Task: Look for Airbnb options in Rambouillet, France from 13th December, 2023 to 19th December, 2023 for 2 adults. Place can be entire room with 1  bedroom having 1 bed and 1 bathroom. Property type can be hotel.
Action: Mouse moved to (441, 85)
Screenshot: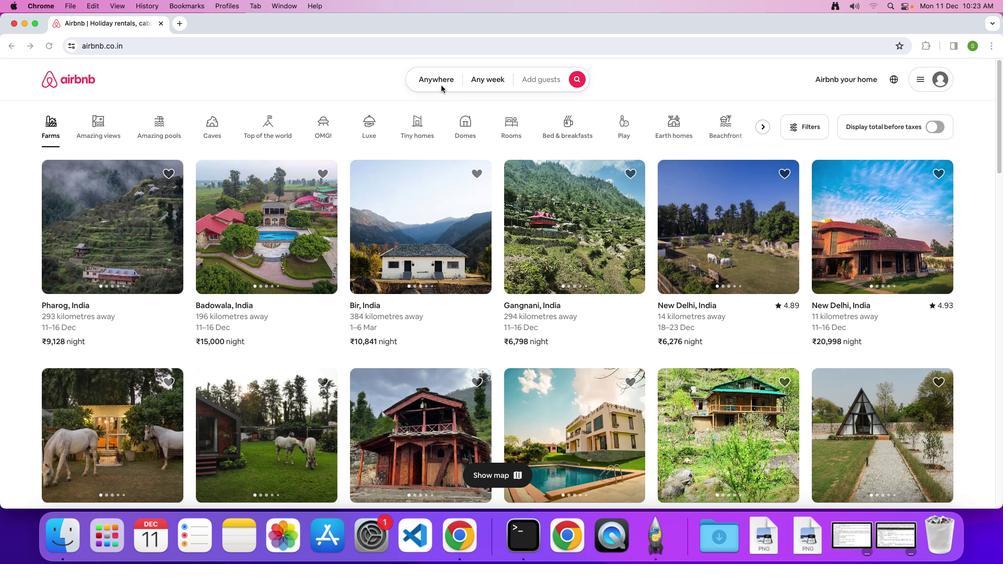 
Action: Mouse pressed left at (441, 85)
Screenshot: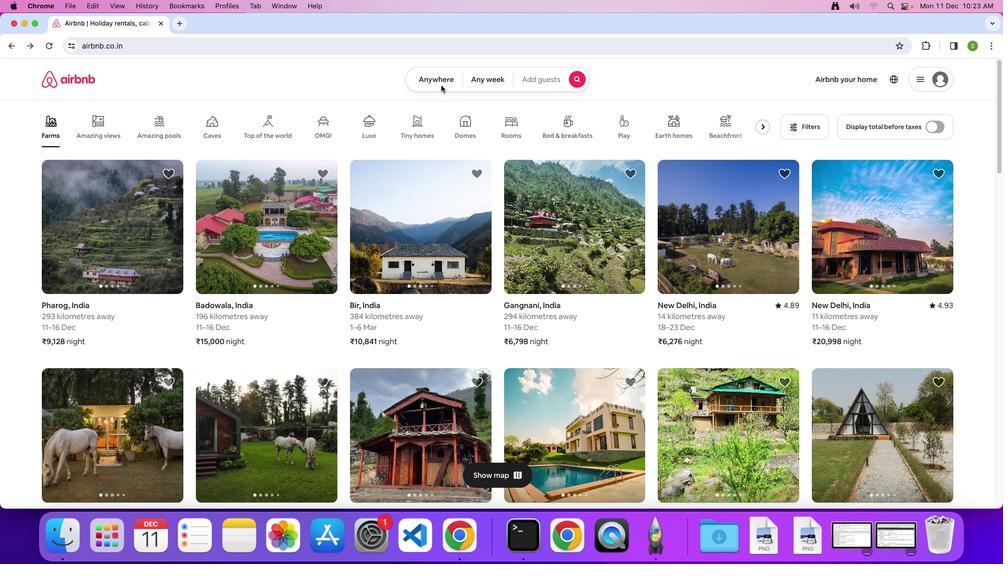 
Action: Mouse moved to (422, 78)
Screenshot: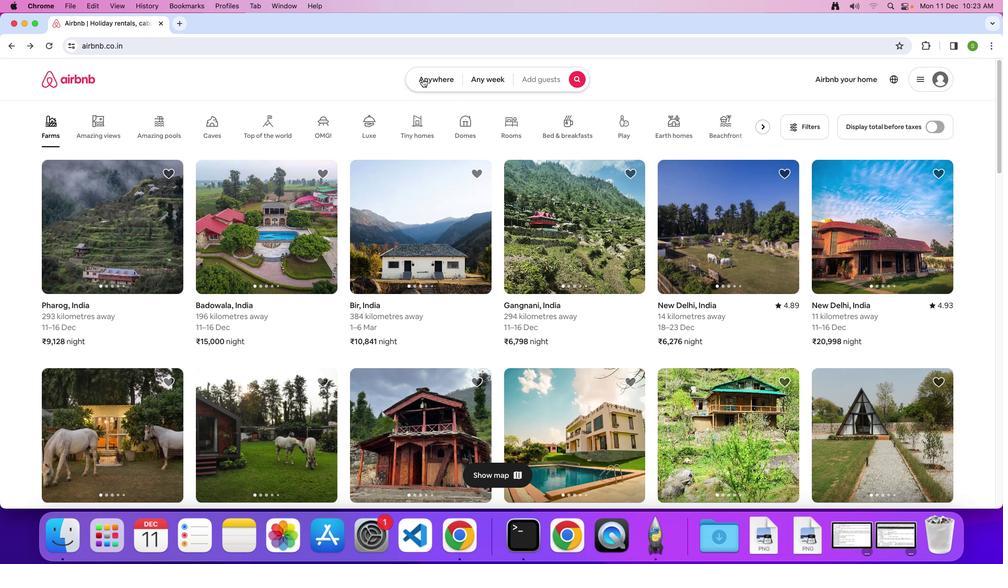 
Action: Mouse pressed left at (422, 78)
Screenshot: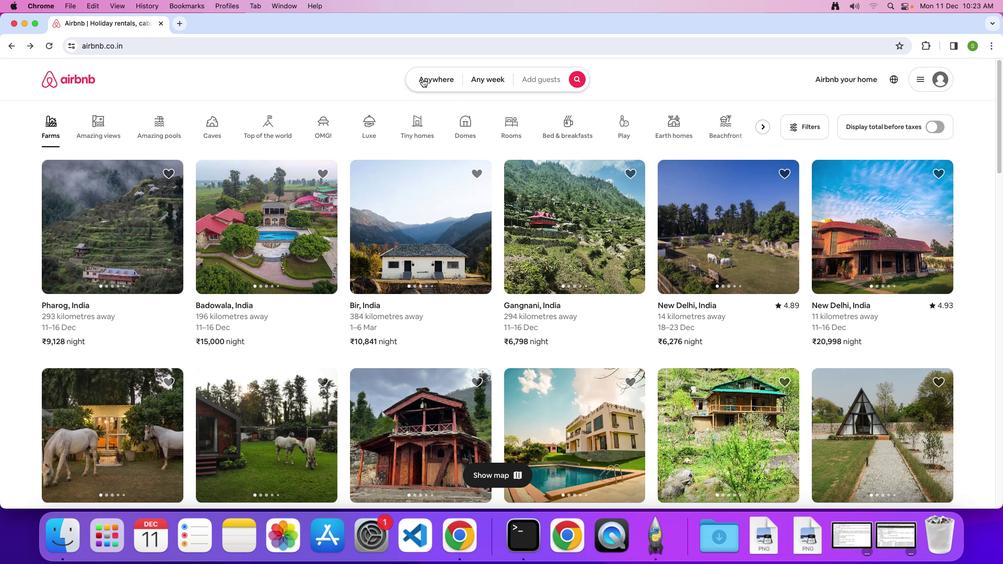 
Action: Mouse moved to (377, 114)
Screenshot: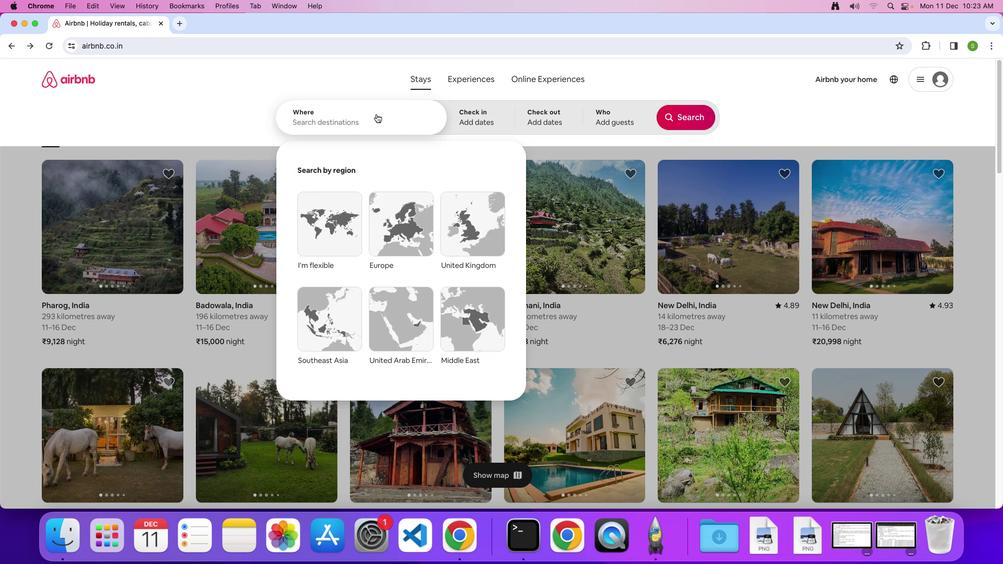 
Action: Mouse pressed left at (377, 114)
Screenshot: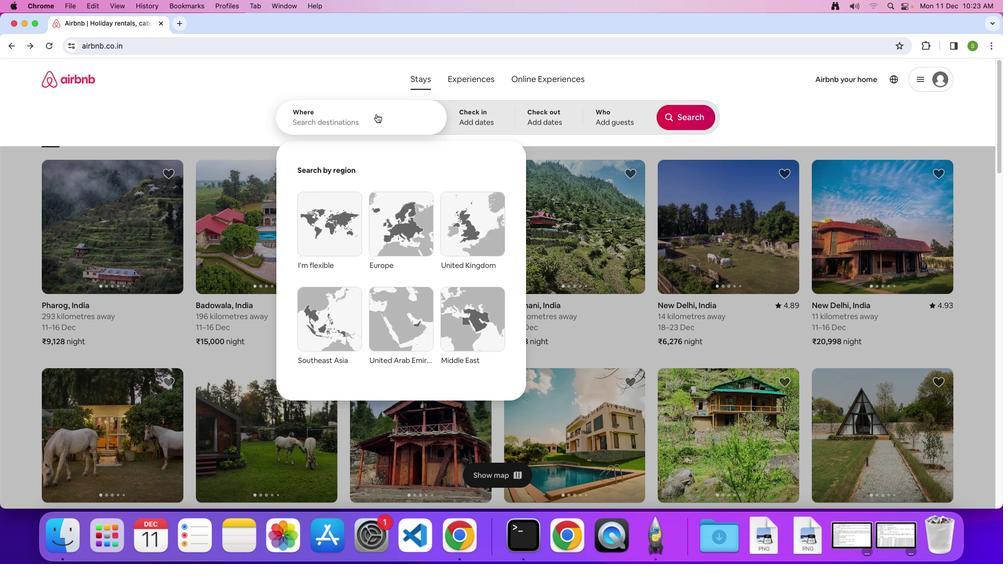 
Action: Key pressed 'R'Key.caps_lock'a''m''b''o''u''i''l''l''e''t'','Key.spaceKey.shift'F''r''a''n''c''e'Key.enter
Screenshot: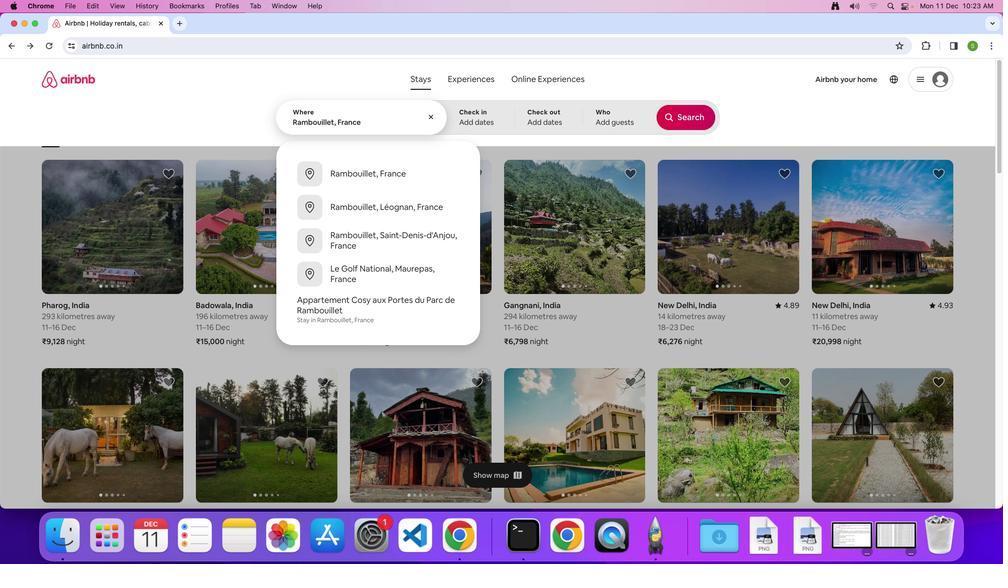 
Action: Mouse moved to (387, 292)
Screenshot: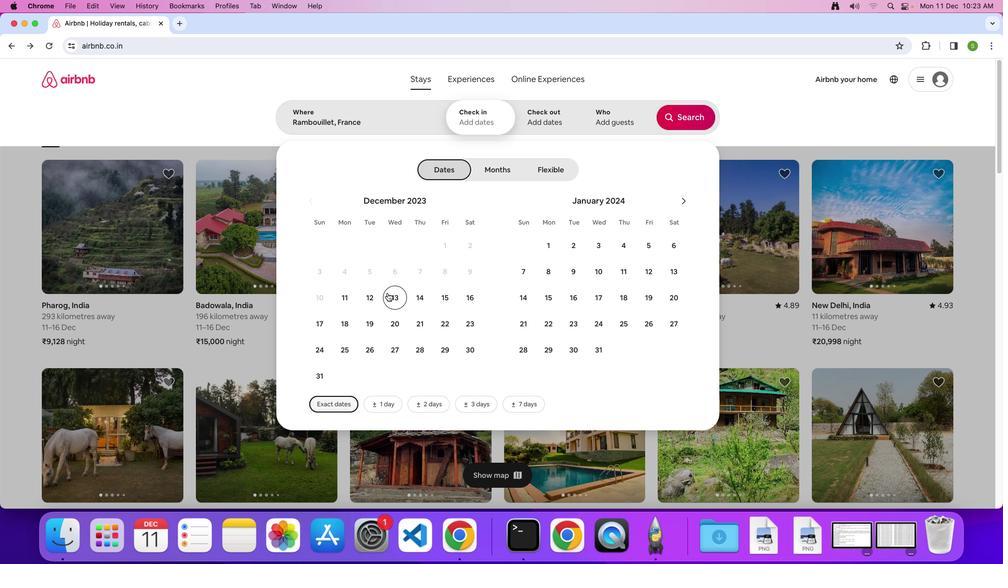 
Action: Mouse pressed left at (387, 292)
Screenshot: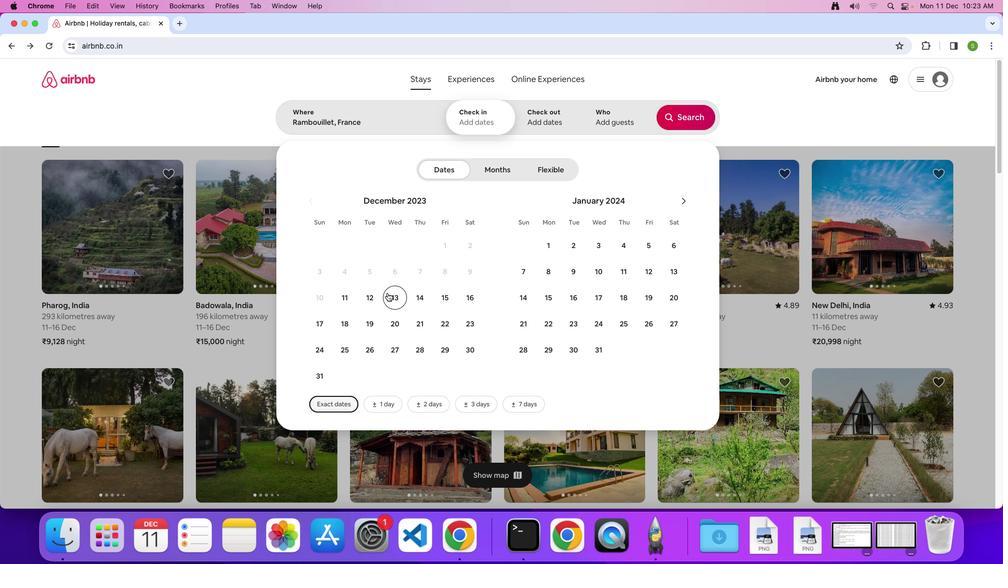 
Action: Mouse moved to (374, 319)
Screenshot: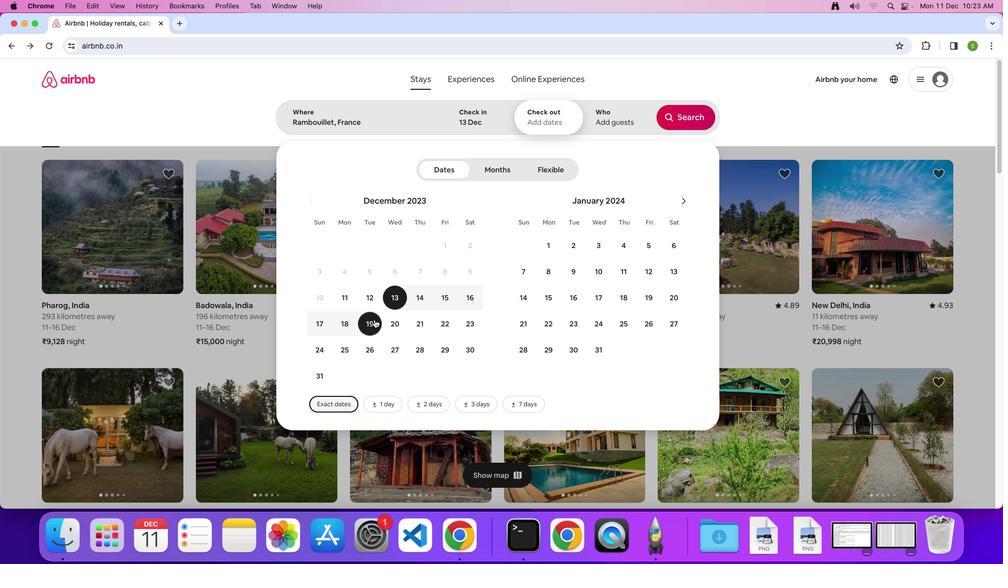 
Action: Mouse pressed left at (374, 319)
Screenshot: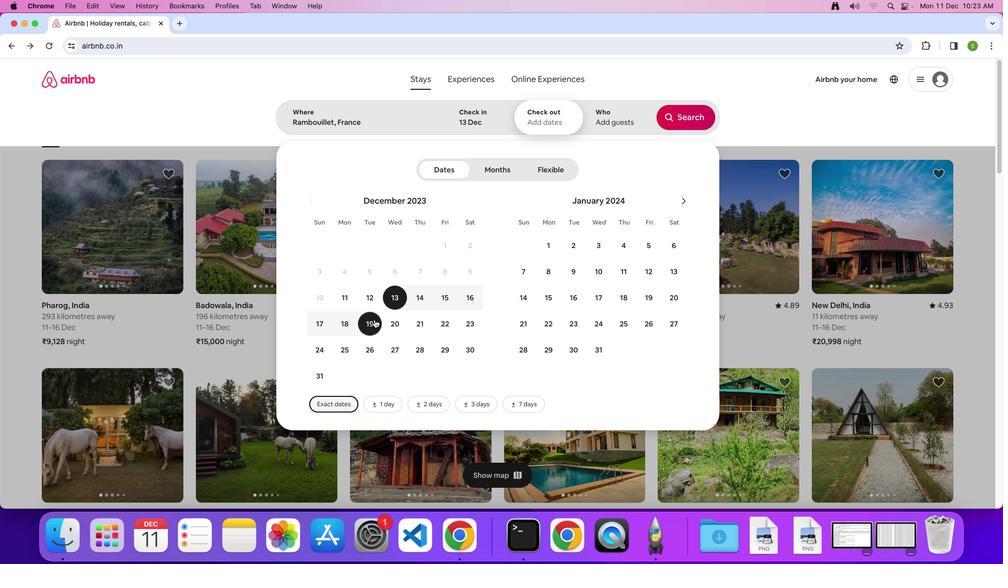 
Action: Mouse moved to (598, 119)
Screenshot: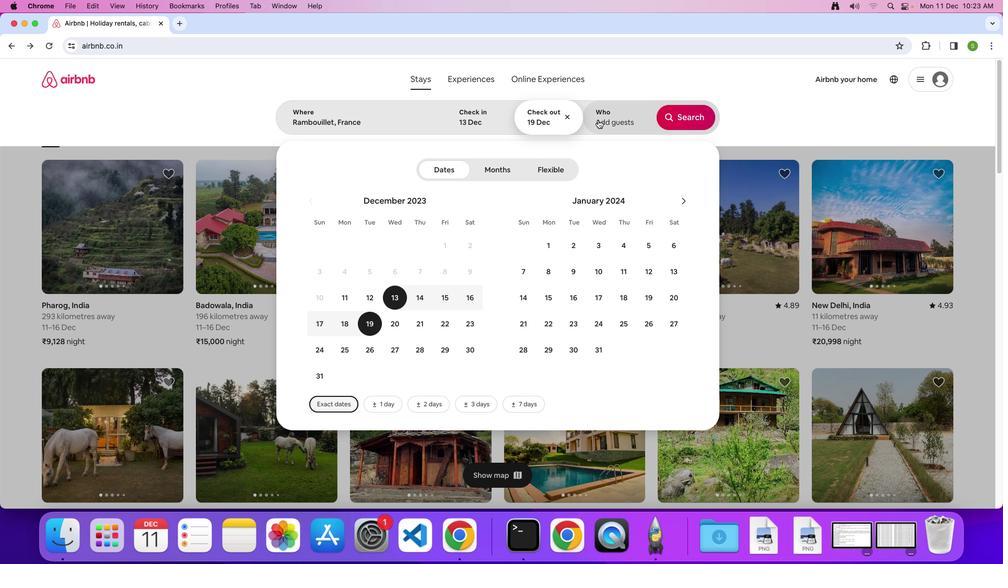 
Action: Mouse pressed left at (598, 119)
Screenshot: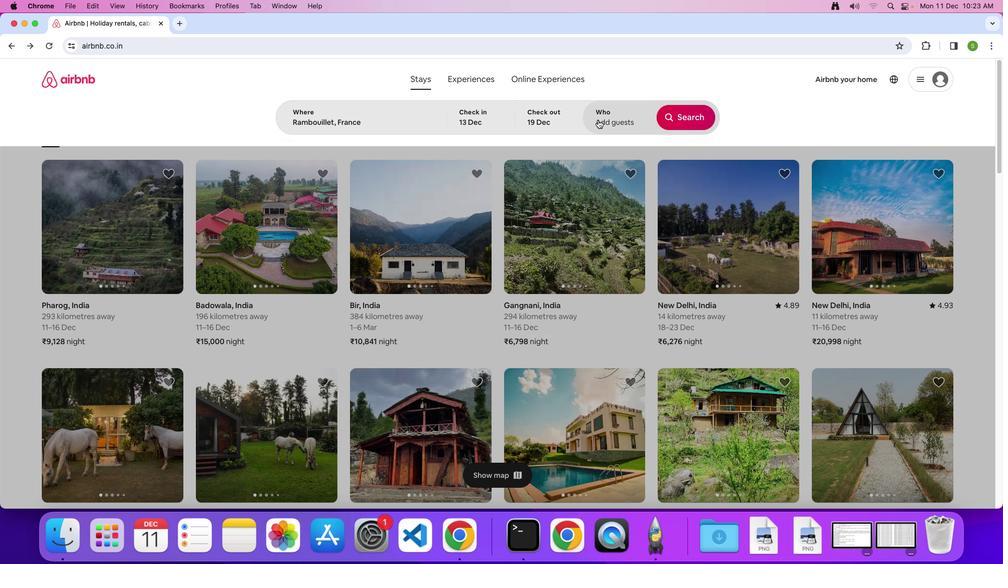 
Action: Mouse moved to (687, 173)
Screenshot: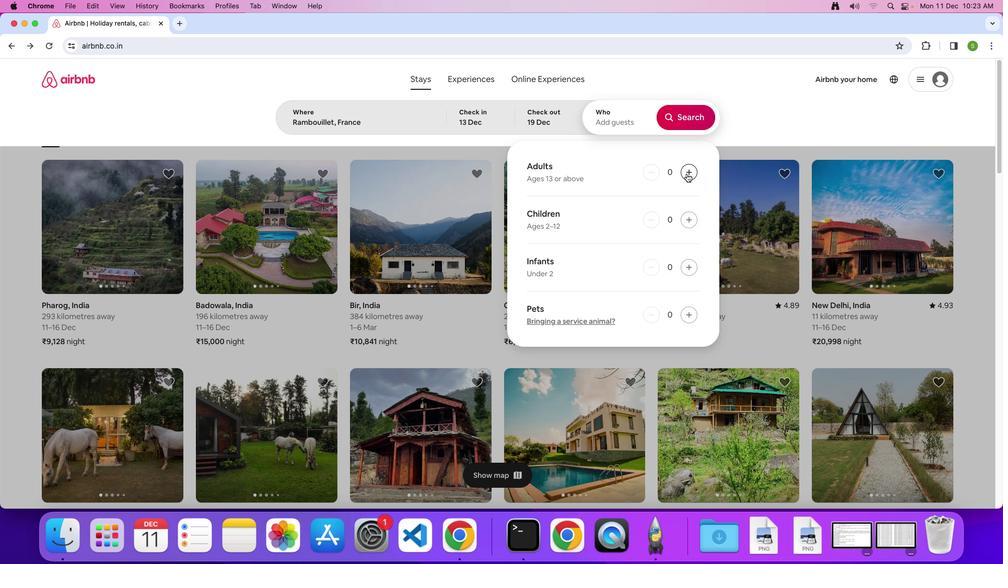 
Action: Mouse pressed left at (687, 173)
Screenshot: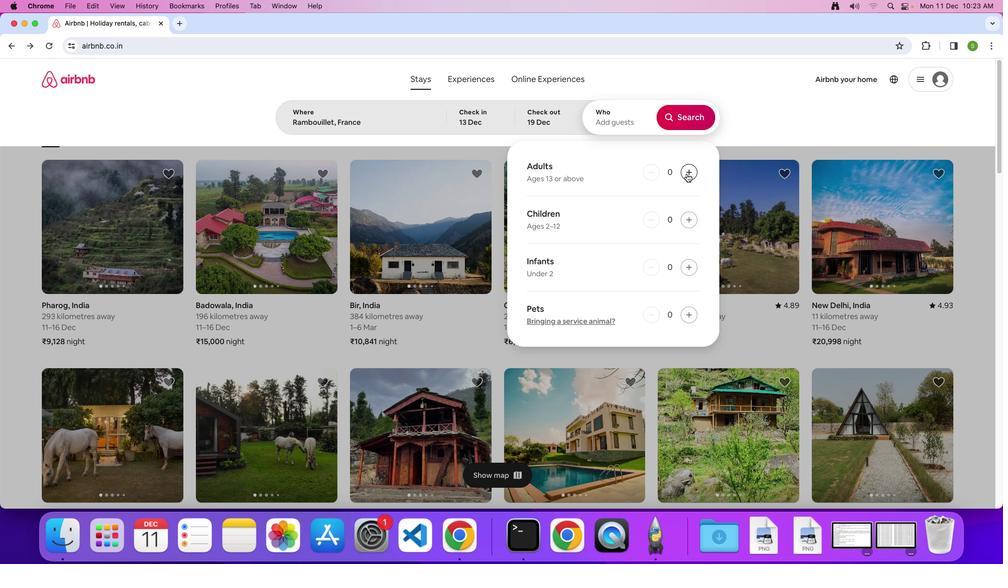 
Action: Mouse pressed left at (687, 173)
Screenshot: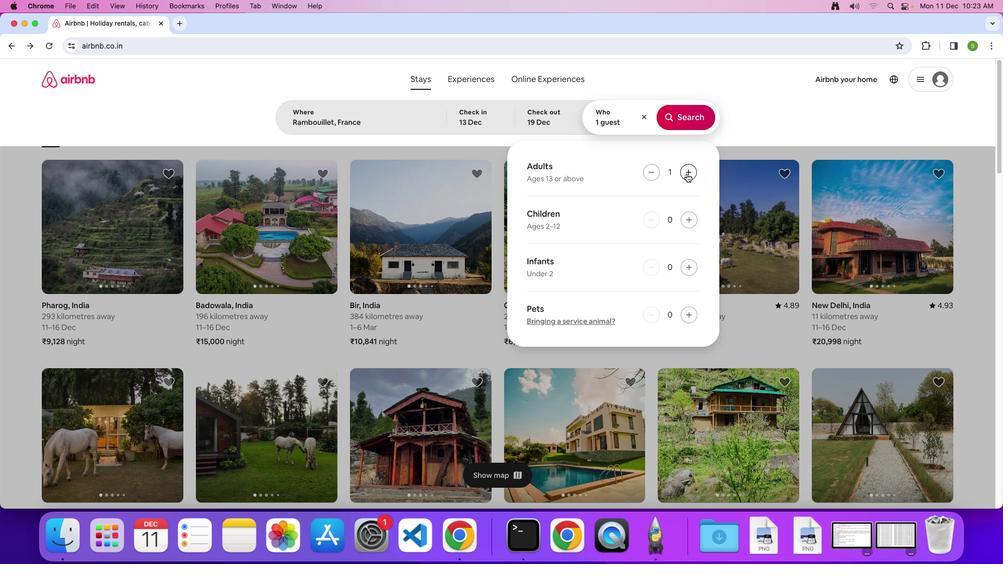 
Action: Mouse moved to (697, 121)
Screenshot: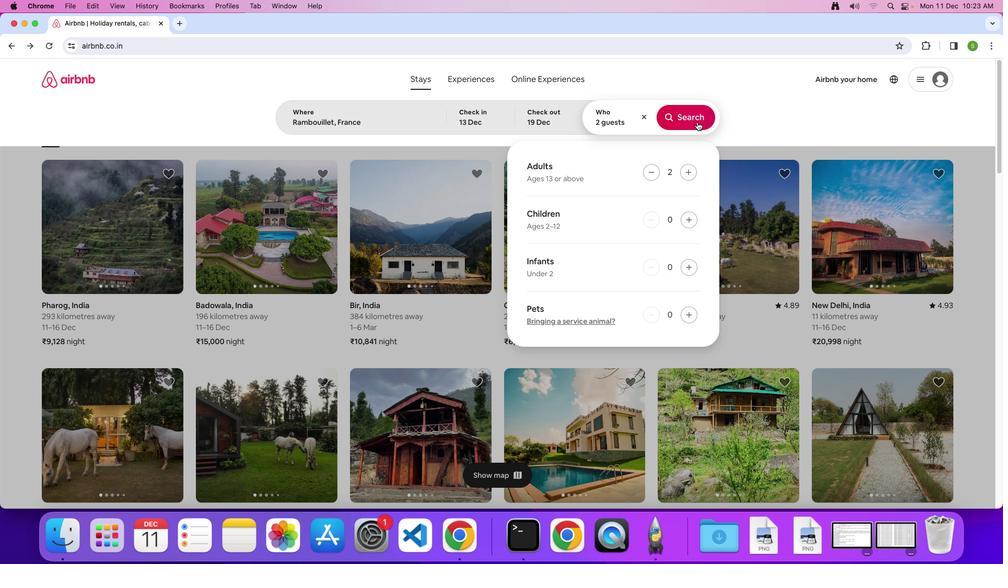 
Action: Mouse pressed left at (697, 121)
Screenshot: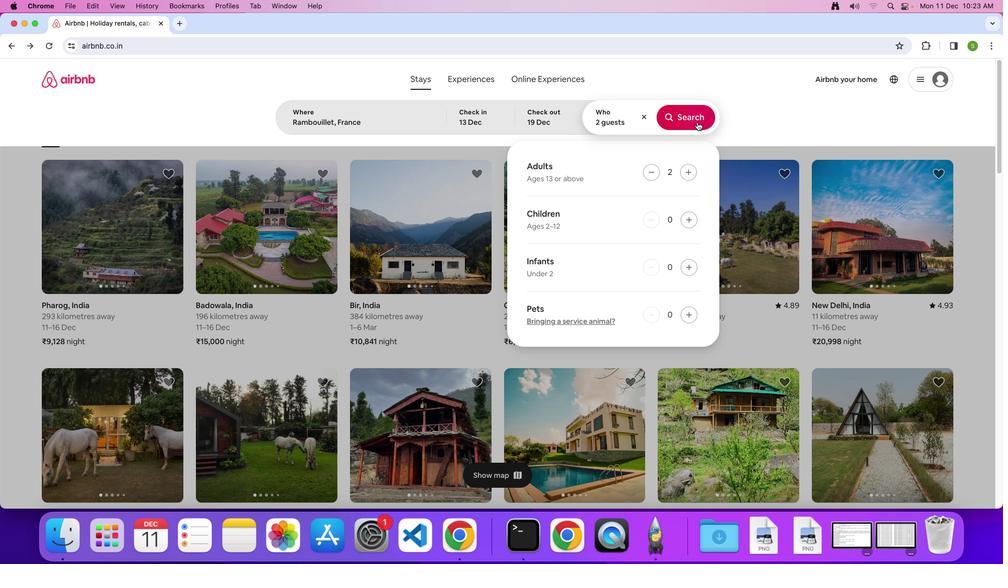 
Action: Mouse moved to (840, 119)
Screenshot: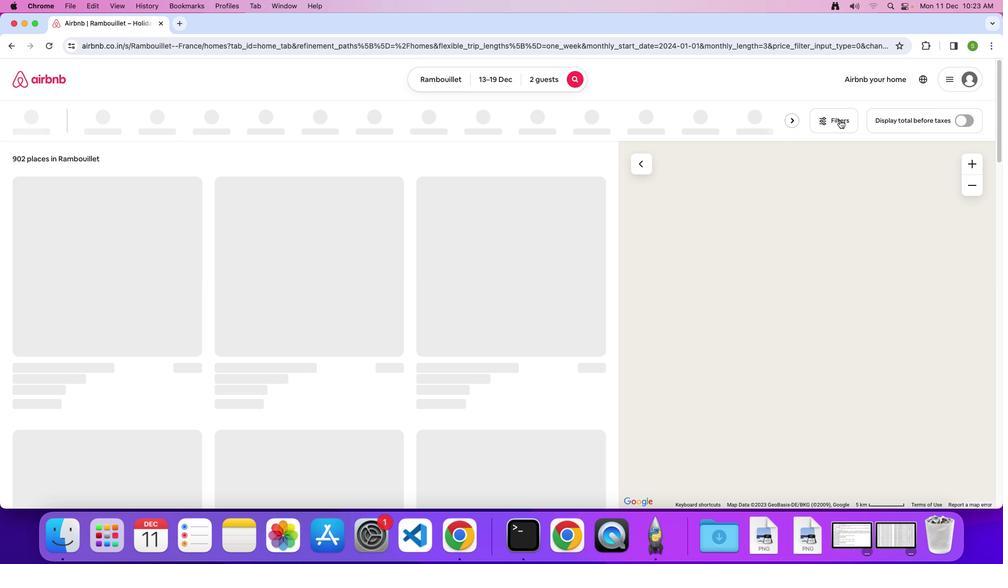 
Action: Mouse pressed left at (840, 119)
Screenshot: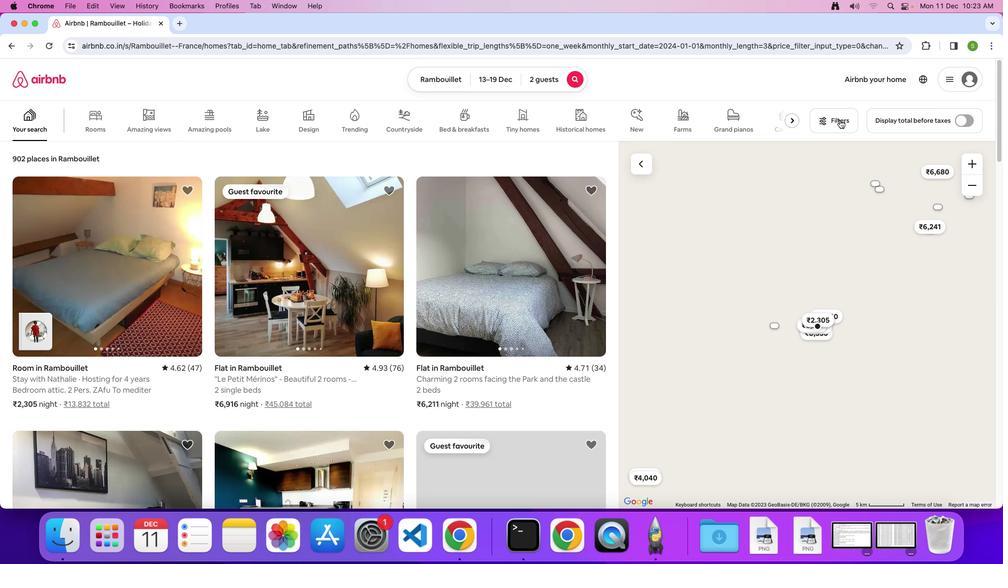 
Action: Mouse moved to (532, 322)
Screenshot: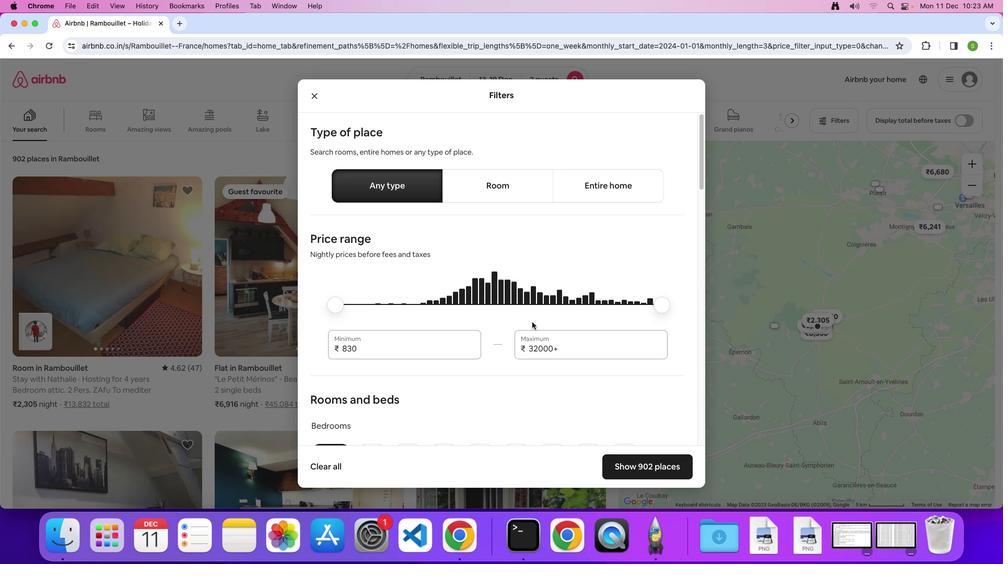 
Action: Mouse scrolled (532, 322) with delta (0, 0)
Screenshot: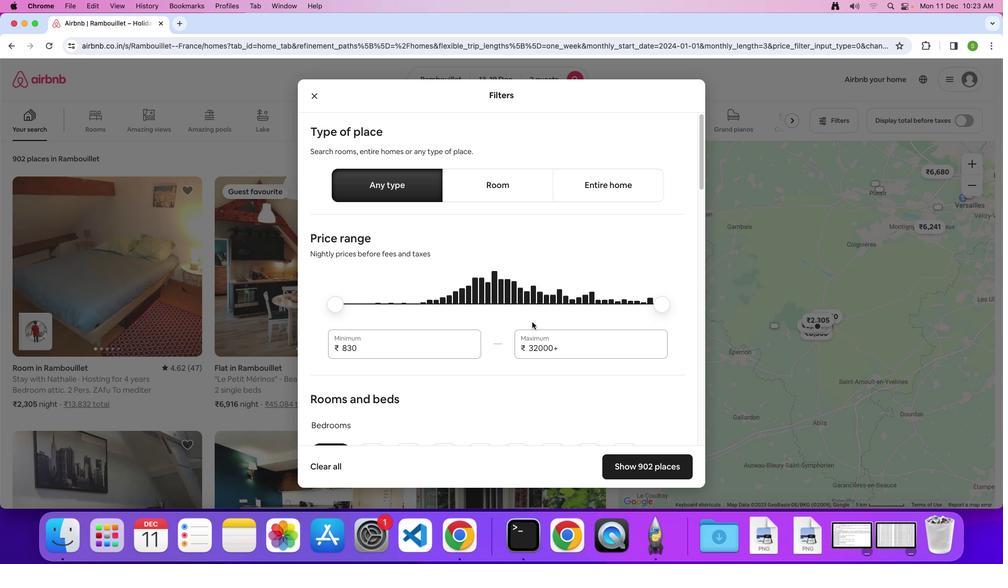 
Action: Mouse scrolled (532, 322) with delta (0, 0)
Screenshot: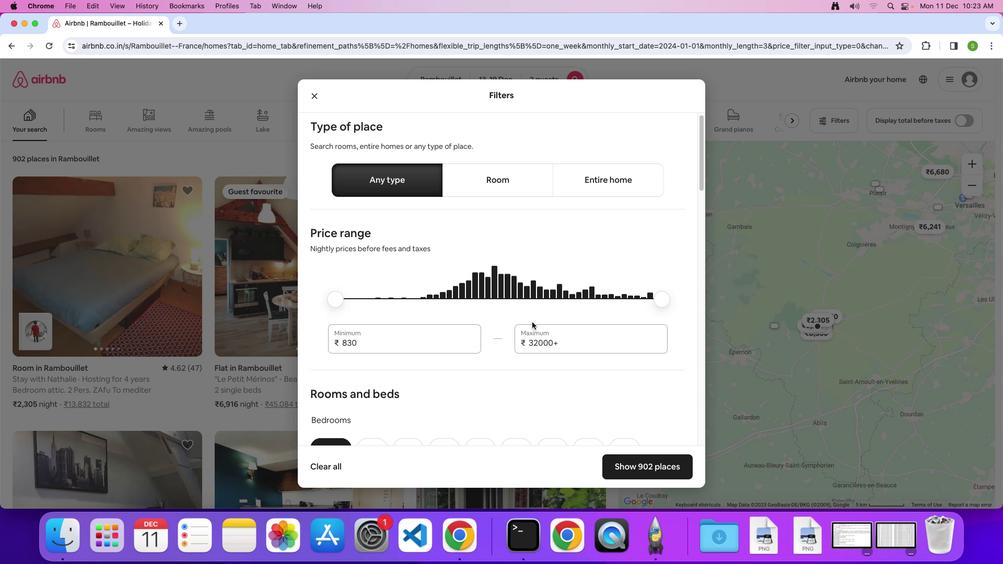 
Action: Mouse scrolled (532, 322) with delta (0, 0)
Screenshot: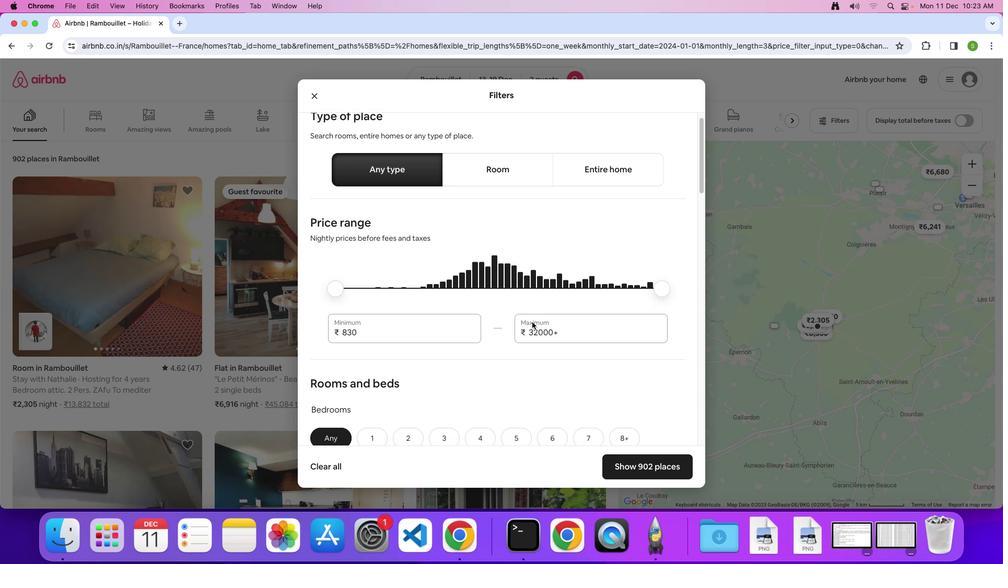 
Action: Mouse scrolled (532, 322) with delta (0, 0)
Screenshot: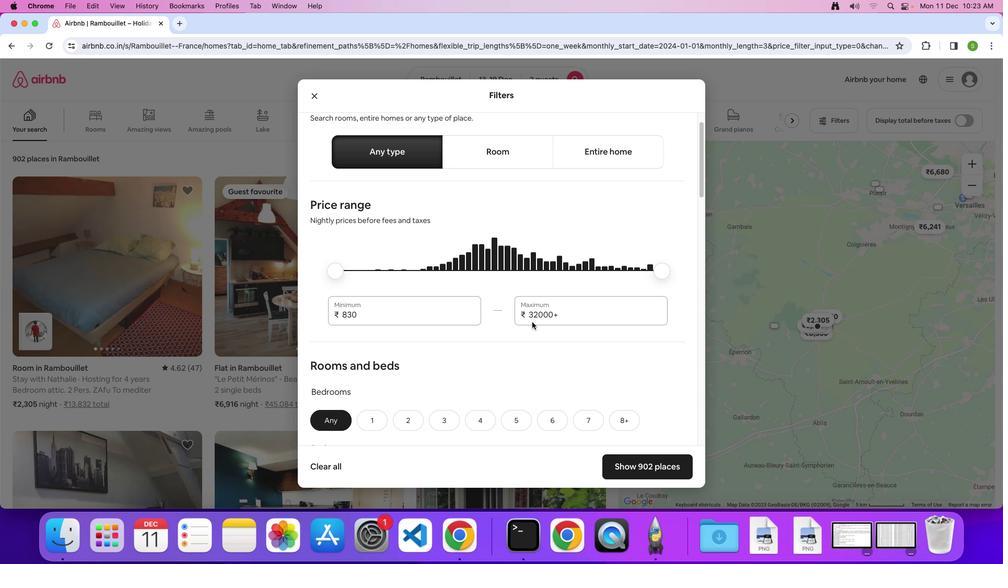
Action: Mouse scrolled (532, 322) with delta (0, 0)
Screenshot: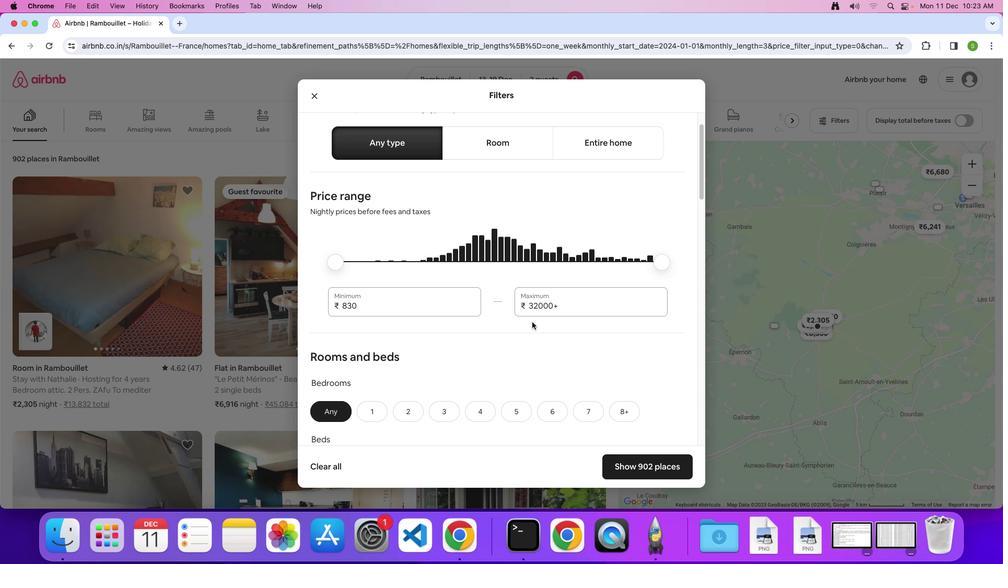 
Action: Mouse scrolled (532, 322) with delta (0, -1)
Screenshot: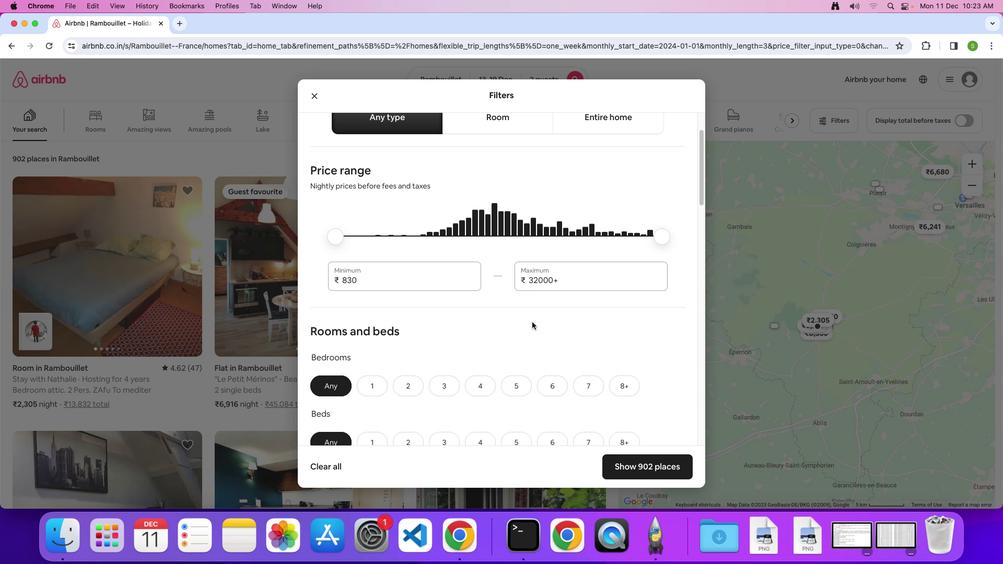 
Action: Mouse scrolled (532, 322) with delta (0, 0)
Screenshot: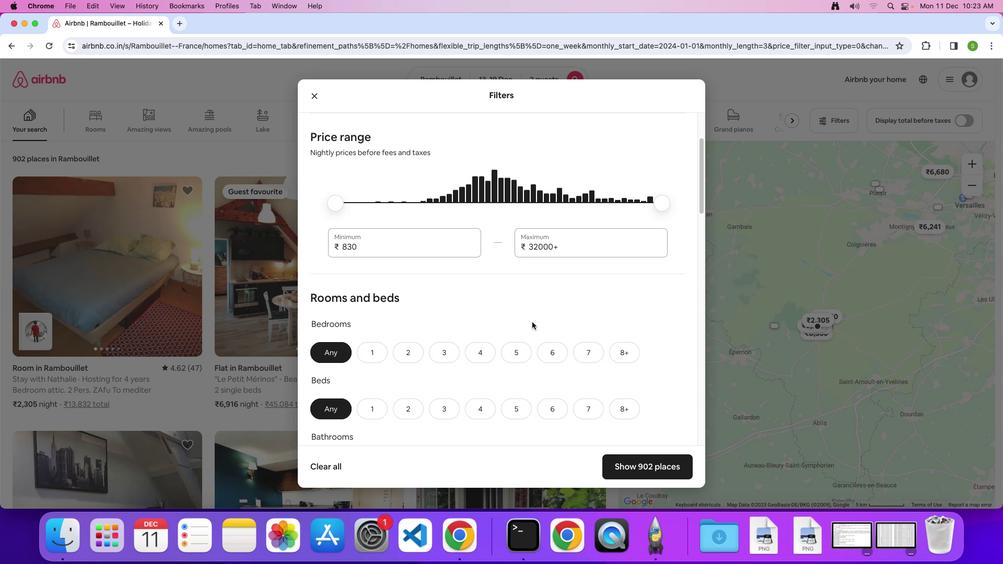 
Action: Mouse scrolled (532, 322) with delta (0, 0)
Screenshot: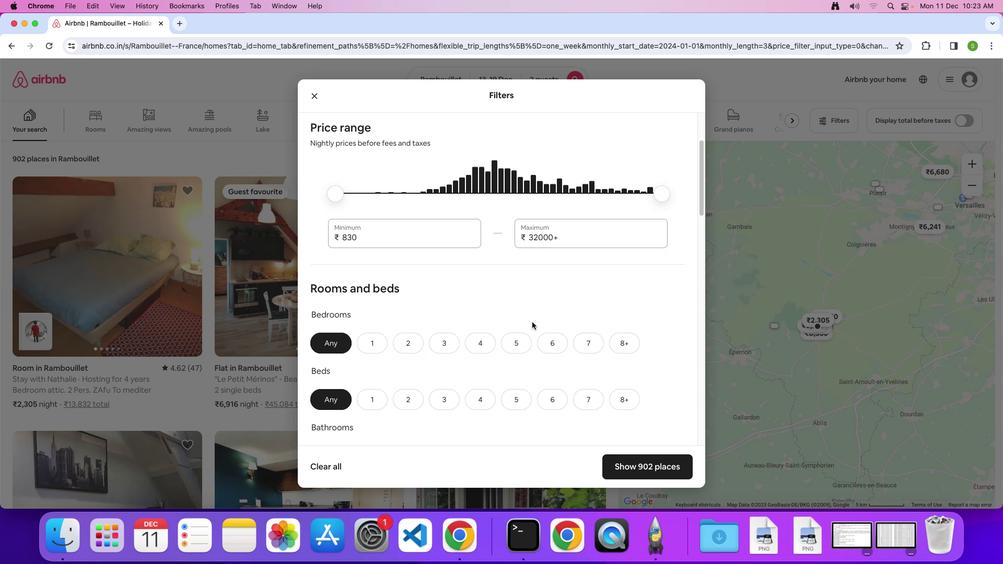 
Action: Mouse scrolled (532, 322) with delta (0, -1)
Screenshot: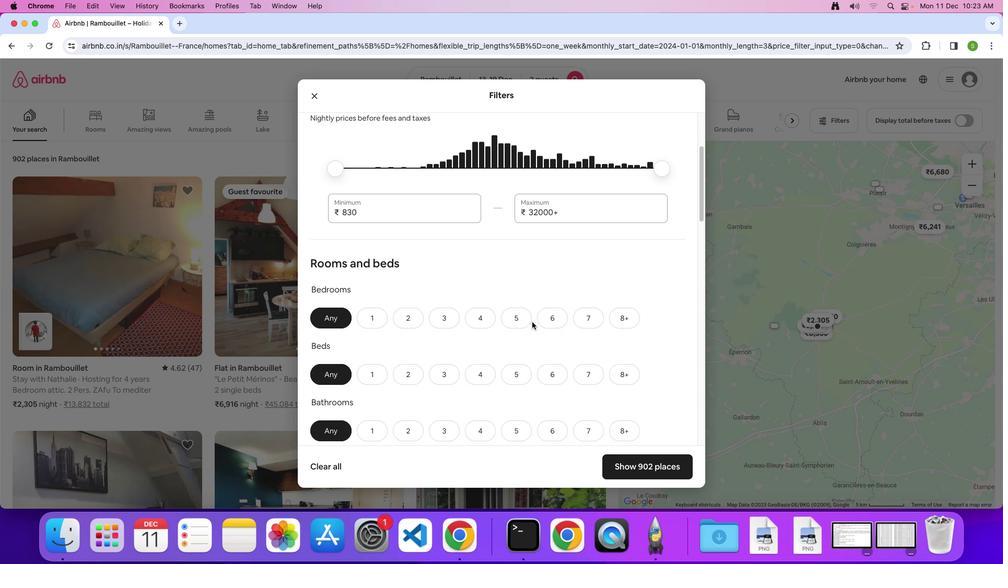 
Action: Mouse scrolled (532, 322) with delta (0, 0)
Screenshot: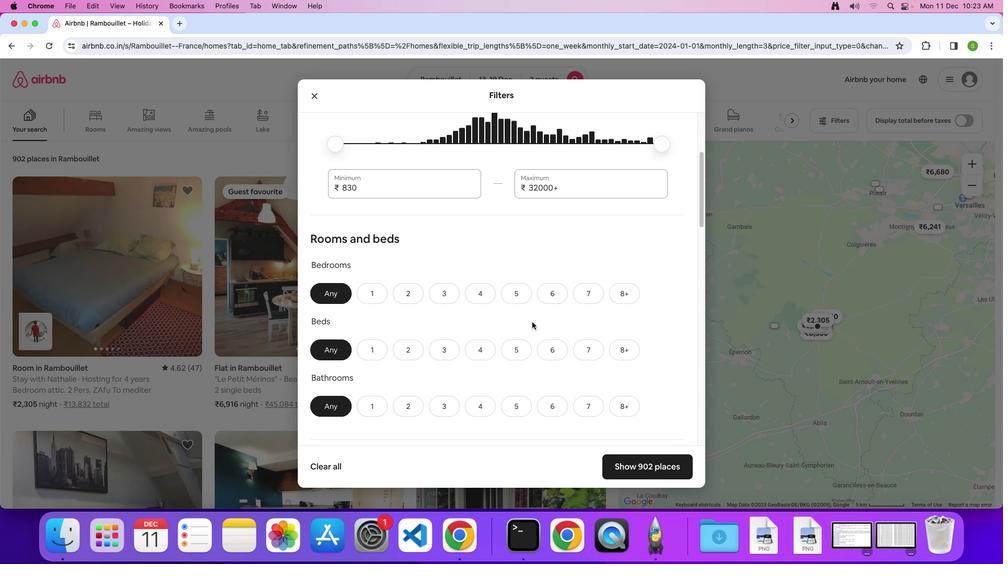 
Action: Mouse scrolled (532, 322) with delta (0, 0)
Screenshot: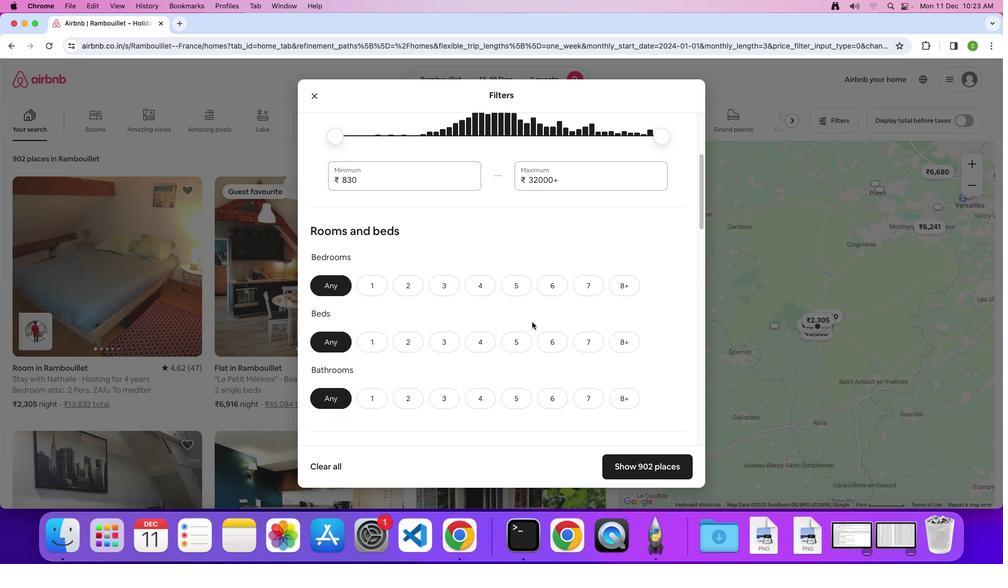 
Action: Mouse scrolled (532, 322) with delta (0, -1)
Screenshot: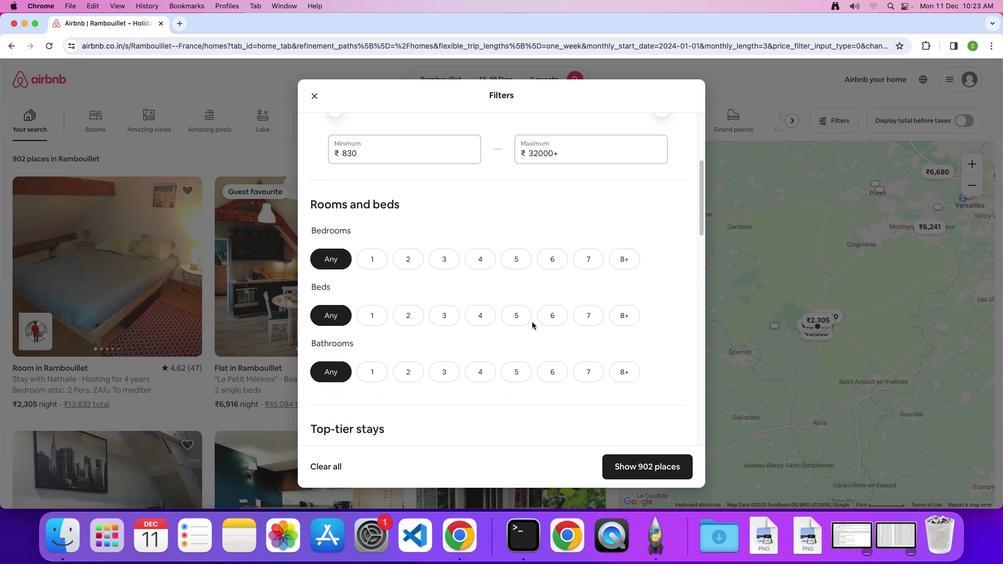 
Action: Mouse scrolled (532, 322) with delta (0, 0)
Screenshot: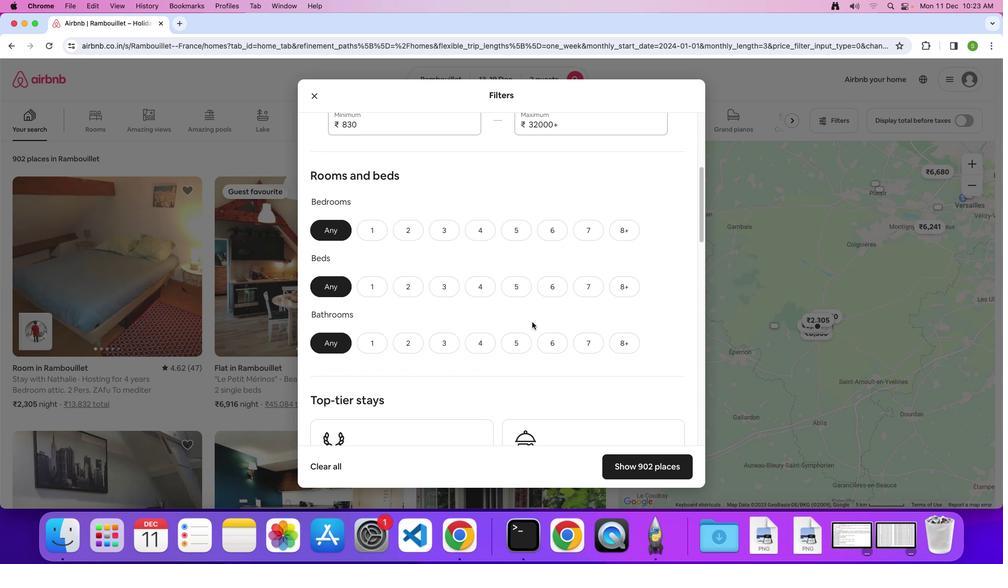
Action: Mouse scrolled (532, 322) with delta (0, 0)
Screenshot: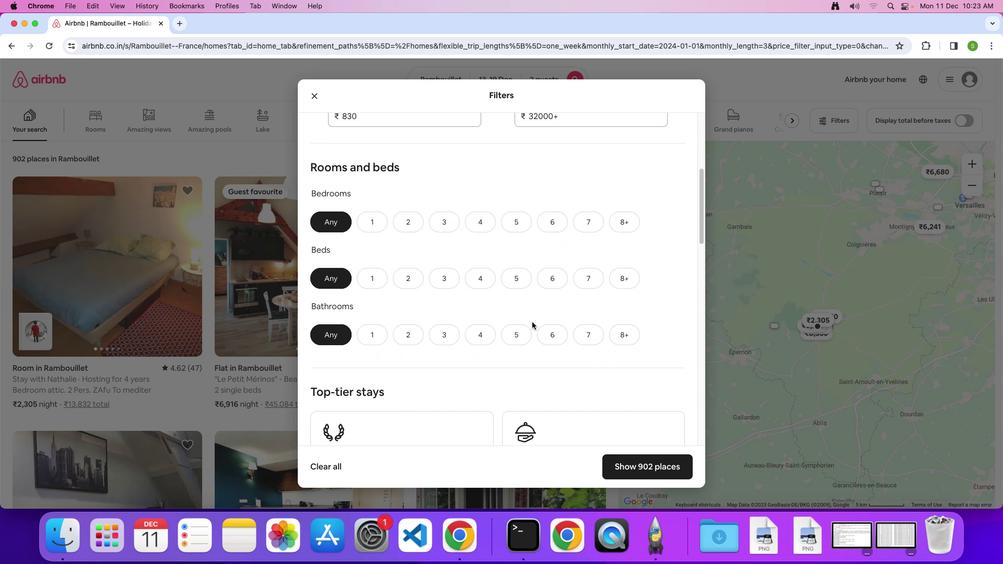 
Action: Mouse moved to (371, 215)
Screenshot: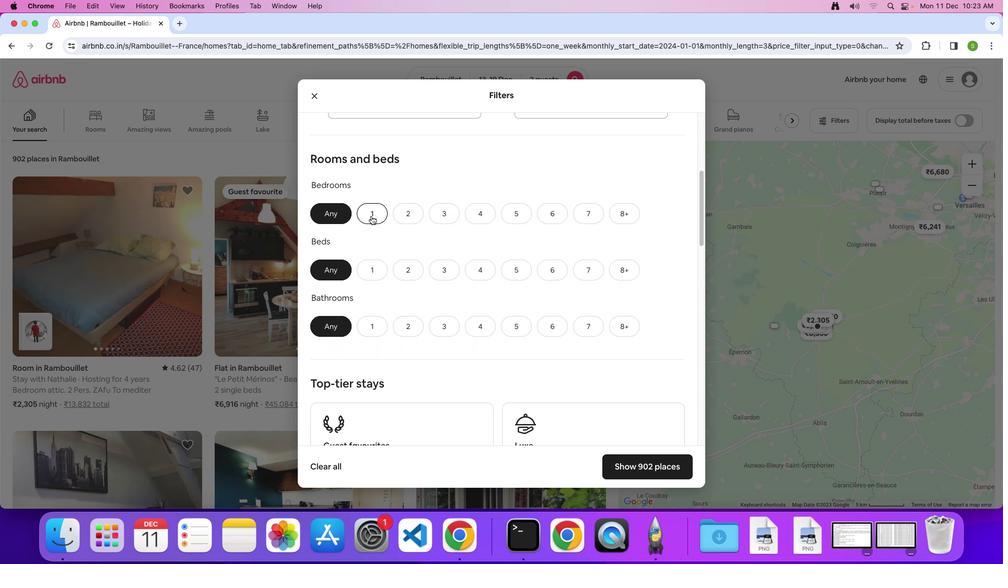 
Action: Mouse pressed left at (371, 215)
Screenshot: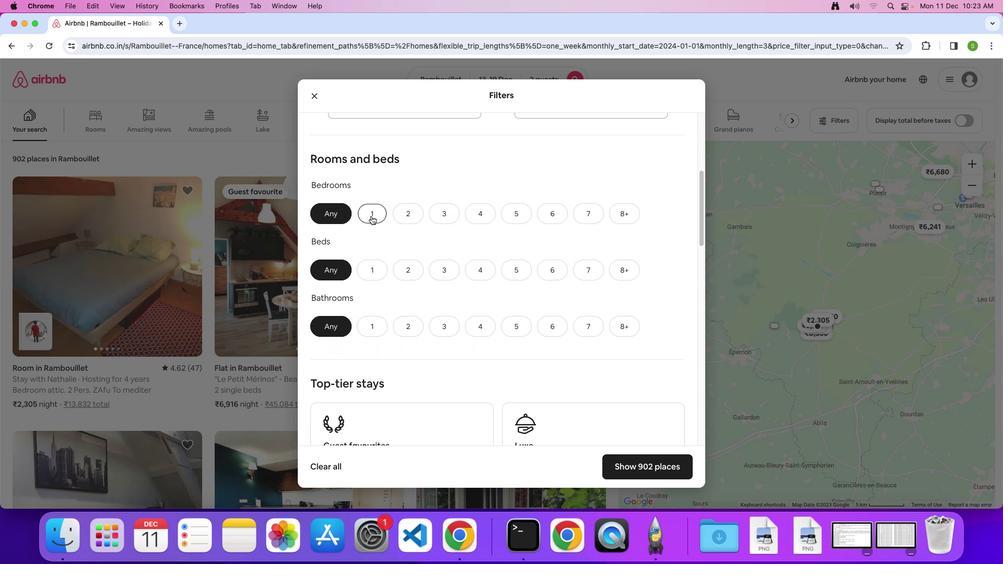 
Action: Mouse moved to (371, 267)
Screenshot: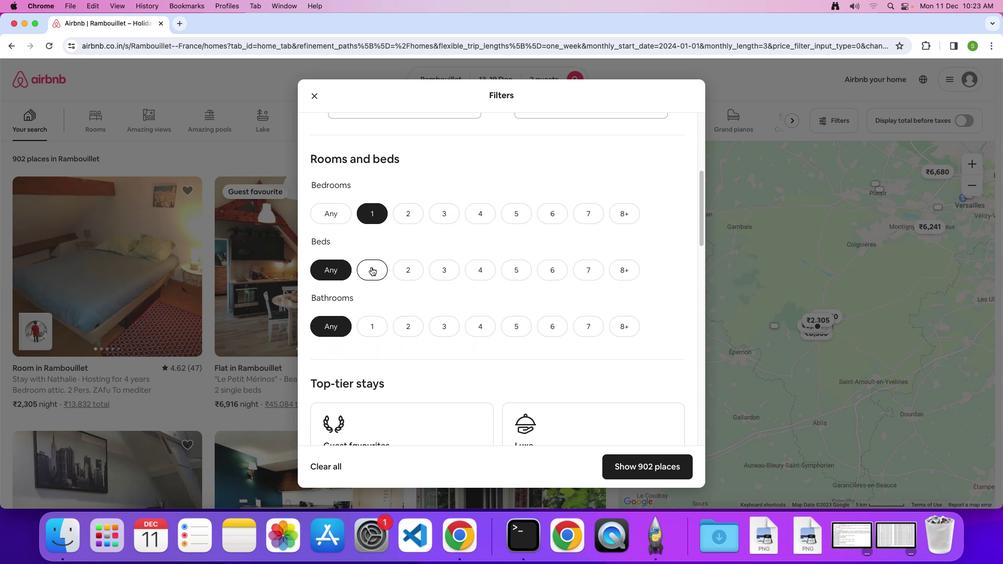 
Action: Mouse pressed left at (371, 267)
Screenshot: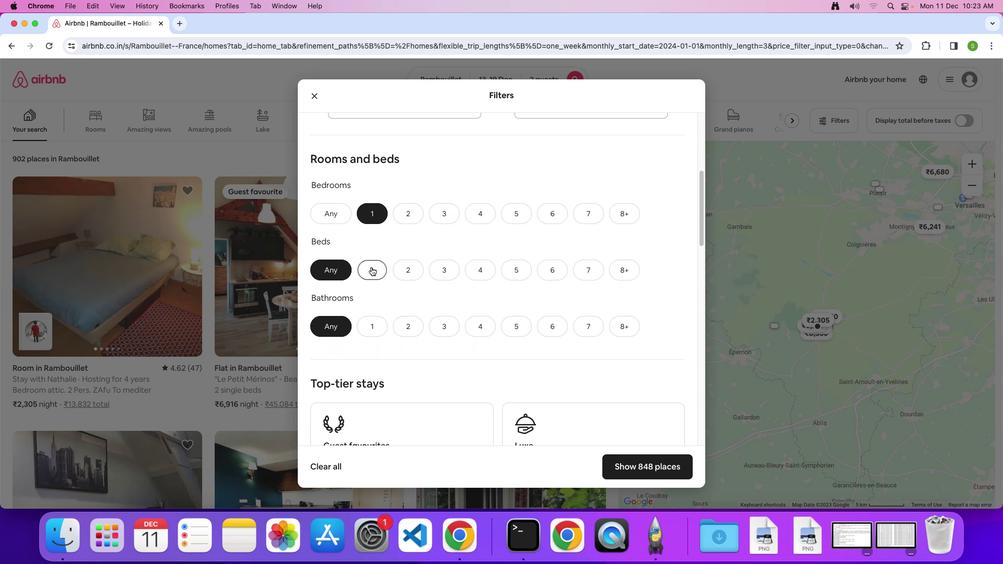 
Action: Mouse moved to (369, 329)
Screenshot: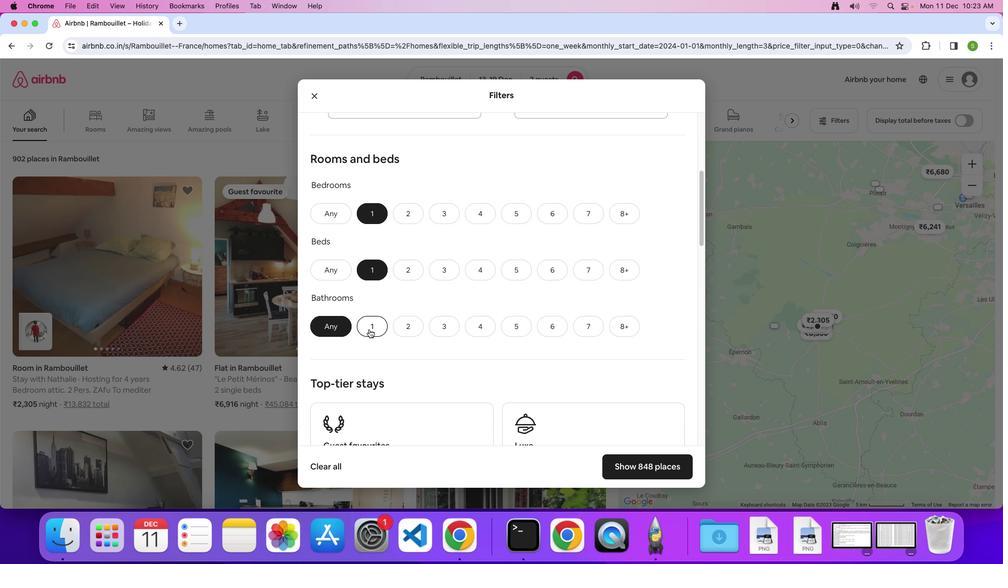 
Action: Mouse pressed left at (369, 329)
Screenshot: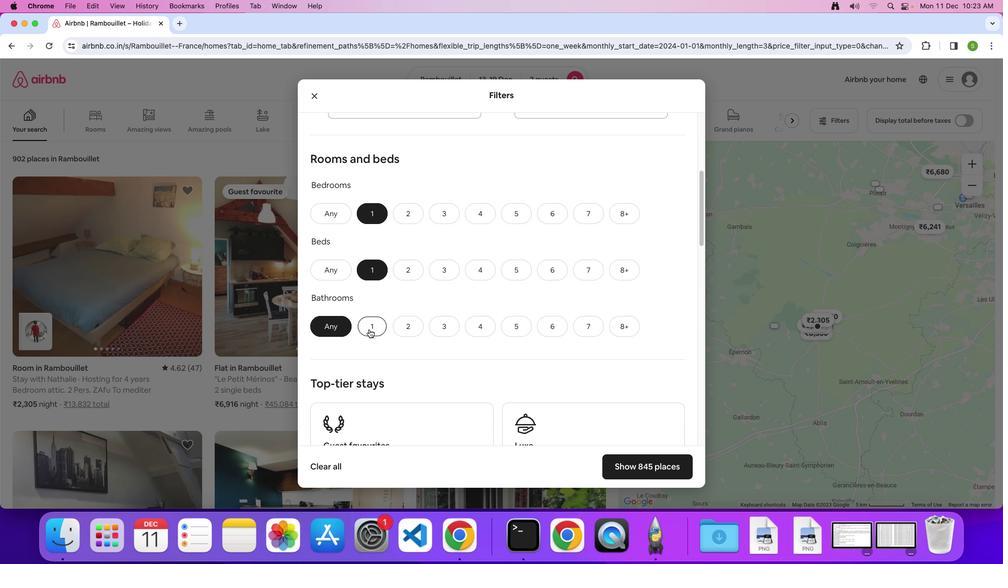 
Action: Mouse moved to (496, 302)
Screenshot: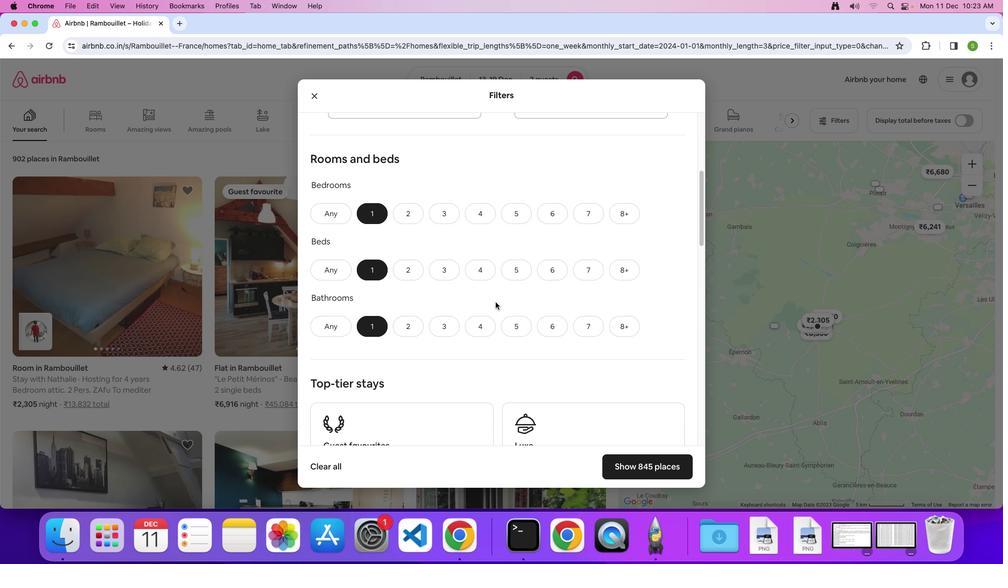 
Action: Mouse scrolled (496, 302) with delta (0, 0)
Screenshot: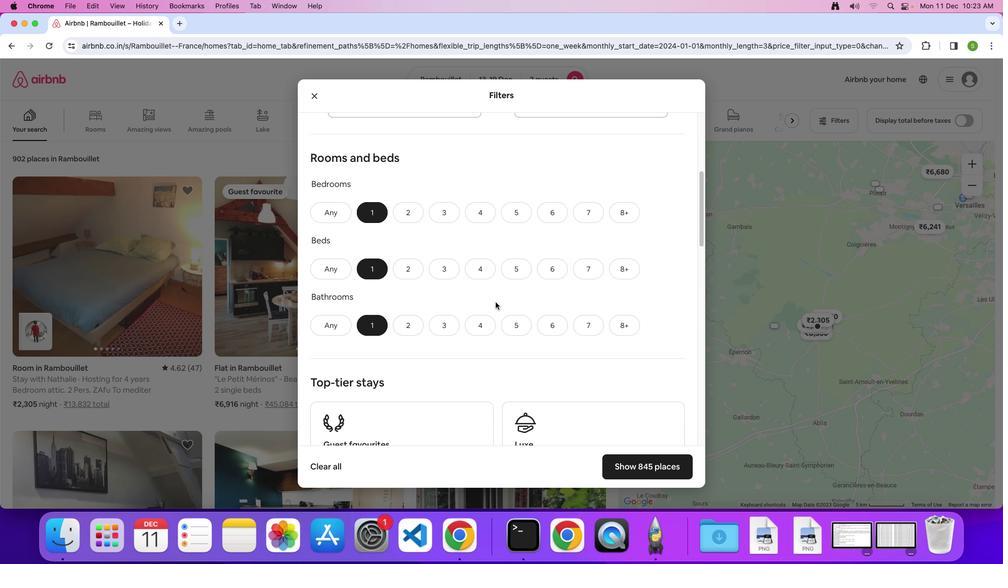 
Action: Mouse scrolled (496, 302) with delta (0, 0)
Screenshot: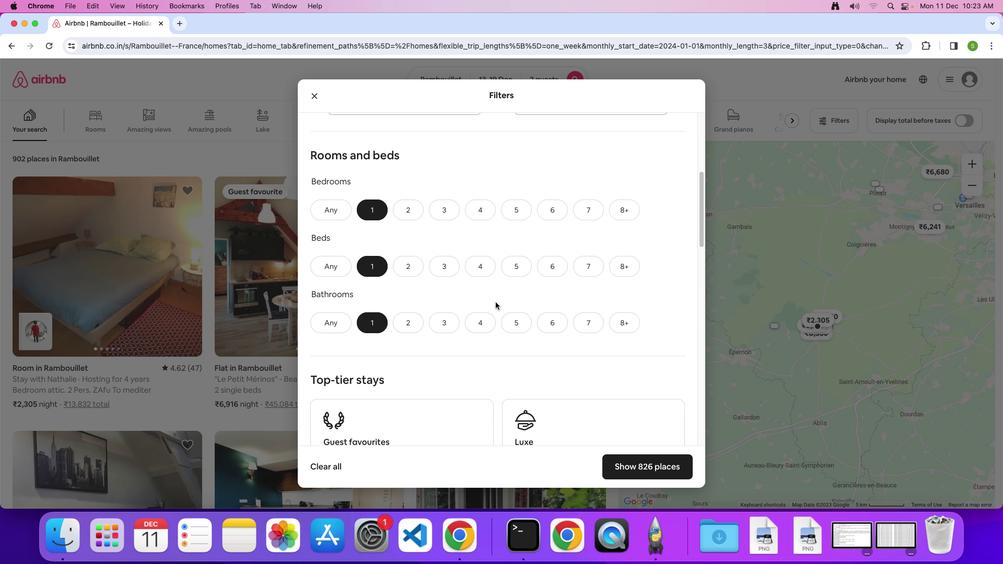 
Action: Mouse scrolled (496, 302) with delta (0, 0)
Screenshot: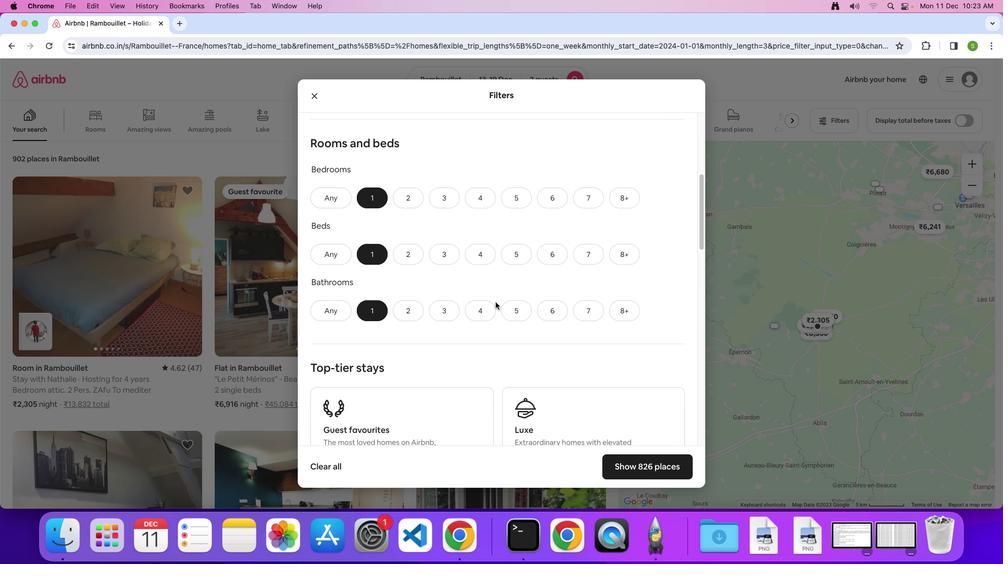 
Action: Mouse scrolled (496, 302) with delta (0, 0)
Screenshot: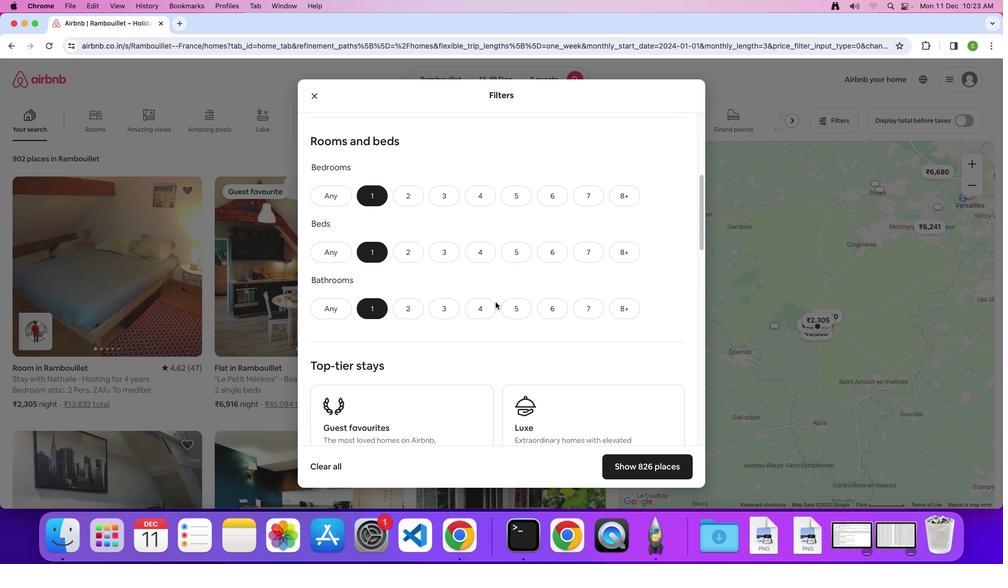 
Action: Mouse scrolled (496, 302) with delta (0, 0)
Screenshot: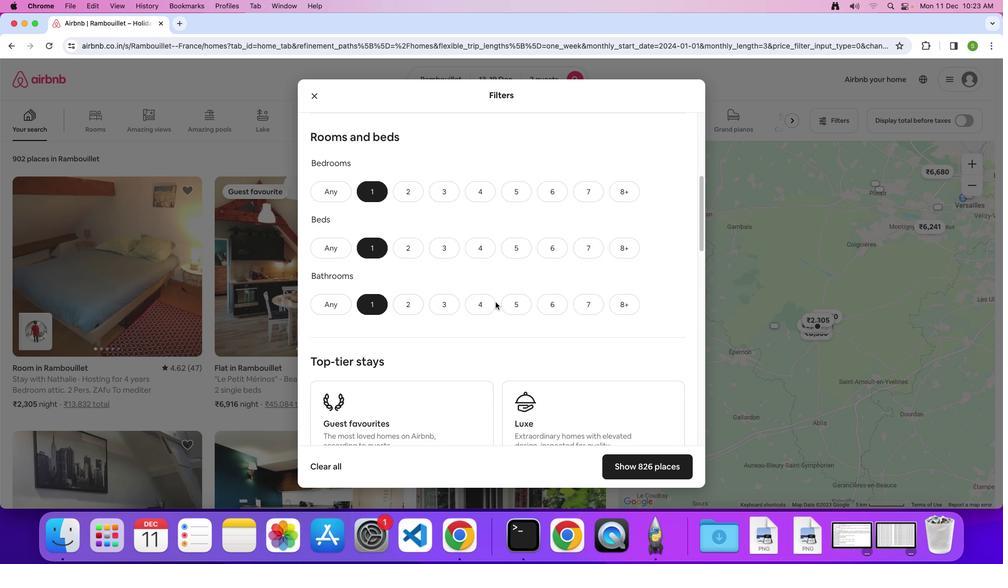 
Action: Mouse scrolled (496, 302) with delta (0, 0)
Screenshot: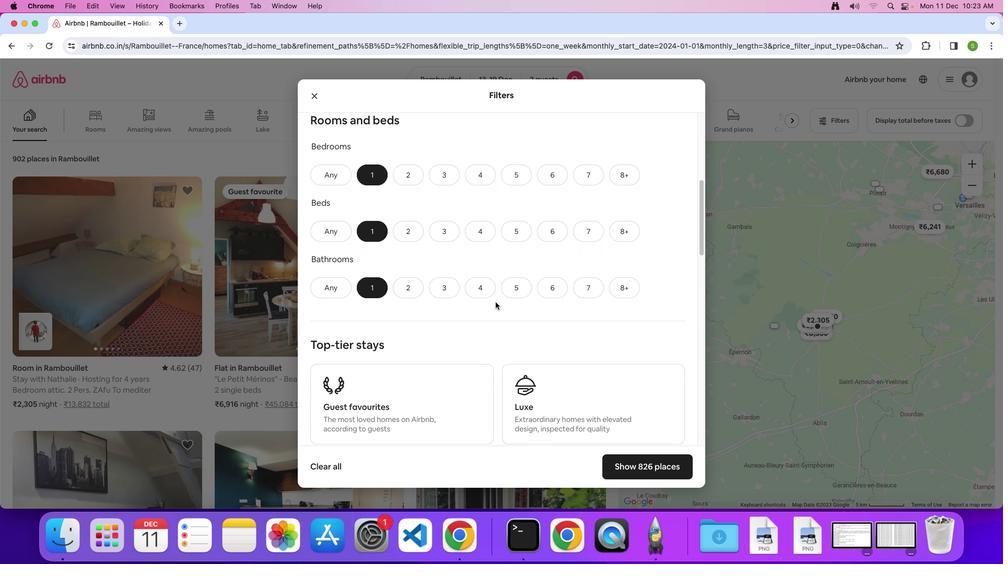 
Action: Mouse scrolled (496, 302) with delta (0, 0)
Screenshot: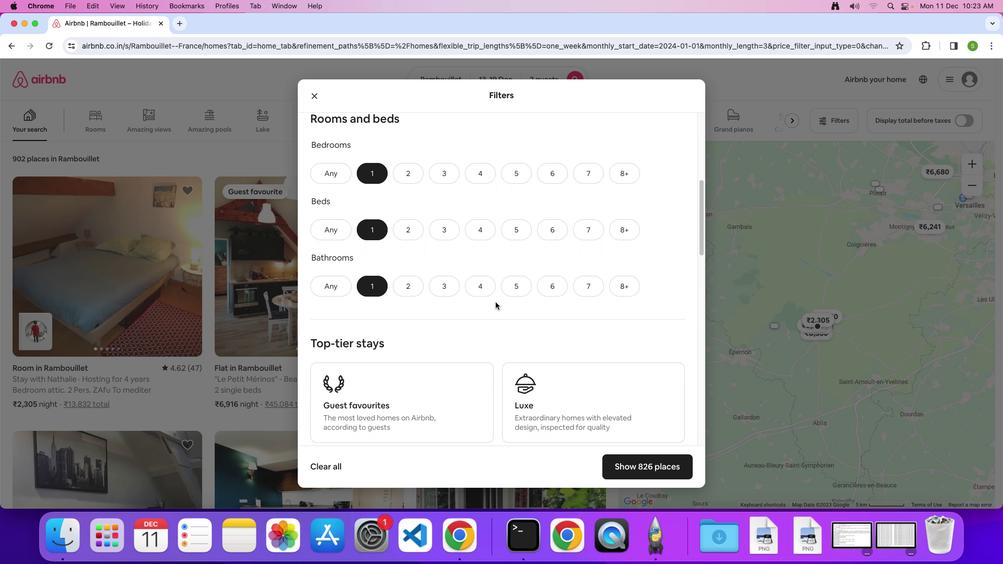 
Action: Mouse scrolled (496, 302) with delta (0, -1)
Screenshot: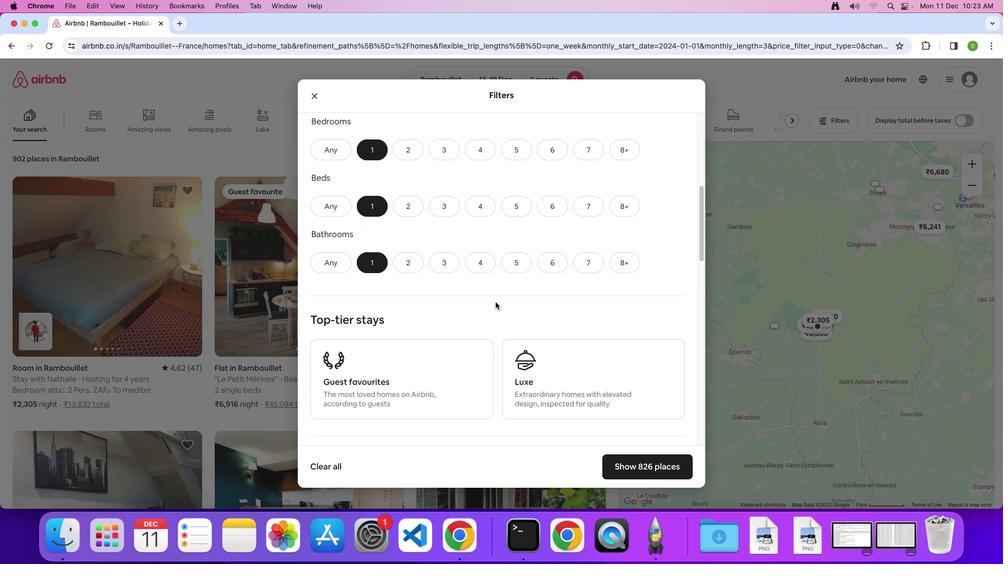 
Action: Mouse scrolled (496, 302) with delta (0, 0)
Screenshot: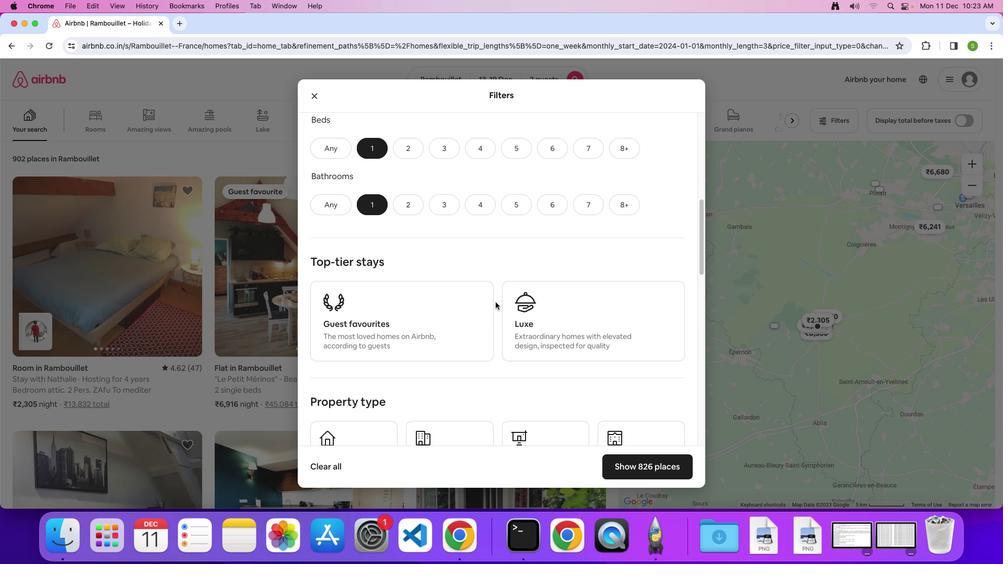 
Action: Mouse scrolled (496, 302) with delta (0, 0)
Screenshot: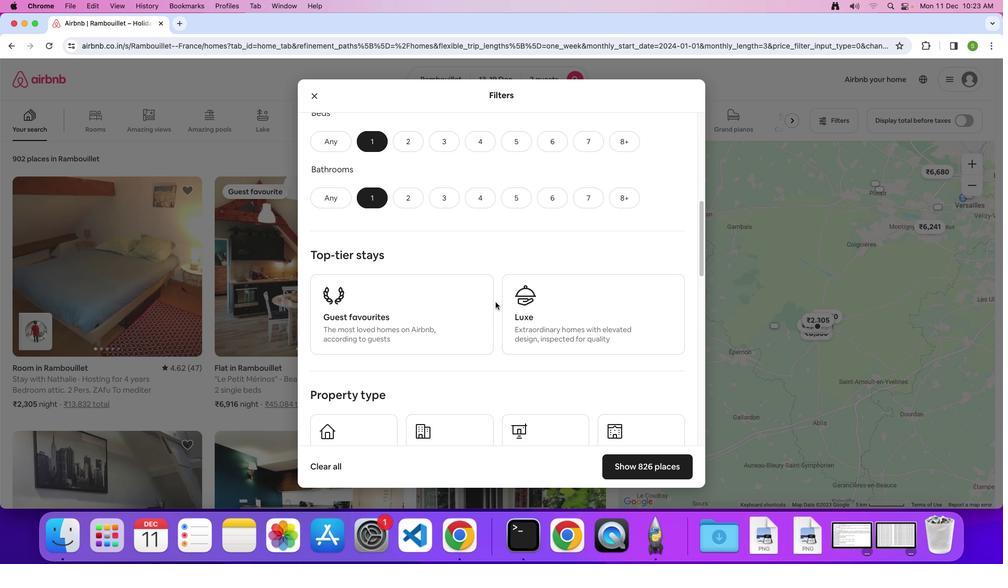 
Action: Mouse scrolled (496, 302) with delta (0, 0)
Screenshot: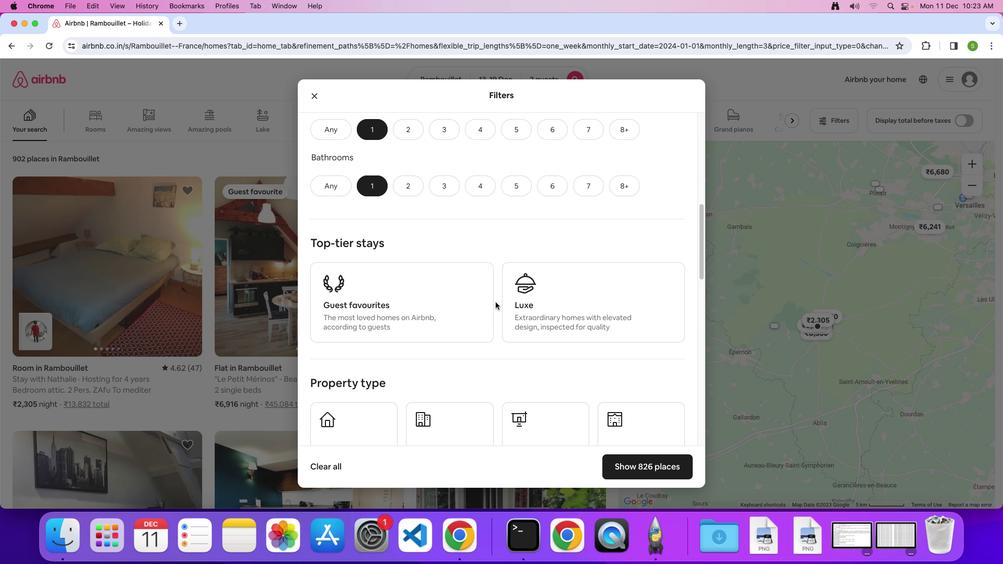 
Action: Mouse scrolled (496, 302) with delta (0, 0)
Screenshot: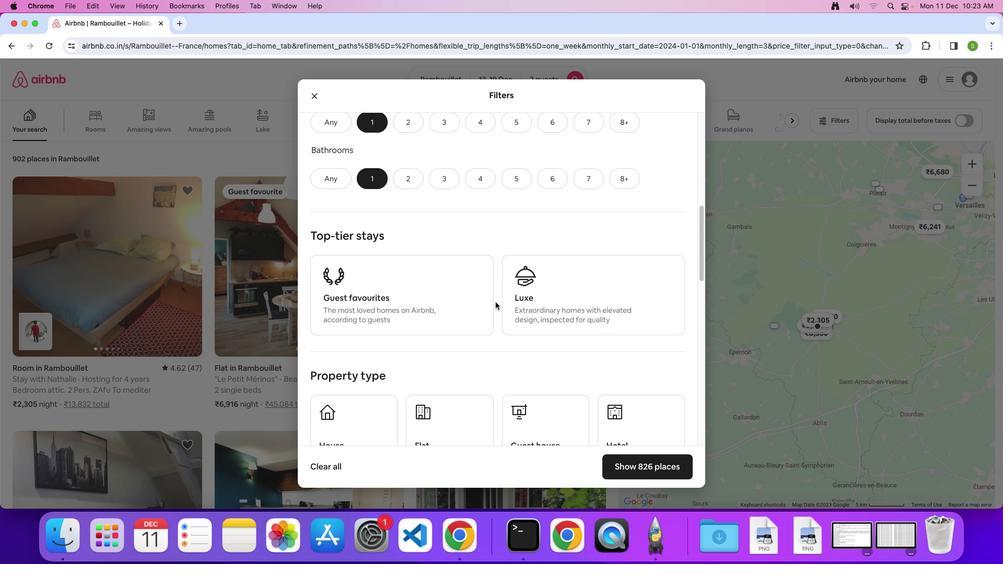 
Action: Mouse scrolled (496, 302) with delta (0, -1)
Screenshot: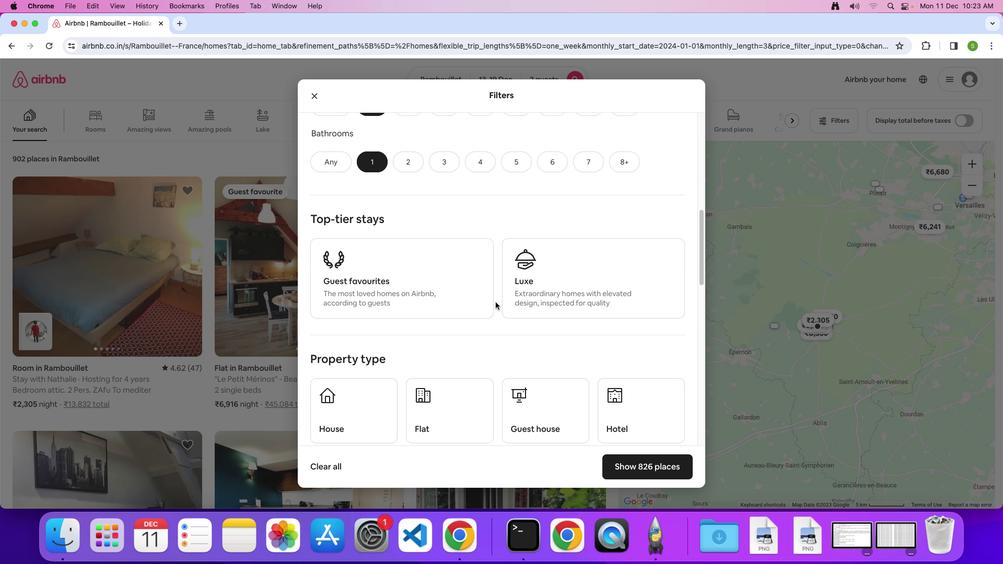
Action: Mouse scrolled (496, 302) with delta (0, -2)
Screenshot: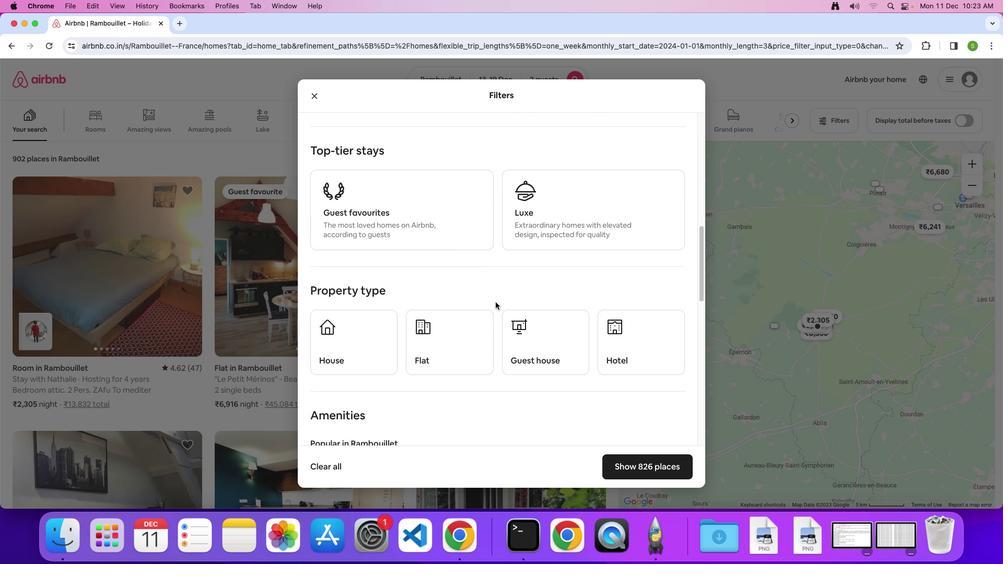 
Action: Mouse moved to (609, 264)
Screenshot: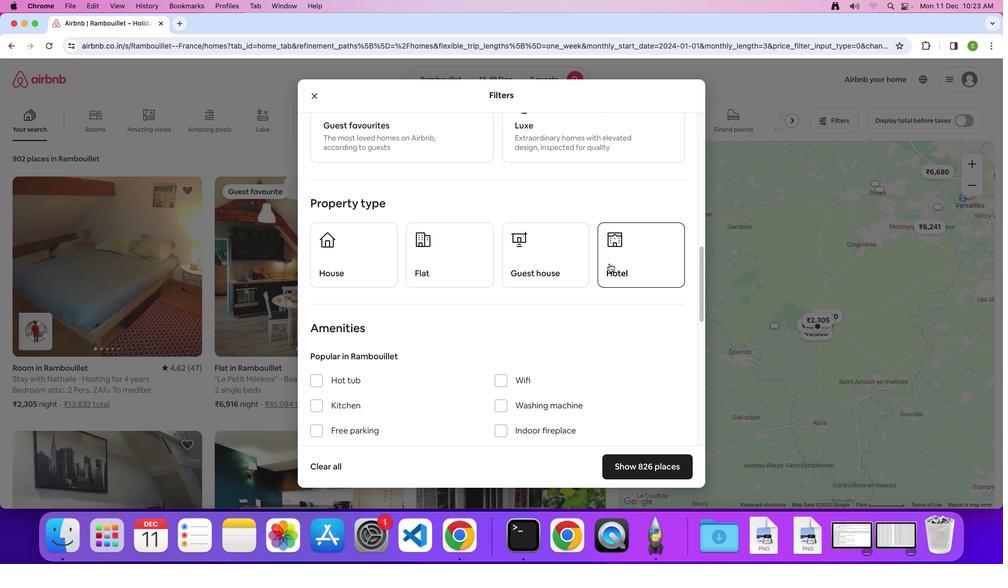 
Action: Mouse pressed left at (609, 264)
Screenshot: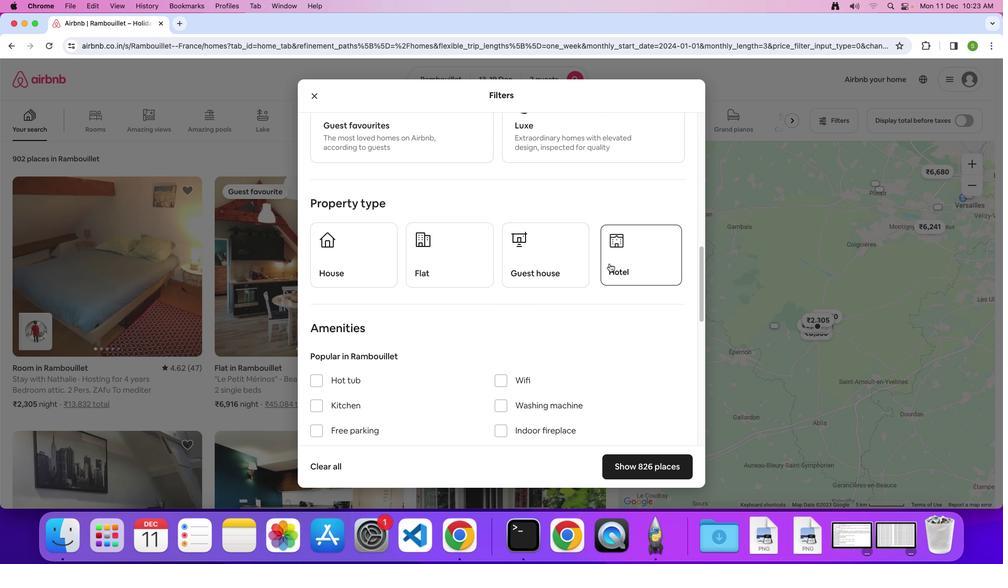
Action: Mouse moved to (491, 322)
Screenshot: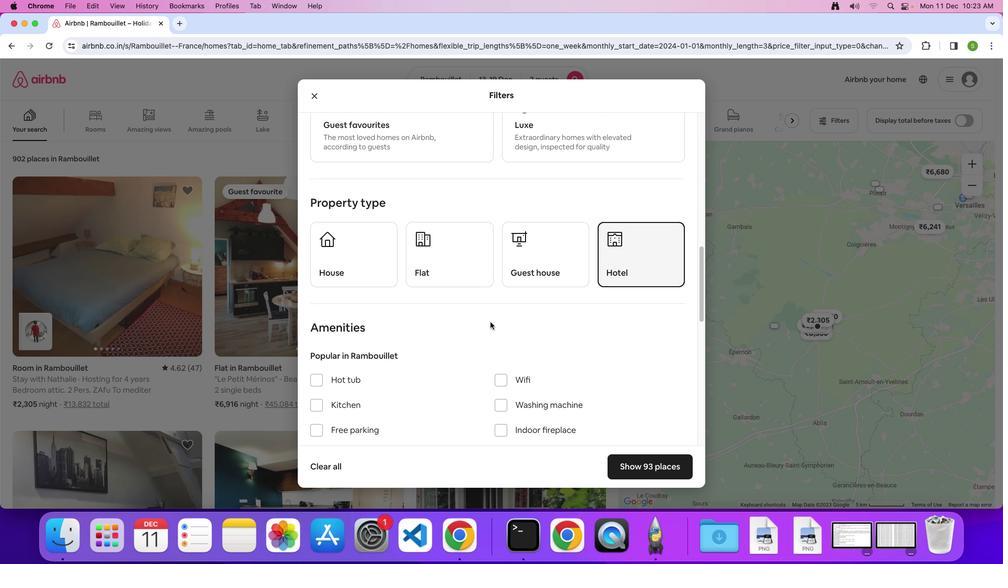 
Action: Mouse scrolled (491, 322) with delta (0, 0)
Screenshot: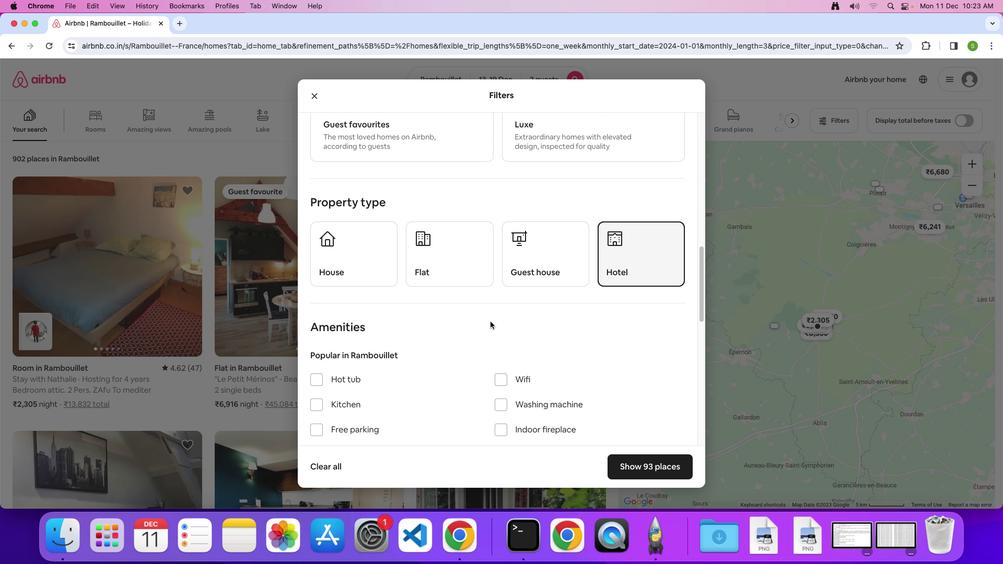 
Action: Mouse moved to (491, 322)
Screenshot: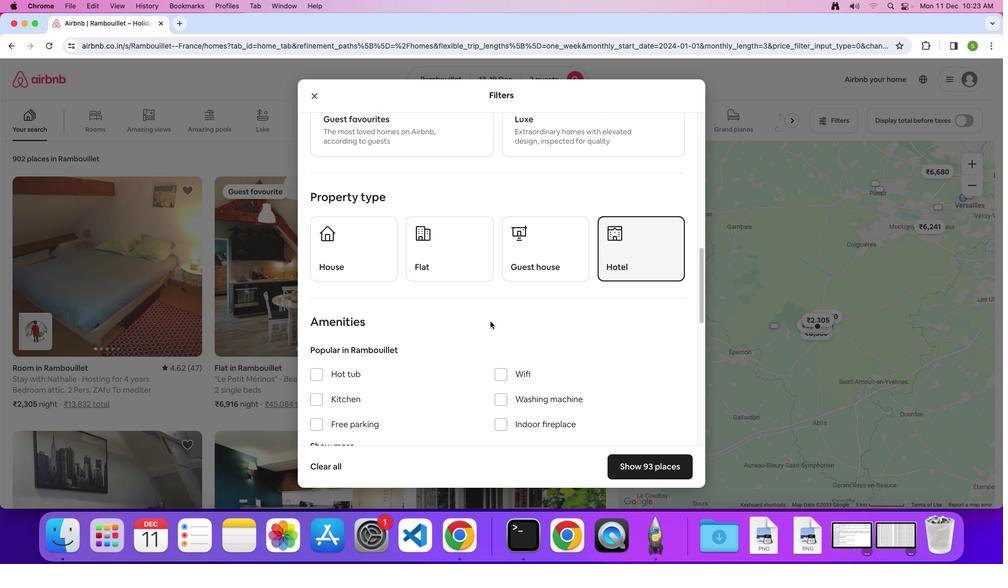 
Action: Mouse scrolled (491, 322) with delta (0, 0)
Screenshot: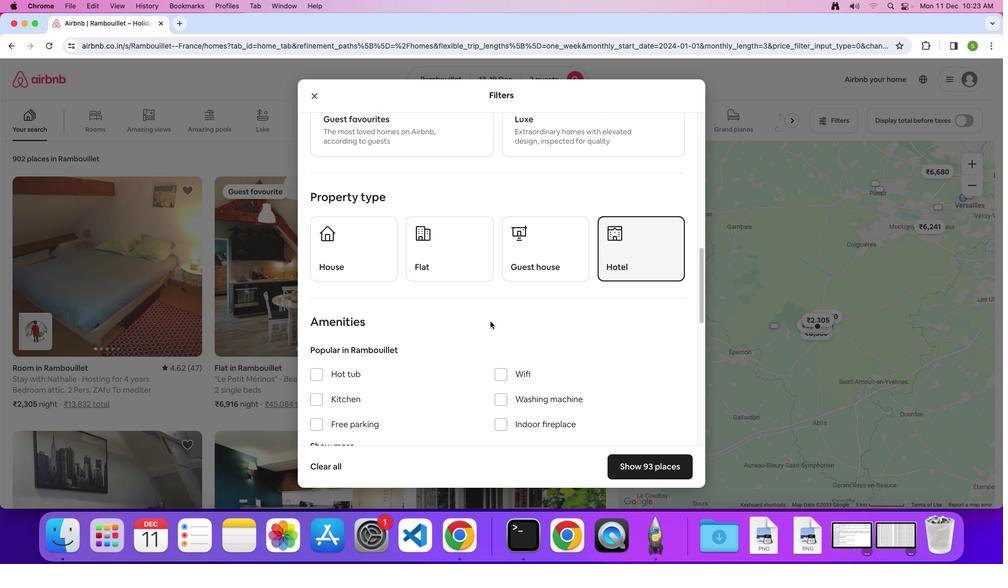 
Action: Mouse moved to (491, 321)
Screenshot: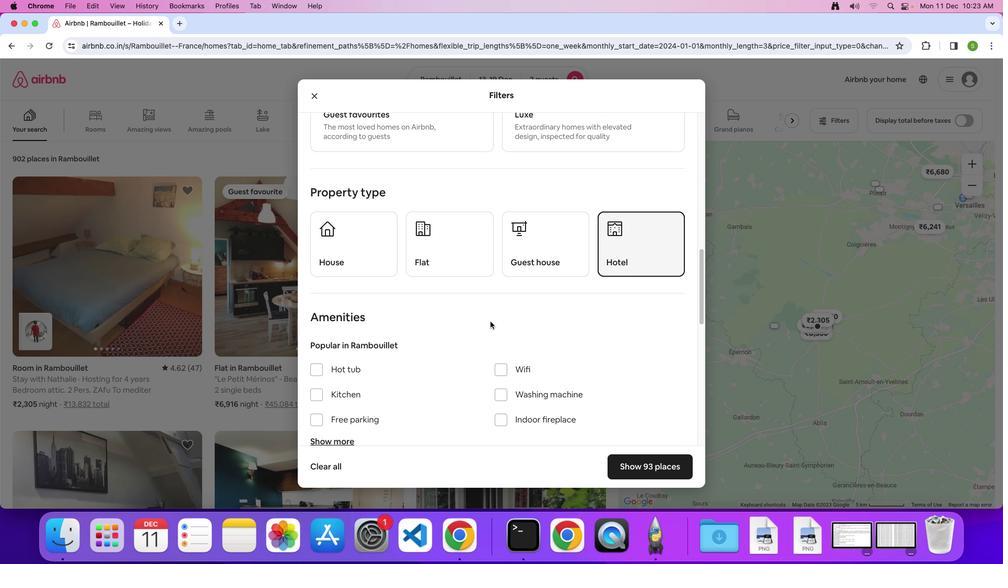 
Action: Mouse scrolled (491, 321) with delta (0, 0)
Screenshot: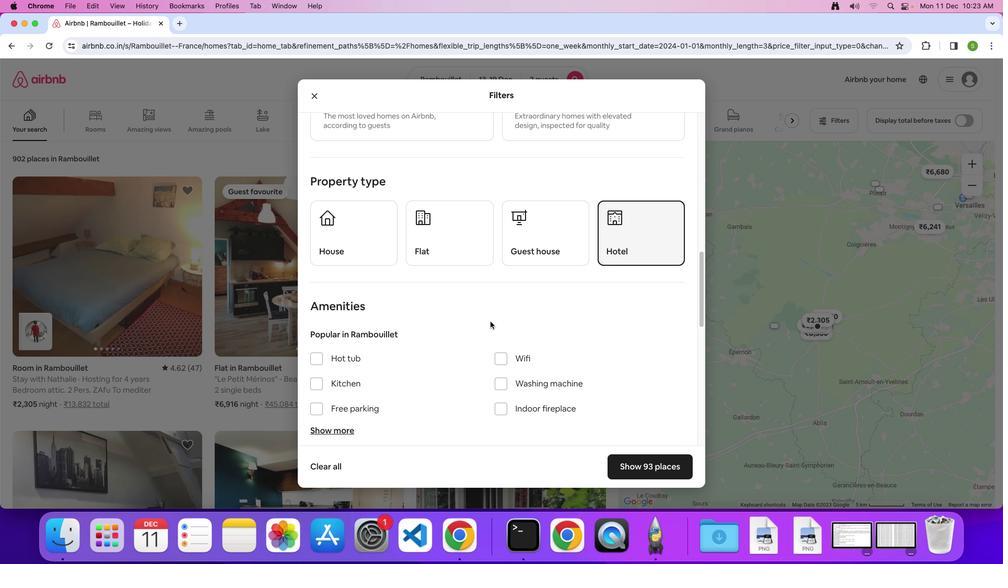 
Action: Mouse scrolled (491, 321) with delta (0, 0)
Screenshot: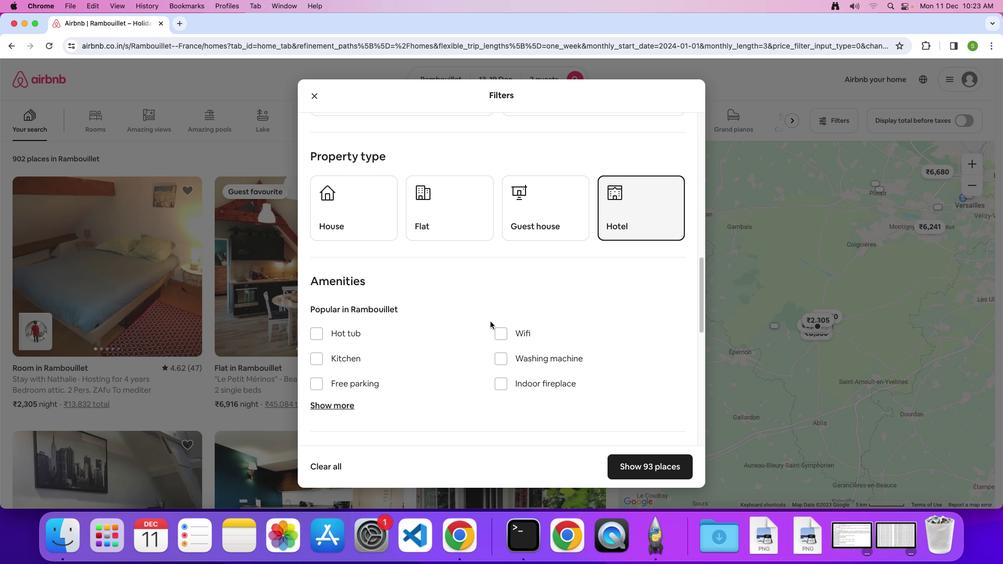 
Action: Mouse scrolled (491, 321) with delta (0, 0)
Screenshot: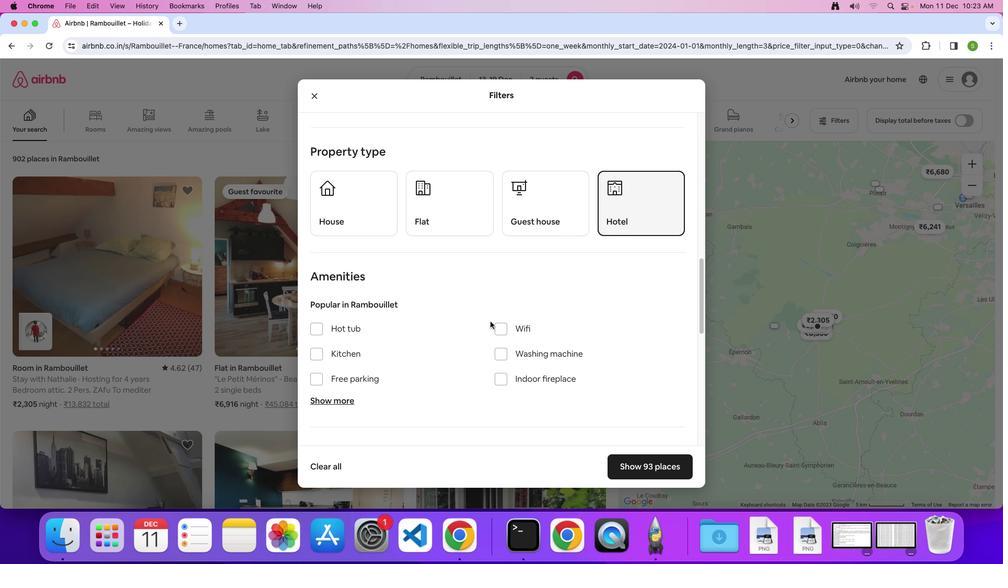 
Action: Mouse scrolled (491, 321) with delta (0, -1)
Screenshot: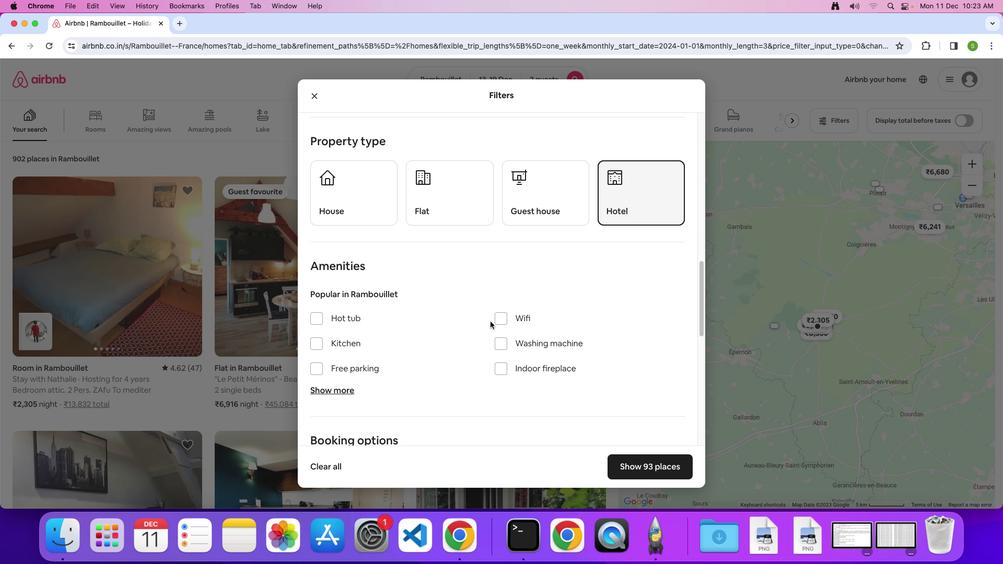 
Action: Mouse scrolled (491, 321) with delta (0, 0)
Screenshot: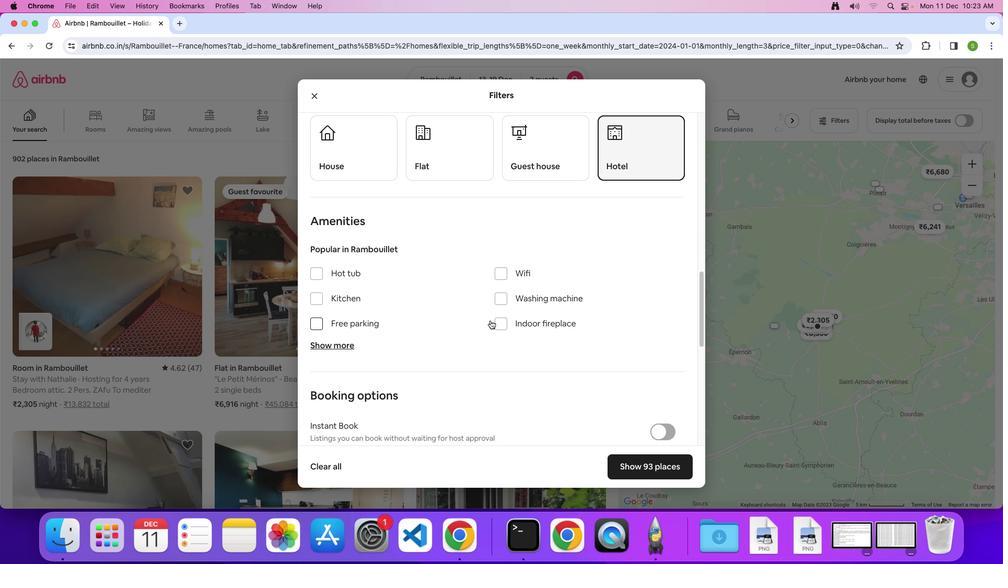 
Action: Mouse moved to (491, 321)
Screenshot: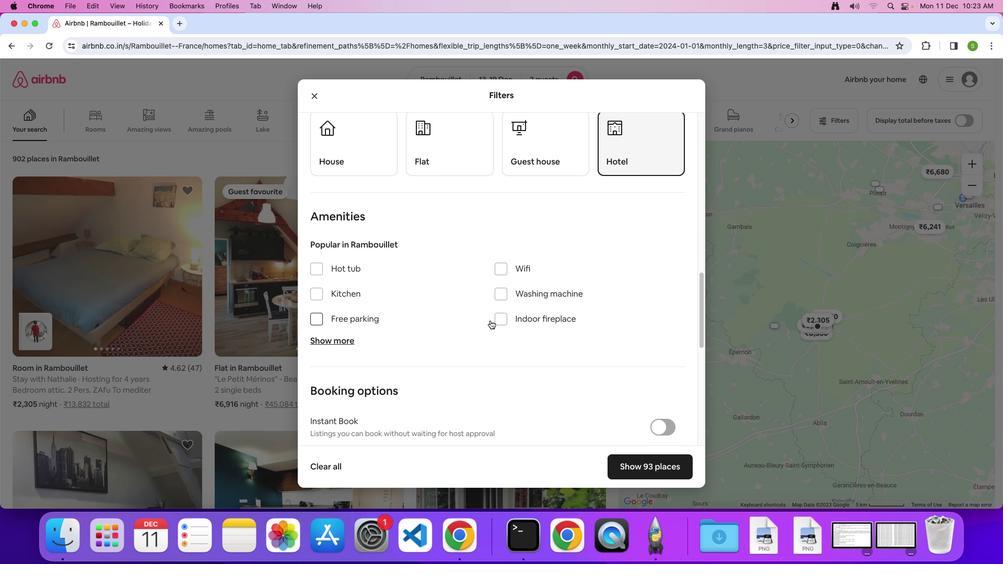
Action: Mouse scrolled (491, 321) with delta (0, 0)
Screenshot: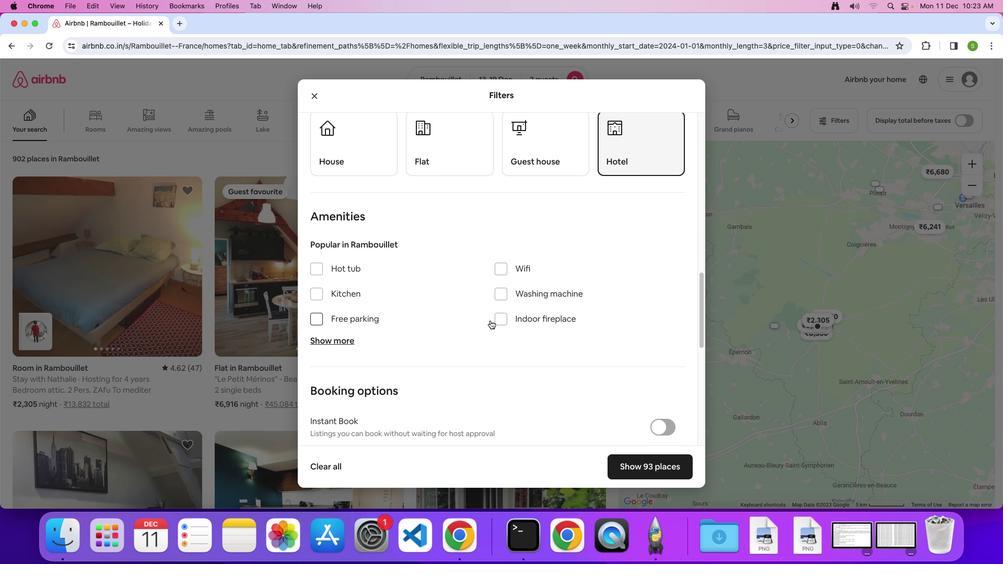 
Action: Mouse moved to (491, 320)
Screenshot: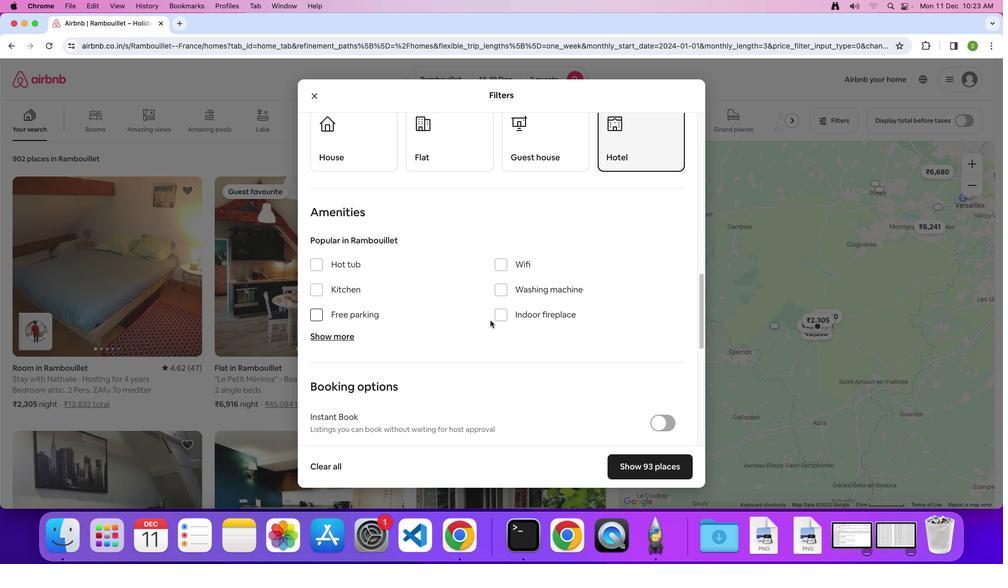 
Action: Mouse scrolled (491, 320) with delta (0, 0)
Screenshot: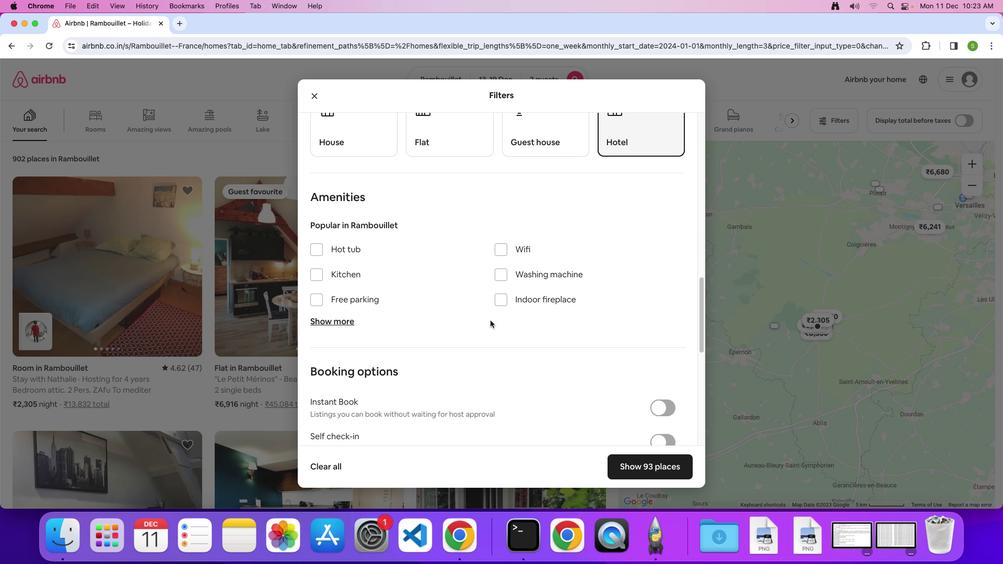 
Action: Mouse moved to (491, 320)
Screenshot: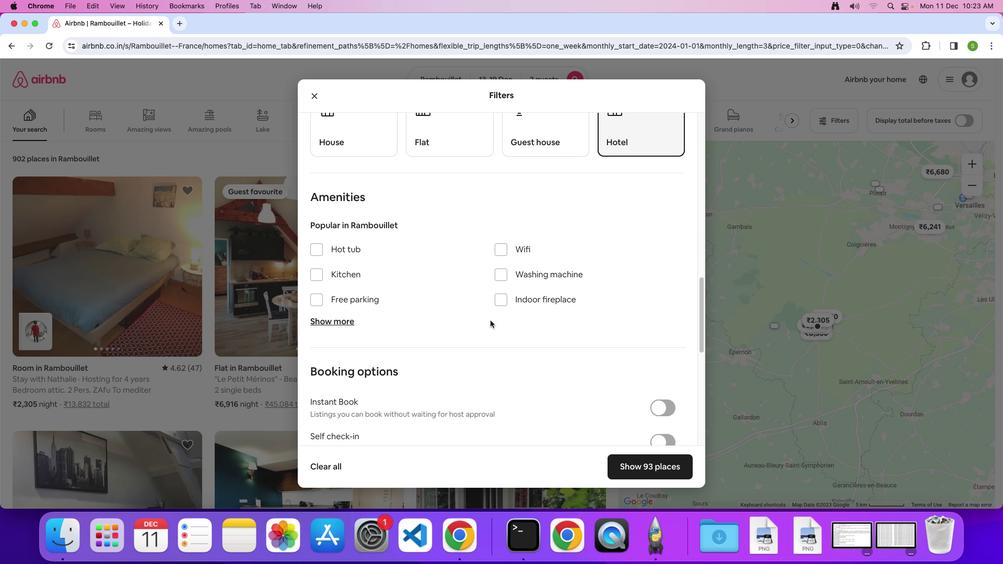 
Action: Mouse scrolled (491, 320) with delta (0, 0)
Screenshot: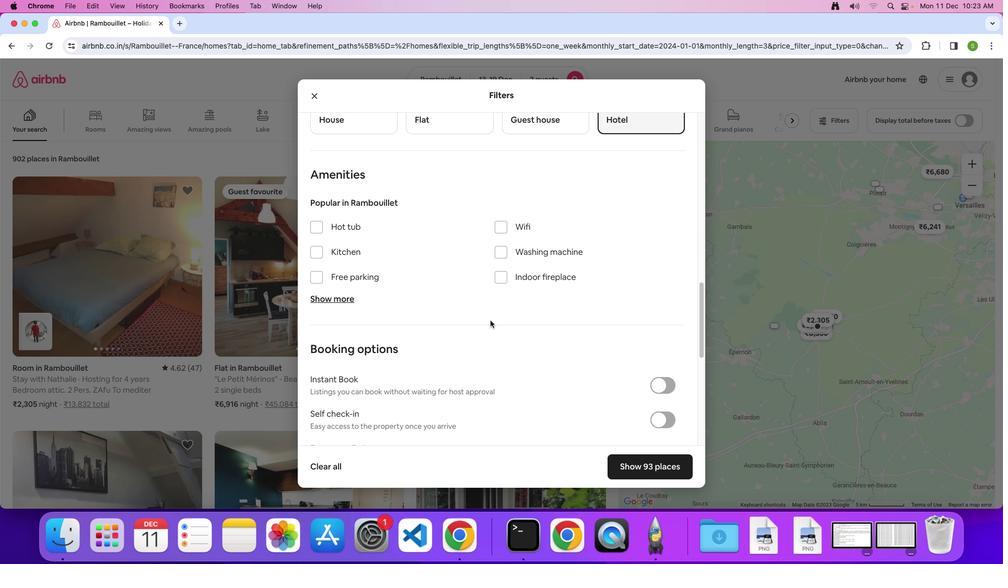 
Action: Mouse scrolled (491, 320) with delta (0, 0)
Screenshot: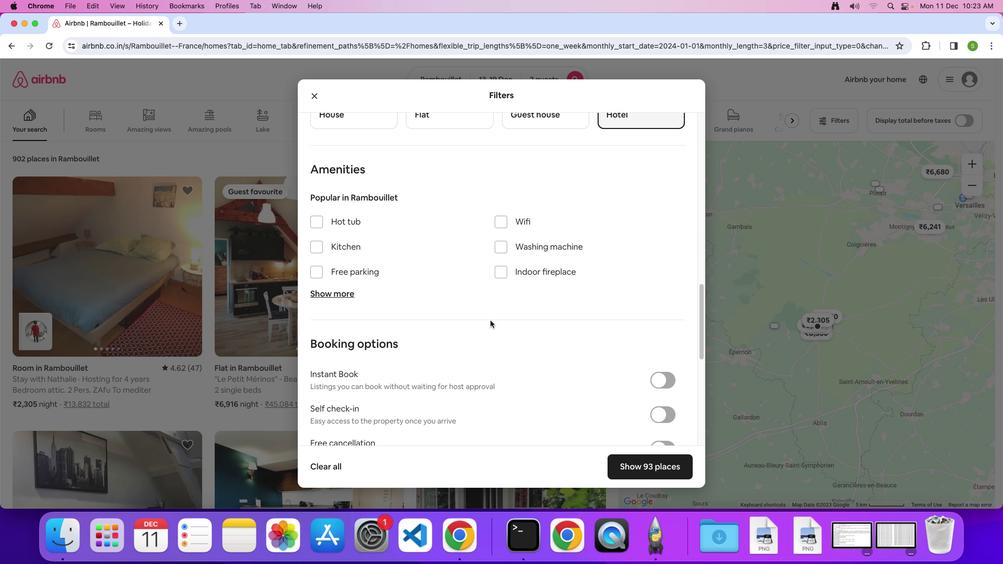 
Action: Mouse scrolled (491, 320) with delta (0, -1)
Screenshot: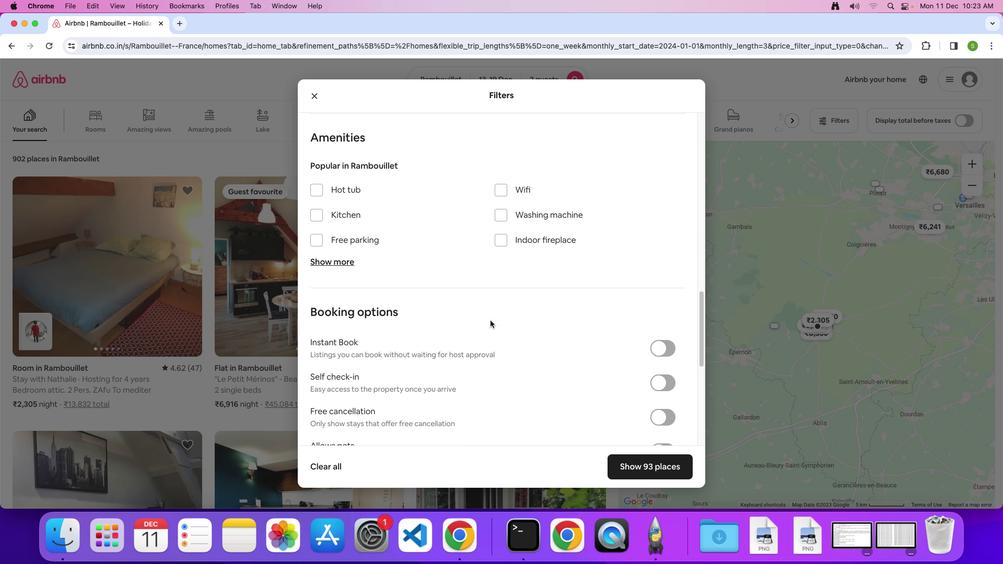 
Action: Mouse scrolled (491, 320) with delta (0, 0)
Screenshot: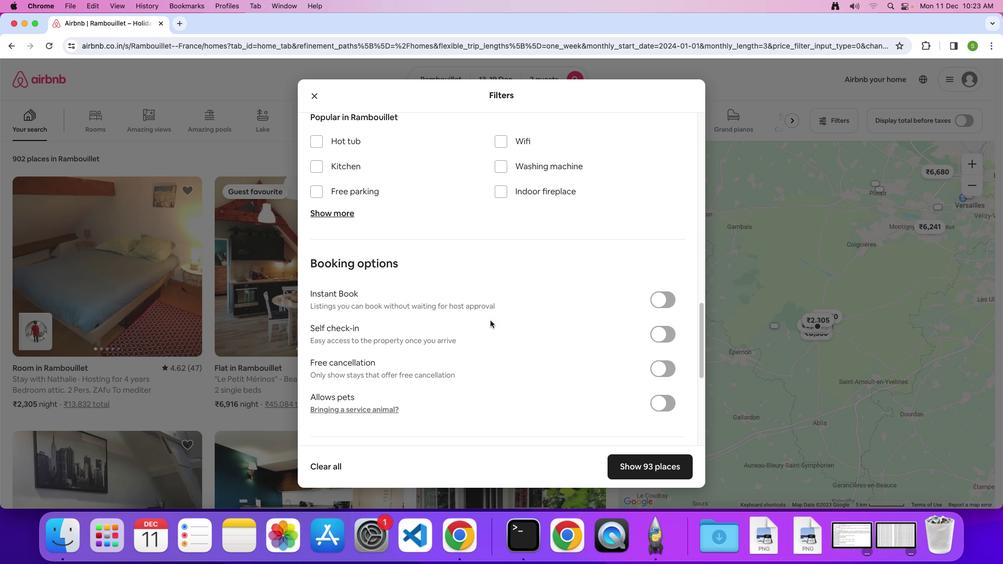 
Action: Mouse scrolled (491, 320) with delta (0, 0)
Screenshot: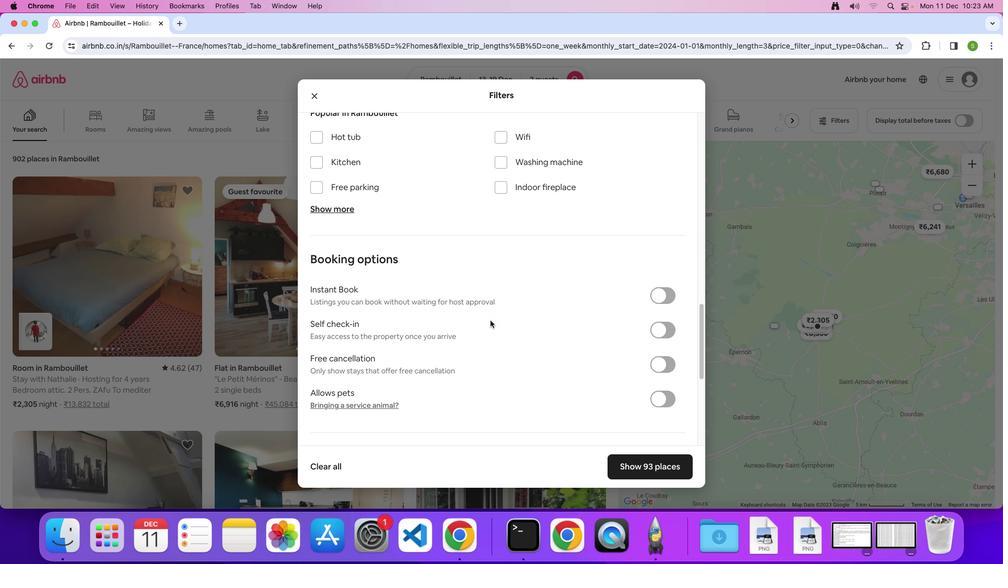 
Action: Mouse scrolled (491, 320) with delta (0, 0)
Screenshot: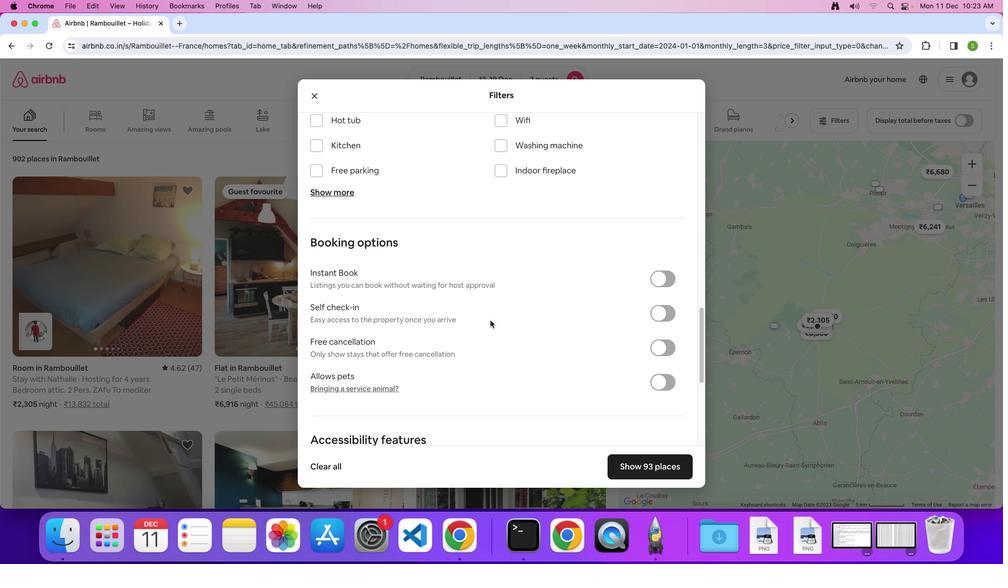 
Action: Mouse scrolled (491, 320) with delta (0, 0)
Screenshot: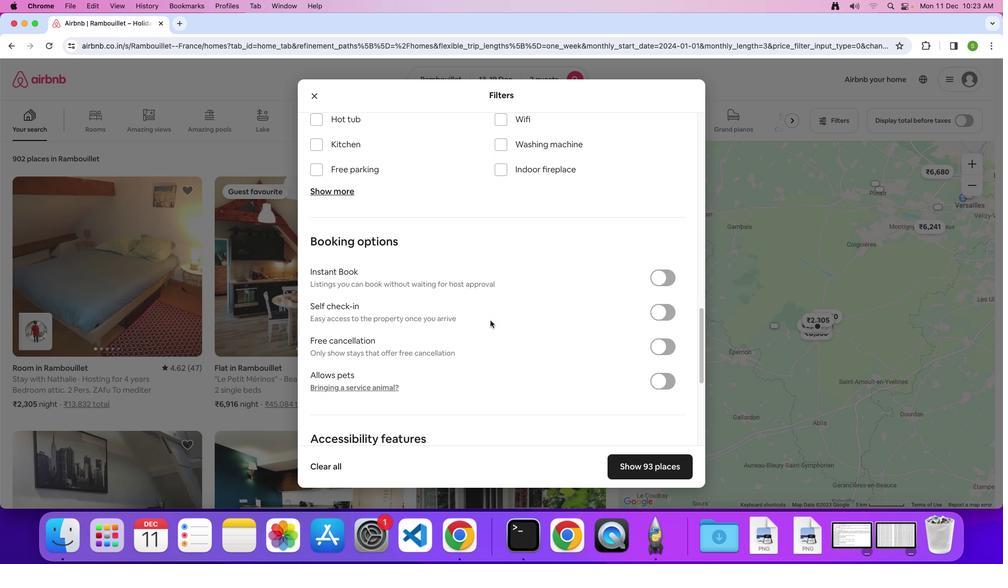 
Action: Mouse scrolled (491, 320) with delta (0, 0)
Screenshot: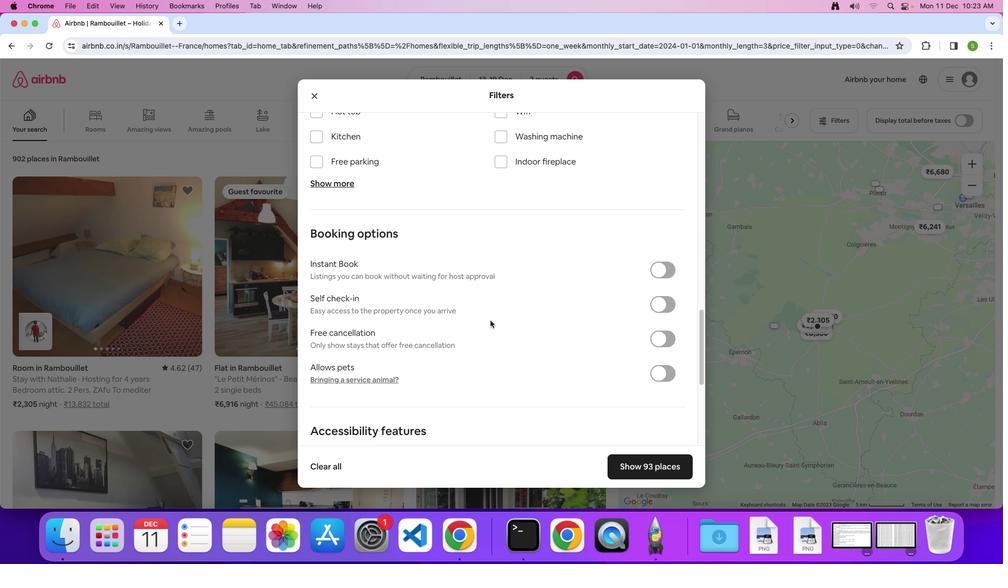 
Action: Mouse scrolled (491, 320) with delta (0, -1)
Screenshot: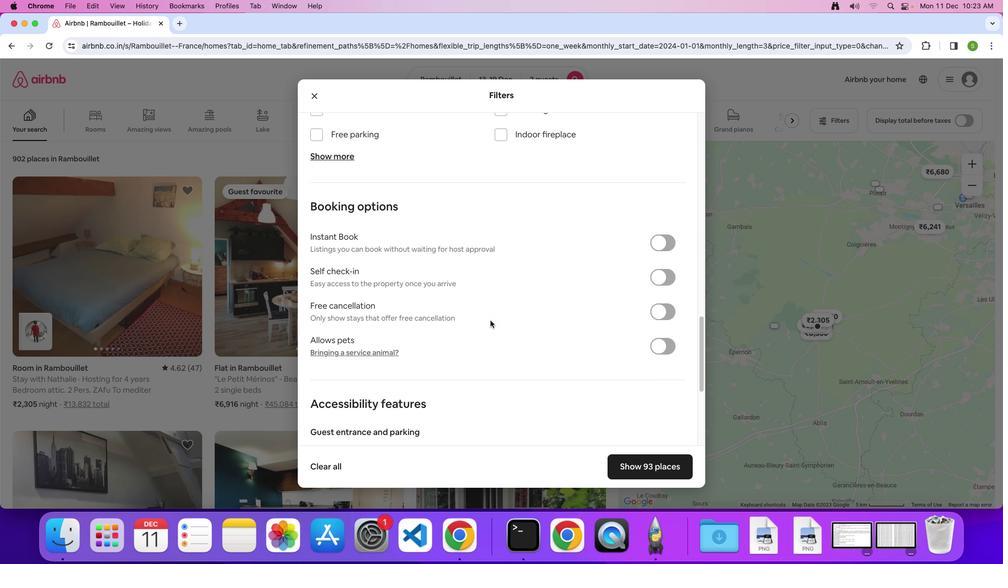 
Action: Mouse scrolled (491, 320) with delta (0, 0)
Screenshot: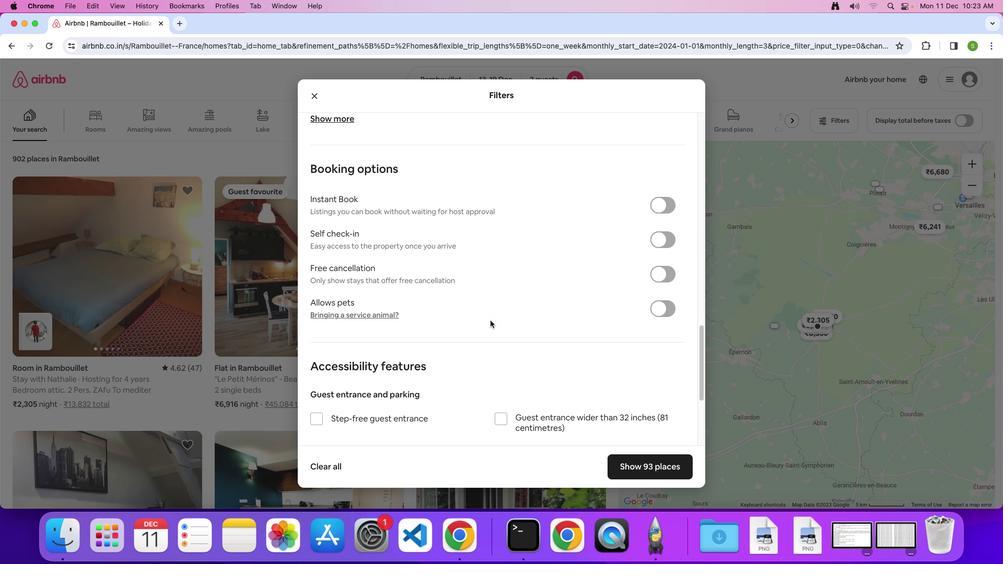 
Action: Mouse scrolled (491, 320) with delta (0, 0)
Screenshot: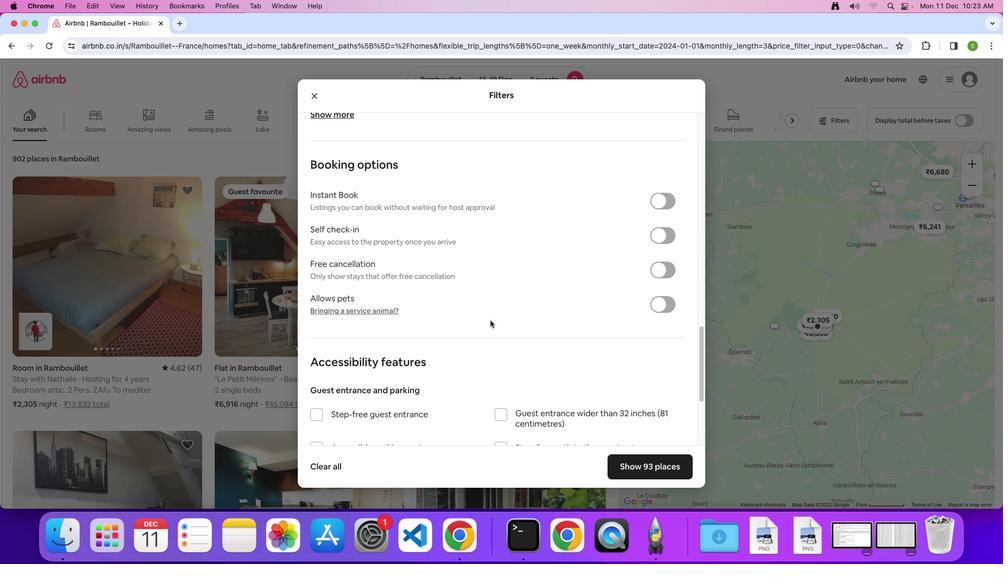 
Action: Mouse scrolled (491, 320) with delta (0, -1)
Screenshot: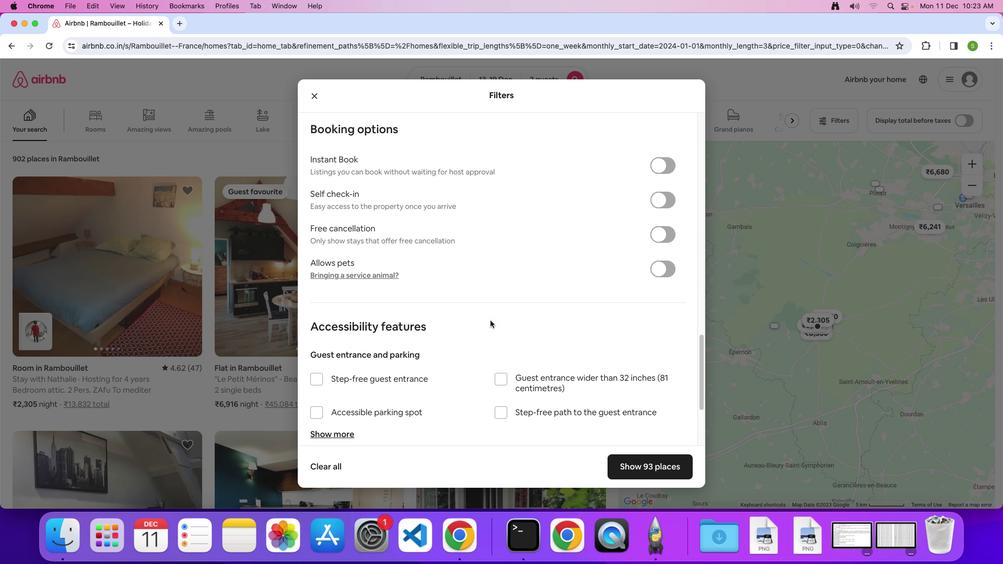 
Action: Mouse scrolled (491, 320) with delta (0, 0)
Screenshot: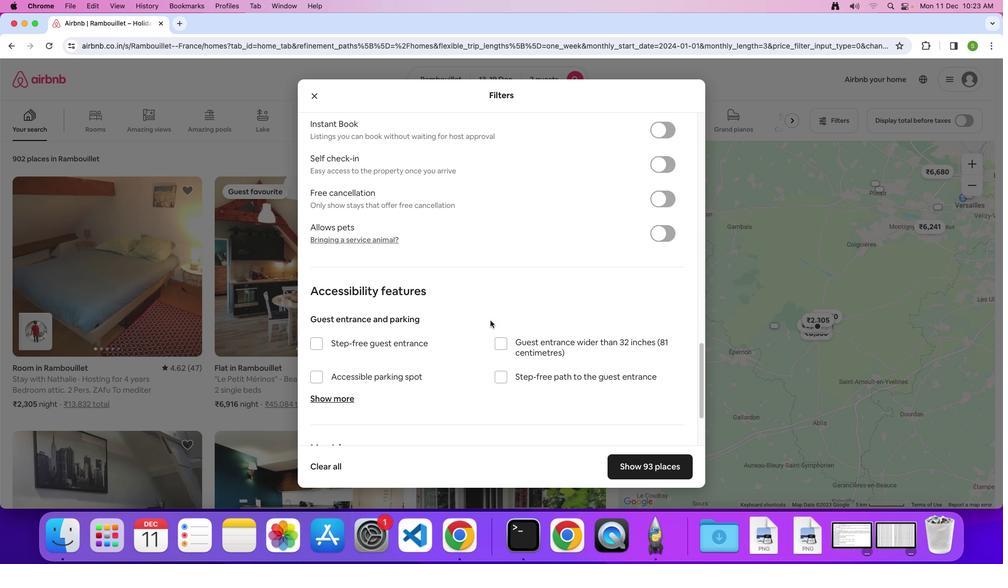 
Action: Mouse scrolled (491, 320) with delta (0, 0)
Screenshot: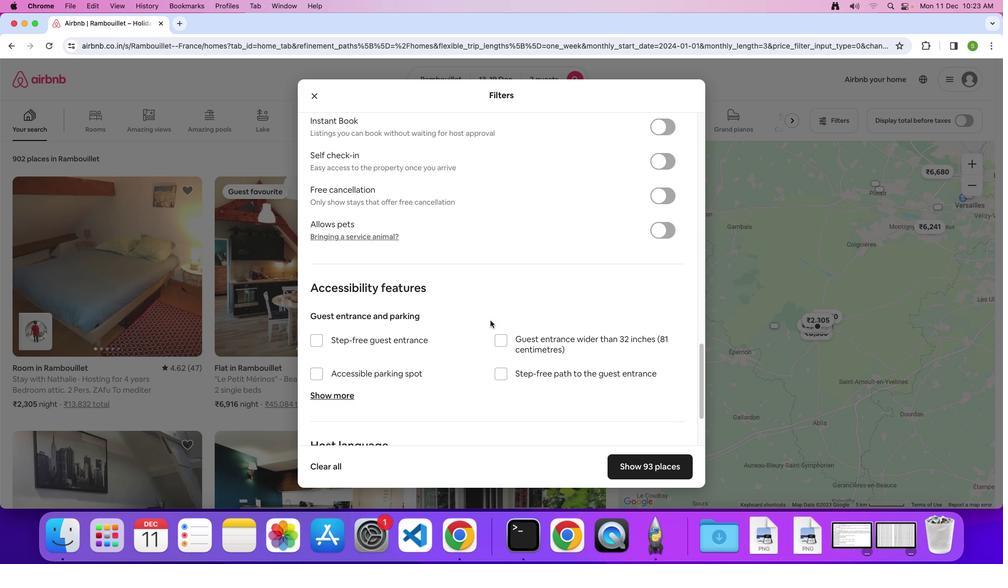 
Action: Mouse scrolled (491, 320) with delta (0, -1)
Screenshot: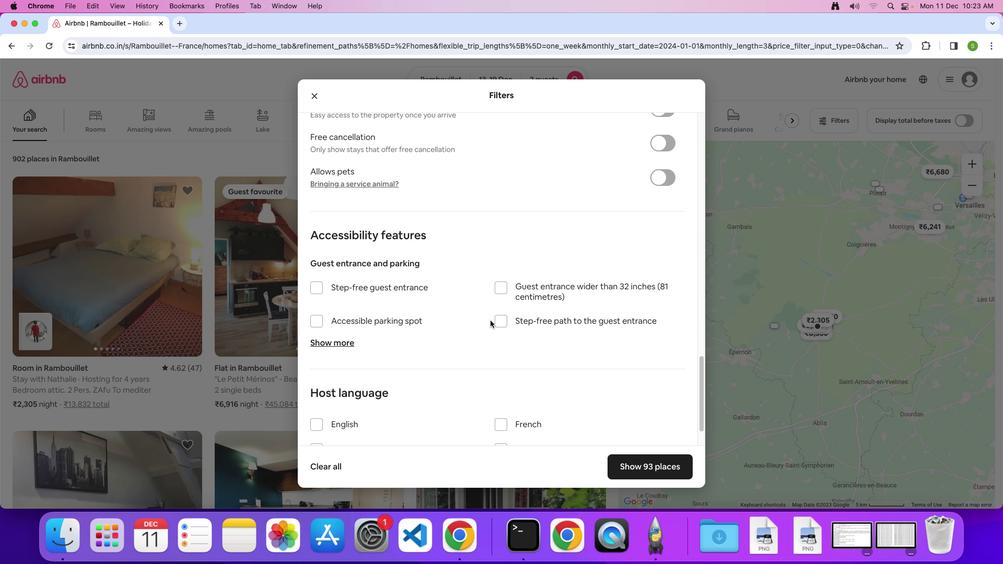 
Action: Mouse scrolled (491, 320) with delta (0, 0)
Screenshot: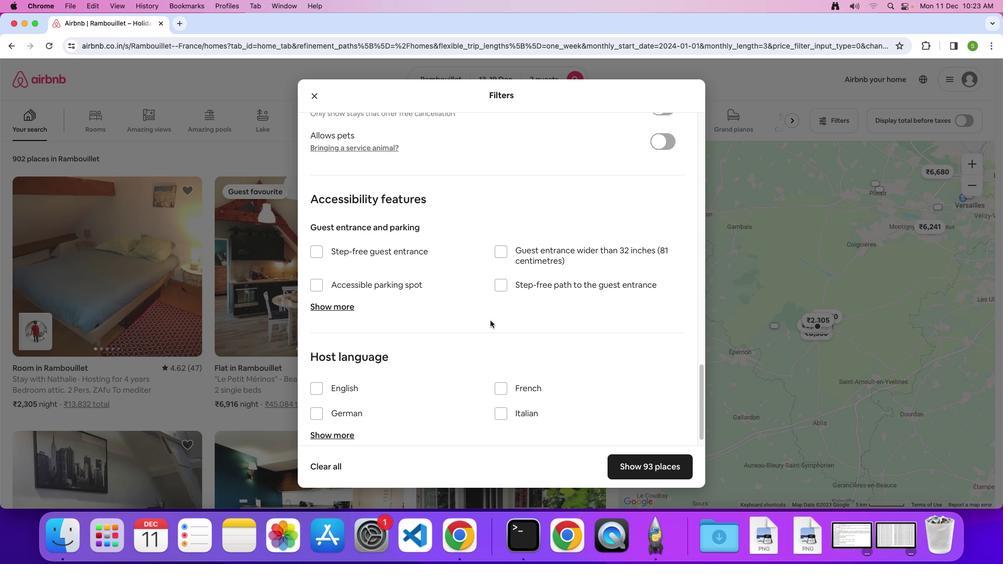 
Action: Mouse scrolled (491, 320) with delta (0, 0)
Screenshot: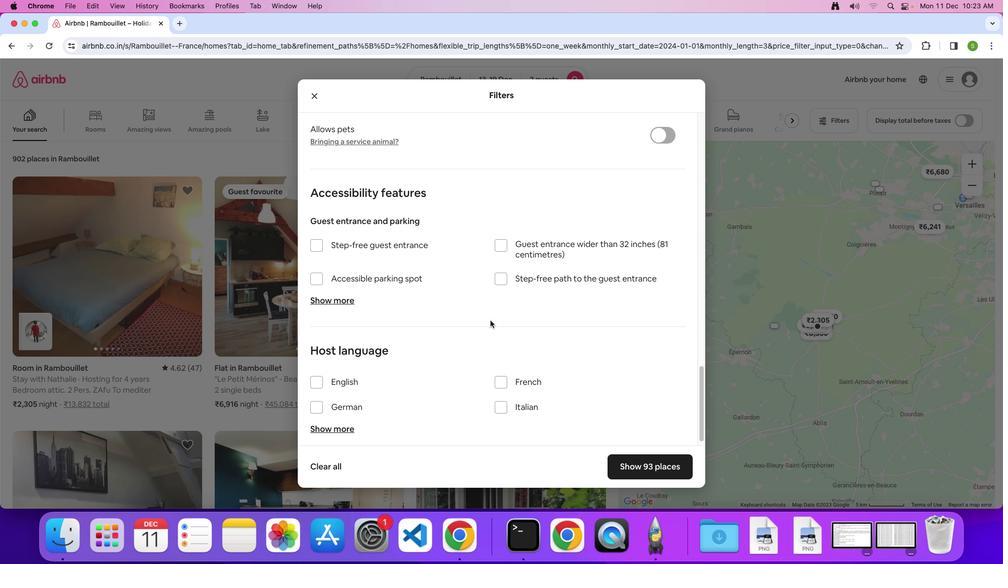 
Action: Mouse scrolled (491, 320) with delta (0, -1)
Screenshot: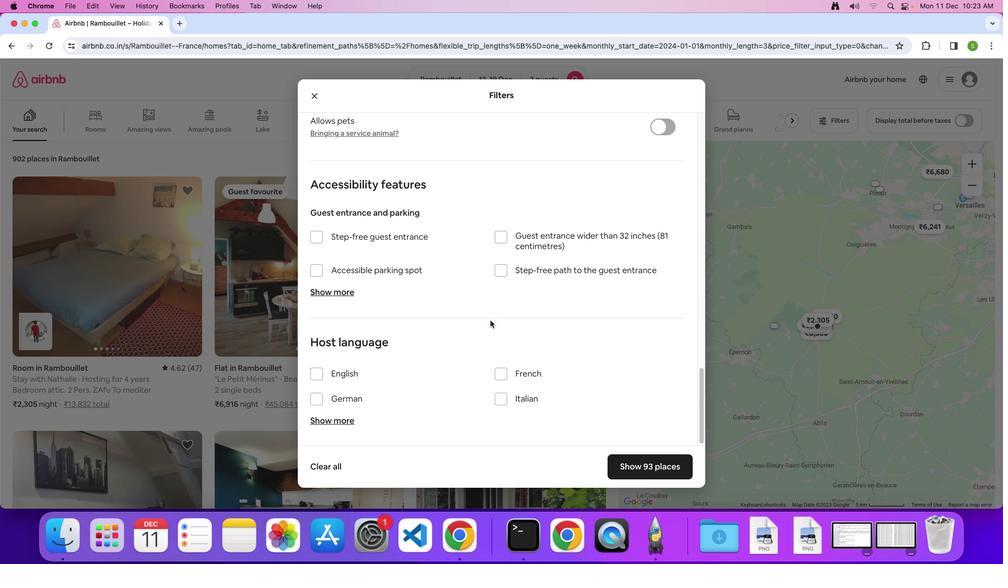 
Action: Mouse scrolled (491, 320) with delta (0, 0)
Screenshot: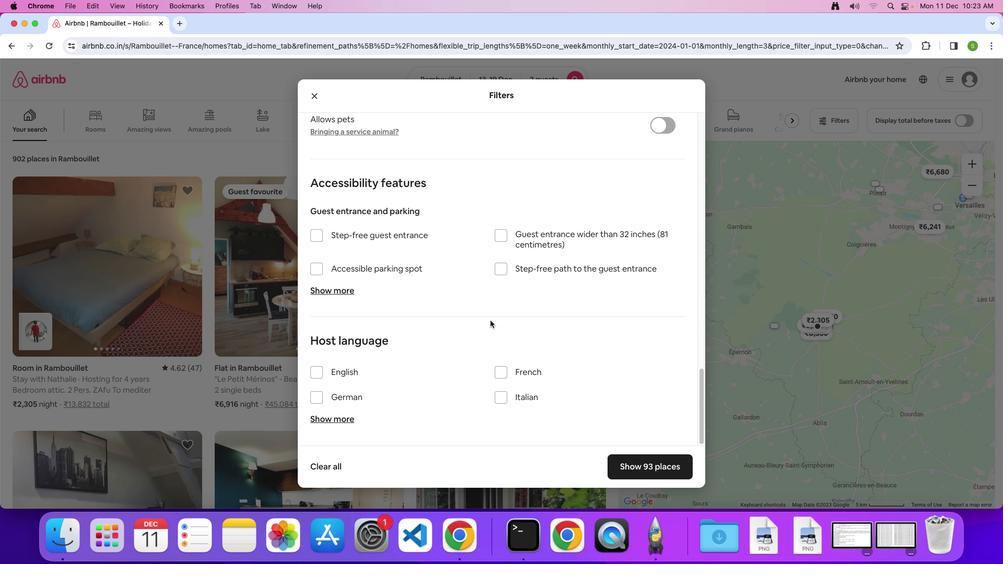 
Action: Mouse scrolled (491, 320) with delta (0, 0)
Screenshot: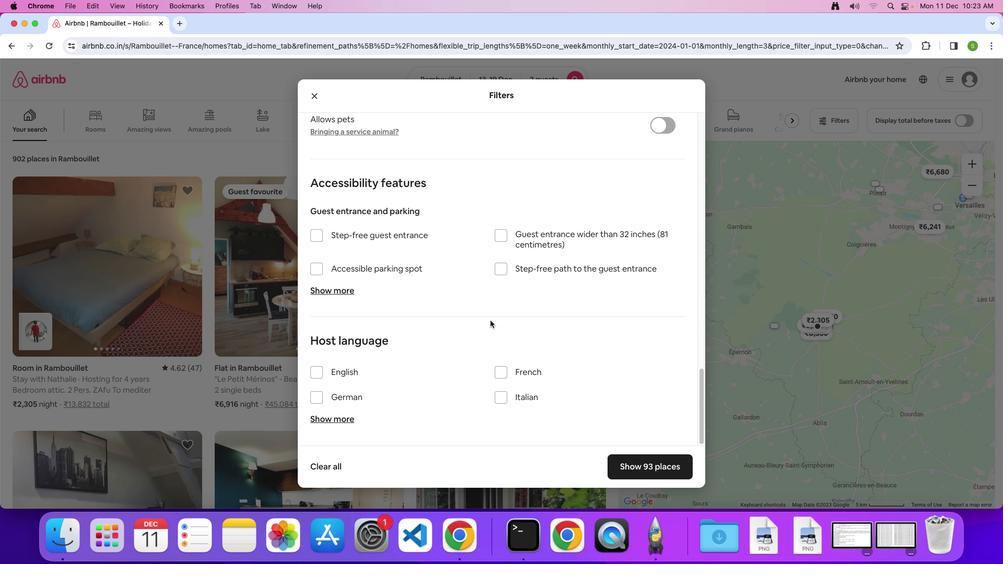 
Action: Mouse scrolled (491, 320) with delta (0, -1)
Screenshot: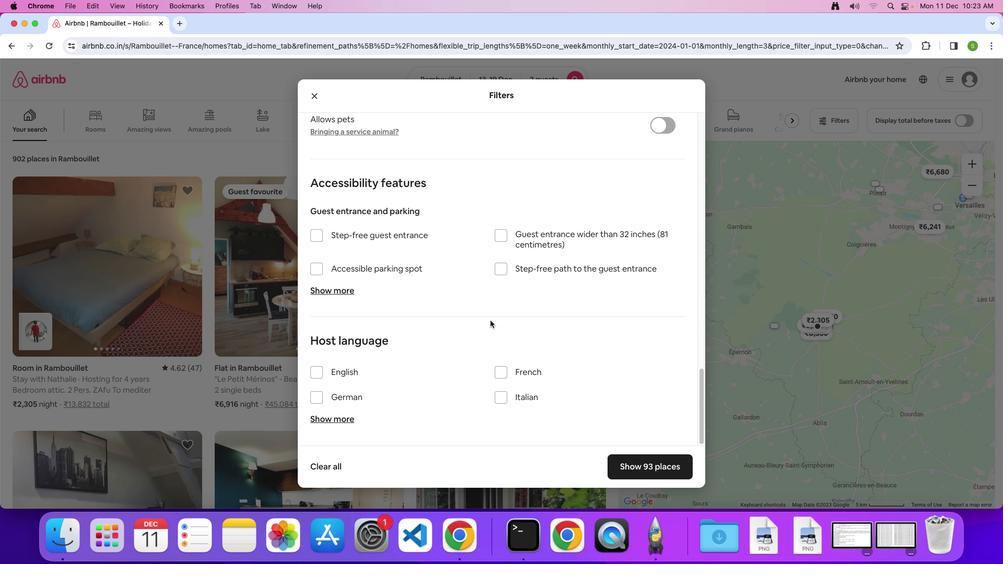 
Action: Mouse moved to (645, 466)
Screenshot: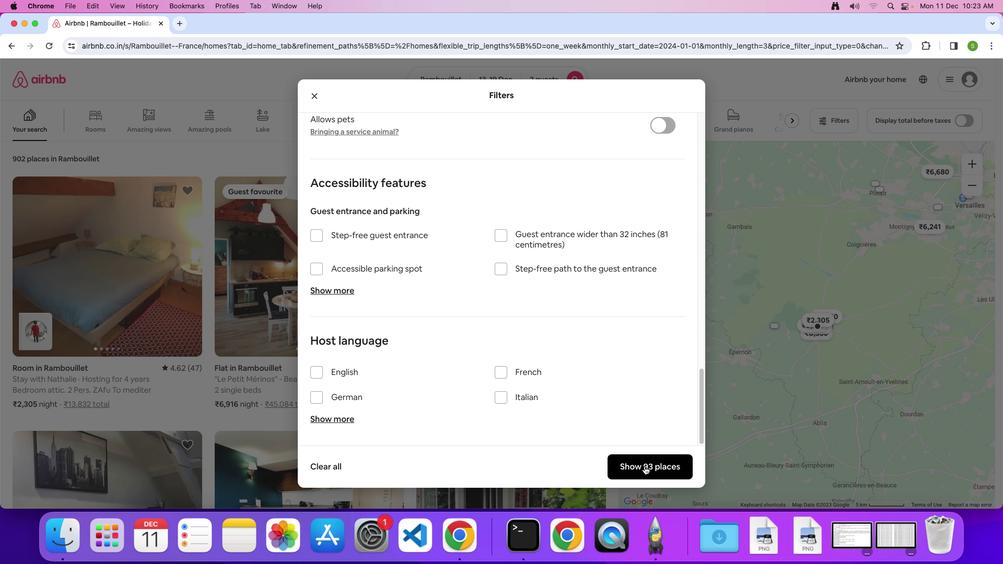 
Action: Mouse pressed left at (645, 466)
Screenshot: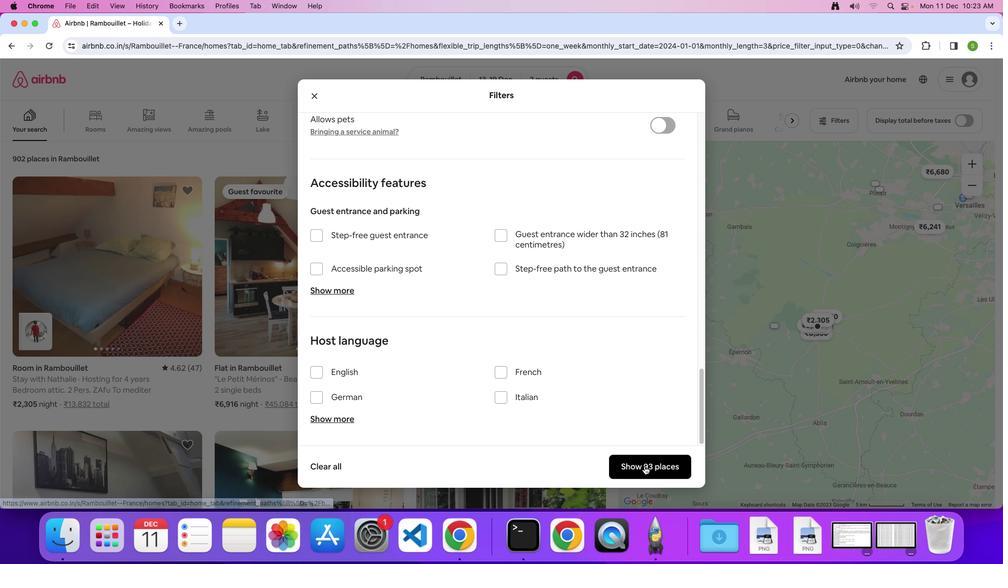 
Action: Mouse moved to (139, 250)
Screenshot: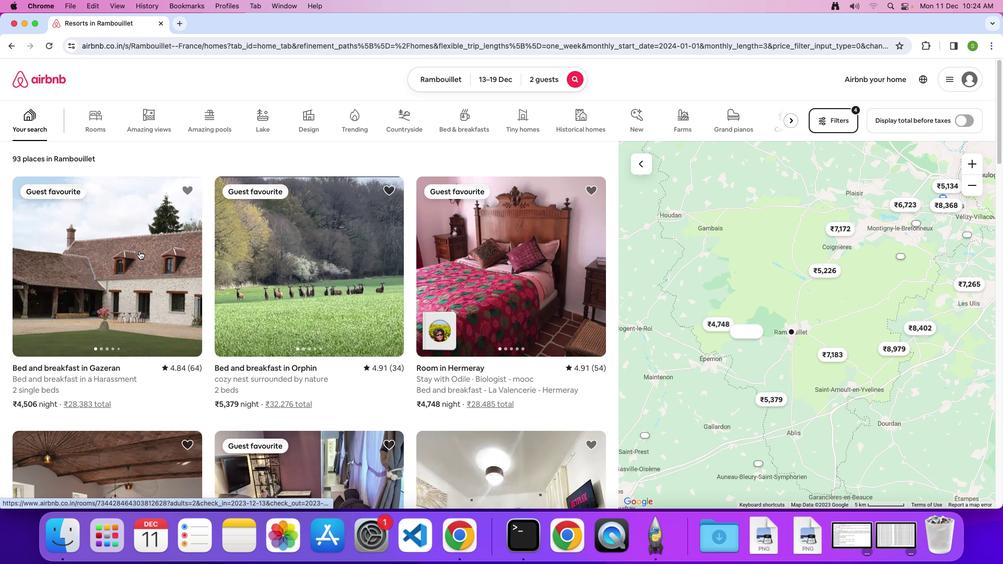 
Action: Mouse pressed left at (139, 250)
Screenshot: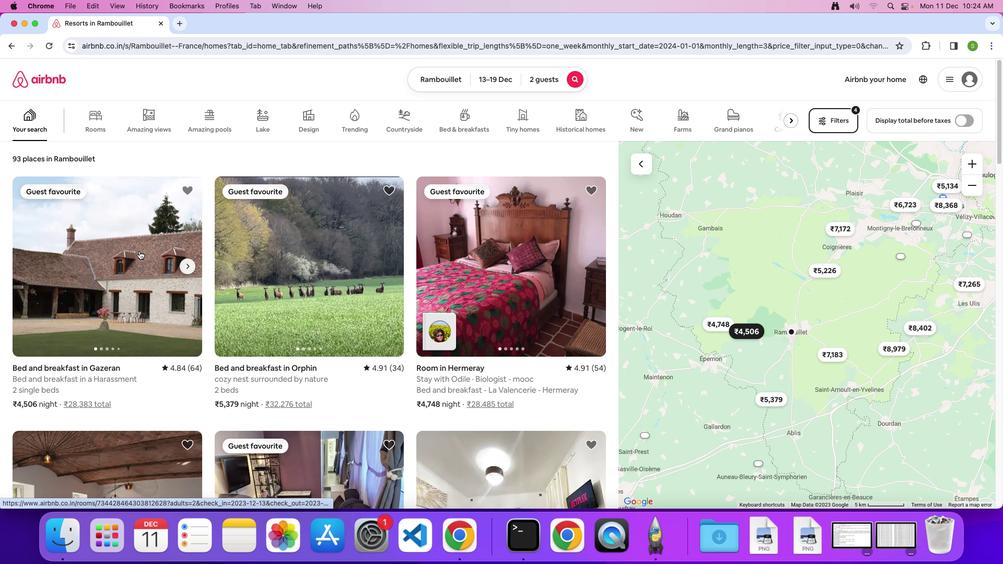 
Action: Mouse moved to (436, 260)
Screenshot: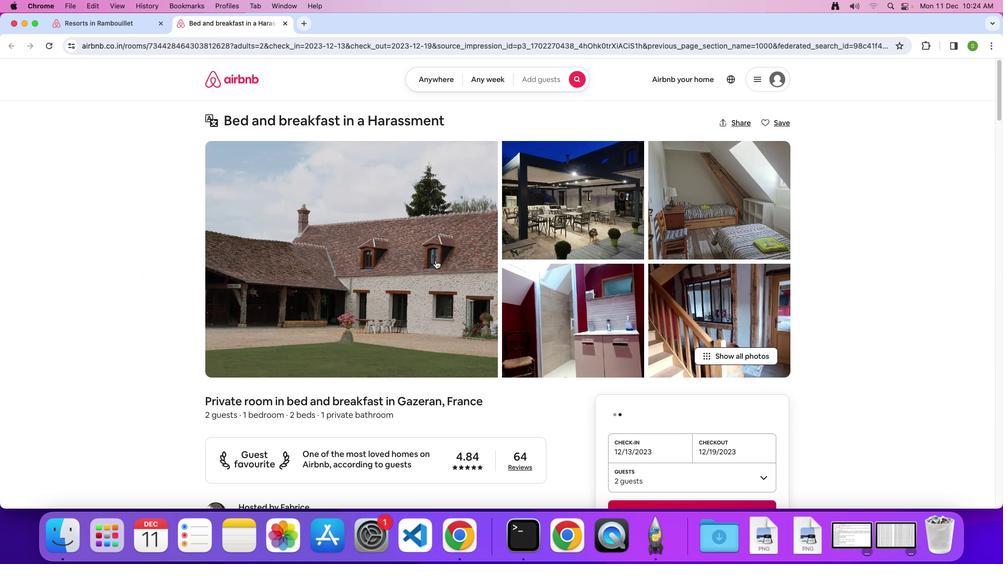 
Action: Mouse pressed left at (436, 260)
Screenshot: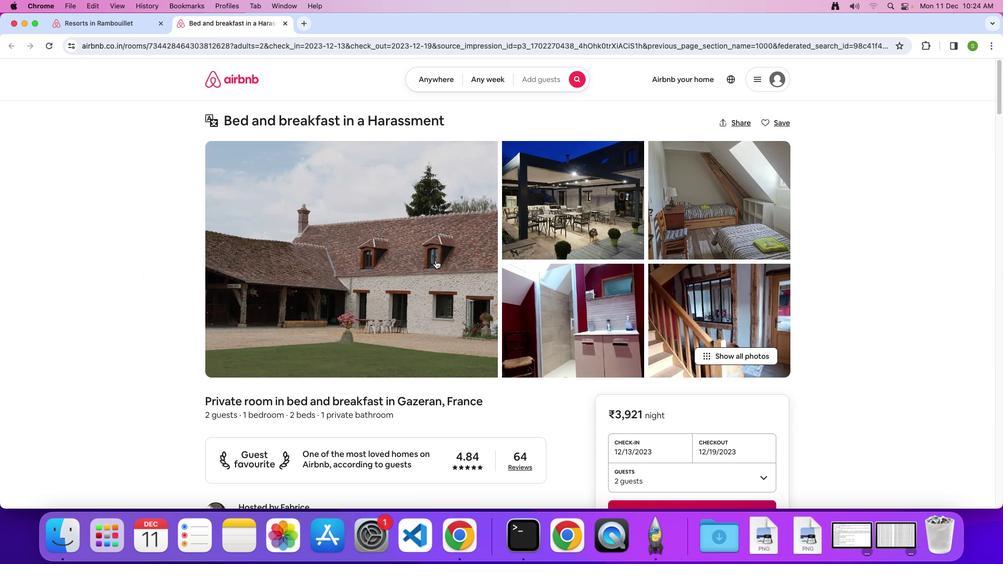 
Action: Mouse moved to (507, 286)
Screenshot: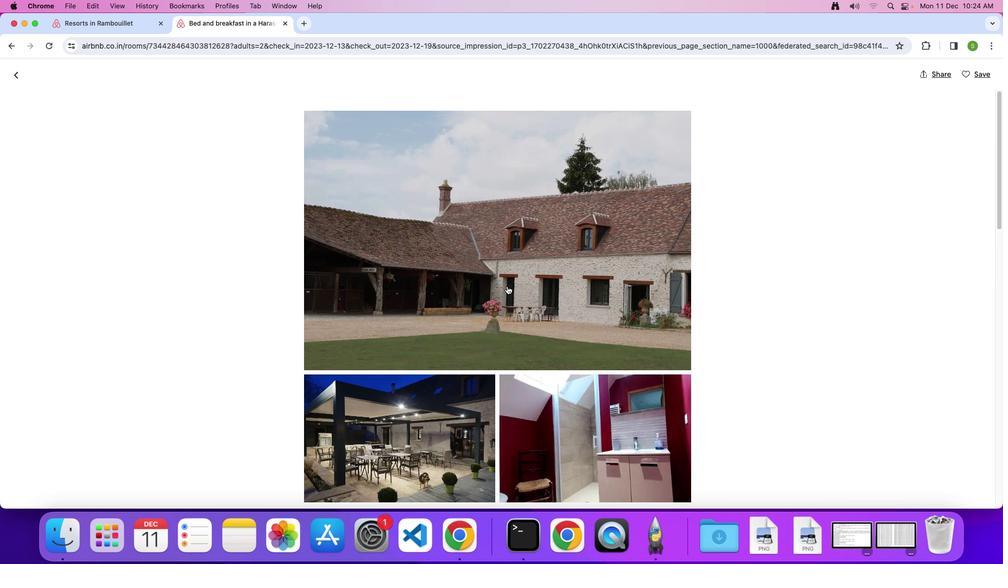 
Action: Mouse scrolled (507, 286) with delta (0, 0)
Screenshot: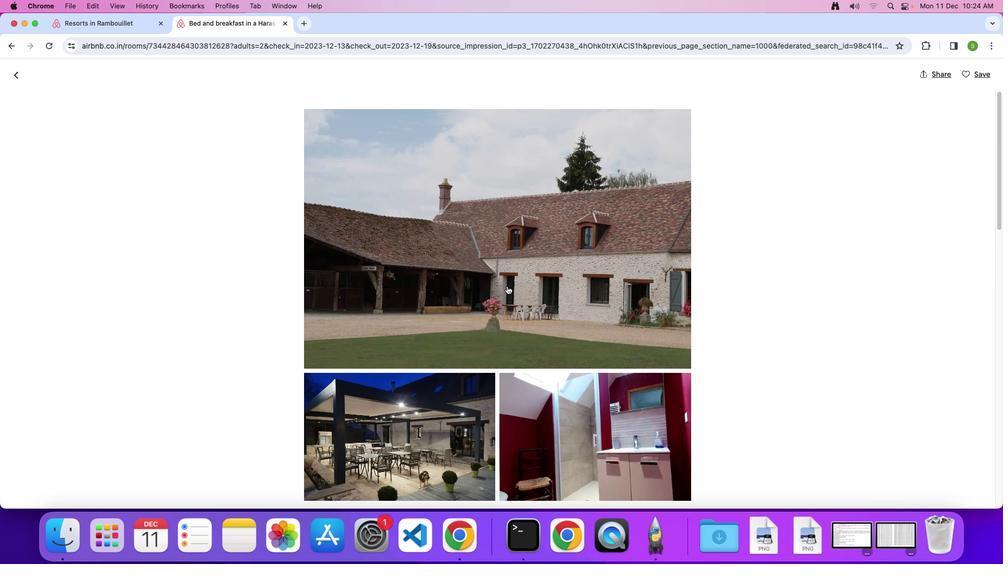 
Action: Mouse scrolled (507, 286) with delta (0, 0)
Screenshot: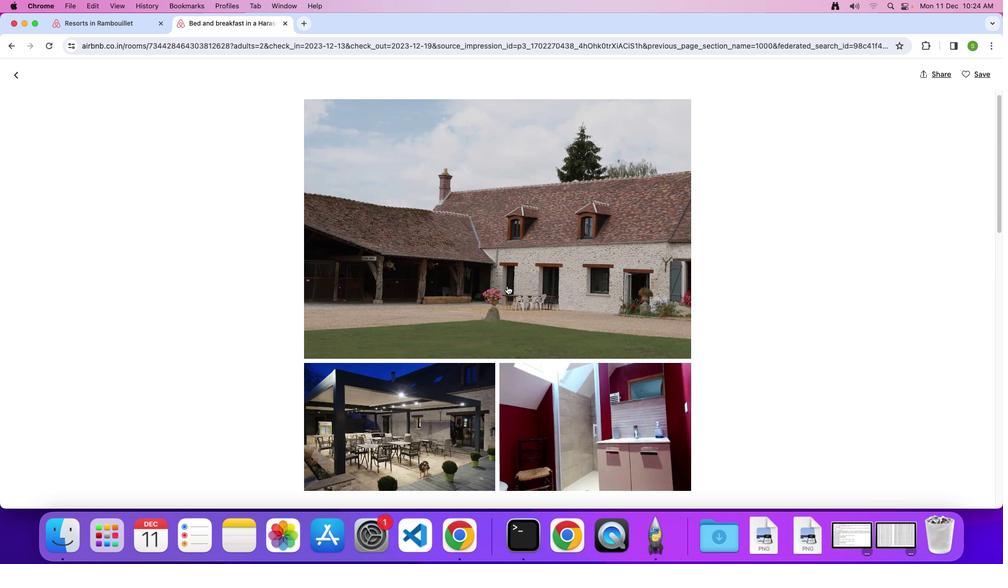 
Action: Mouse scrolled (507, 286) with delta (0, 0)
Screenshot: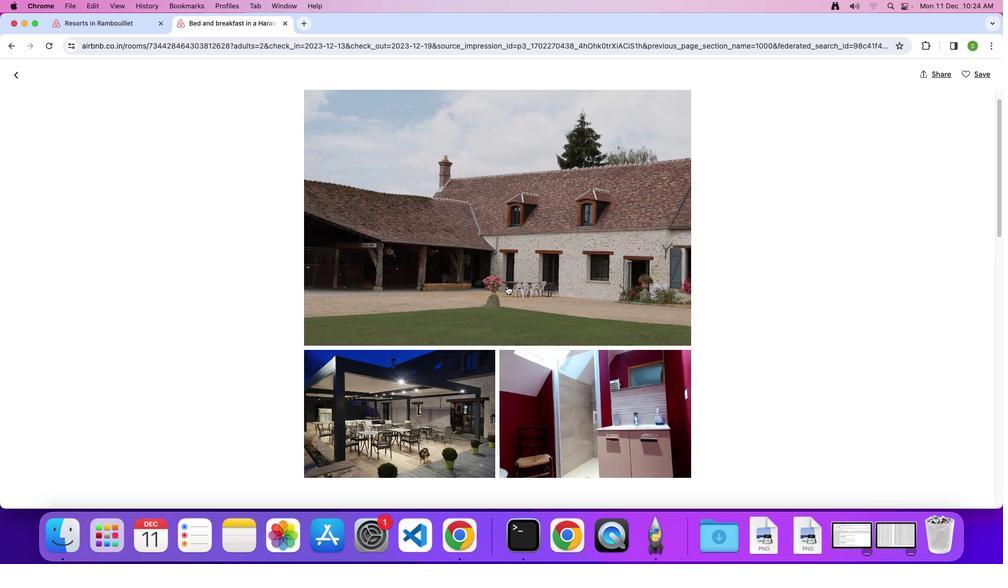 
Action: Mouse scrolled (507, 286) with delta (0, 0)
Screenshot: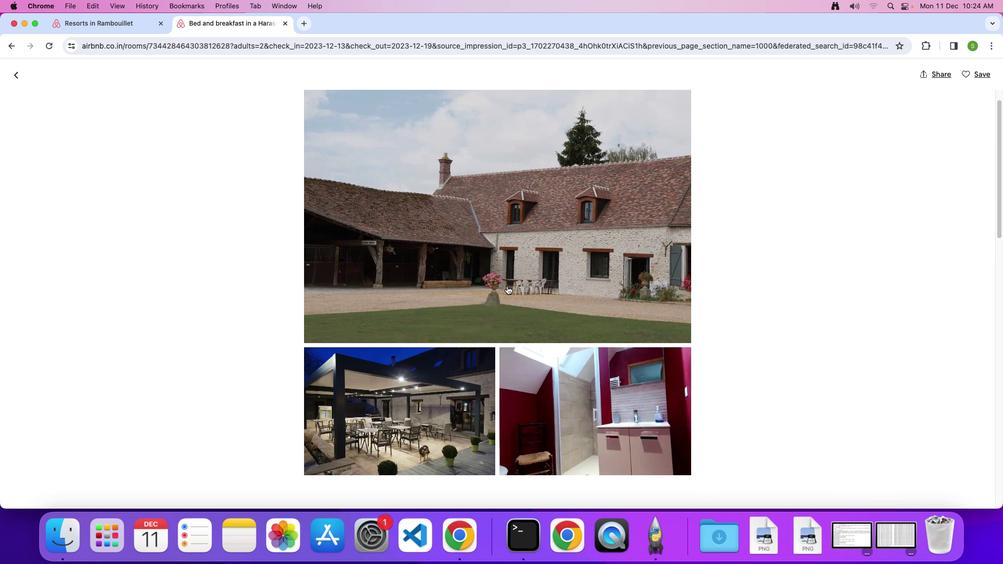 
Action: Mouse scrolled (507, 286) with delta (0, 0)
Screenshot: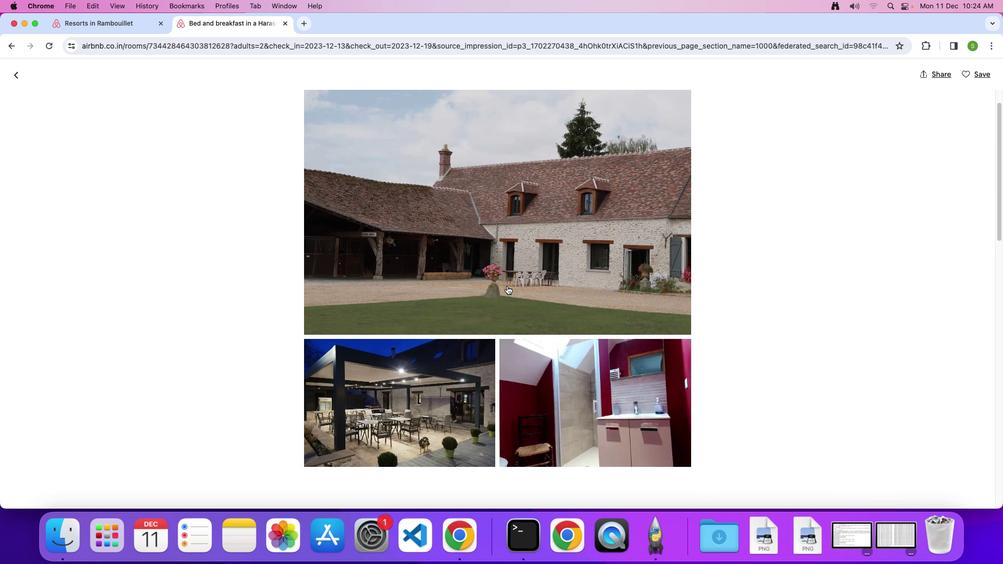 
Action: Mouse scrolled (507, 286) with delta (0, 0)
Screenshot: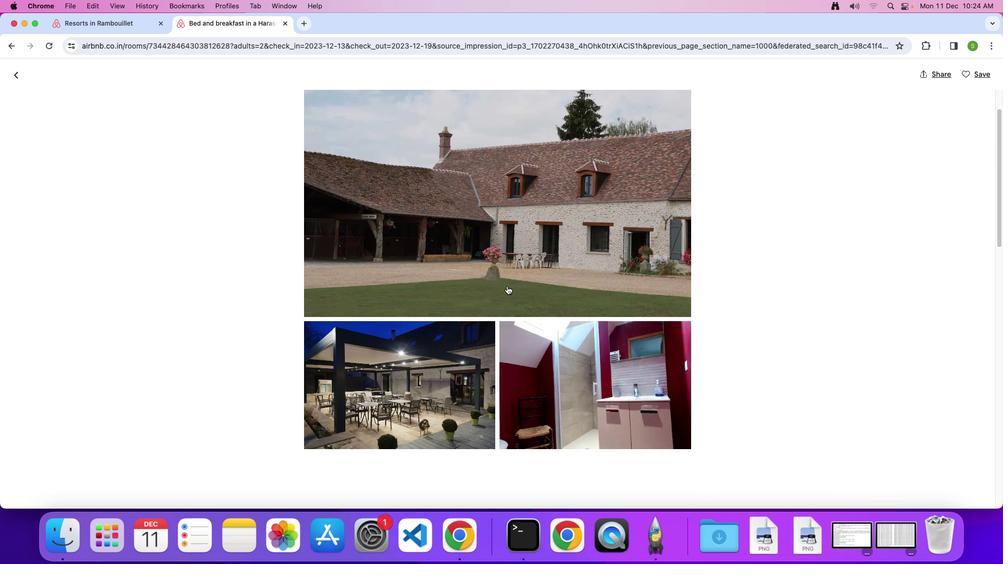 
Action: Mouse scrolled (507, 286) with delta (0, 0)
Screenshot: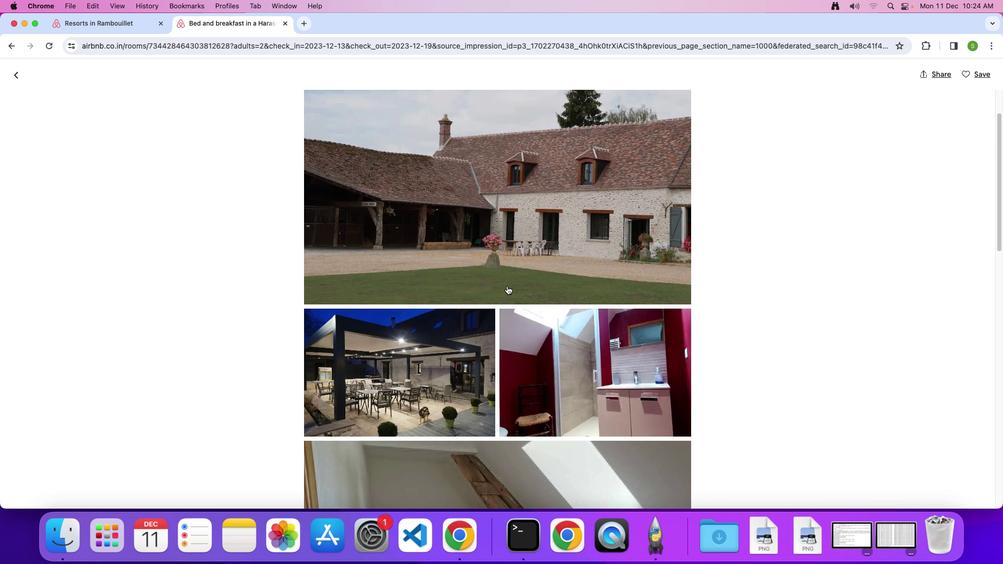 
Action: Mouse scrolled (507, 286) with delta (0, 0)
Screenshot: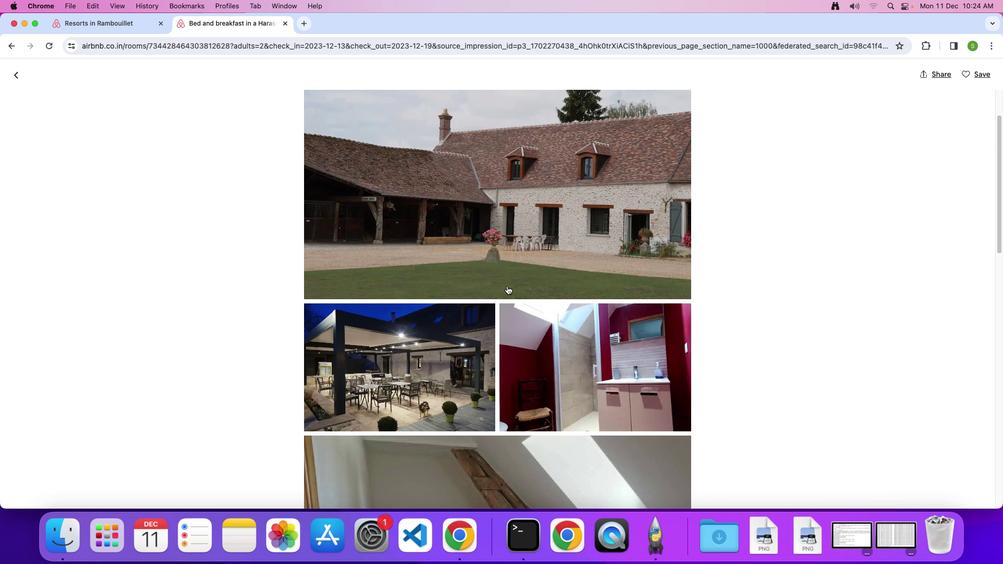 
Action: Mouse scrolled (507, 286) with delta (0, 0)
Screenshot: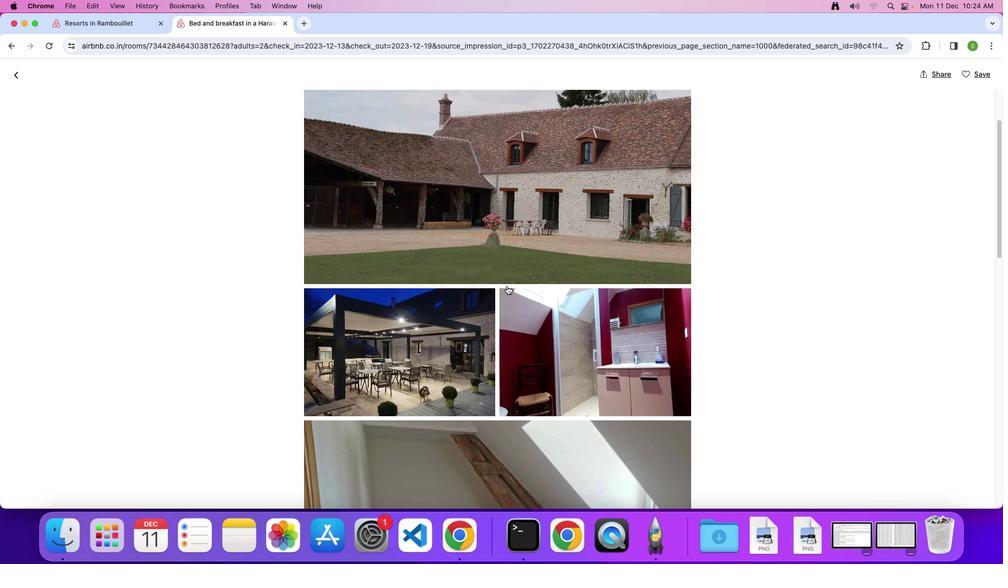 
Action: Mouse scrolled (507, 286) with delta (0, 0)
Screenshot: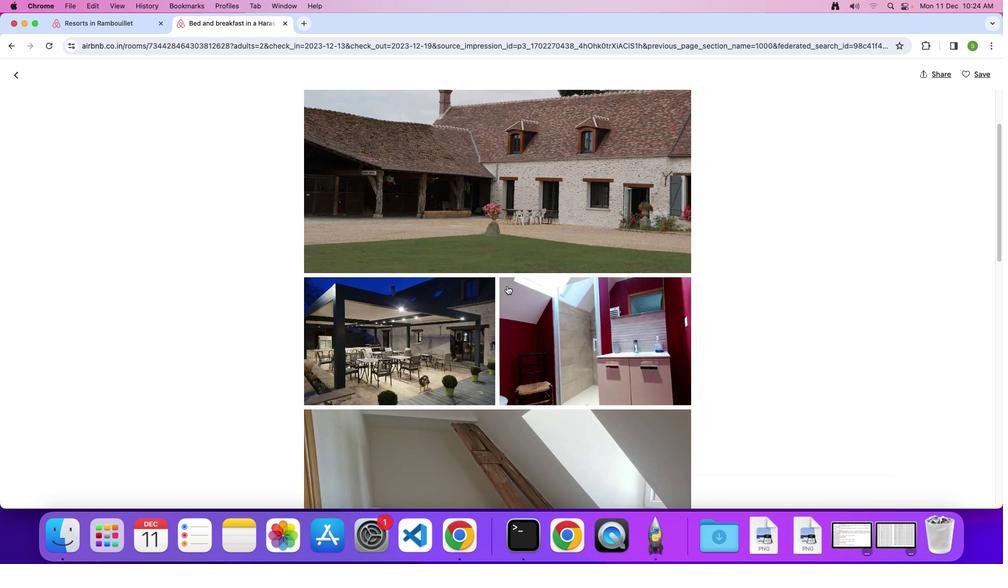 
Action: Mouse scrolled (507, 286) with delta (0, -1)
Screenshot: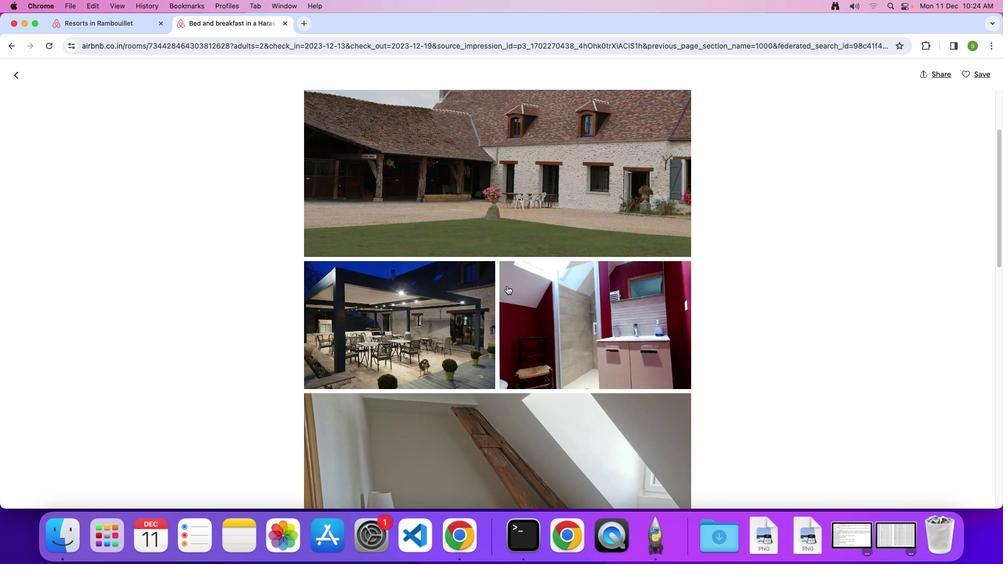 
Action: Mouse scrolled (507, 286) with delta (0, 0)
Screenshot: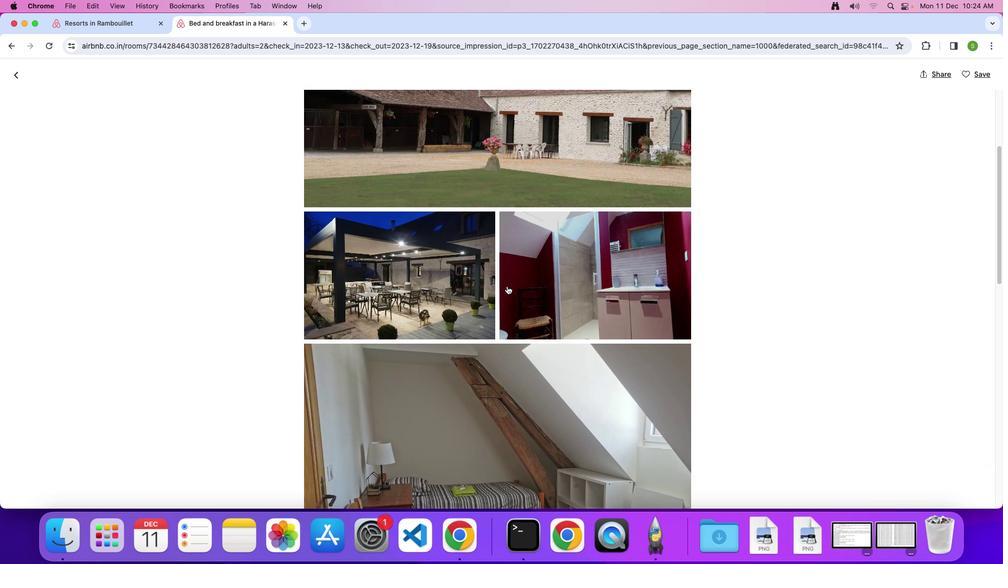 
Action: Mouse scrolled (507, 286) with delta (0, 0)
Screenshot: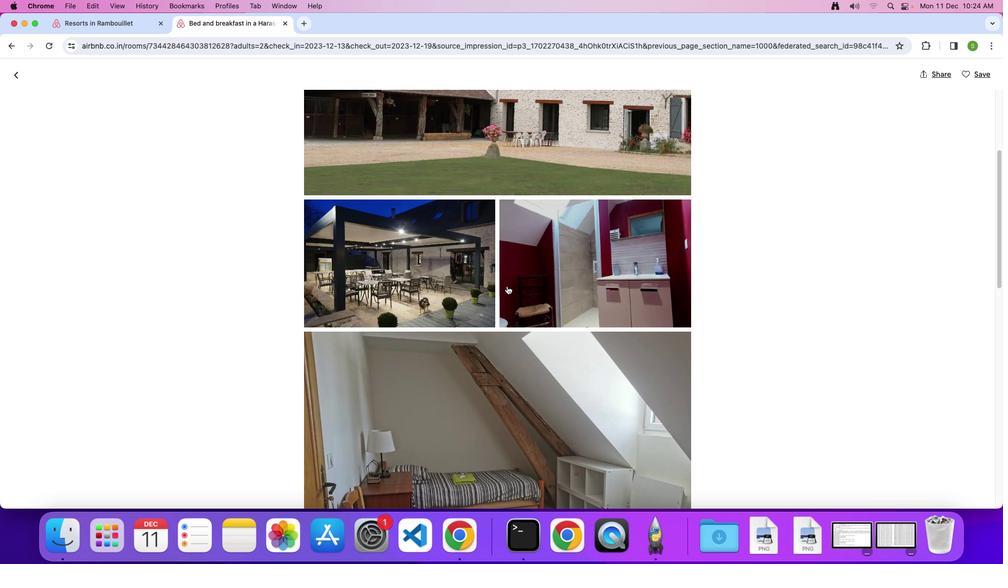 
Action: Mouse scrolled (507, 286) with delta (0, -1)
Screenshot: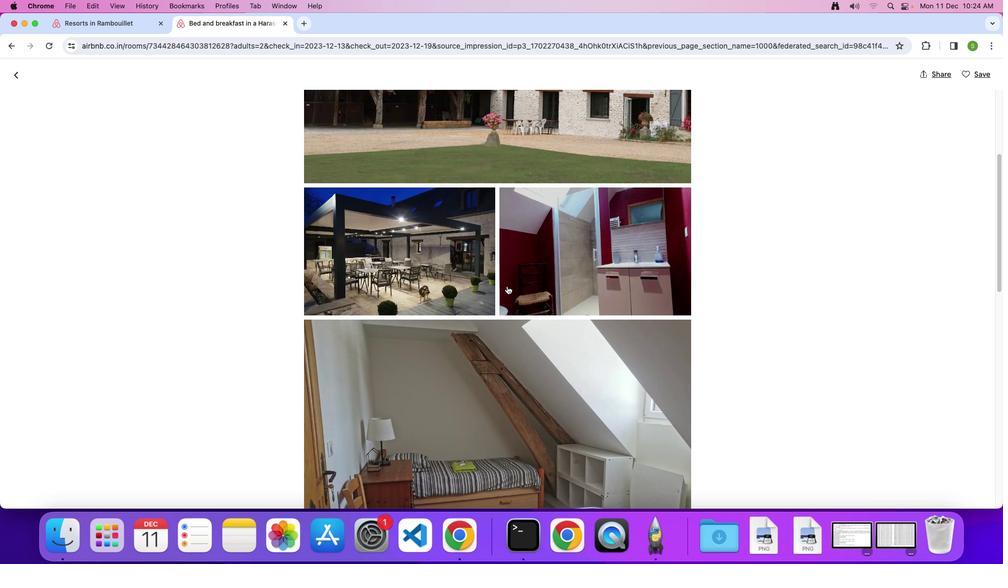 
Action: Mouse scrolled (507, 286) with delta (0, 0)
Screenshot: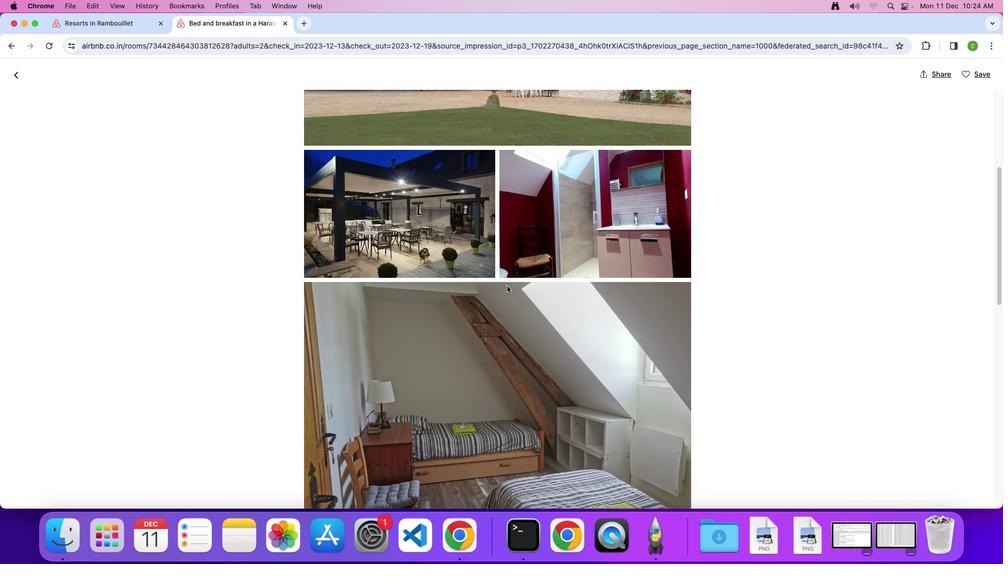 
Action: Mouse scrolled (507, 286) with delta (0, 0)
Screenshot: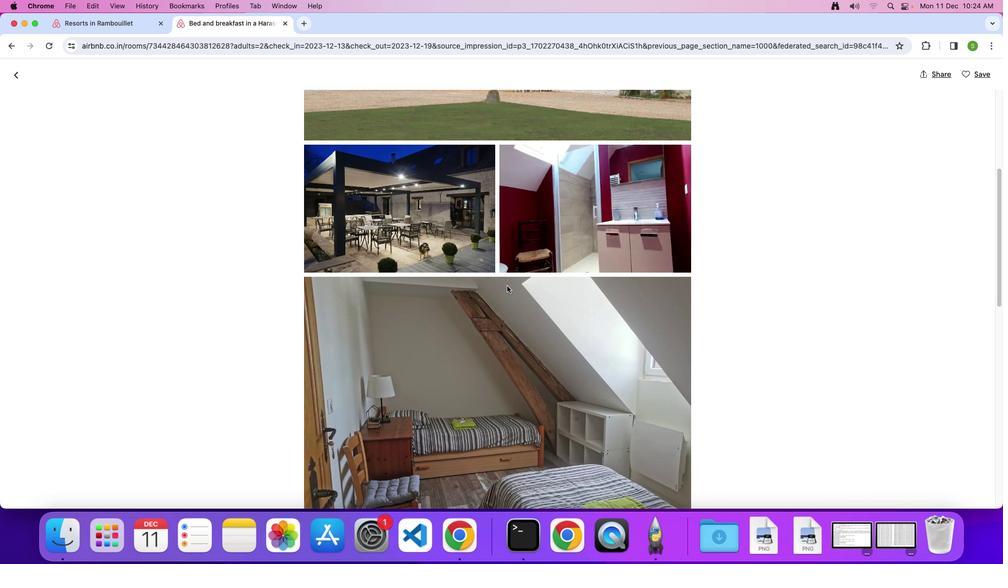 
Action: Mouse scrolled (507, 286) with delta (0, 0)
Screenshot: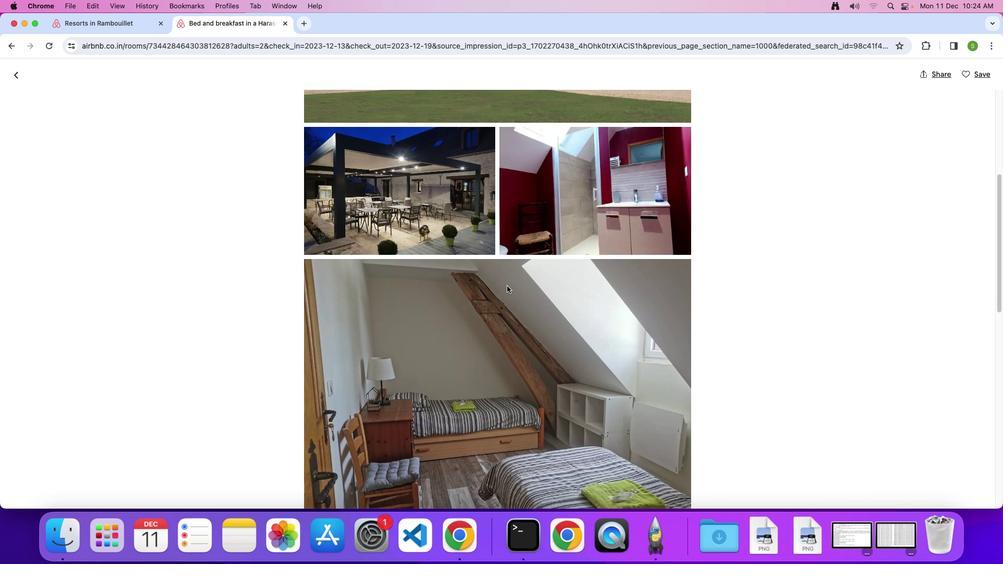 
Action: Mouse scrolled (507, 286) with delta (0, 0)
Screenshot: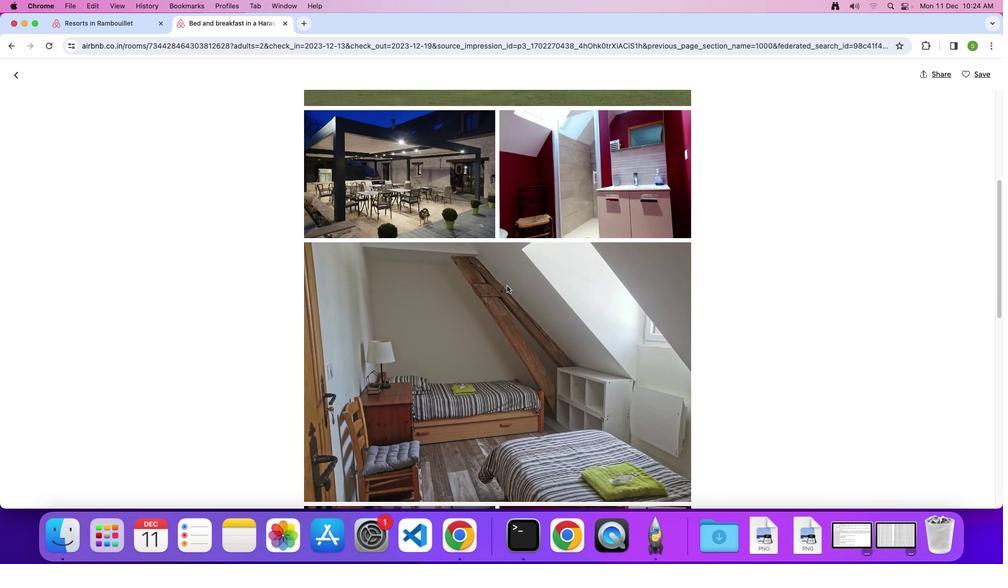 
Action: Mouse scrolled (507, 286) with delta (0, 0)
Screenshot: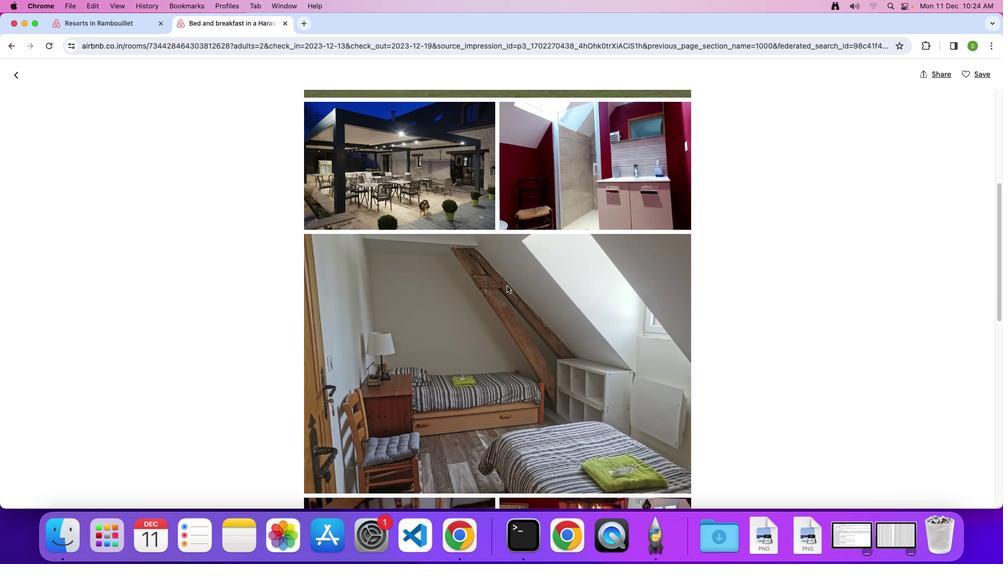 
Action: Mouse scrolled (507, 286) with delta (0, 0)
Screenshot: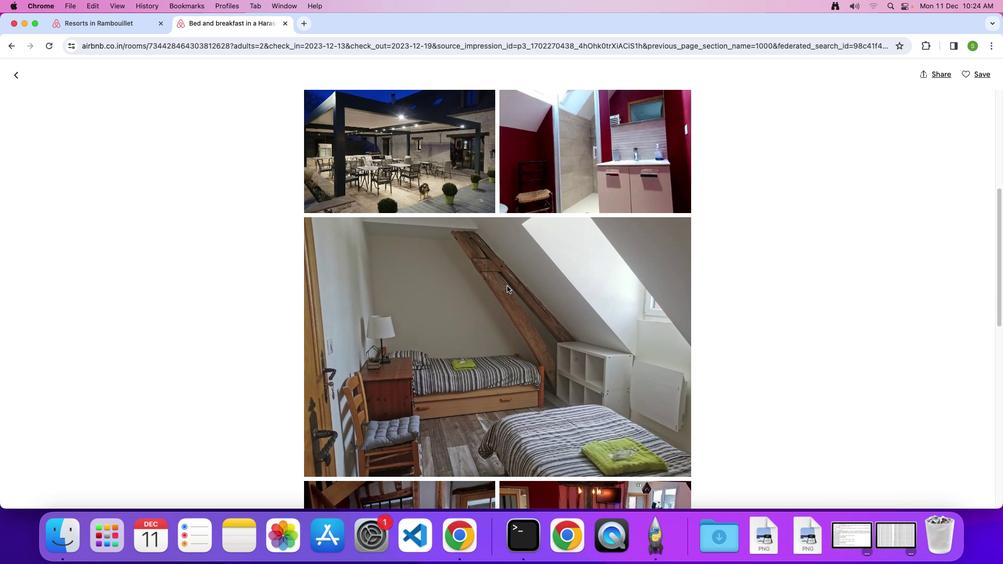 
Action: Mouse scrolled (507, 286) with delta (0, 0)
Screenshot: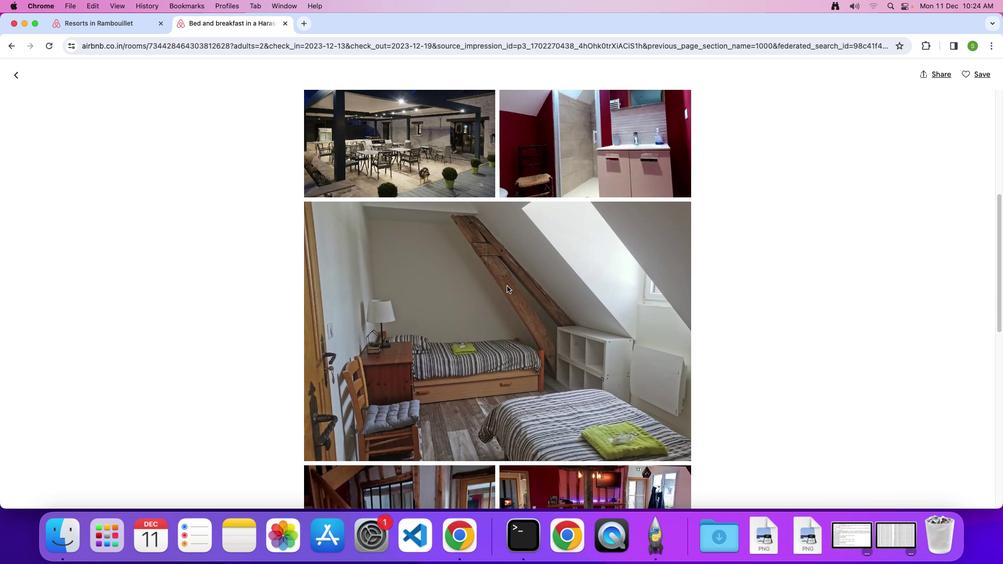 
Action: Mouse scrolled (507, 286) with delta (0, 0)
Screenshot: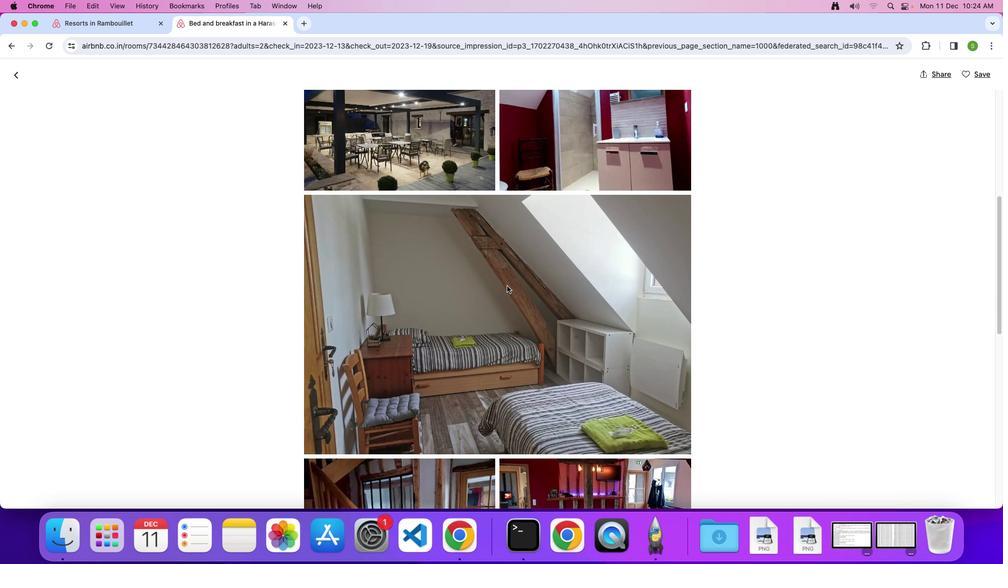 
Action: Mouse scrolled (507, 286) with delta (0, 0)
Screenshot: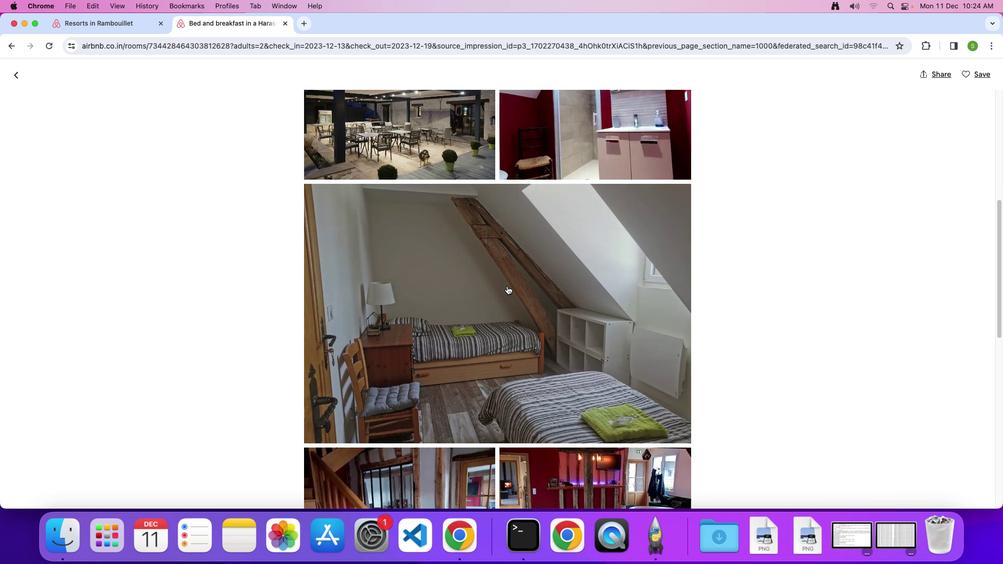 
Action: Mouse scrolled (507, 286) with delta (0, 0)
Screenshot: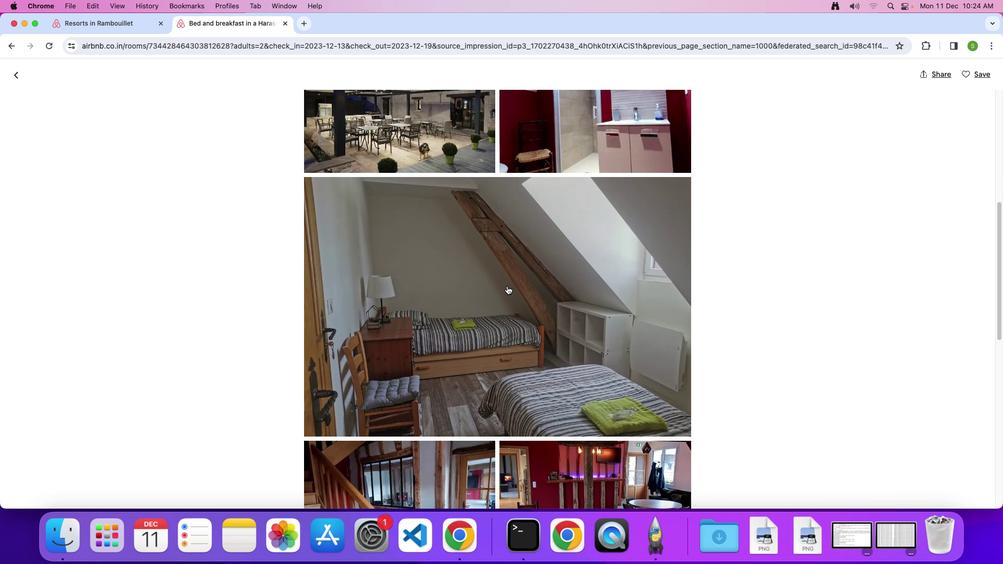 
Action: Mouse scrolled (507, 286) with delta (0, -1)
Screenshot: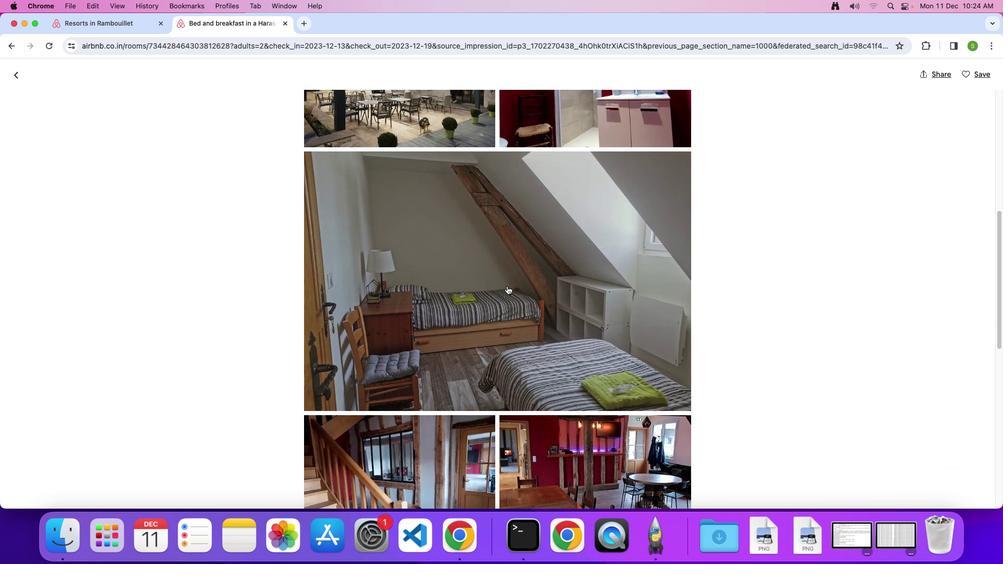 
Action: Mouse scrolled (507, 286) with delta (0, 0)
Screenshot: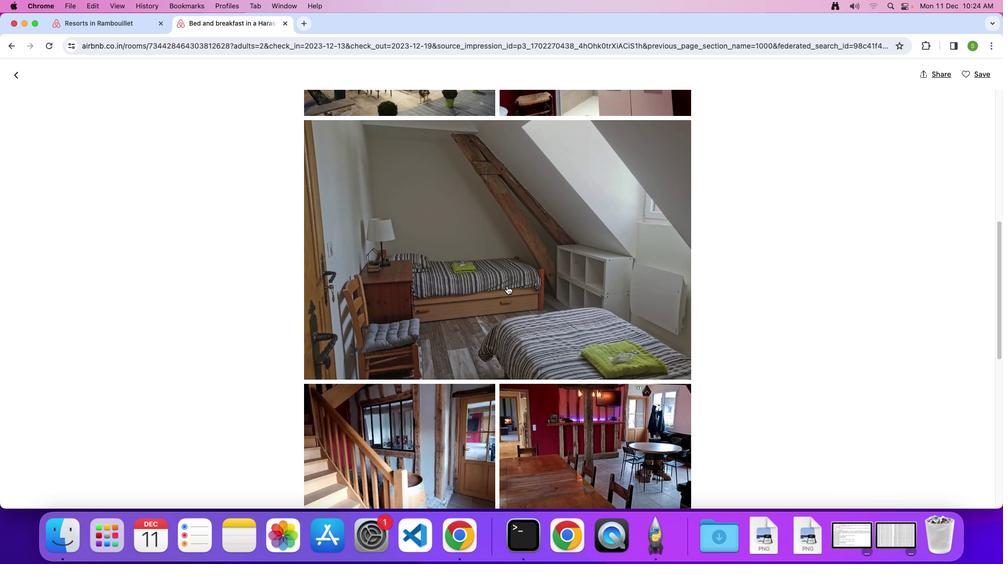 
Action: Mouse scrolled (507, 286) with delta (0, 0)
Screenshot: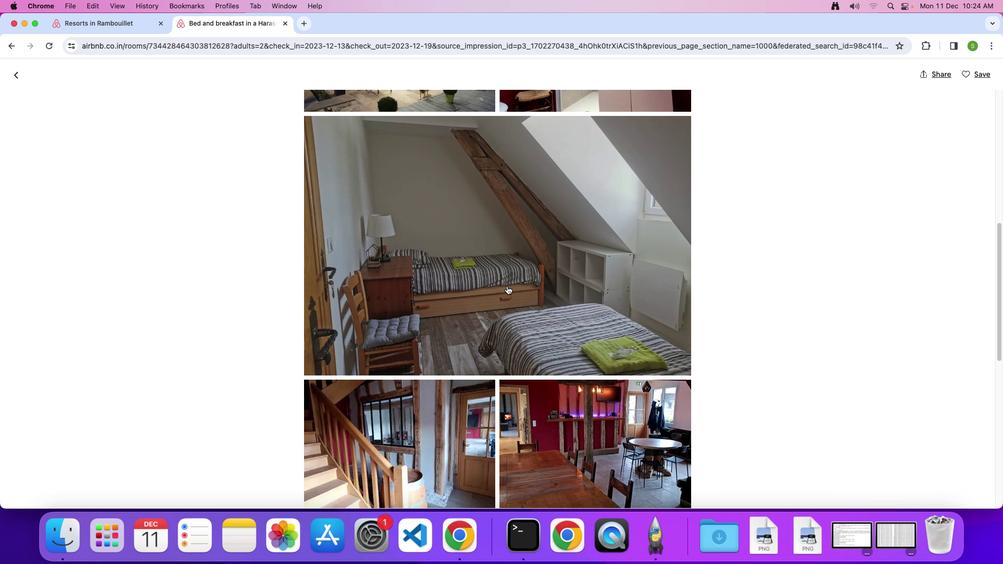 
Action: Mouse scrolled (507, 286) with delta (0, 0)
Screenshot: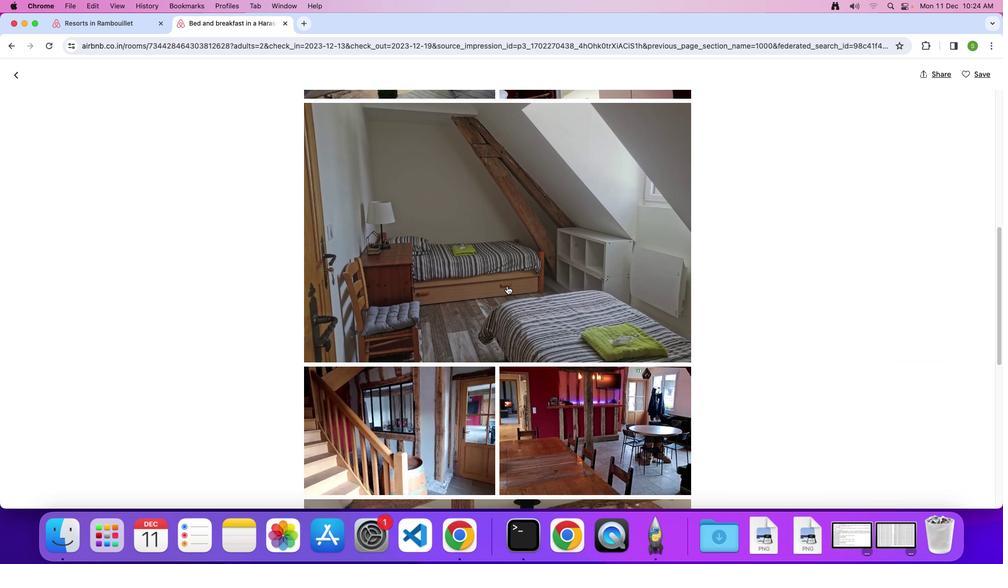 
Action: Mouse scrolled (507, 286) with delta (0, 0)
Screenshot: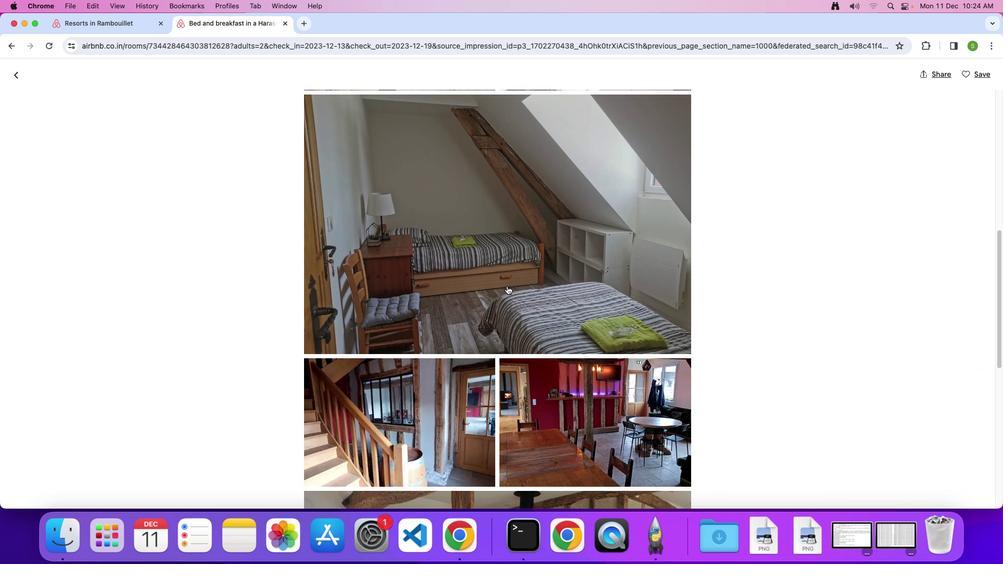 
Action: Mouse scrolled (507, 286) with delta (0, -1)
Screenshot: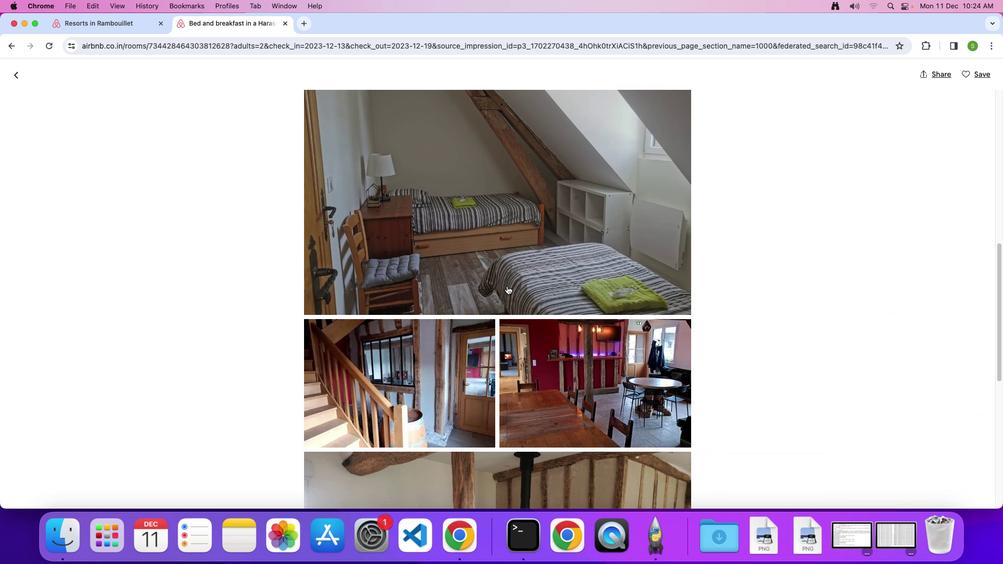 
Action: Mouse scrolled (507, 286) with delta (0, 0)
Screenshot: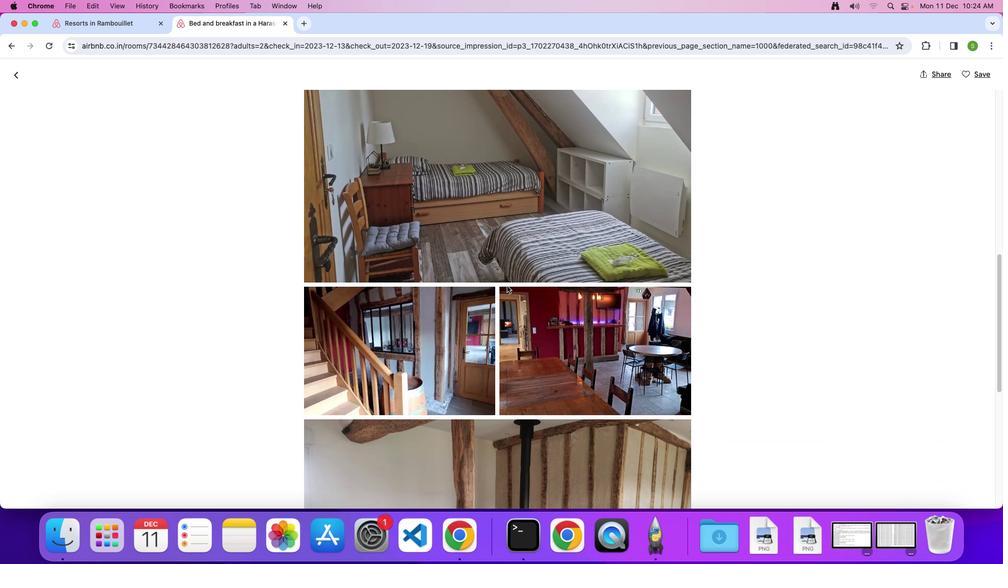 
Action: Mouse scrolled (507, 286) with delta (0, 0)
Screenshot: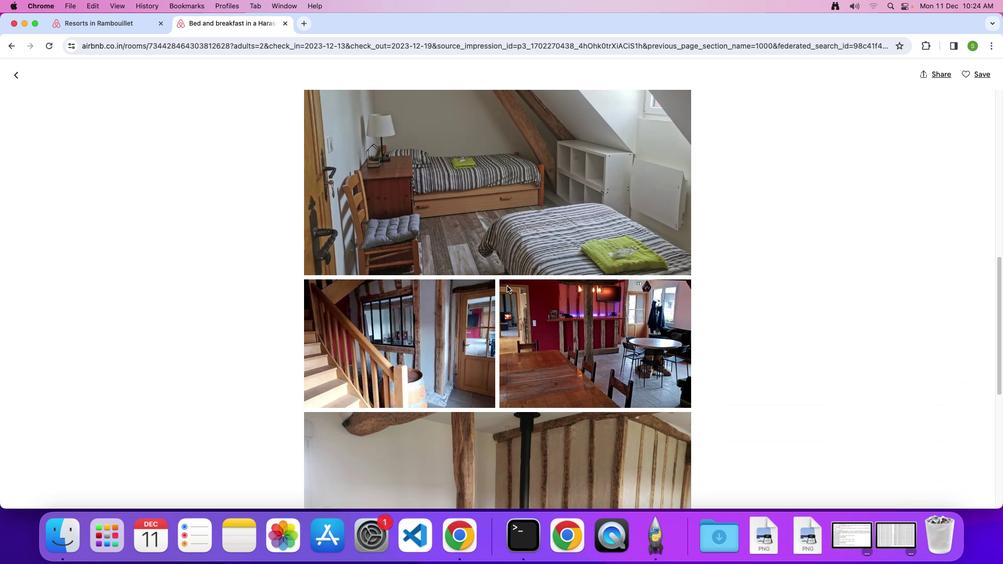 
Action: Mouse scrolled (507, 286) with delta (0, 0)
Screenshot: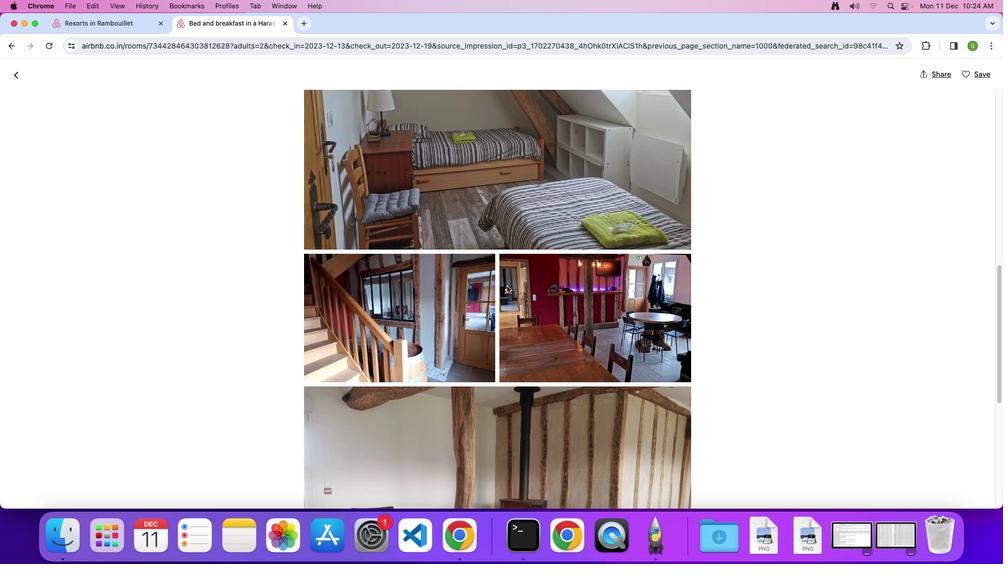 
Action: Mouse scrolled (507, 286) with delta (0, 0)
Screenshot: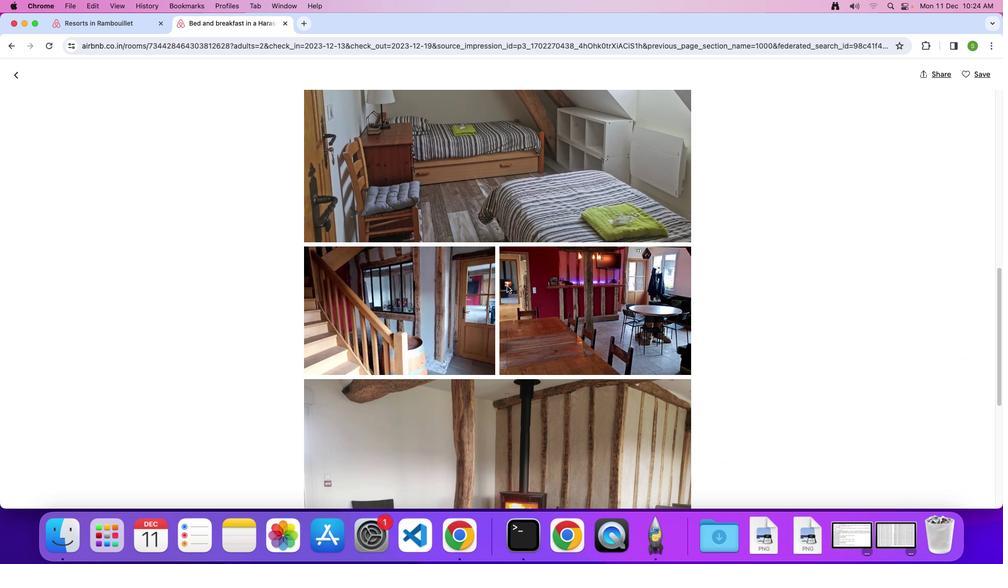
Action: Mouse scrolled (507, 286) with delta (0, 0)
Screenshot: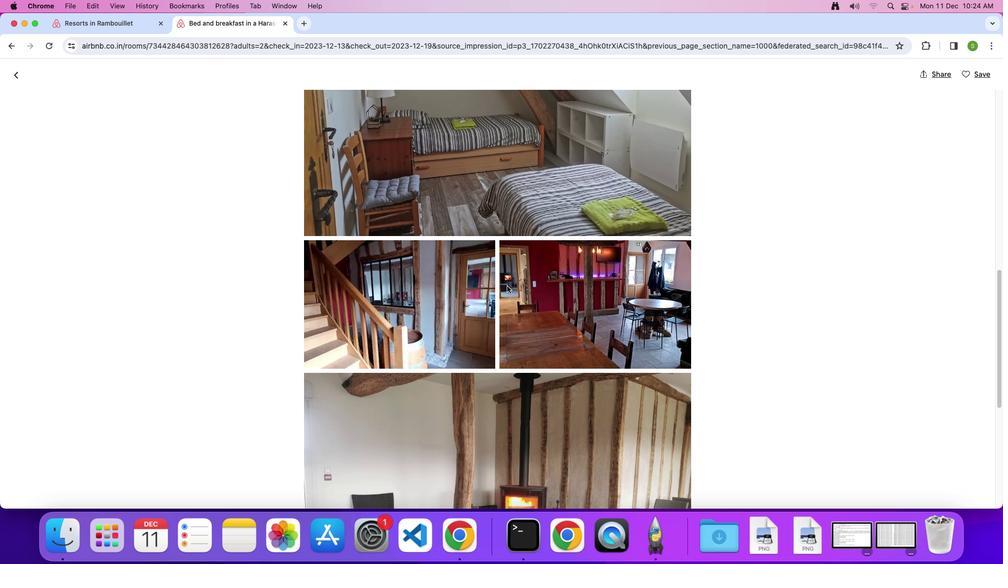 
Action: Mouse scrolled (507, 286) with delta (0, 0)
Screenshot: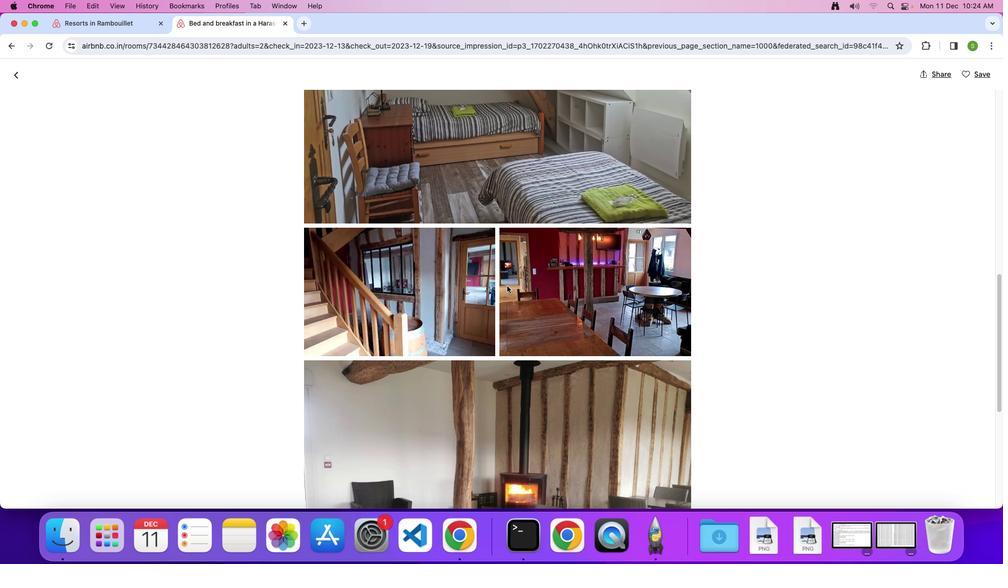 
Action: Mouse scrolled (507, 286) with delta (0, 0)
Screenshot: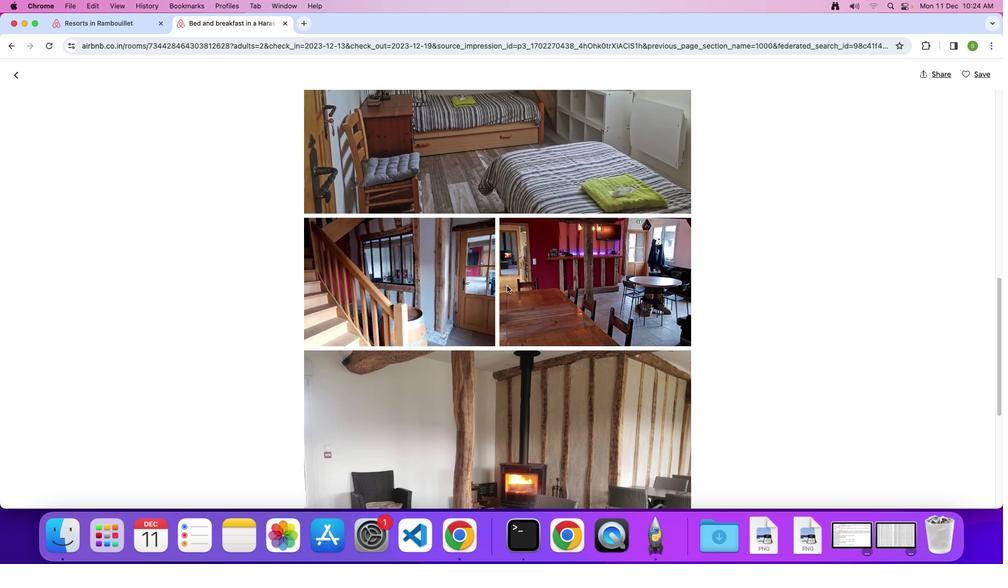 
Action: Mouse scrolled (507, 286) with delta (0, 0)
Screenshot: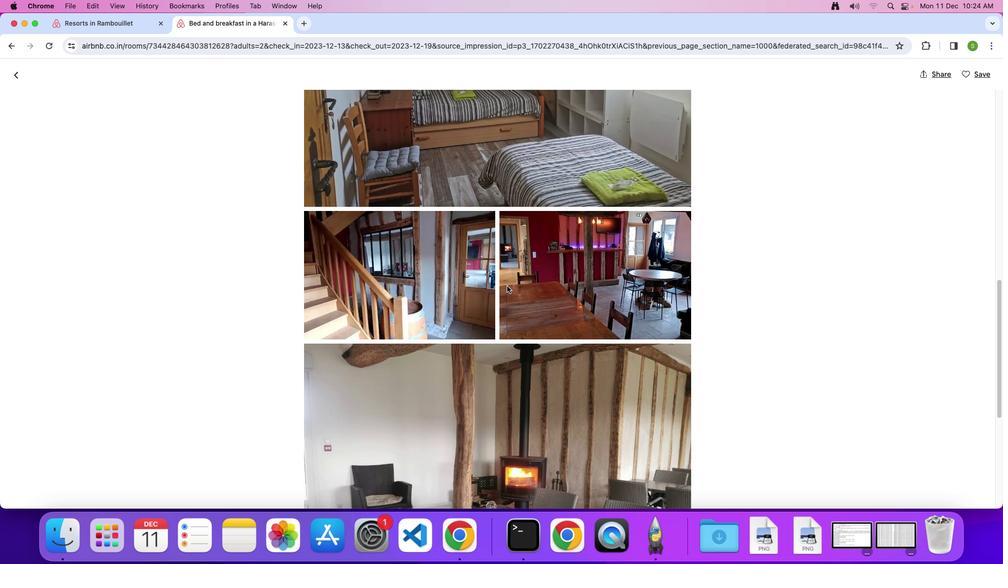 
Action: Mouse scrolled (507, 286) with delta (0, 0)
Screenshot: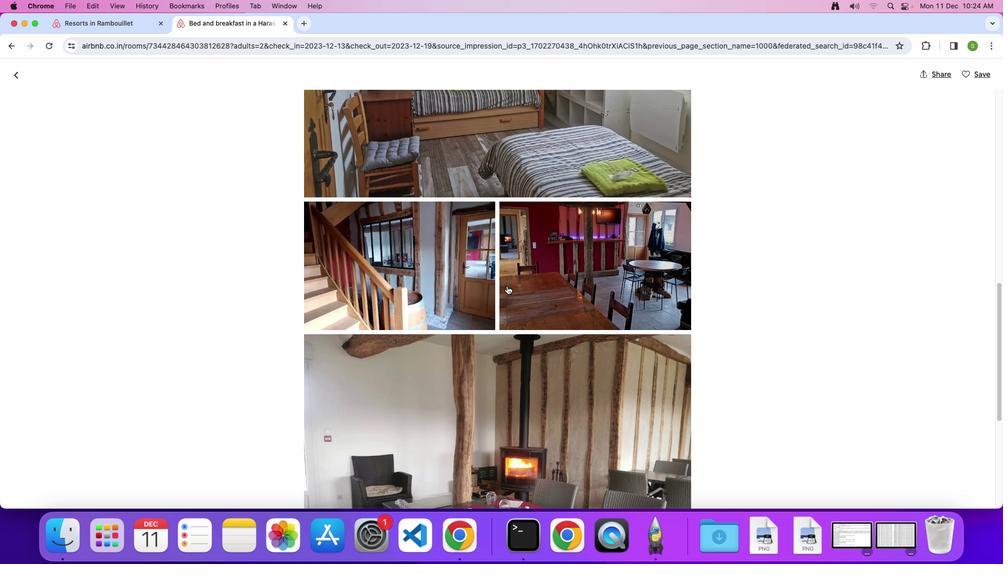 
Action: Mouse scrolled (507, 286) with delta (0, 0)
Screenshot: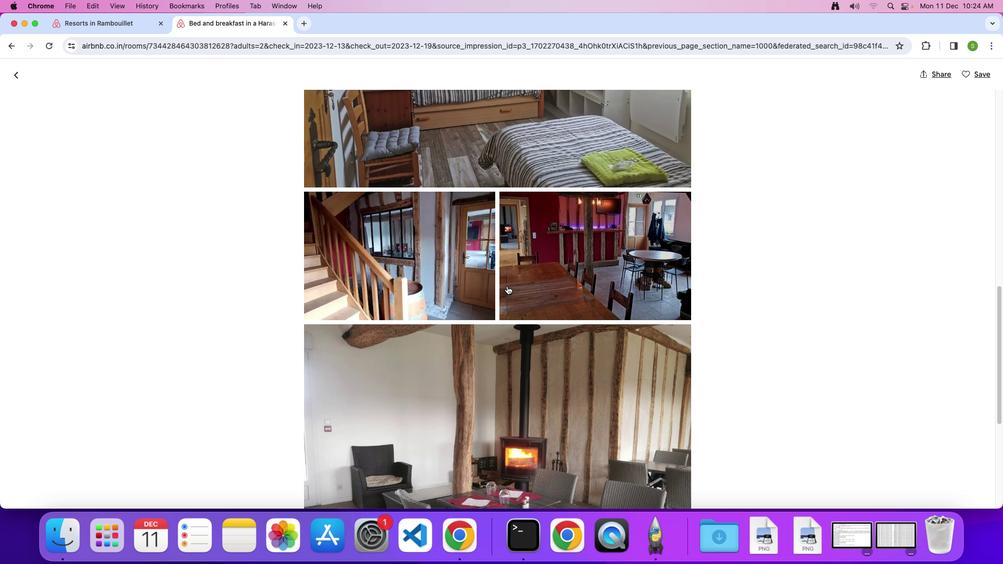 
Action: Mouse scrolled (507, 286) with delta (0, 0)
Screenshot: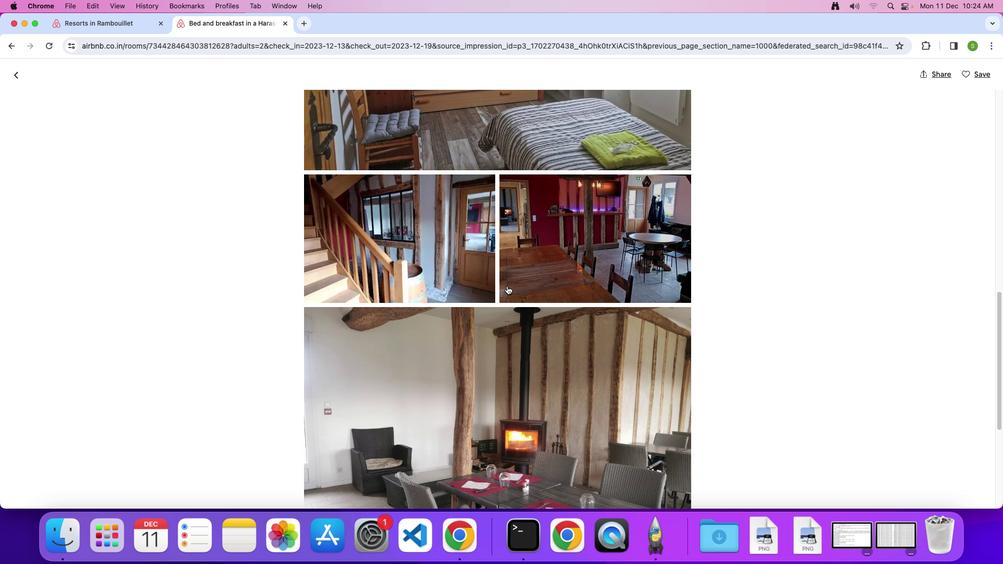 
Action: Mouse scrolled (507, 286) with delta (0, 0)
Screenshot: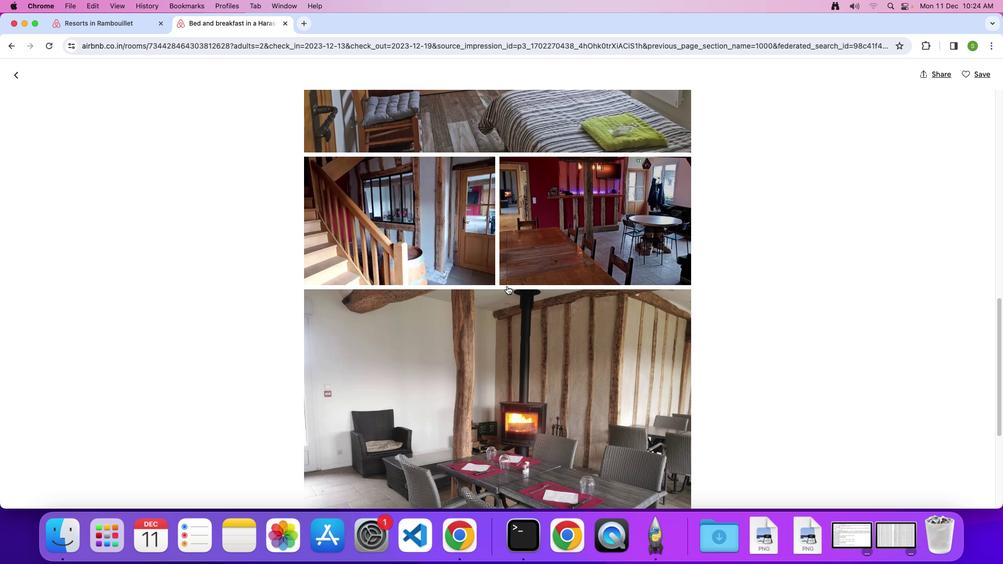 
Action: Mouse scrolled (507, 286) with delta (0, 0)
Screenshot: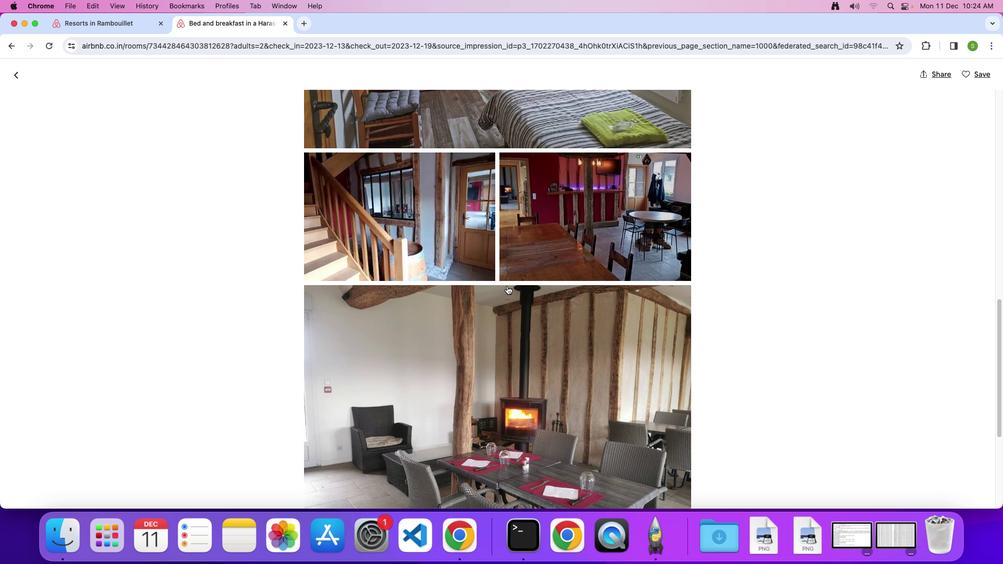
Action: Mouse scrolled (507, 286) with delta (0, 0)
Screenshot: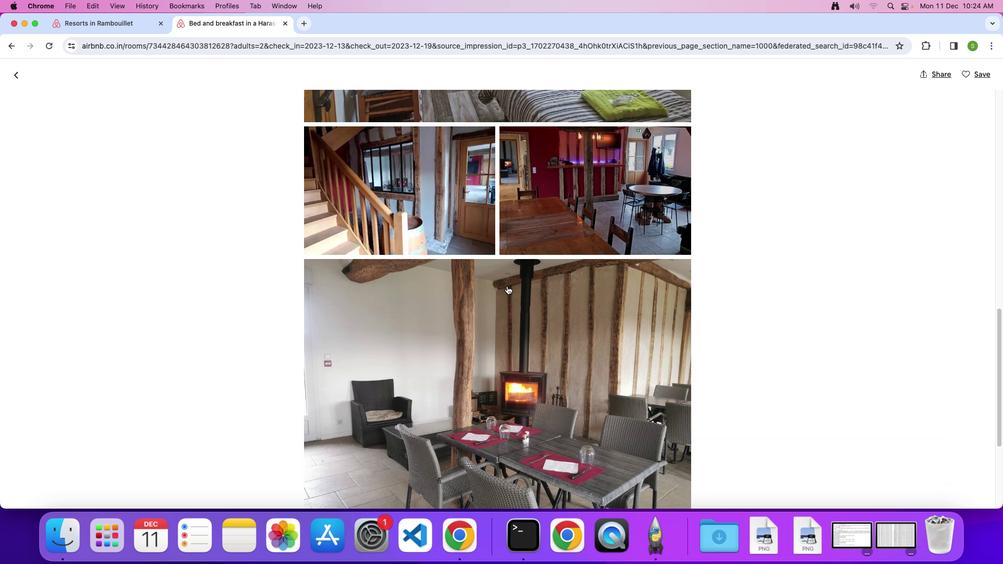 
Action: Mouse scrolled (507, 286) with delta (0, 0)
Screenshot: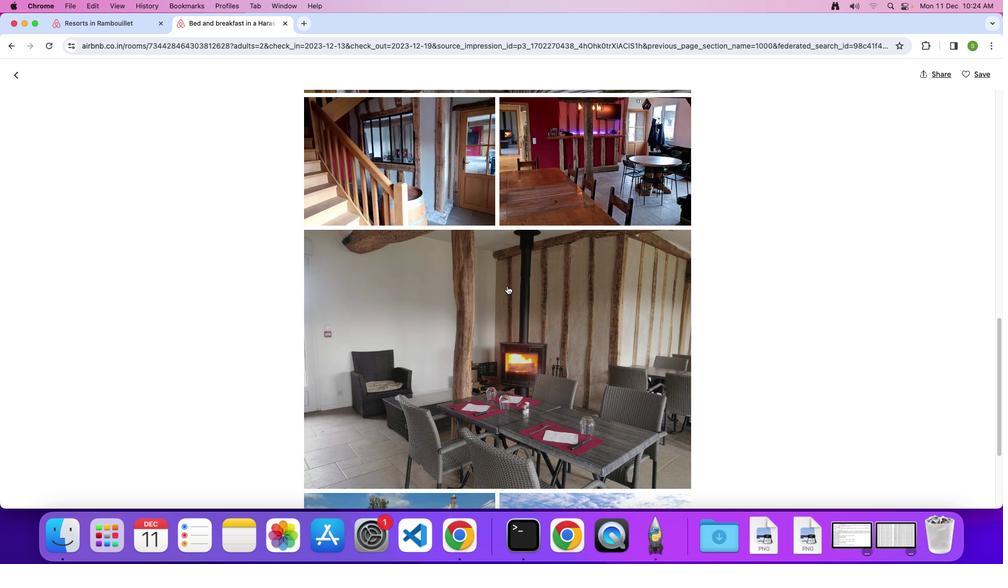 
Action: Mouse scrolled (507, 286) with delta (0, 0)
Screenshot: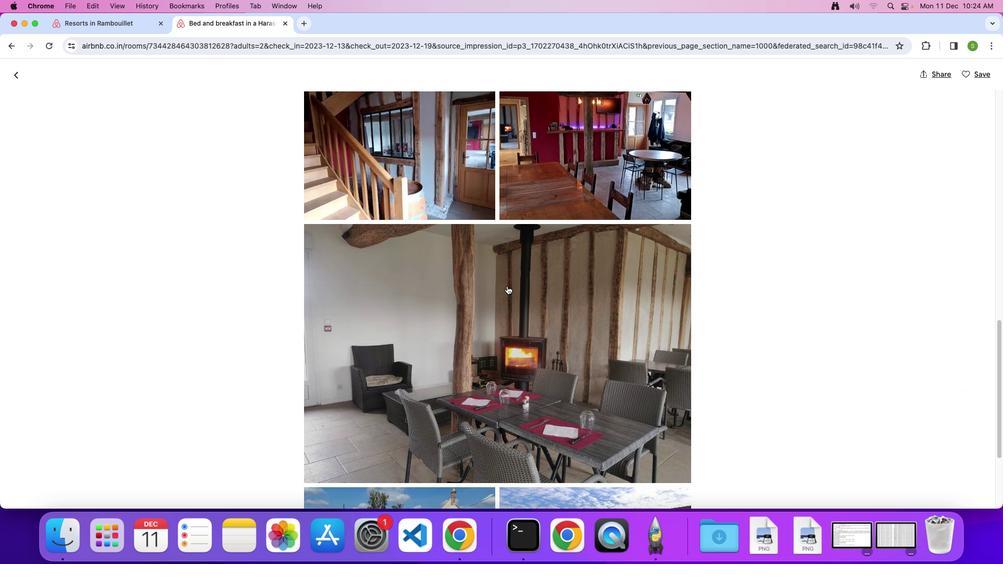 
Action: Mouse scrolled (507, 286) with delta (0, 0)
Screenshot: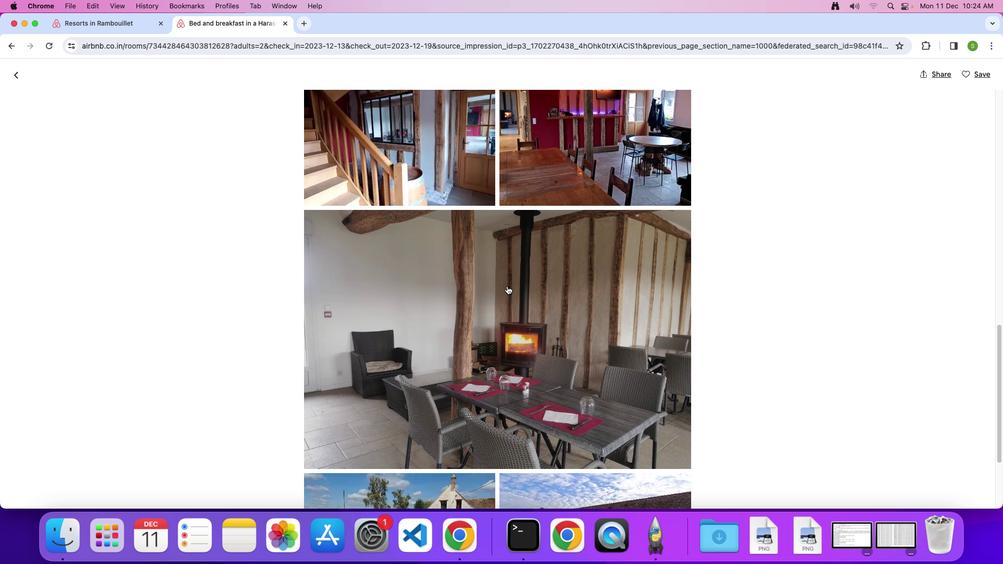 
Action: Mouse scrolled (507, 286) with delta (0, 0)
Screenshot: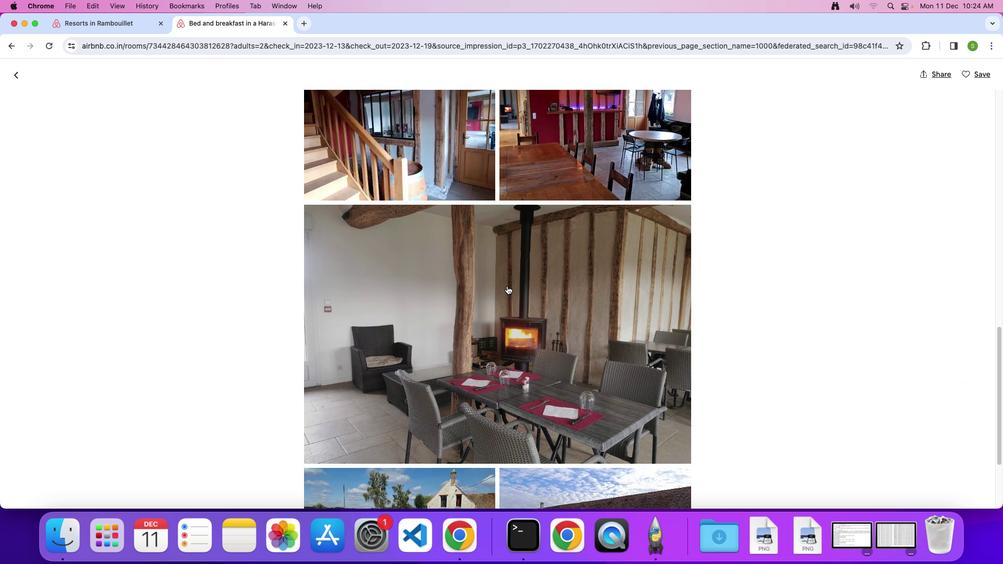 
Action: Mouse scrolled (507, 286) with delta (0, -1)
Screenshot: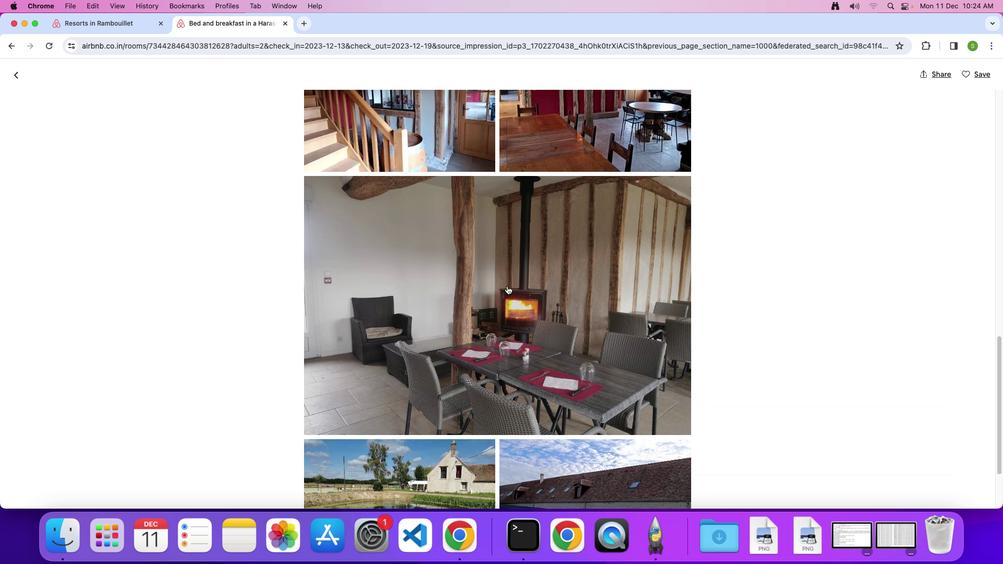 
Action: Mouse scrolled (507, 286) with delta (0, 0)
Screenshot: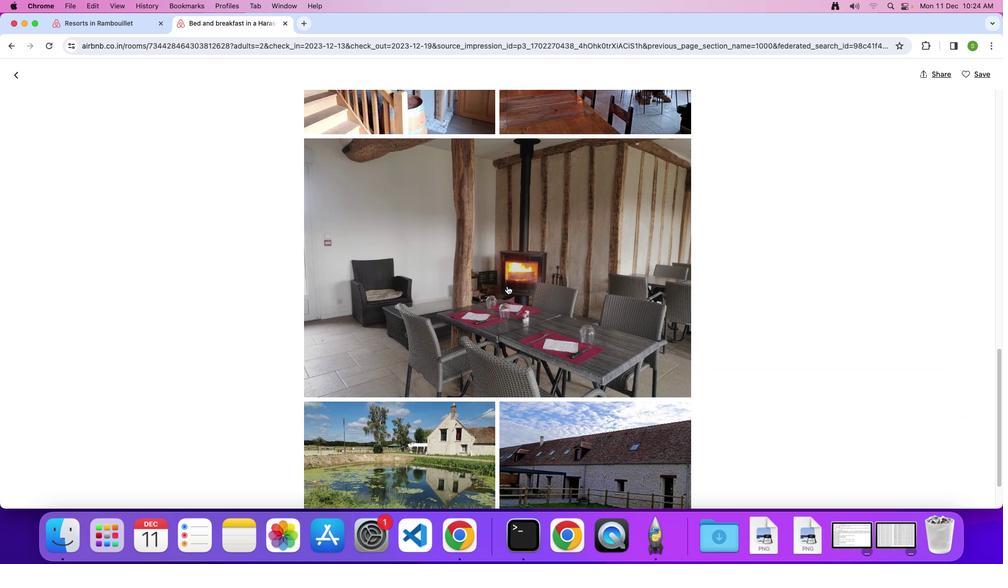 
Action: Mouse scrolled (507, 286) with delta (0, 0)
Screenshot: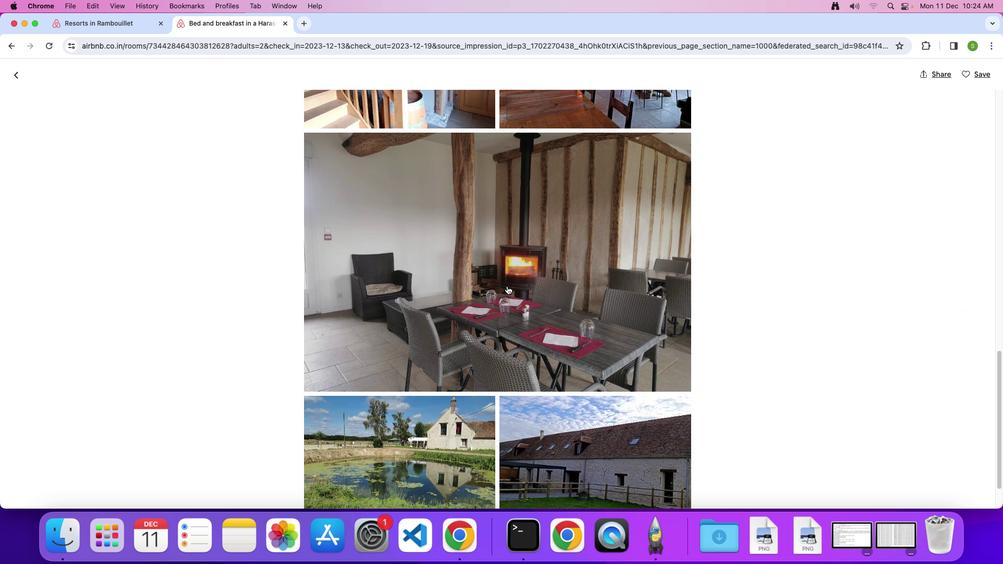 
Action: Mouse scrolled (507, 286) with delta (0, 0)
Screenshot: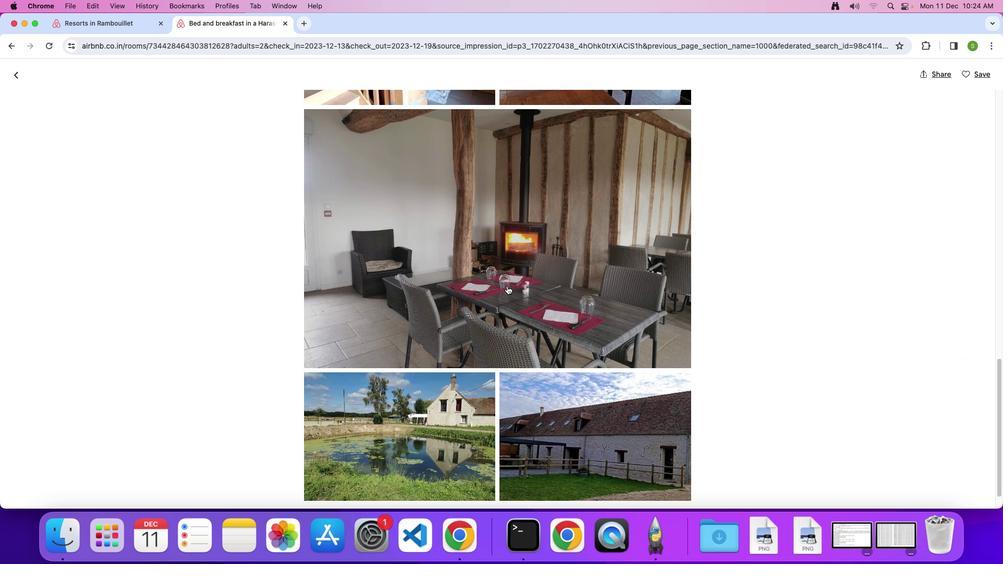 
Action: Mouse scrolled (507, 286) with delta (0, 0)
Screenshot: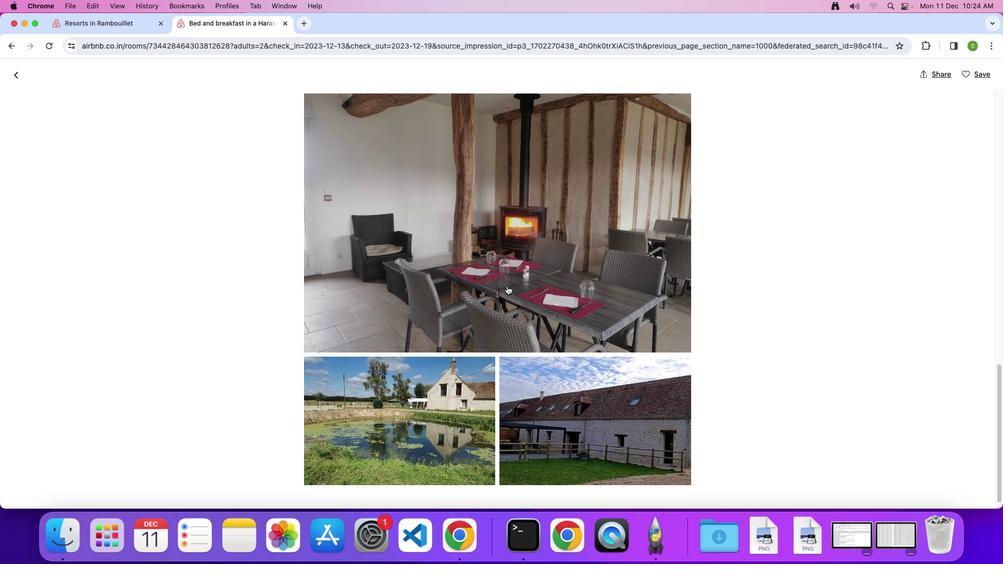 
Action: Mouse scrolled (507, 286) with delta (0, 0)
Screenshot: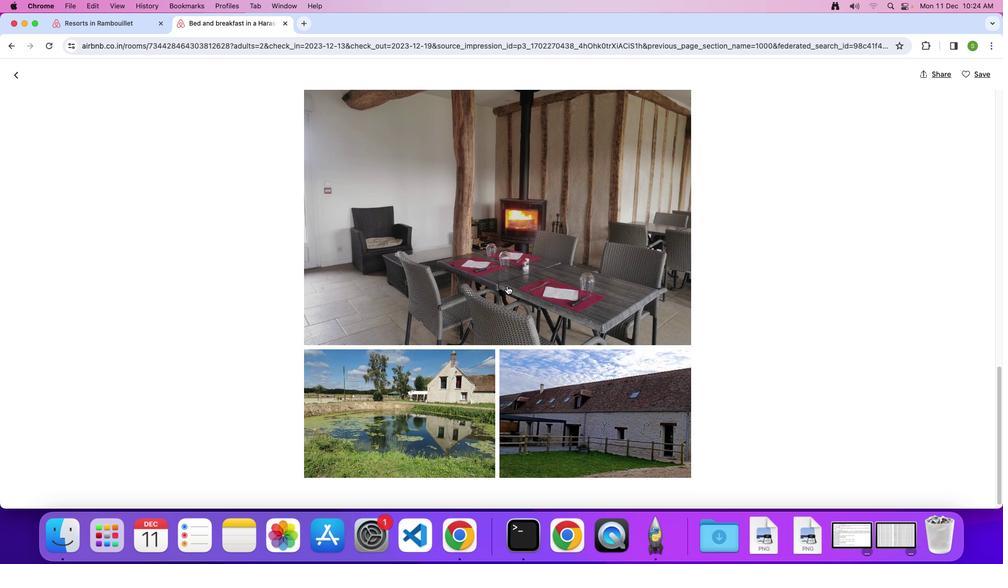 
Action: Mouse scrolled (507, 286) with delta (0, 0)
Screenshot: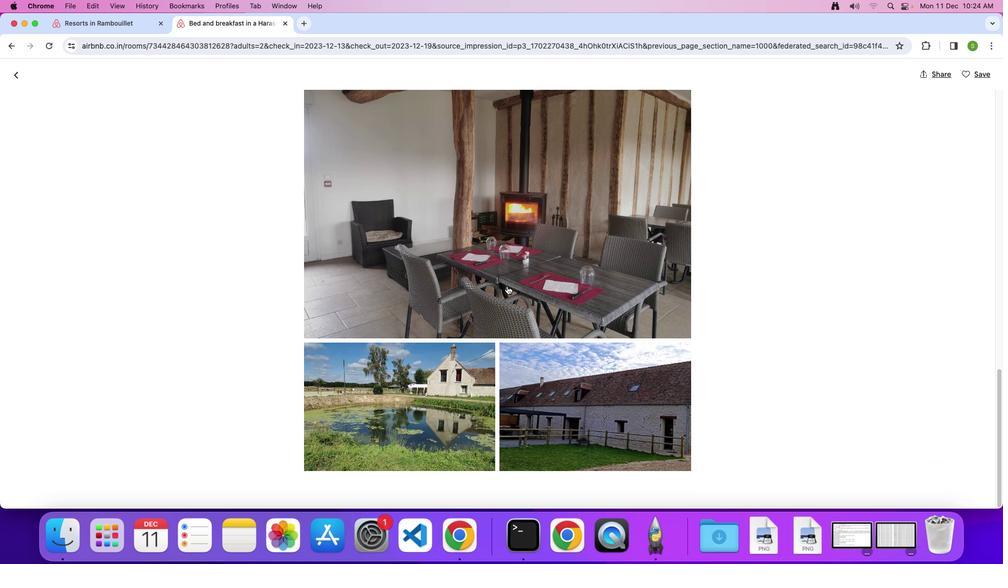 
Action: Mouse scrolled (507, 286) with delta (0, 0)
Screenshot: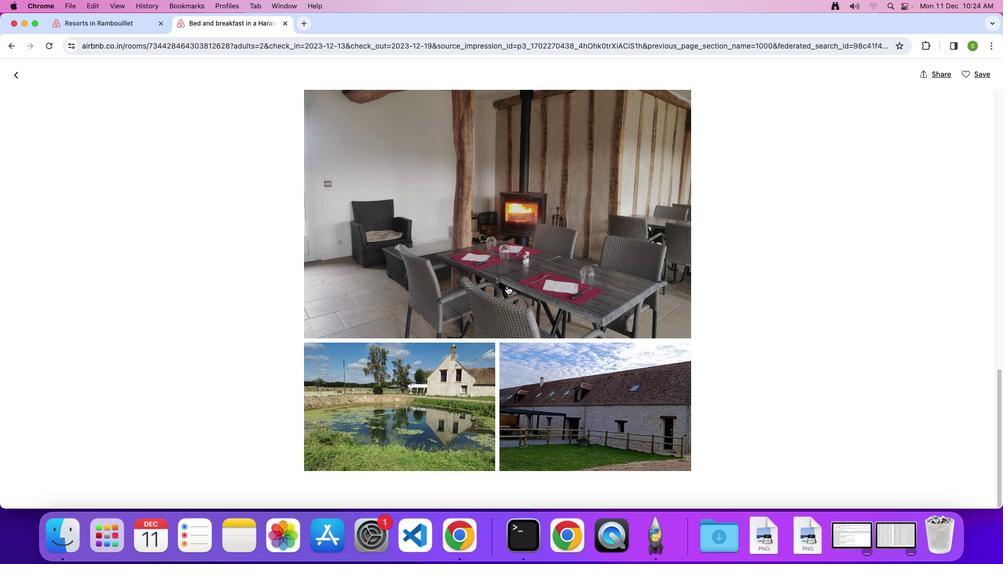 
Action: Mouse scrolled (507, 286) with delta (0, 0)
Screenshot: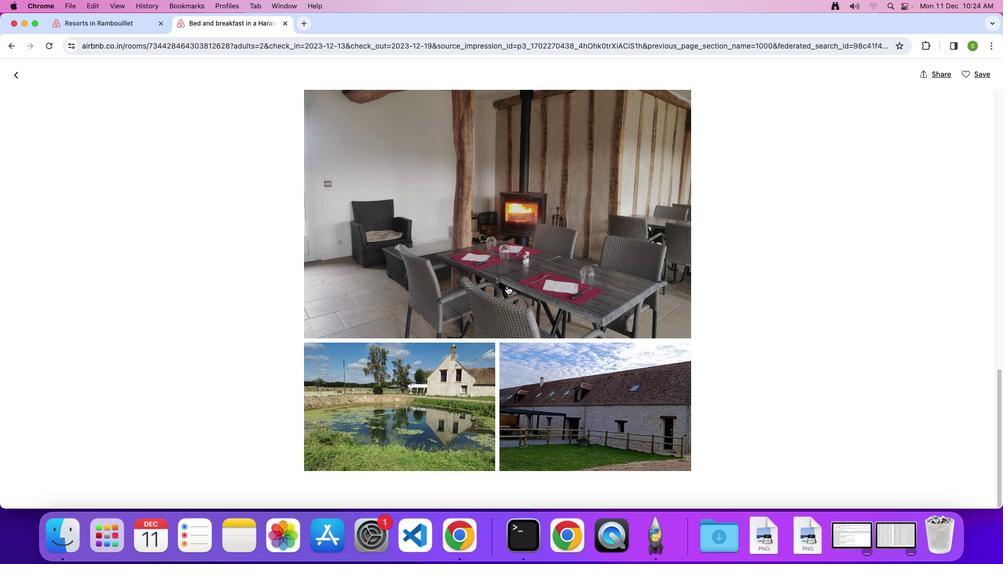 
Action: Mouse scrolled (507, 286) with delta (0, 0)
Screenshot: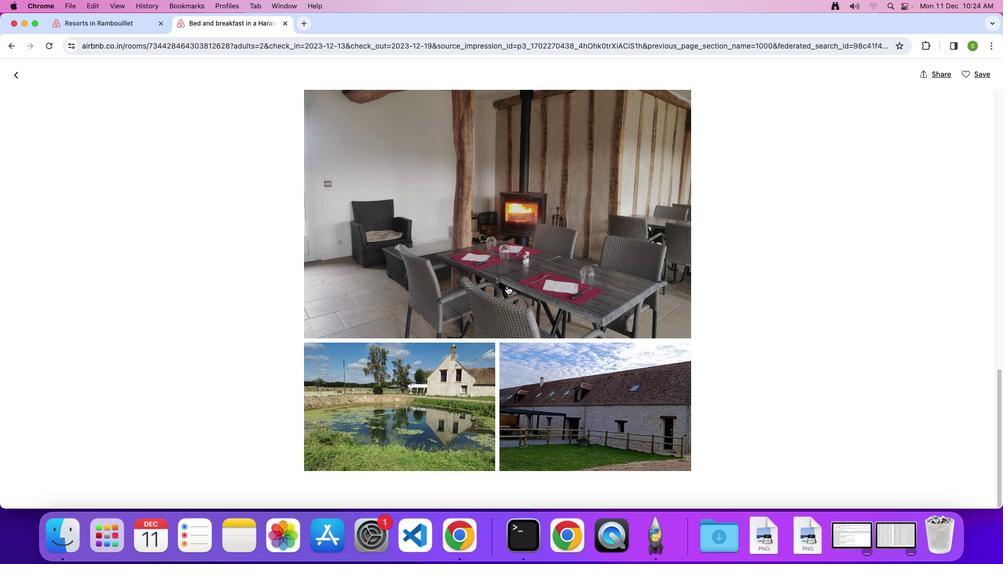 
Action: Mouse moved to (14, 75)
Screenshot: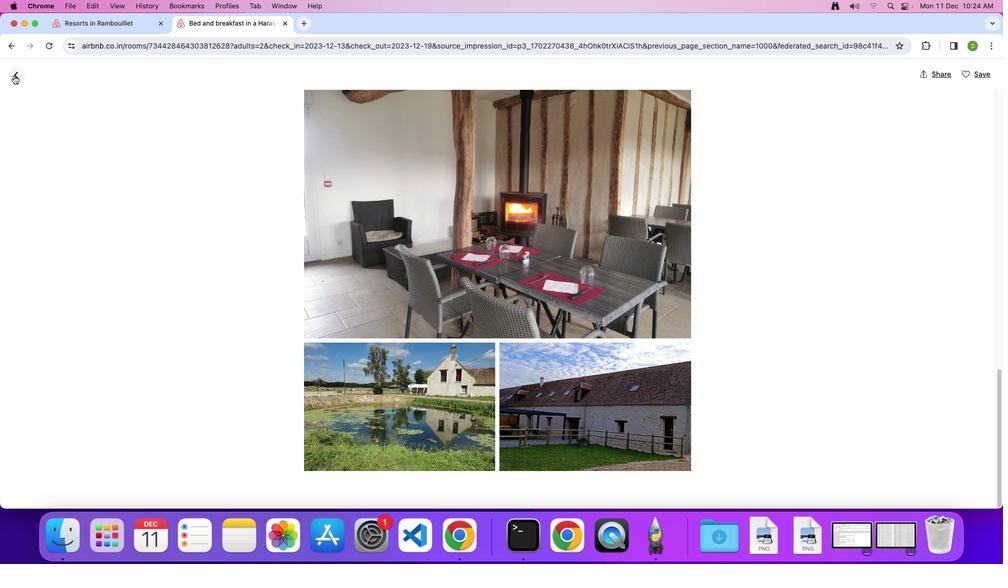
Action: Mouse pressed left at (14, 75)
Screenshot: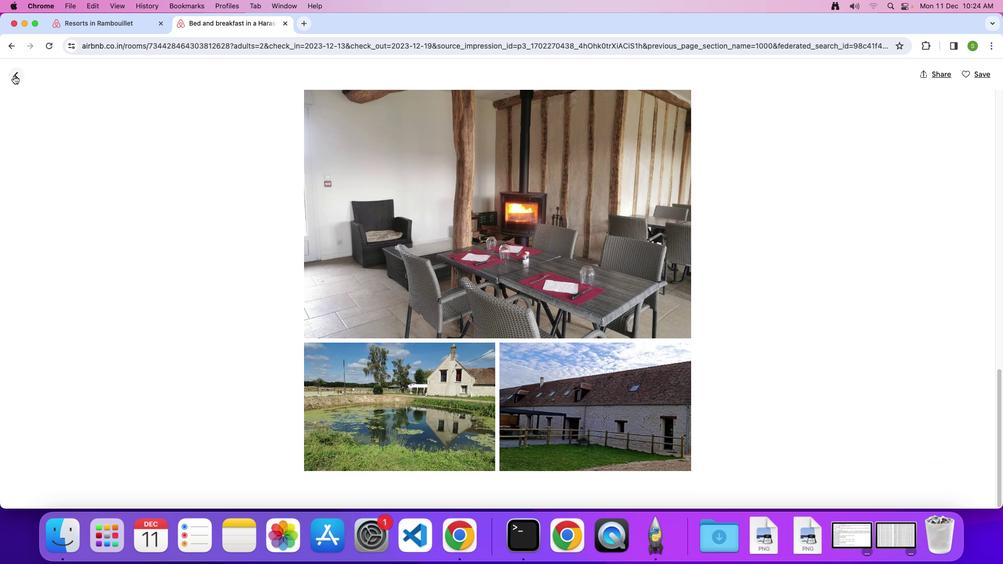 
Action: Mouse moved to (442, 305)
Screenshot: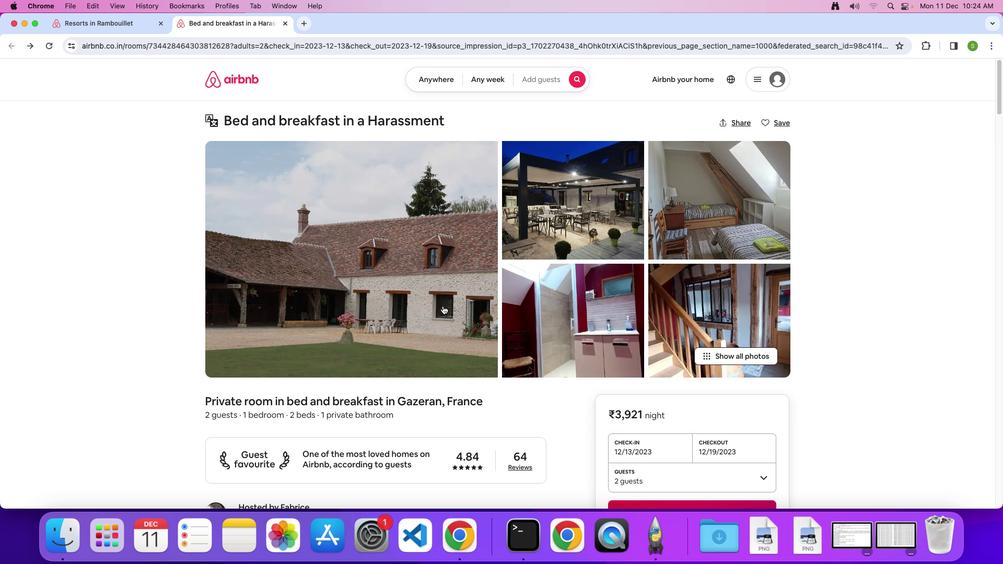 
Action: Mouse scrolled (442, 305) with delta (0, 0)
Screenshot: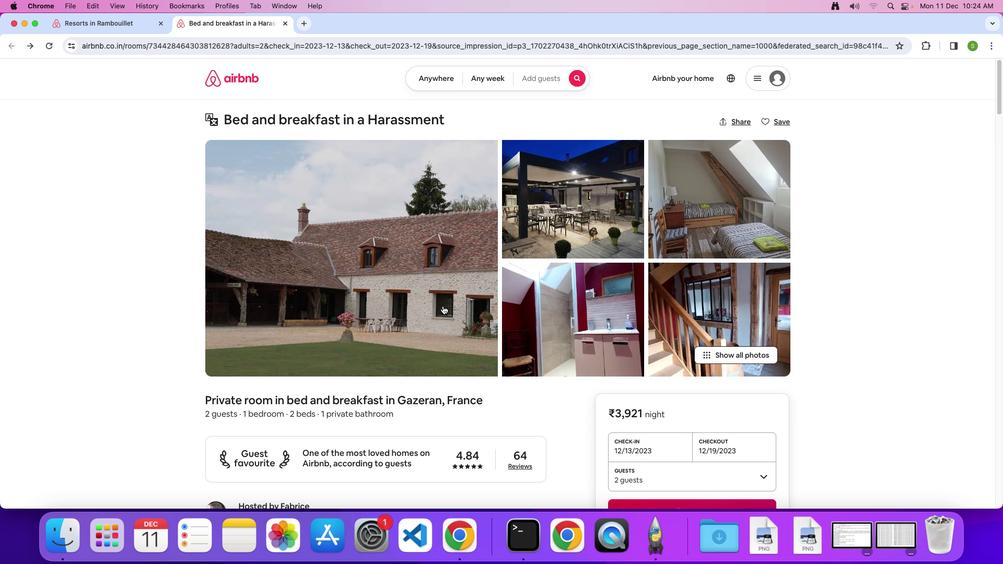 
Action: Mouse scrolled (442, 305) with delta (0, 0)
Screenshot: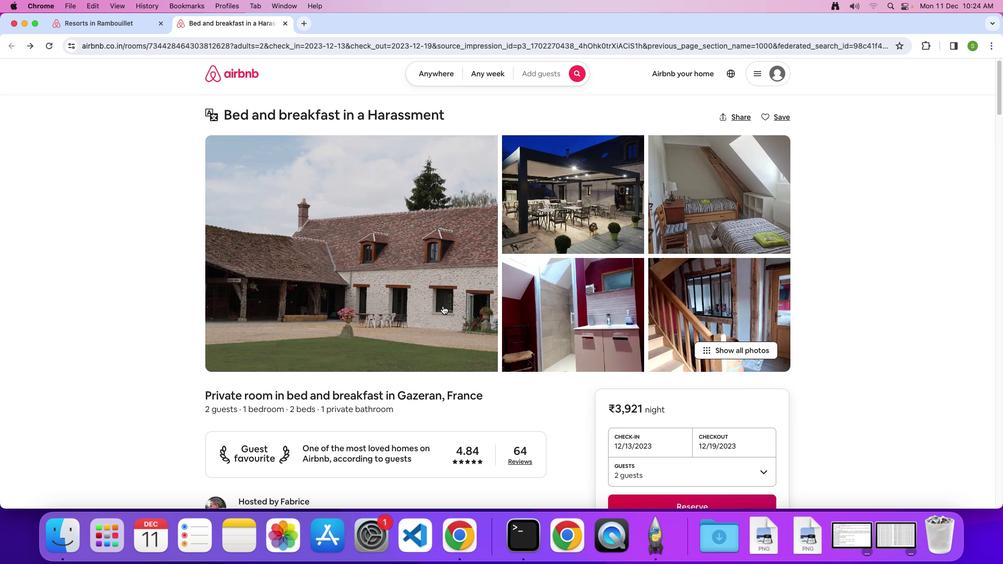 
Action: Mouse scrolled (442, 305) with delta (0, 0)
Screenshot: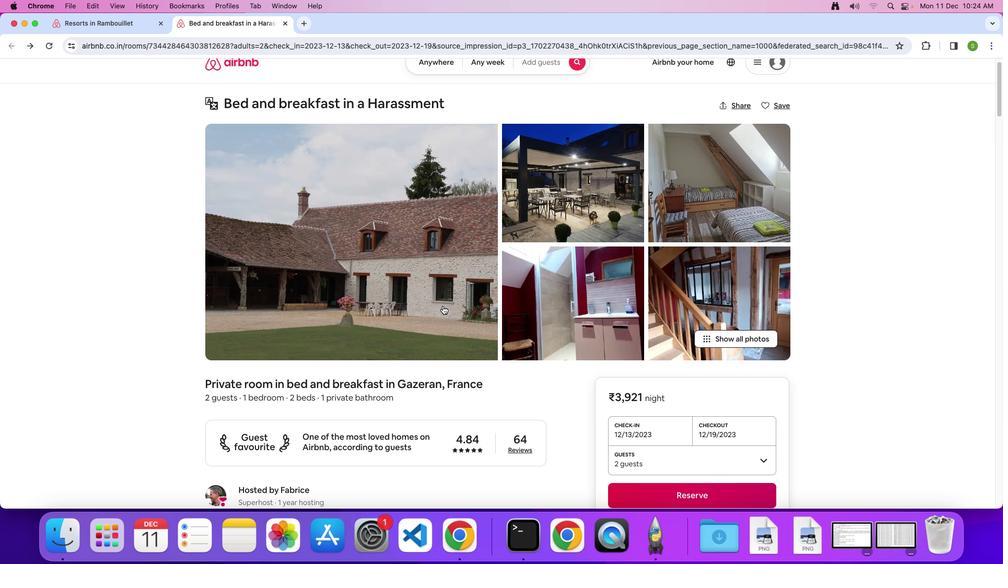 
Action: Mouse scrolled (442, 305) with delta (0, 0)
Screenshot: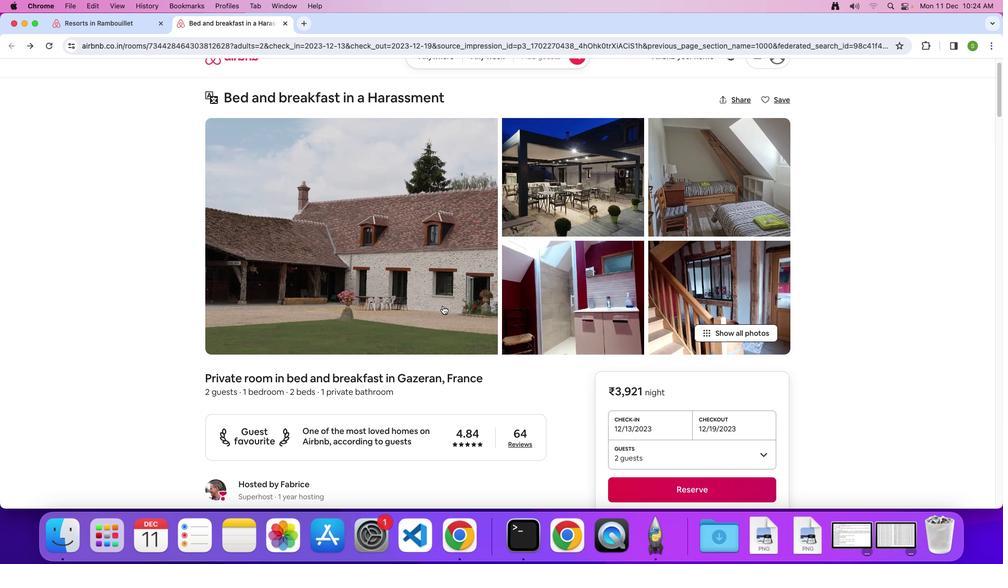 
Action: Mouse scrolled (442, 305) with delta (0, -1)
Screenshot: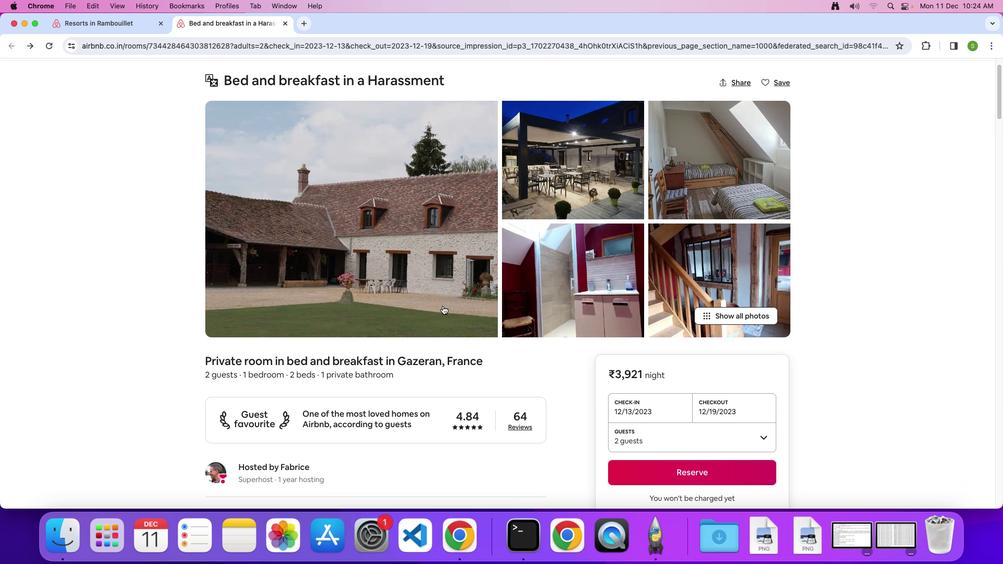 
Action: Mouse scrolled (442, 305) with delta (0, 0)
Screenshot: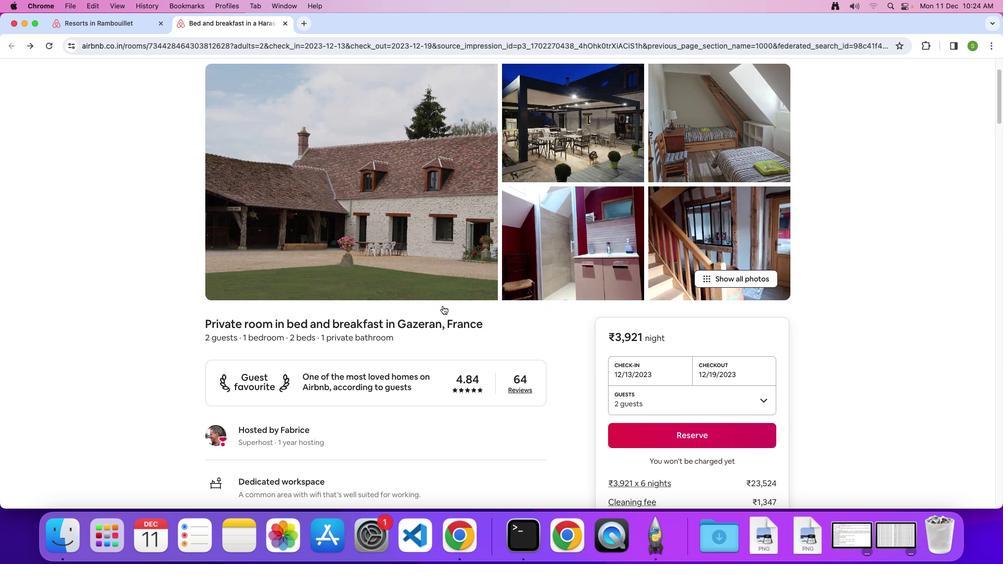 
Action: Mouse scrolled (442, 305) with delta (0, 0)
Screenshot: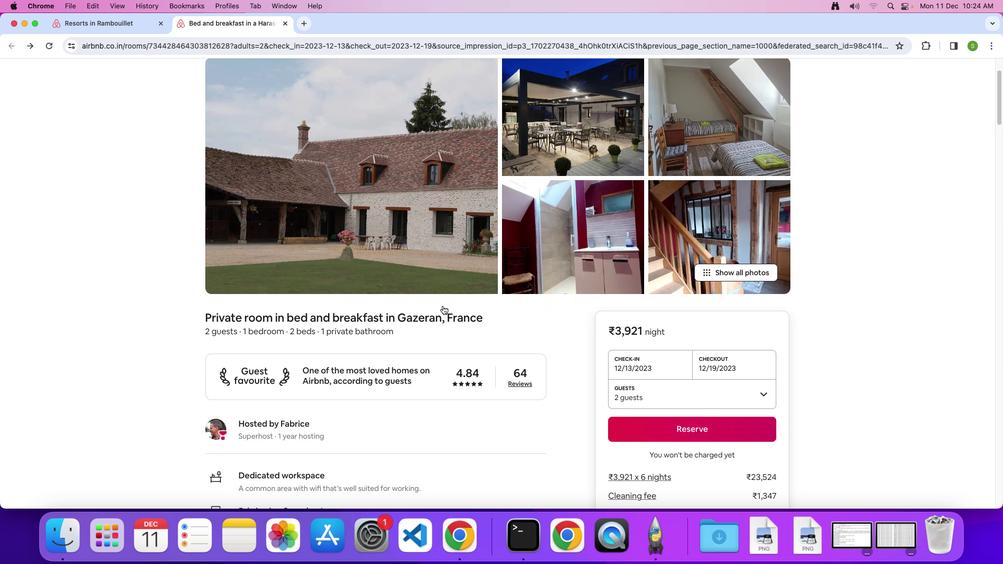
Action: Mouse scrolled (442, 305) with delta (0, 0)
Screenshot: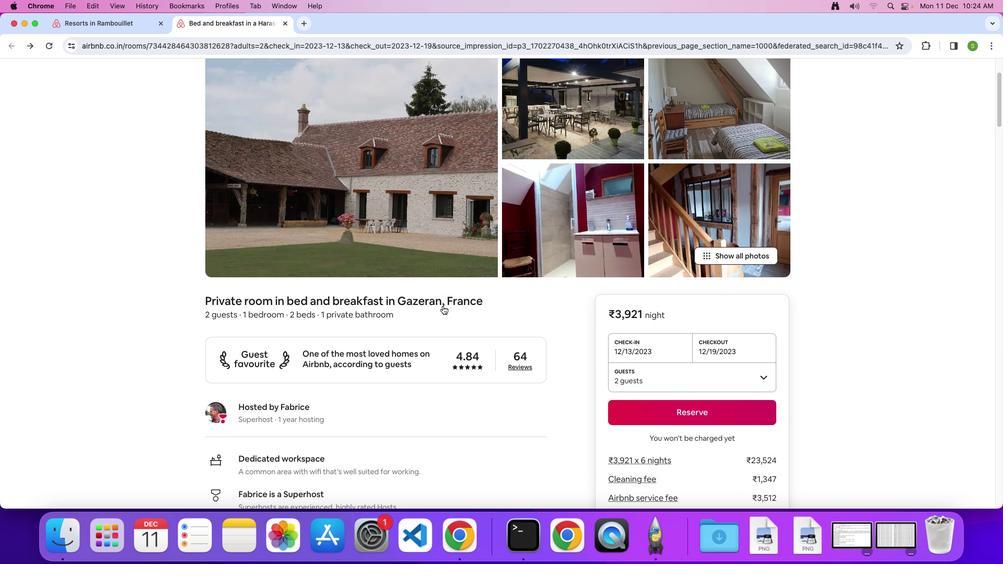 
Action: Mouse scrolled (442, 305) with delta (0, 0)
Screenshot: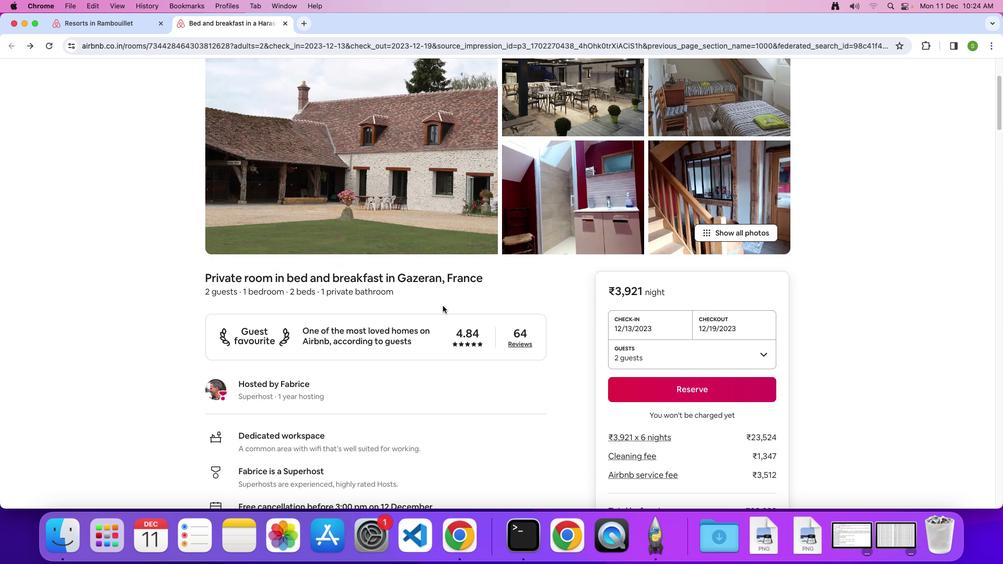 
Action: Mouse scrolled (442, 305) with delta (0, 0)
Screenshot: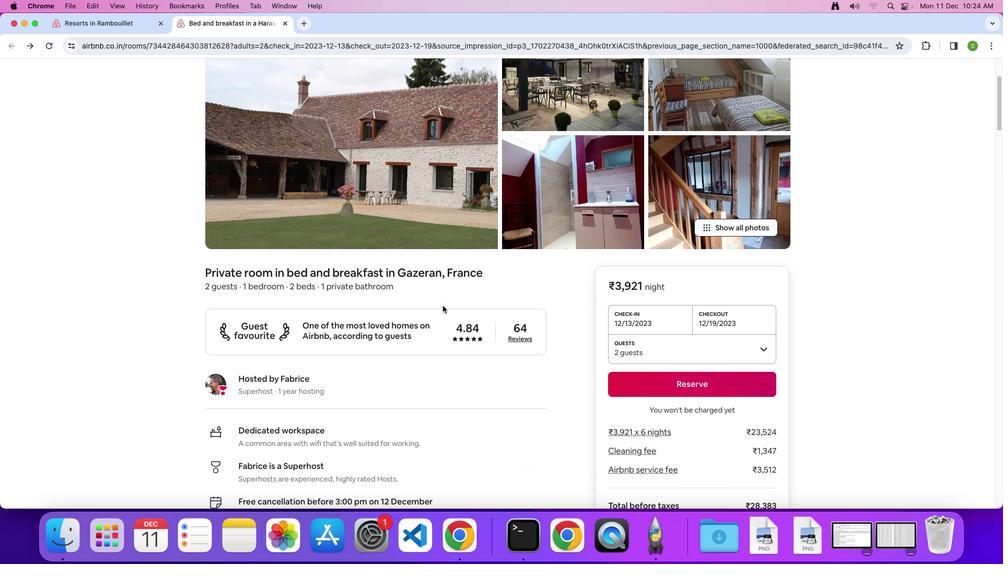
Action: Mouse scrolled (442, 305) with delta (0, 0)
Screenshot: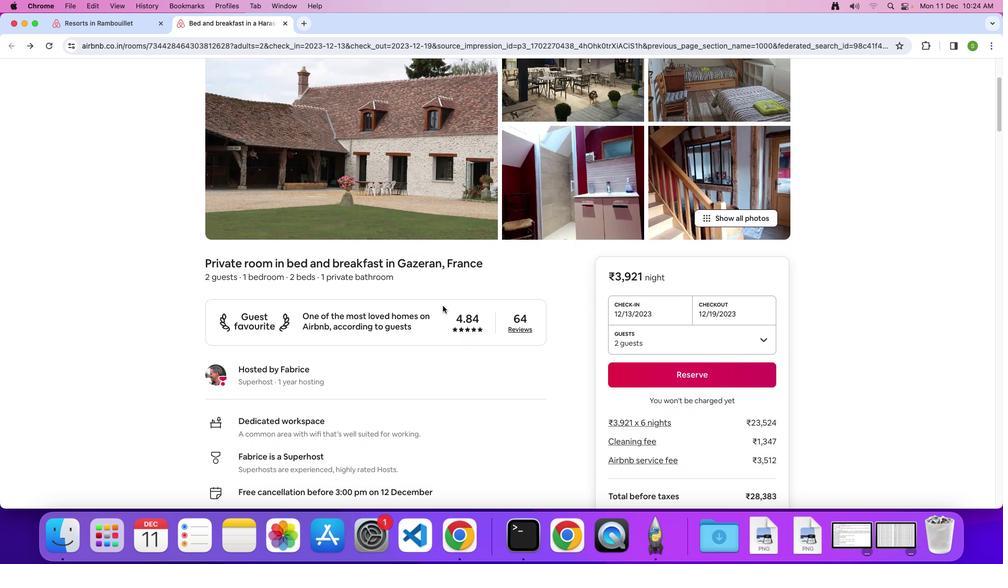 
Action: Mouse scrolled (442, 305) with delta (0, 0)
Screenshot: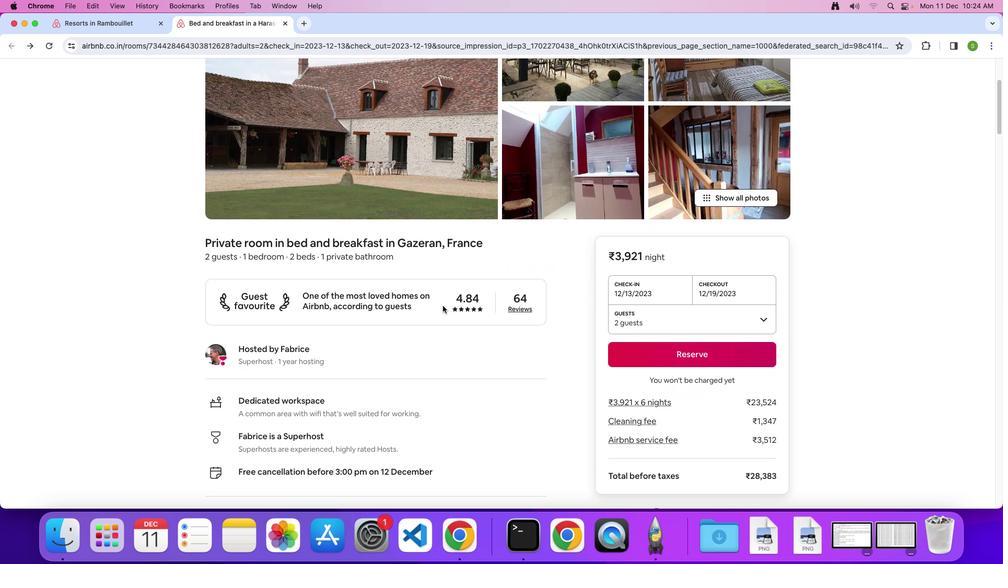 
Action: Mouse scrolled (442, 305) with delta (0, 0)
Screenshot: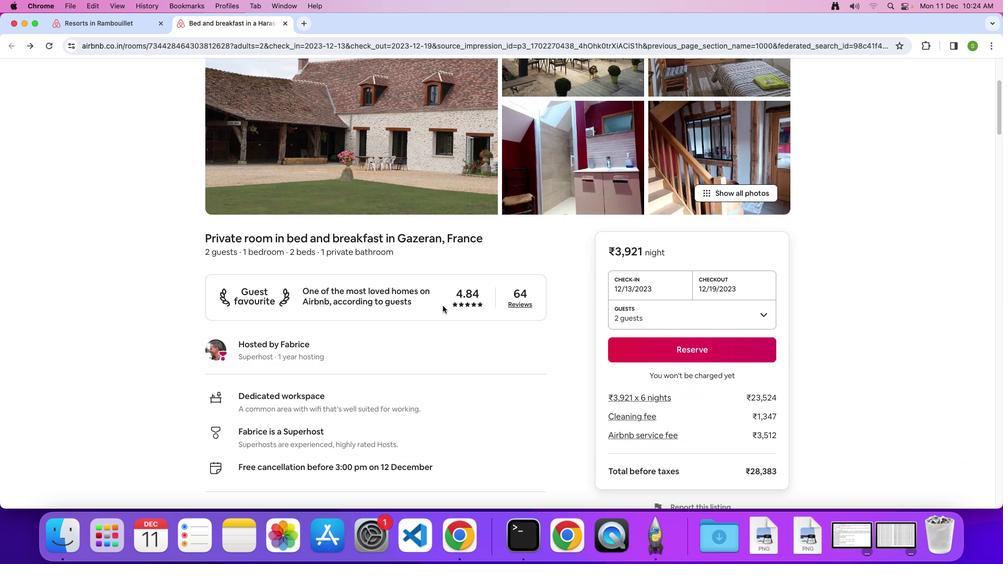 
Action: Mouse scrolled (442, 305) with delta (0, -1)
Screenshot: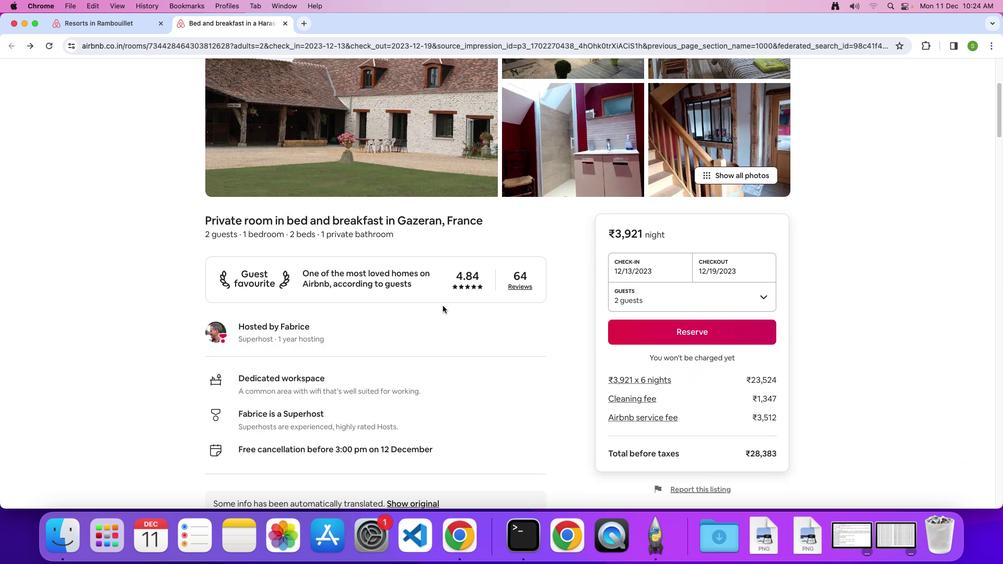 
Action: Mouse scrolled (442, 305) with delta (0, 0)
Screenshot: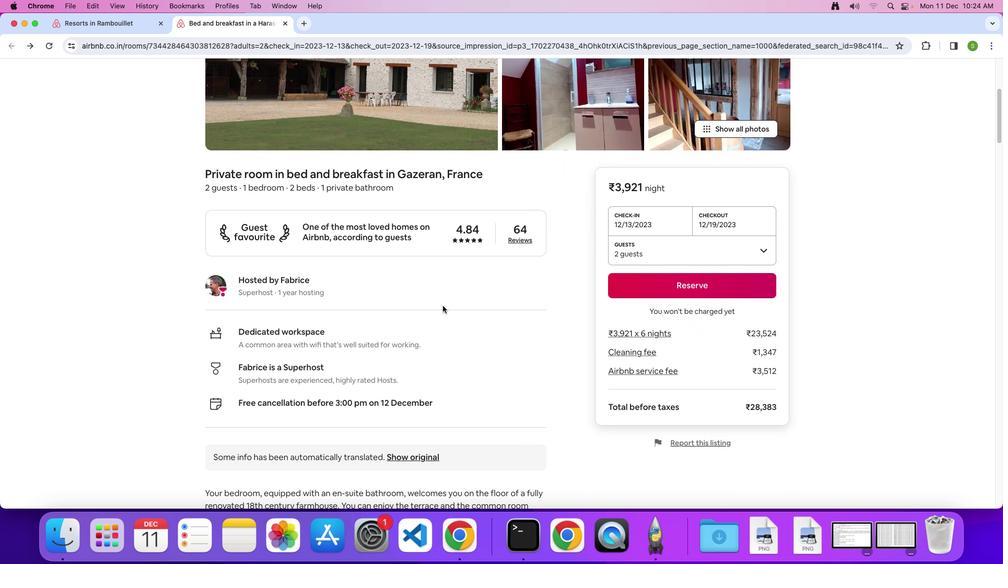 
Action: Mouse scrolled (442, 305) with delta (0, 0)
Screenshot: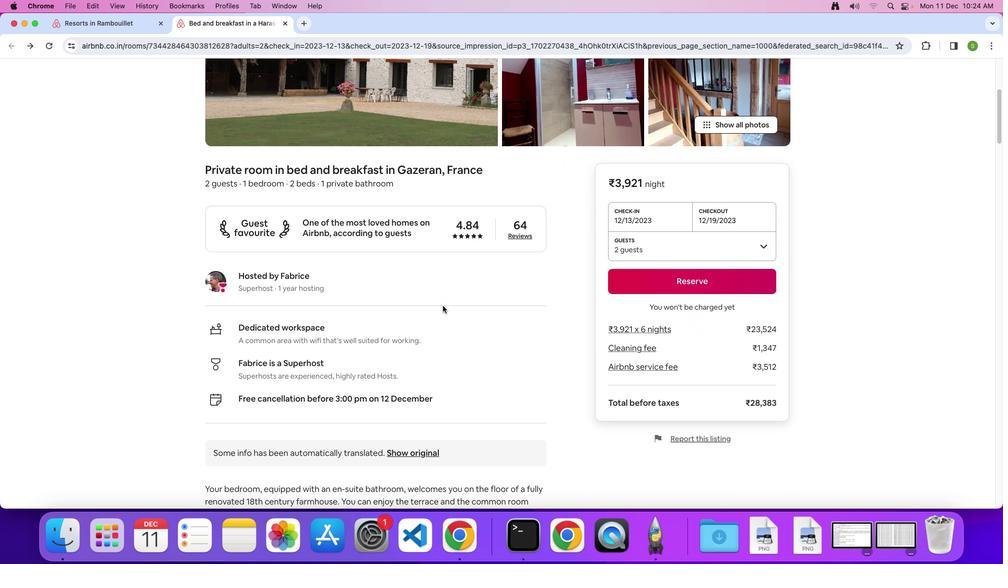 
Action: Mouse scrolled (442, 305) with delta (0, 0)
Screenshot: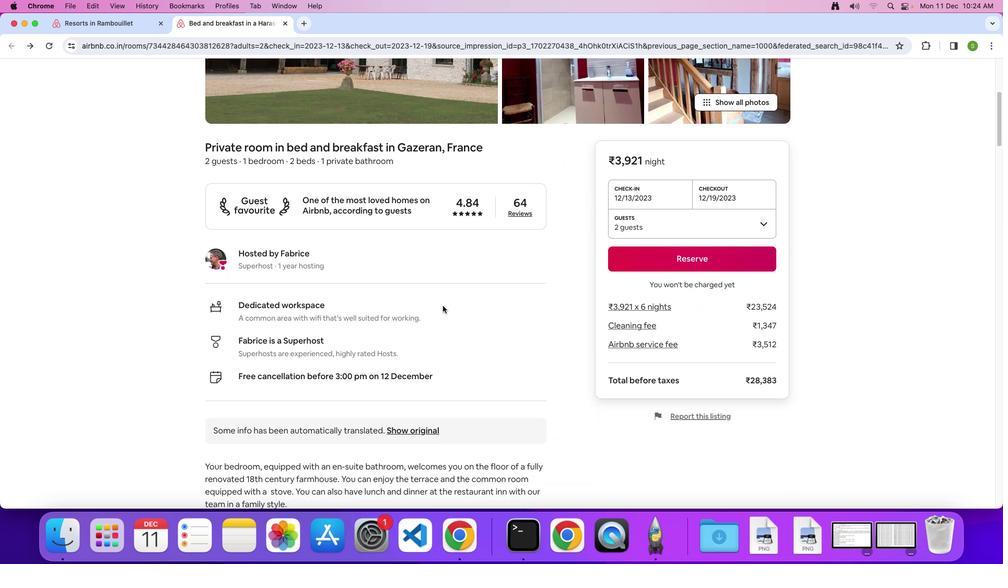 
Action: Mouse scrolled (442, 305) with delta (0, 0)
Screenshot: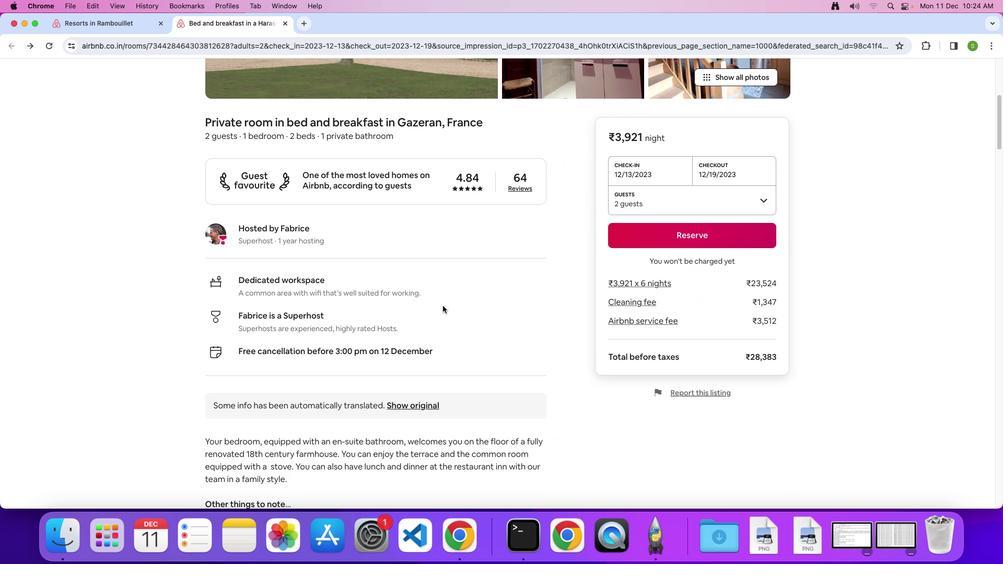 
Action: Mouse scrolled (442, 305) with delta (0, 0)
Screenshot: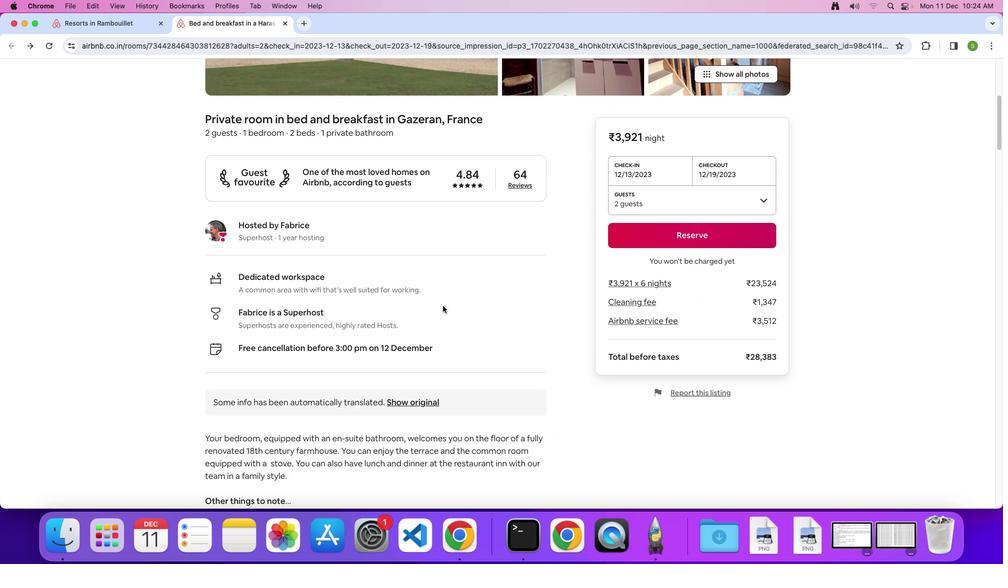 
Action: Mouse scrolled (442, 305) with delta (0, 0)
Screenshot: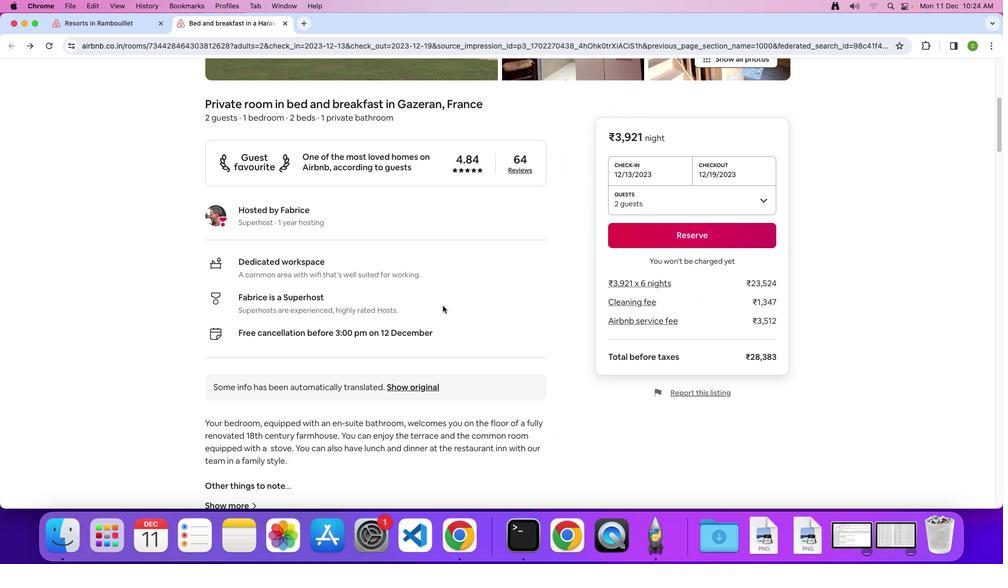 
Action: Mouse scrolled (442, 305) with delta (0, 0)
Screenshot: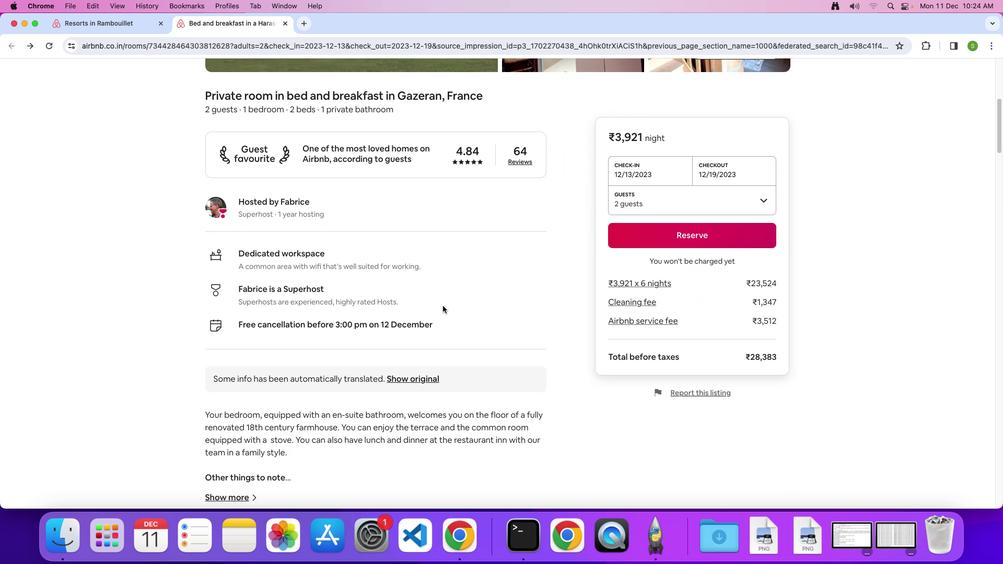 
Action: Mouse scrolled (442, 305) with delta (0, 0)
Screenshot: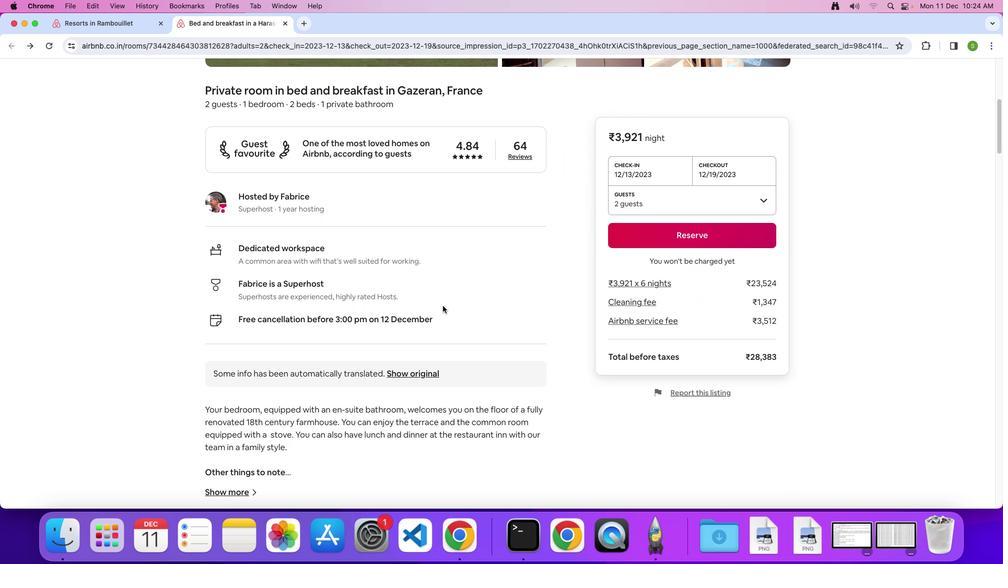 
Action: Mouse scrolled (442, 305) with delta (0, 0)
Screenshot: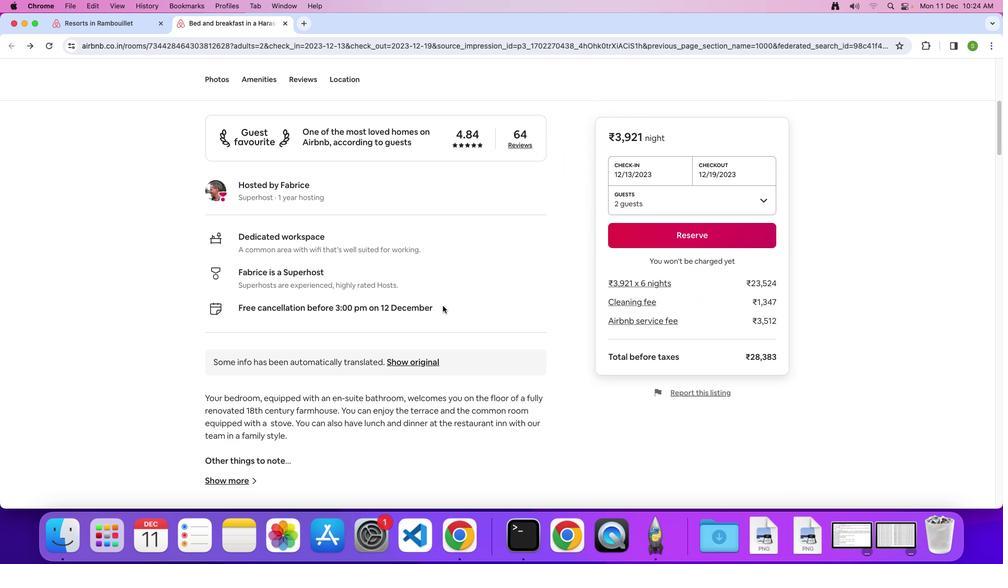 
Action: Mouse scrolled (442, 305) with delta (0, 0)
Screenshot: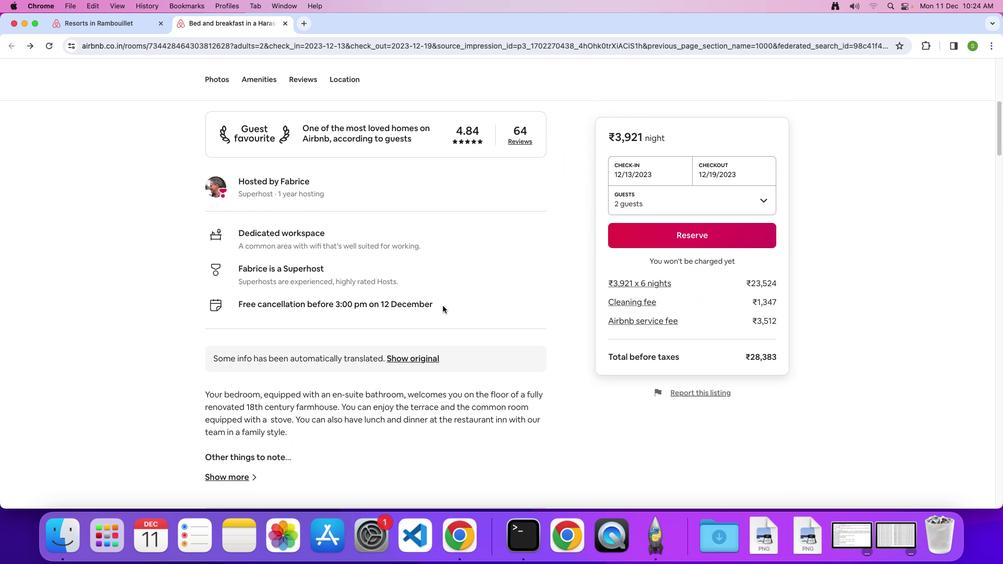 
Action: Mouse scrolled (442, 305) with delta (0, 0)
Screenshot: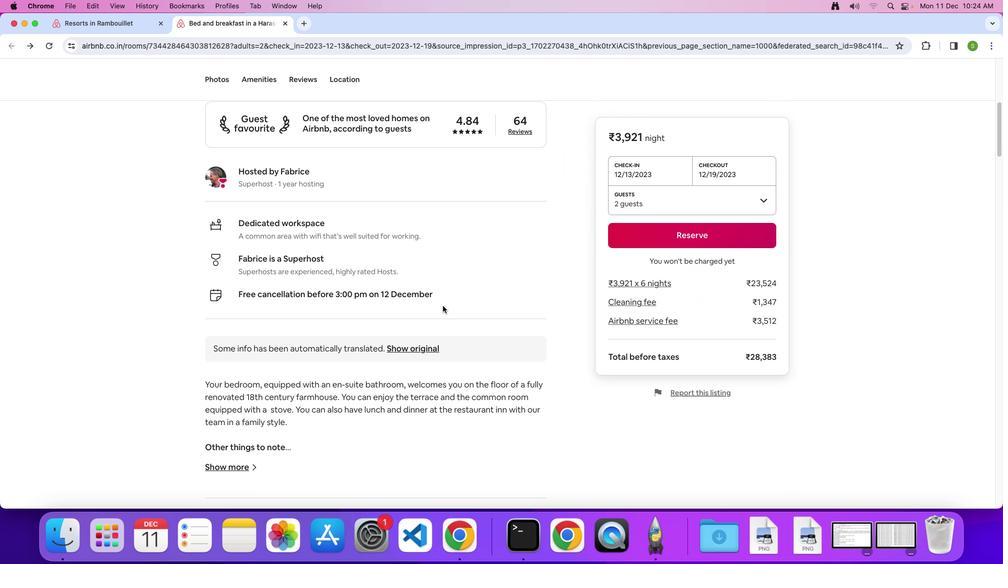 
Action: Mouse scrolled (442, 305) with delta (0, 0)
Screenshot: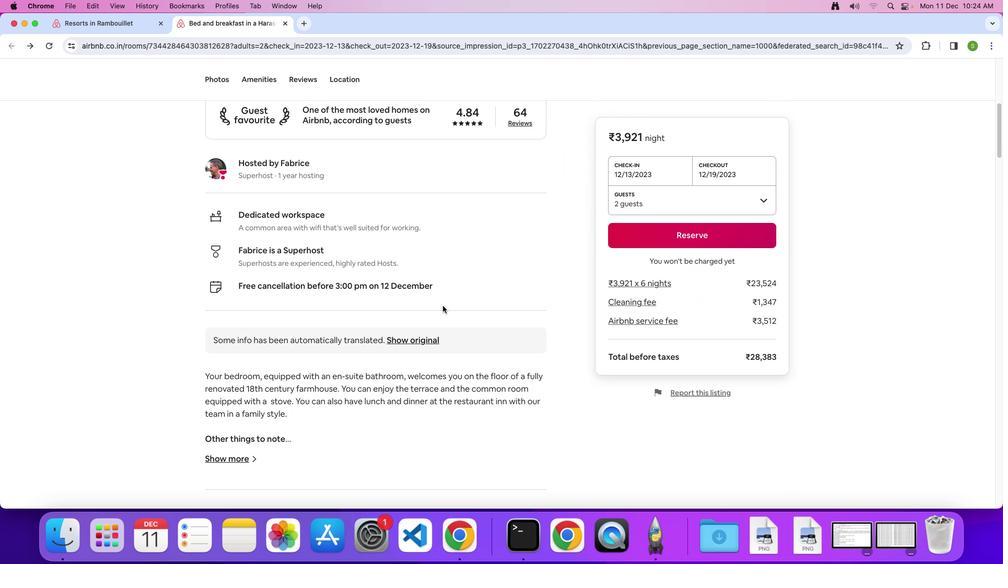 
Action: Mouse scrolled (442, 305) with delta (0, 0)
Screenshot: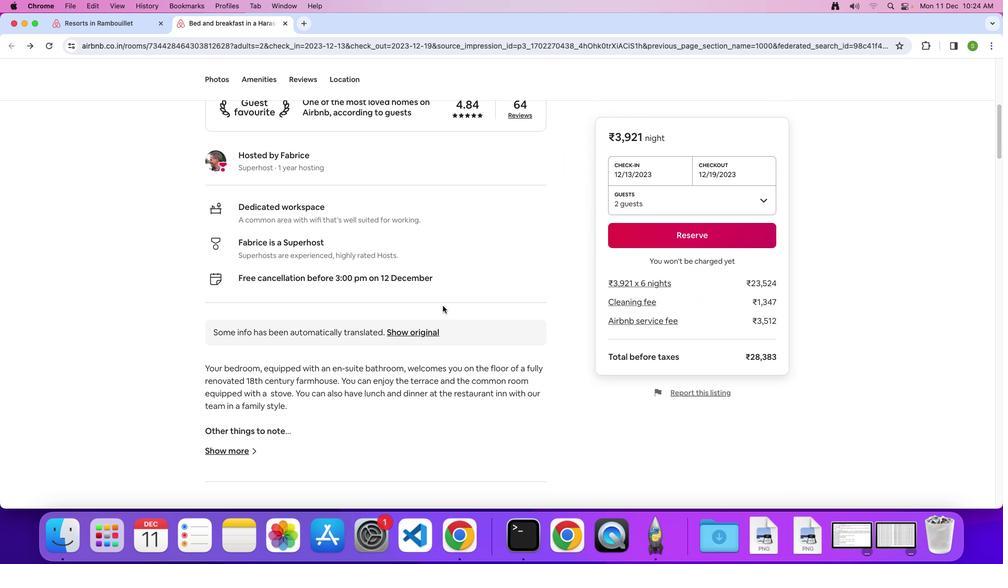 
Action: Mouse scrolled (442, 305) with delta (0, -1)
Screenshot: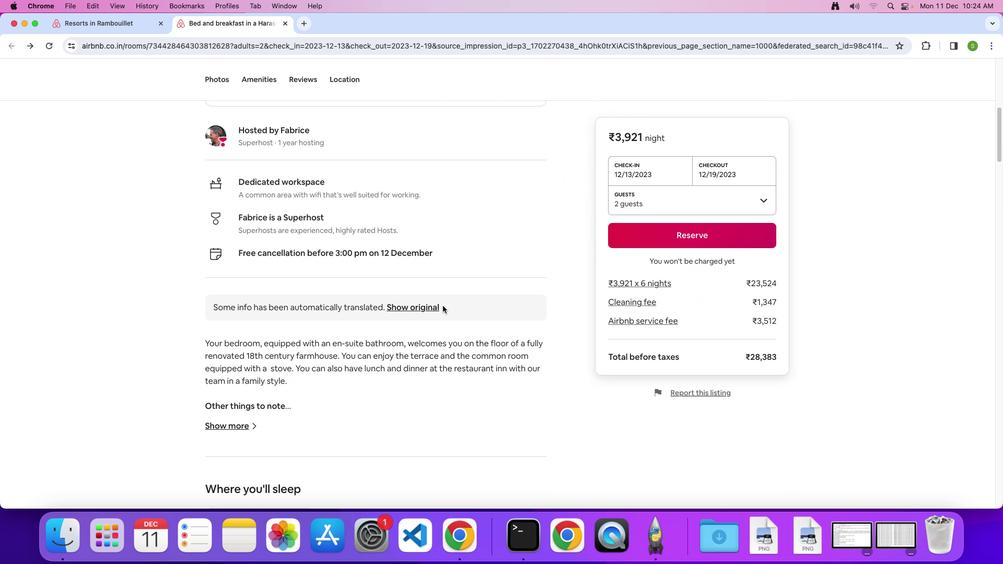 
Action: Mouse scrolled (442, 305) with delta (0, 0)
Screenshot: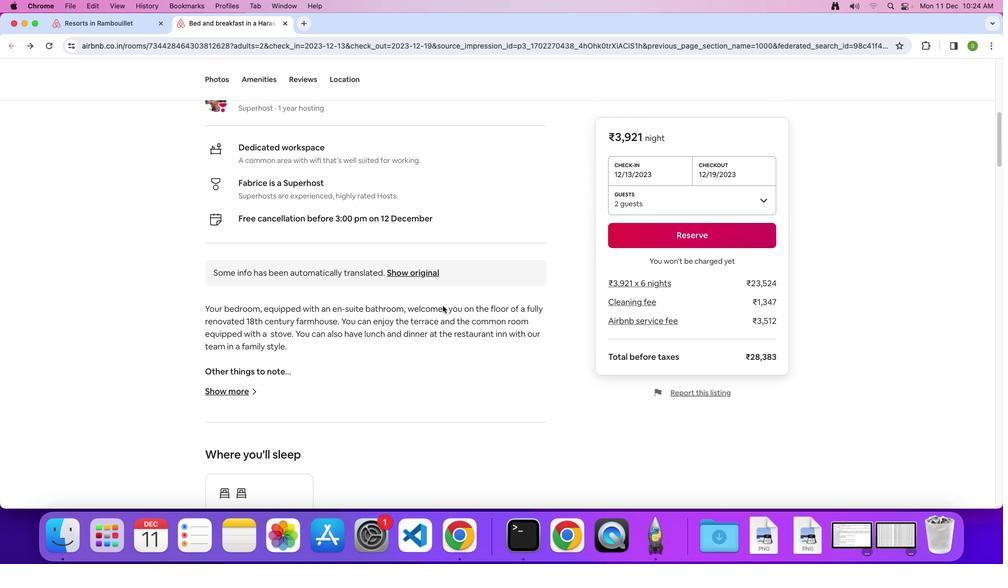 
Action: Mouse scrolled (442, 305) with delta (0, 0)
Screenshot: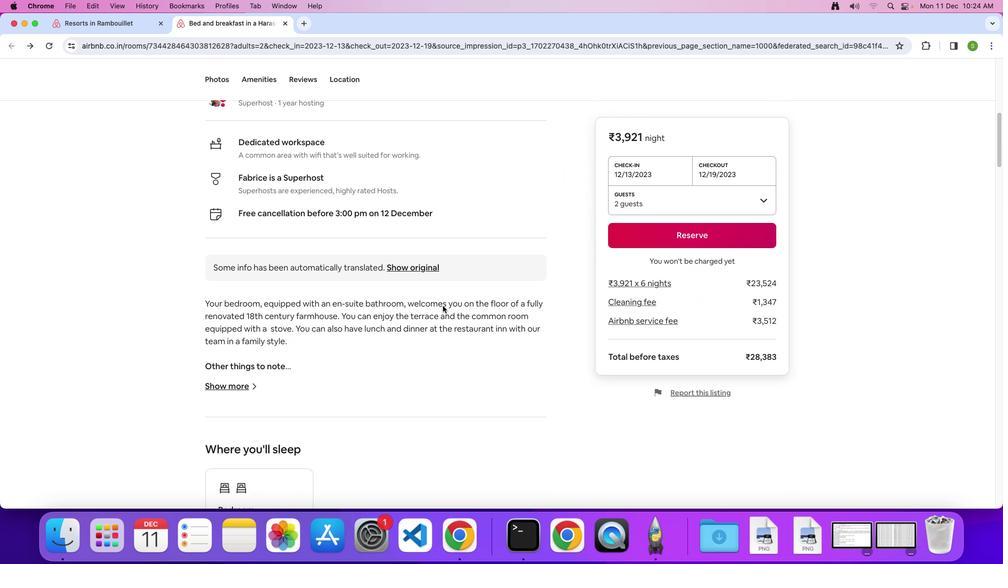 
Action: Mouse scrolled (442, 305) with delta (0, 0)
Screenshot: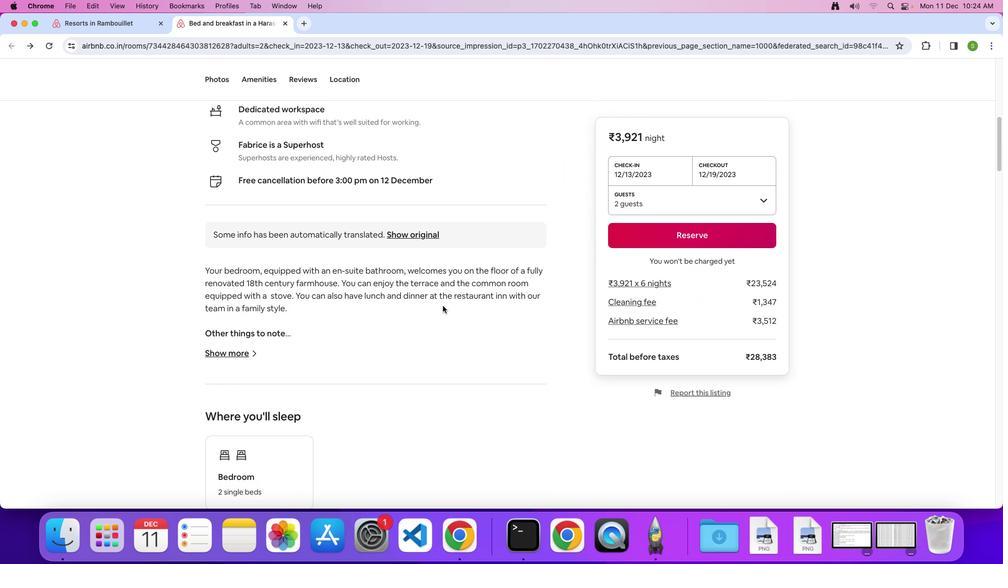 
Action: Mouse scrolled (442, 305) with delta (0, 0)
Screenshot: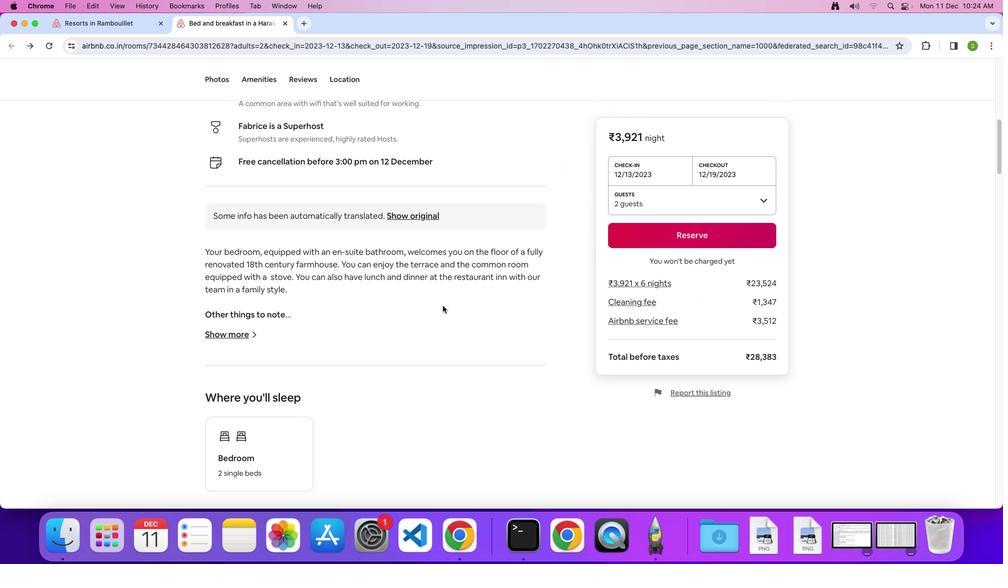 
Action: Mouse scrolled (442, 305) with delta (0, 0)
Screenshot: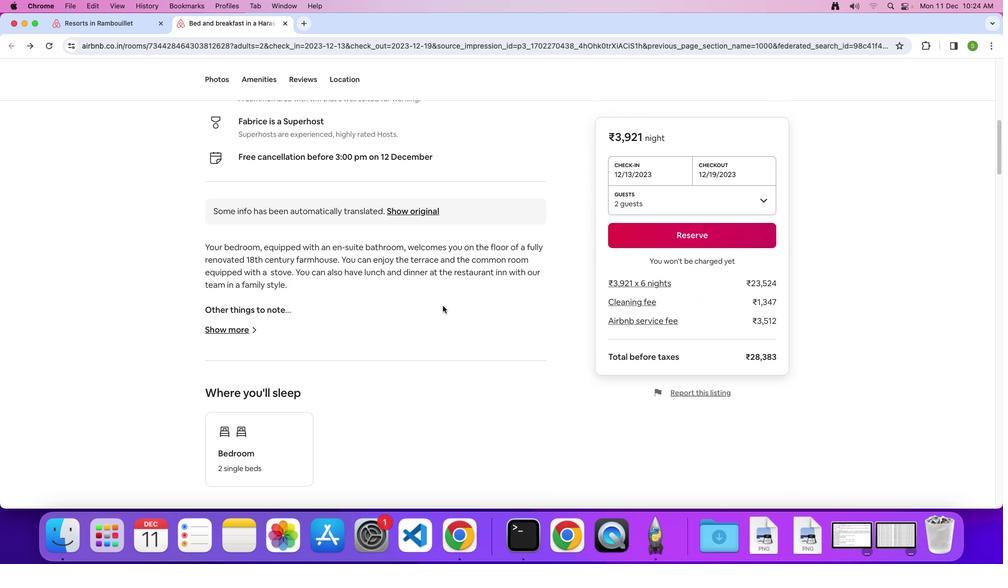 
Action: Mouse scrolled (442, 305) with delta (0, 0)
Screenshot: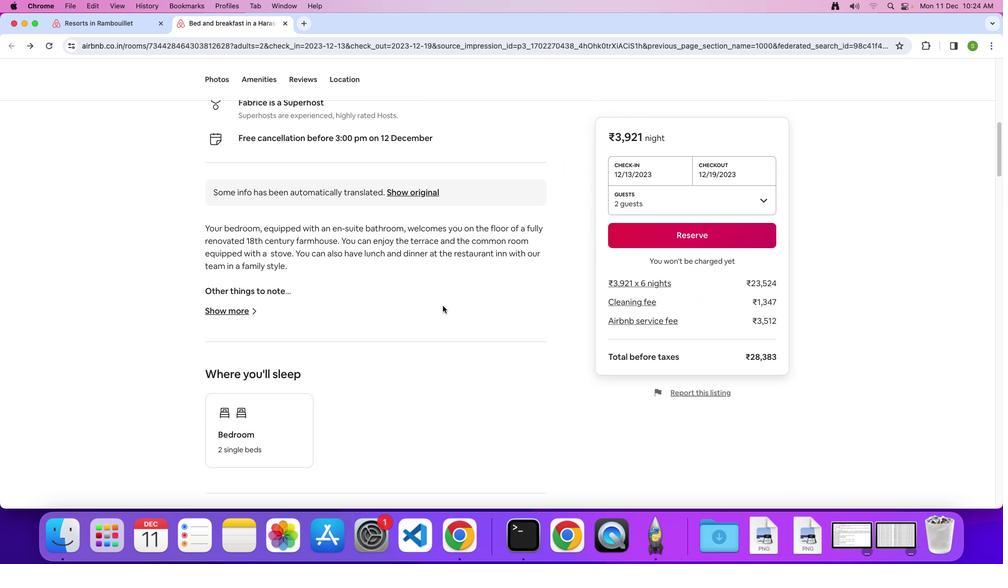 
Action: Mouse moved to (247, 289)
Screenshot: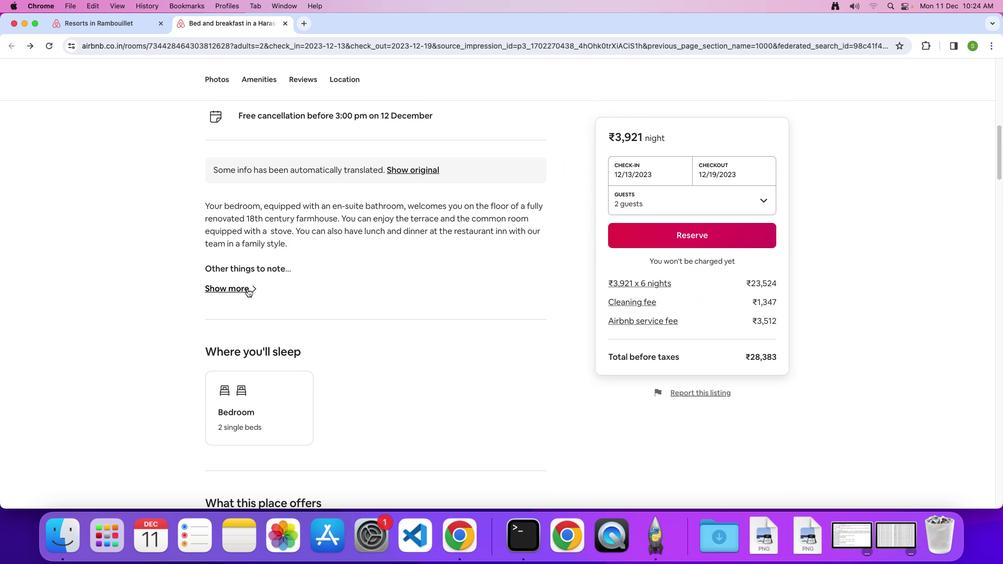 
Action: Mouse pressed left at (247, 289)
Screenshot: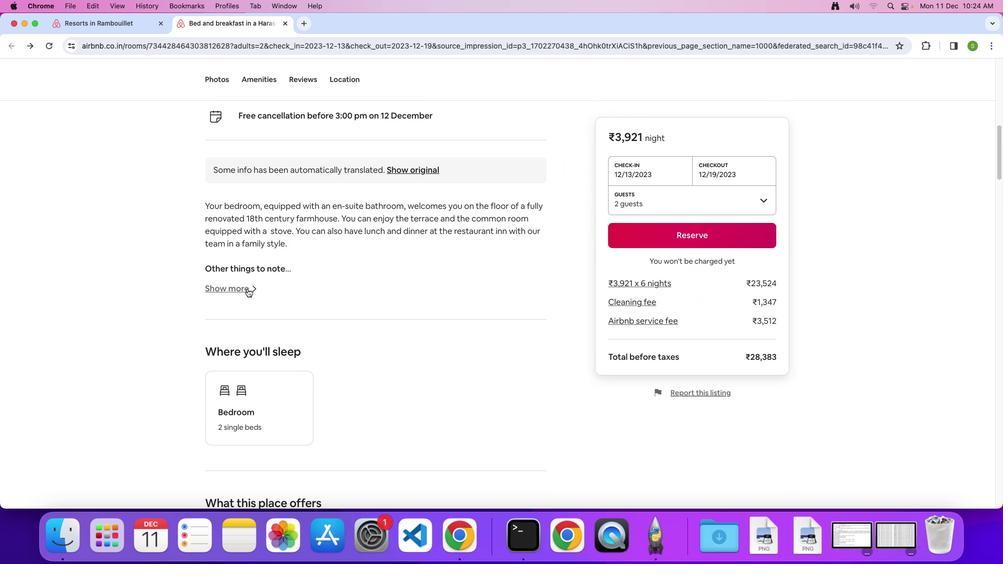 
Action: Mouse moved to (458, 275)
Screenshot: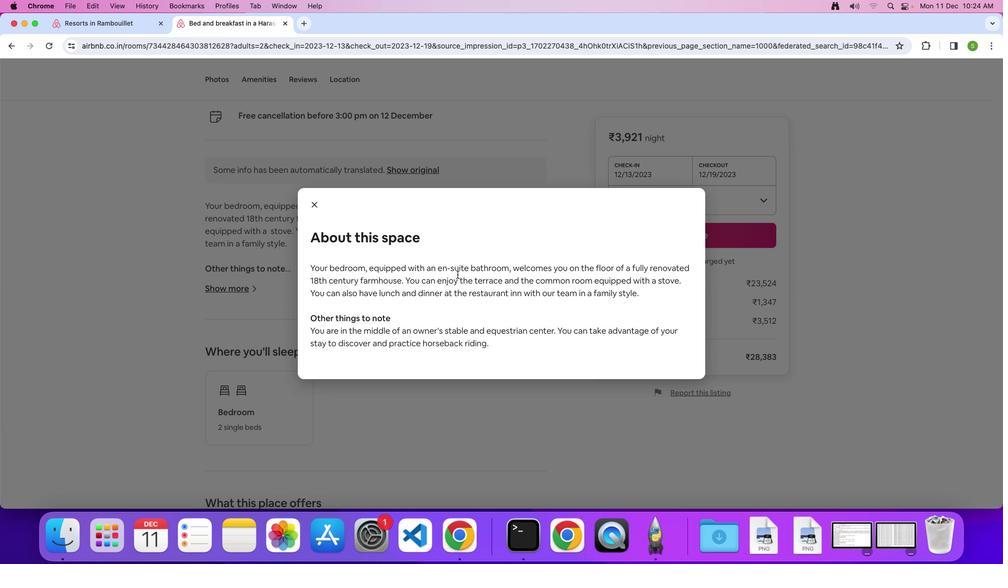 
Action: Mouse scrolled (458, 275) with delta (0, 0)
Screenshot: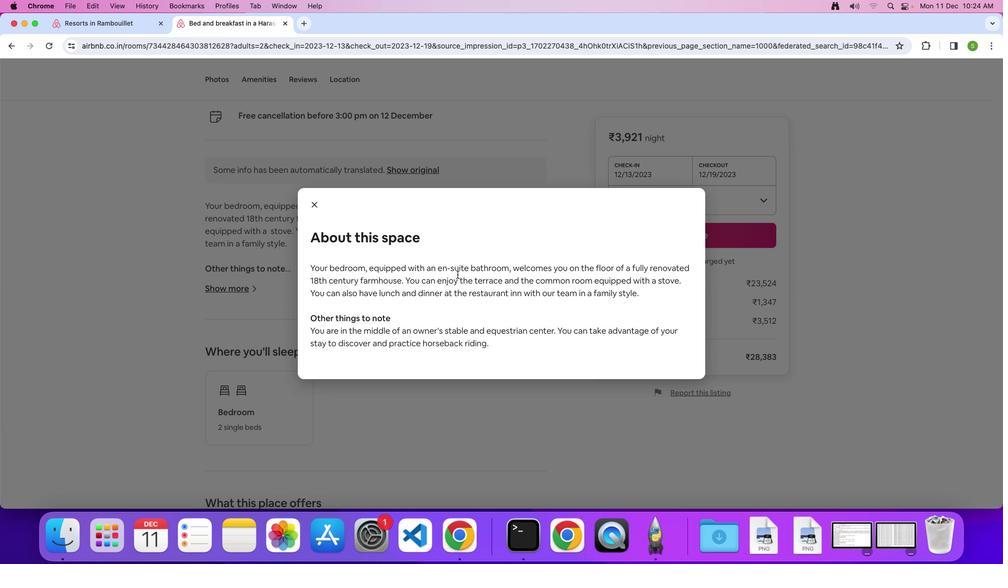 
Action: Mouse moved to (458, 275)
Screenshot: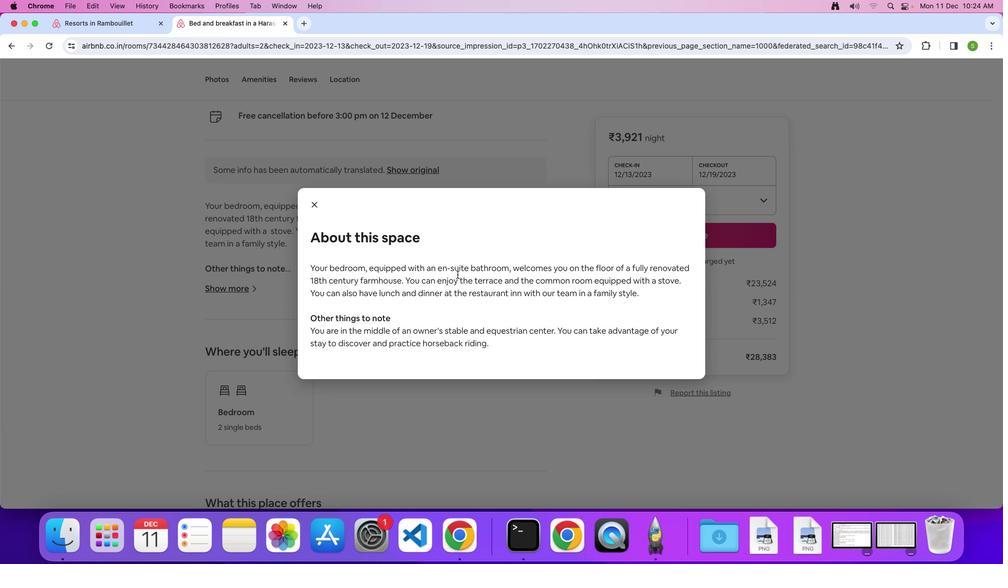 
Action: Mouse scrolled (458, 275) with delta (0, 0)
Screenshot: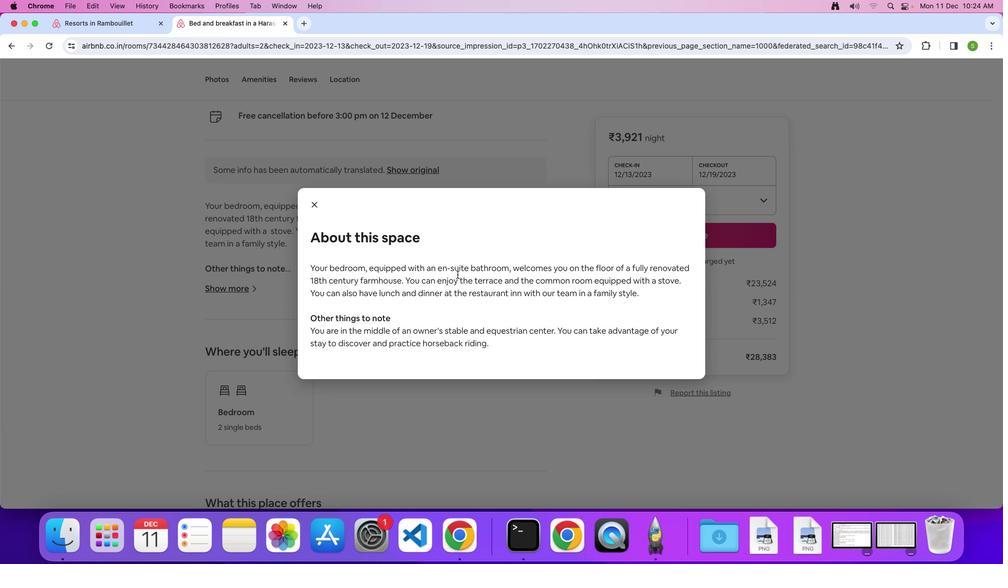 
Action: Mouse moved to (311, 205)
Screenshot: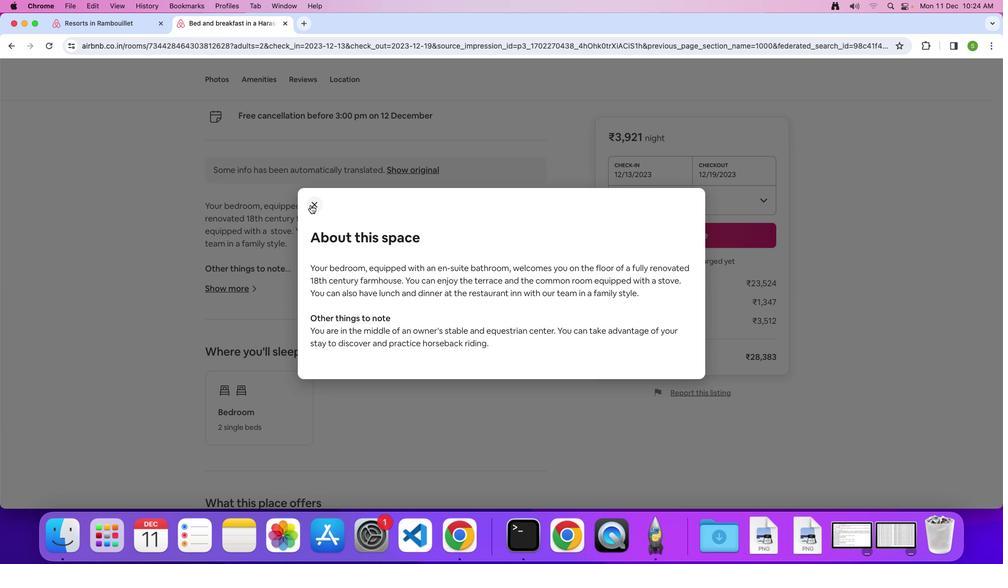 
Action: Mouse pressed left at (311, 205)
Screenshot: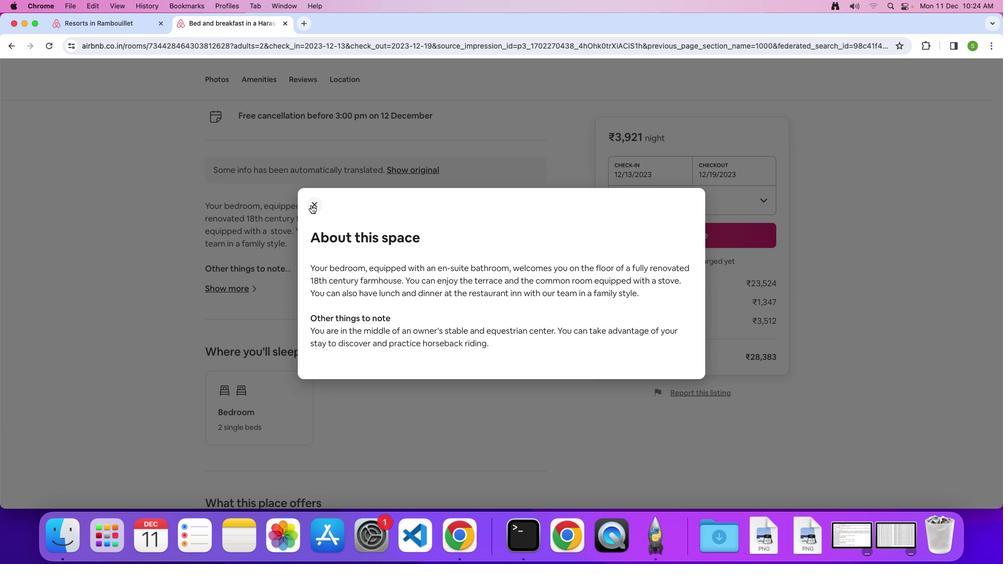 
Action: Mouse moved to (417, 317)
Screenshot: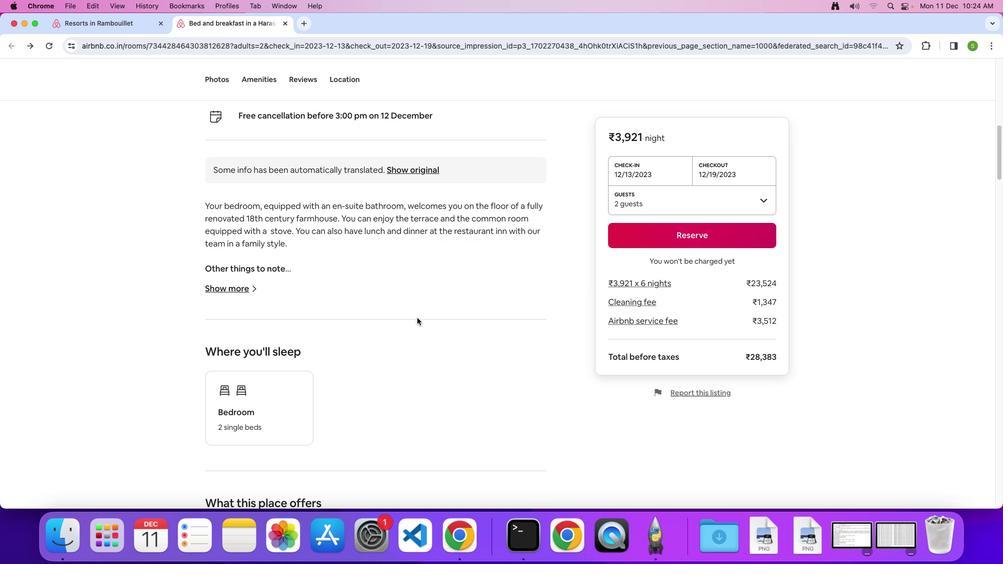 
Action: Mouse scrolled (417, 317) with delta (0, 0)
Screenshot: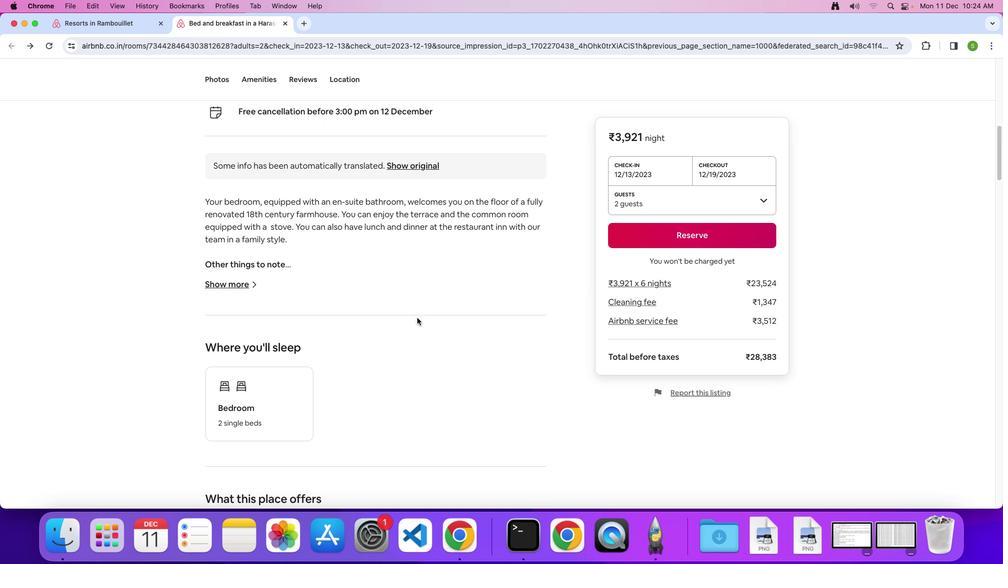 
Action: Mouse scrolled (417, 317) with delta (0, 0)
Screenshot: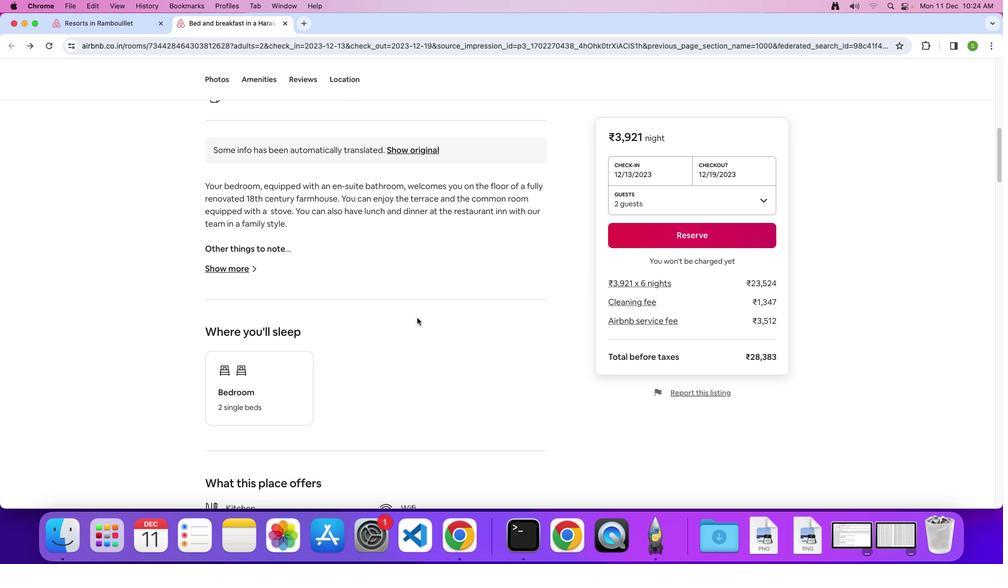 
Action: Mouse scrolled (417, 317) with delta (0, -1)
Screenshot: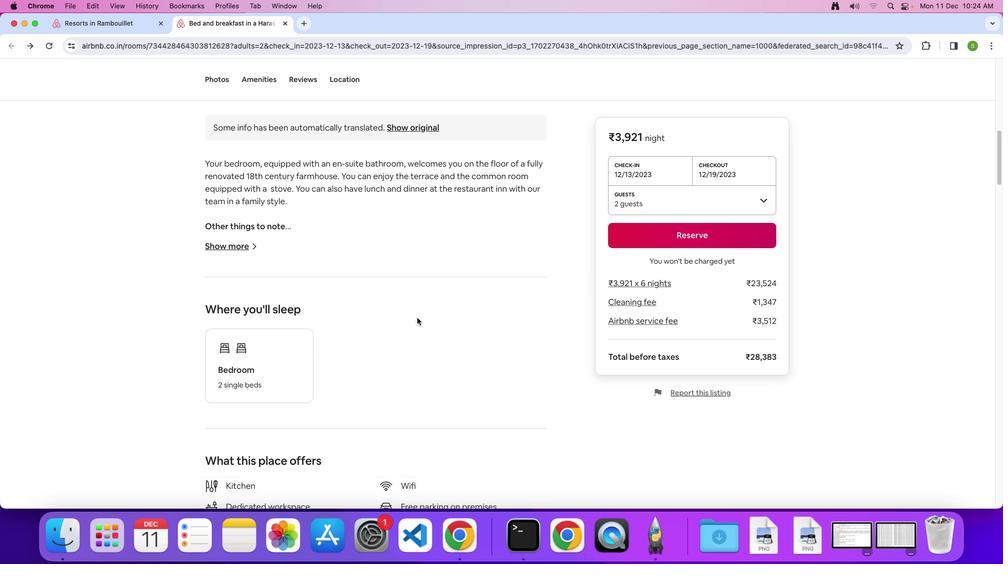 
Action: Mouse scrolled (417, 317) with delta (0, 0)
Screenshot: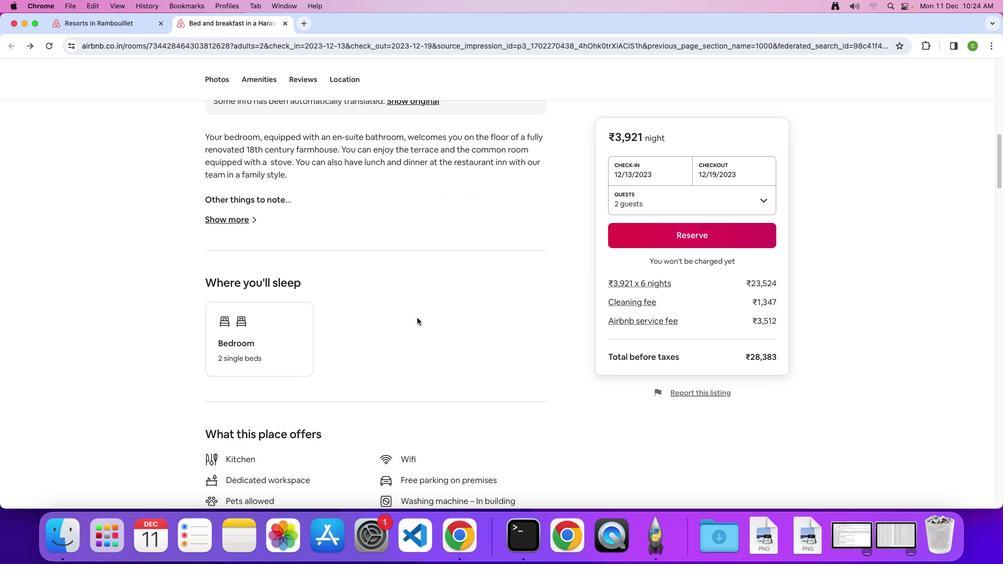 
Action: Mouse scrolled (417, 317) with delta (0, 0)
Screenshot: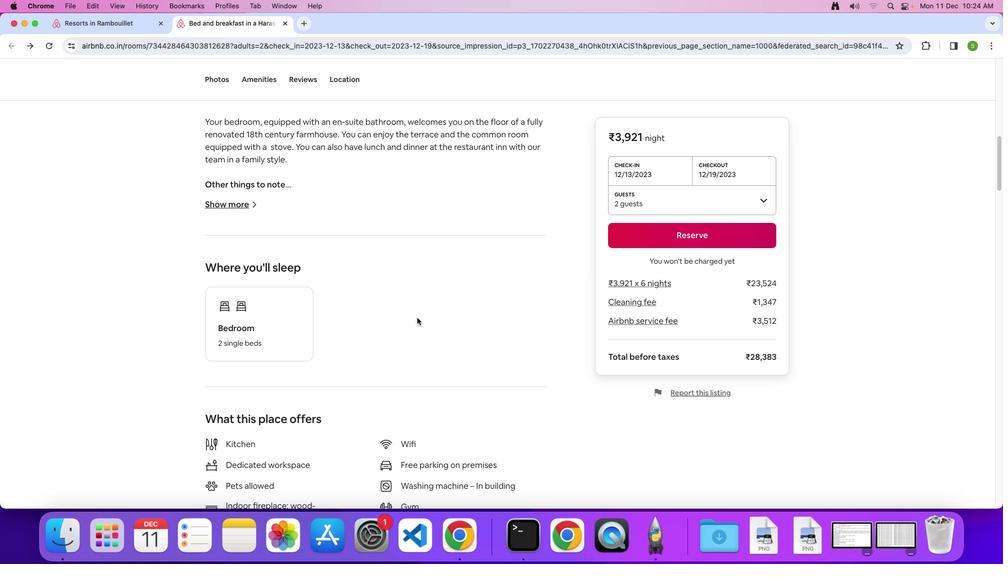 
Action: Mouse scrolled (417, 317) with delta (0, 0)
Screenshot: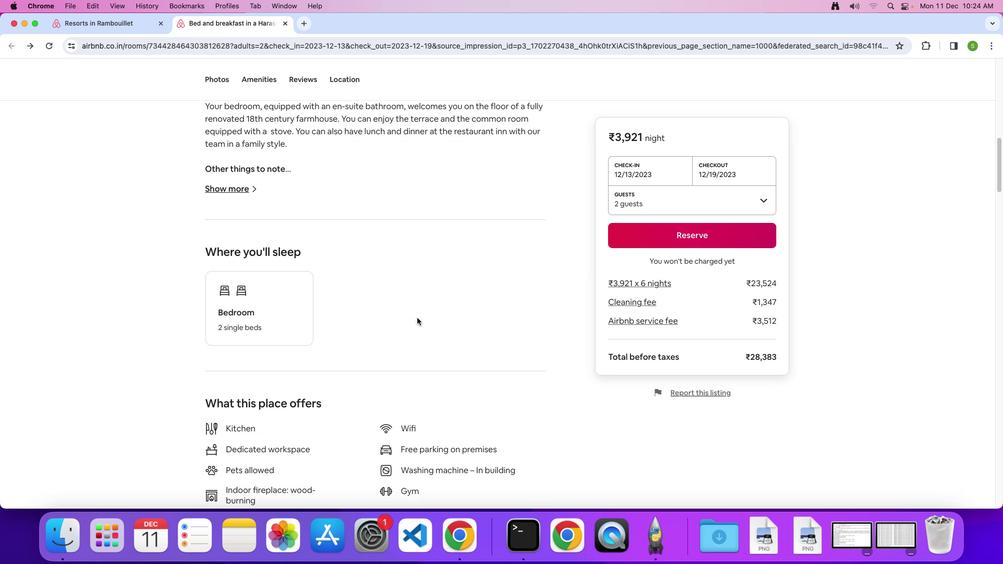 
Action: Mouse scrolled (417, 317) with delta (0, 0)
Screenshot: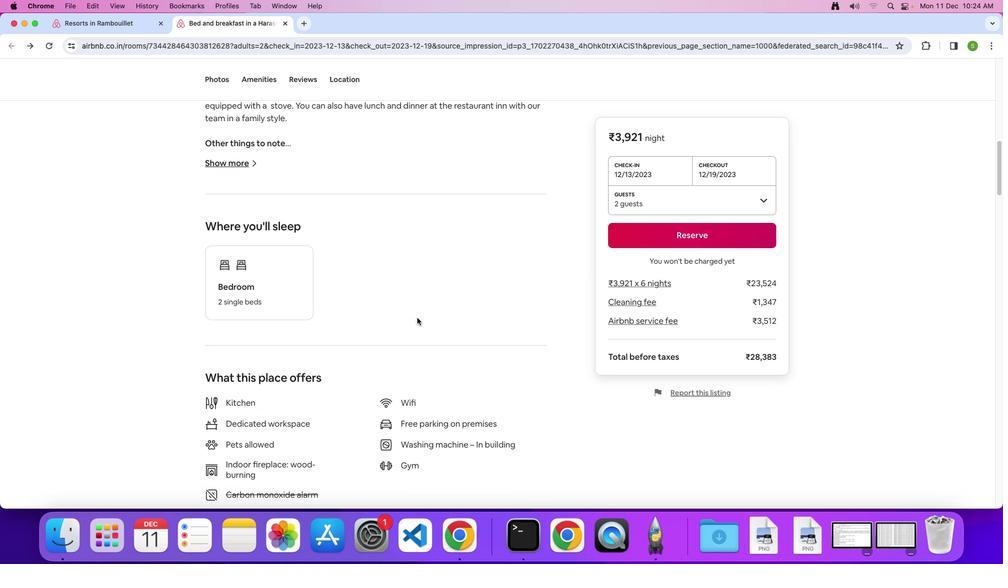 
Action: Mouse scrolled (417, 317) with delta (0, 0)
Screenshot: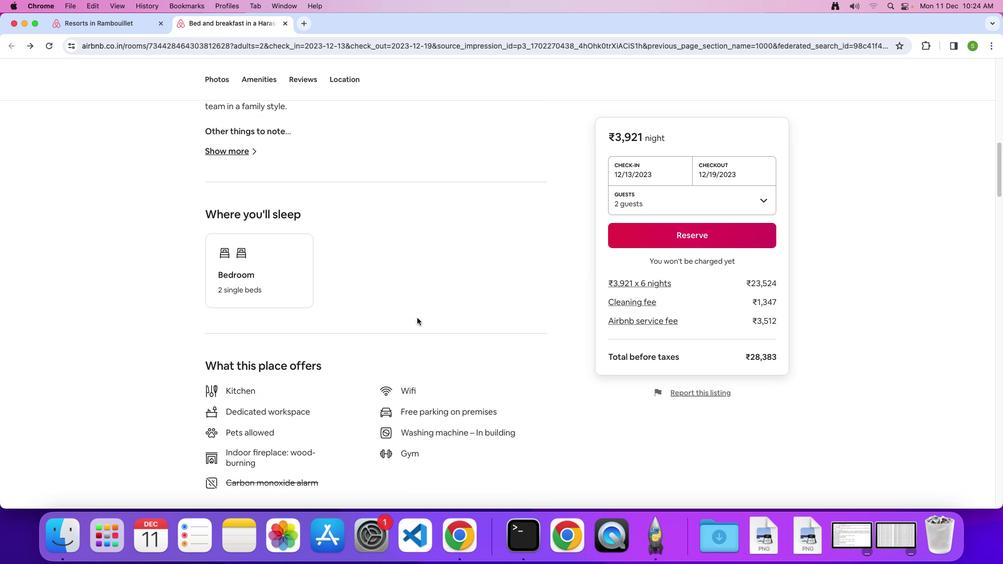 
Action: Mouse scrolled (417, 317) with delta (0, -1)
Screenshot: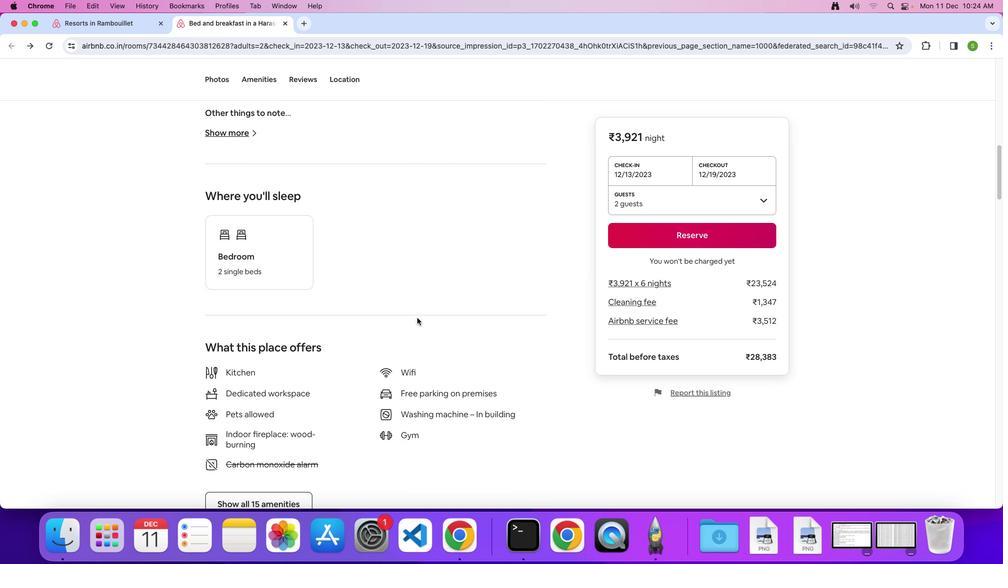 
Action: Mouse scrolled (417, 317) with delta (0, 0)
Screenshot: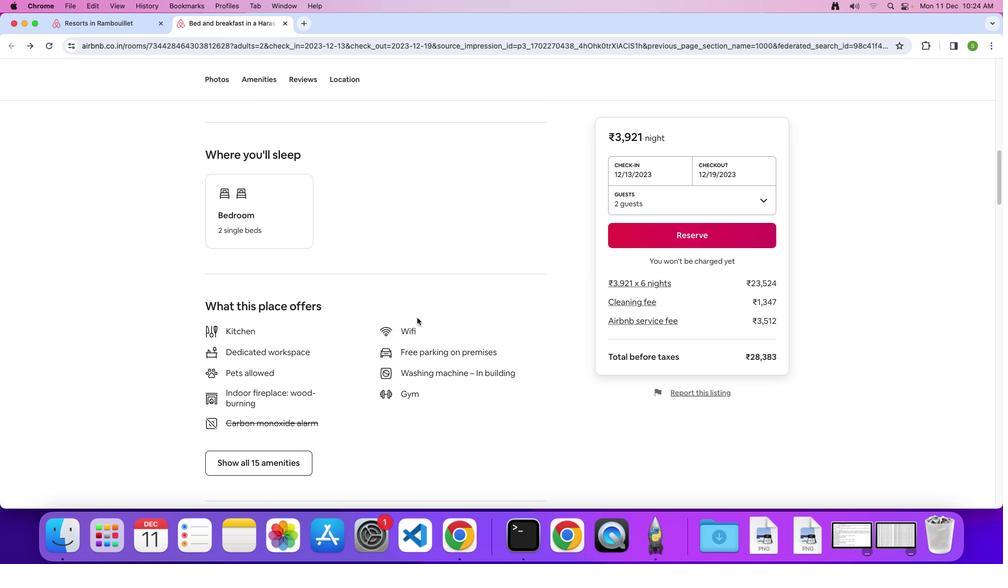 
Action: Mouse scrolled (417, 317) with delta (0, 0)
Screenshot: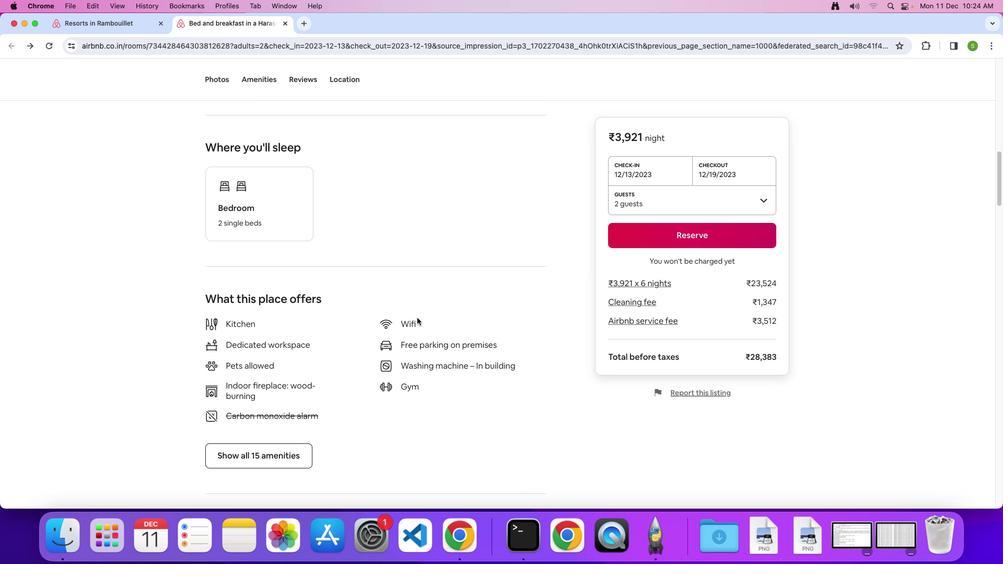 
Action: Mouse scrolled (417, 317) with delta (0, 0)
Screenshot: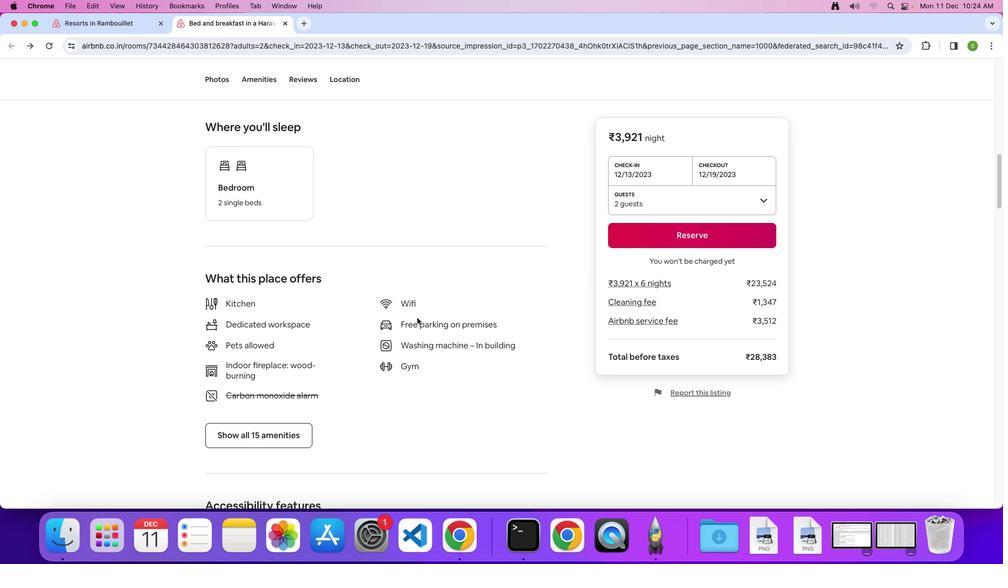 
Action: Mouse scrolled (417, 317) with delta (0, 0)
Screenshot: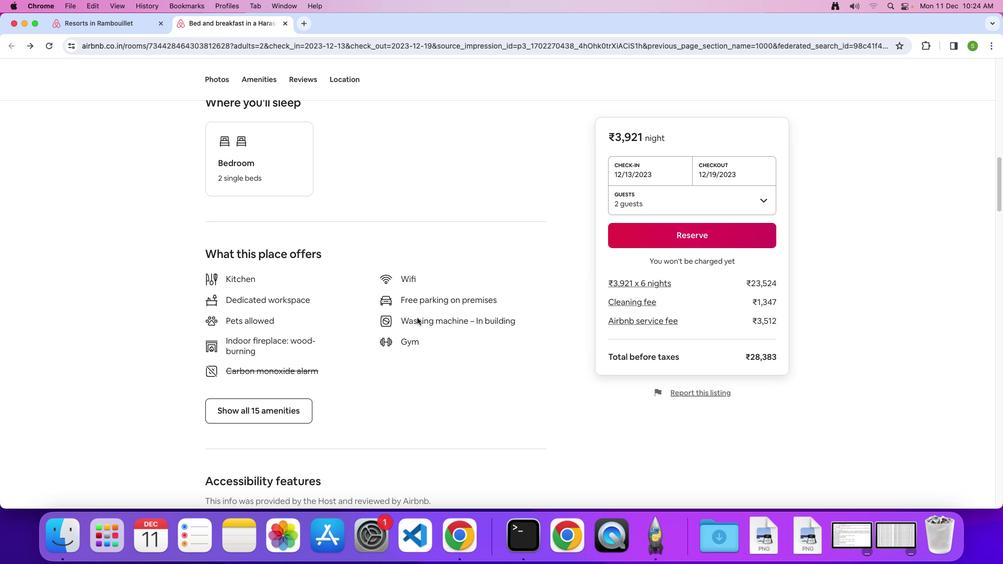 
Action: Mouse scrolled (417, 317) with delta (0, 0)
Screenshot: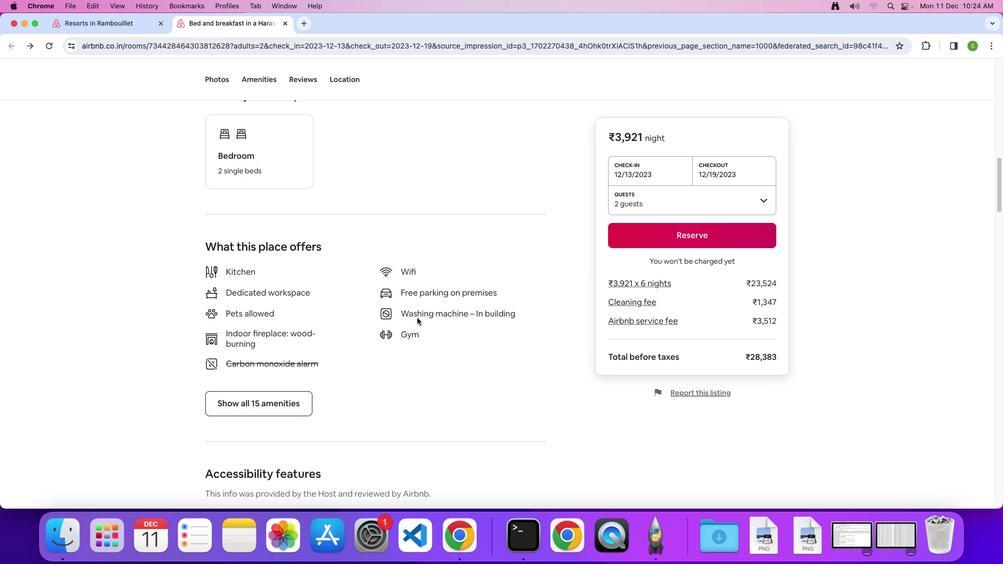 
Action: Mouse scrolled (417, 317) with delta (0, 0)
Screenshot: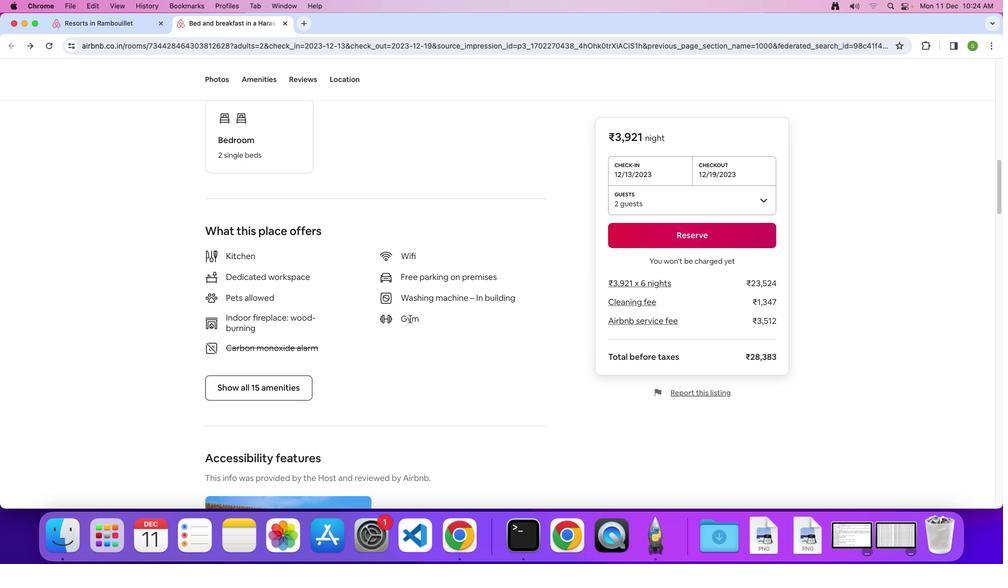 
Action: Mouse moved to (274, 372)
Screenshot: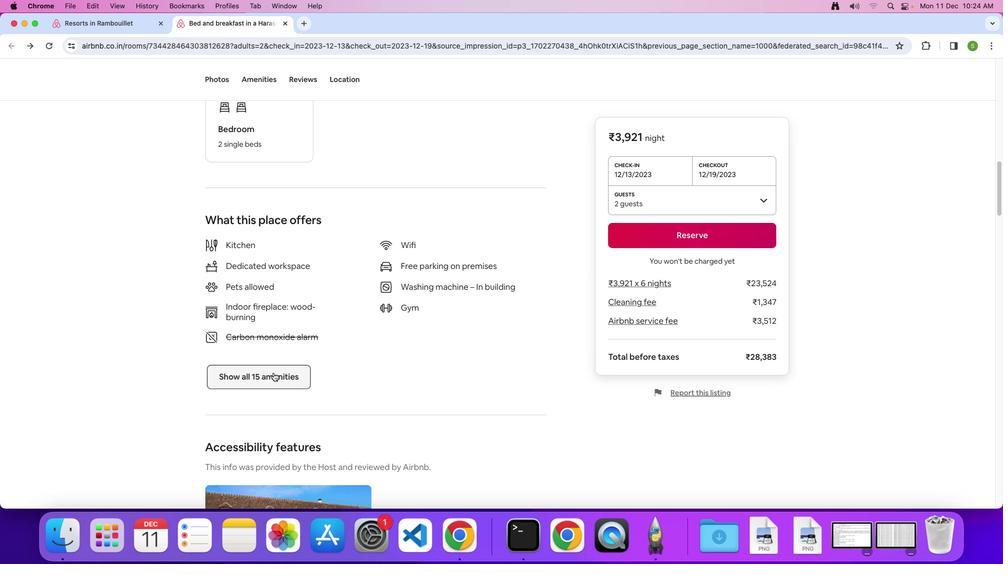 
Action: Mouse pressed left at (274, 372)
Screenshot: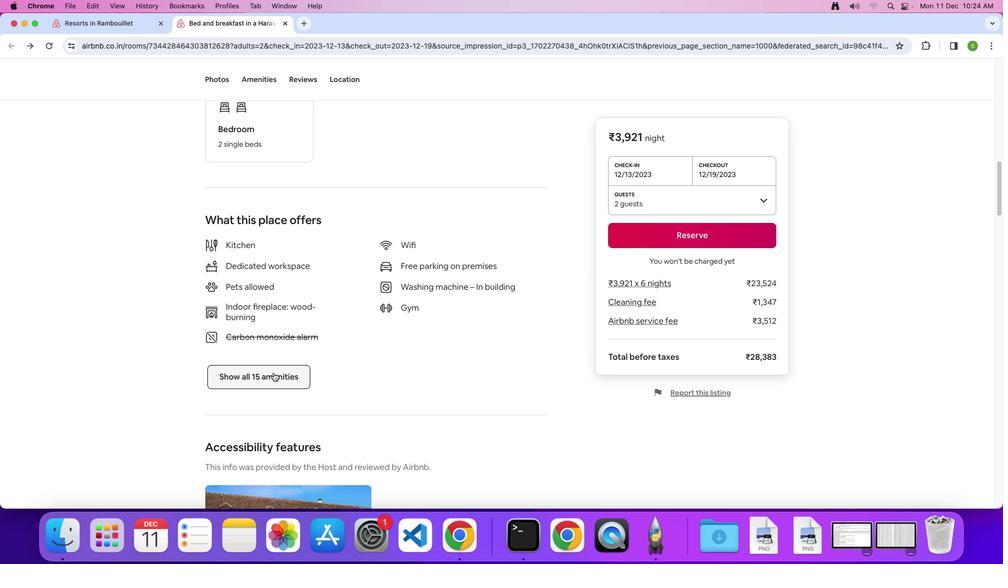 
Action: Mouse moved to (573, 288)
Screenshot: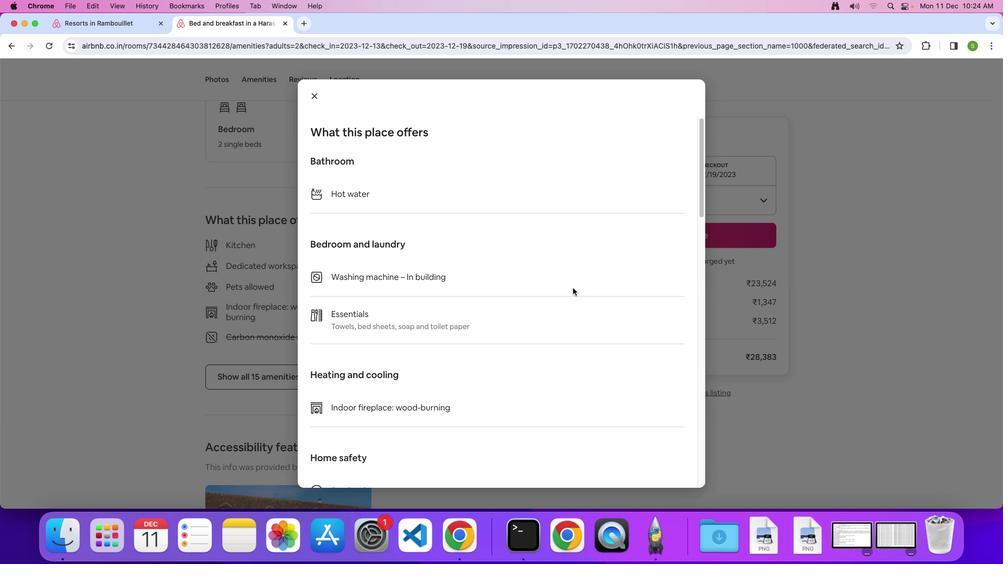 
Action: Mouse scrolled (573, 288) with delta (0, 0)
Screenshot: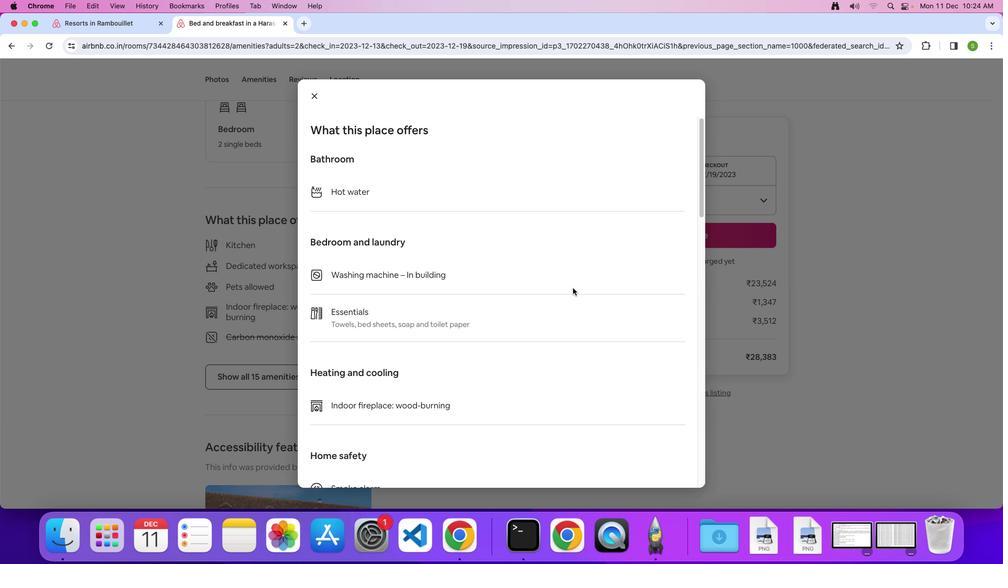 
Action: Mouse scrolled (573, 288) with delta (0, 0)
Screenshot: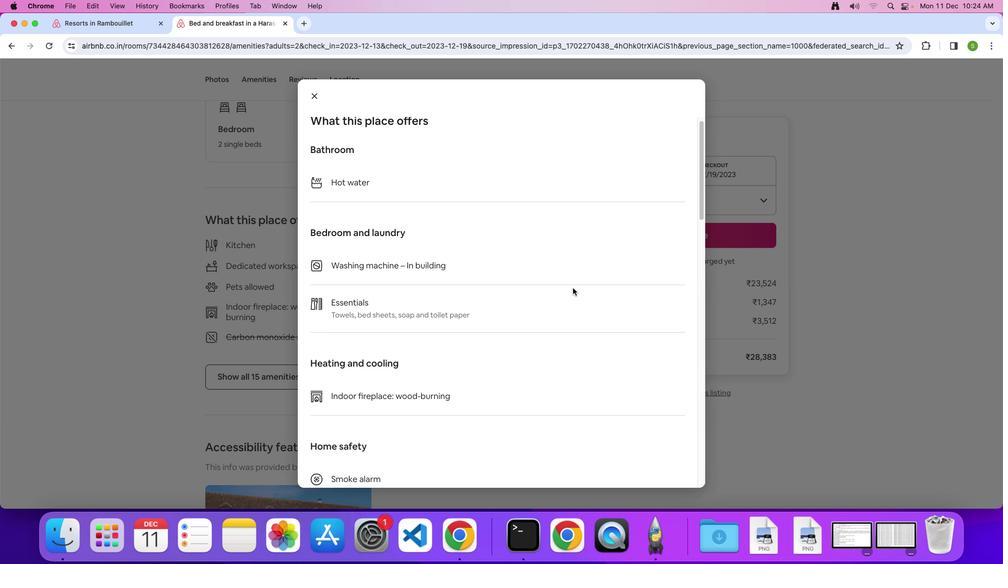 
Action: Mouse scrolled (573, 288) with delta (0, -1)
Screenshot: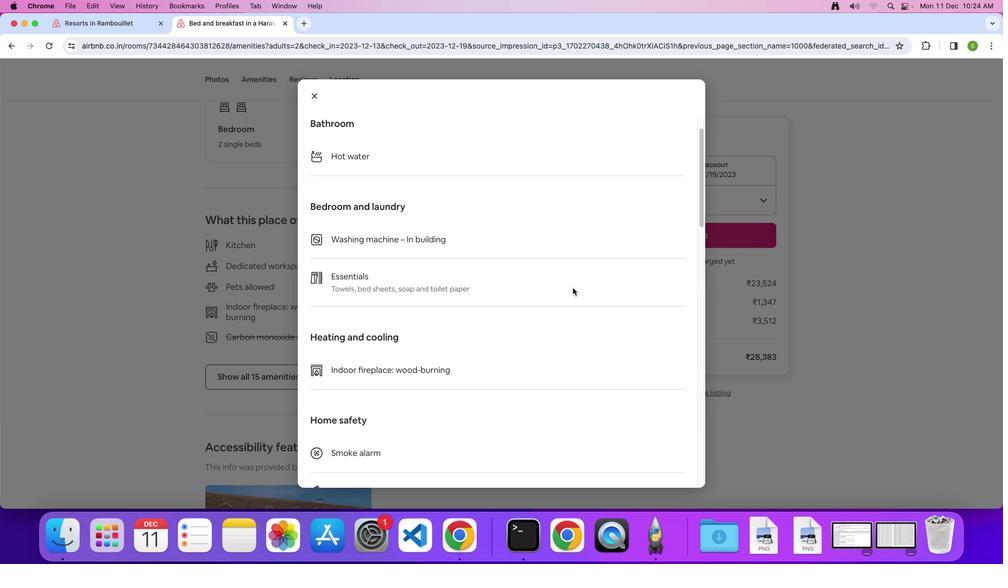 
Action: Mouse scrolled (573, 288) with delta (0, 0)
Screenshot: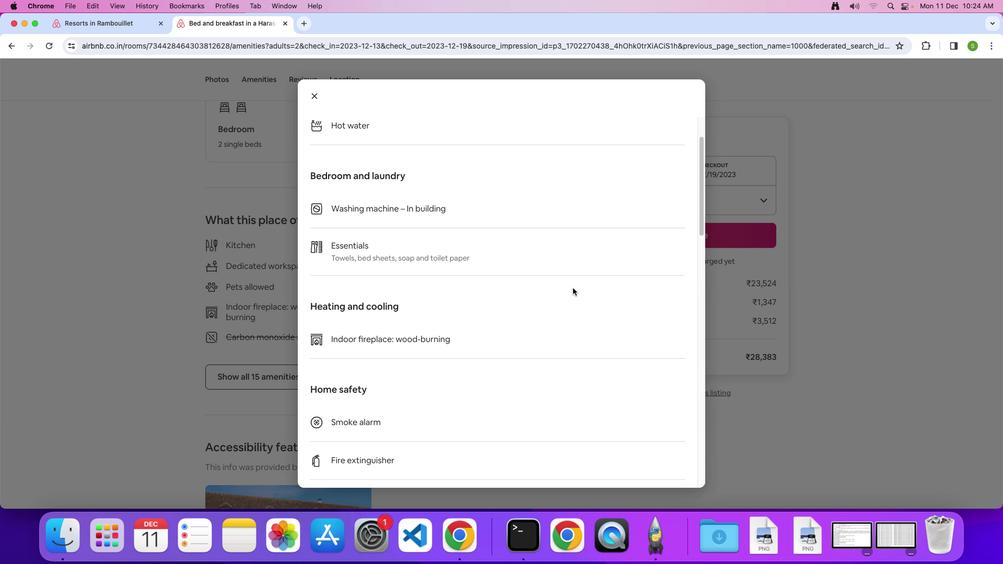 
Action: Mouse scrolled (573, 288) with delta (0, 0)
Screenshot: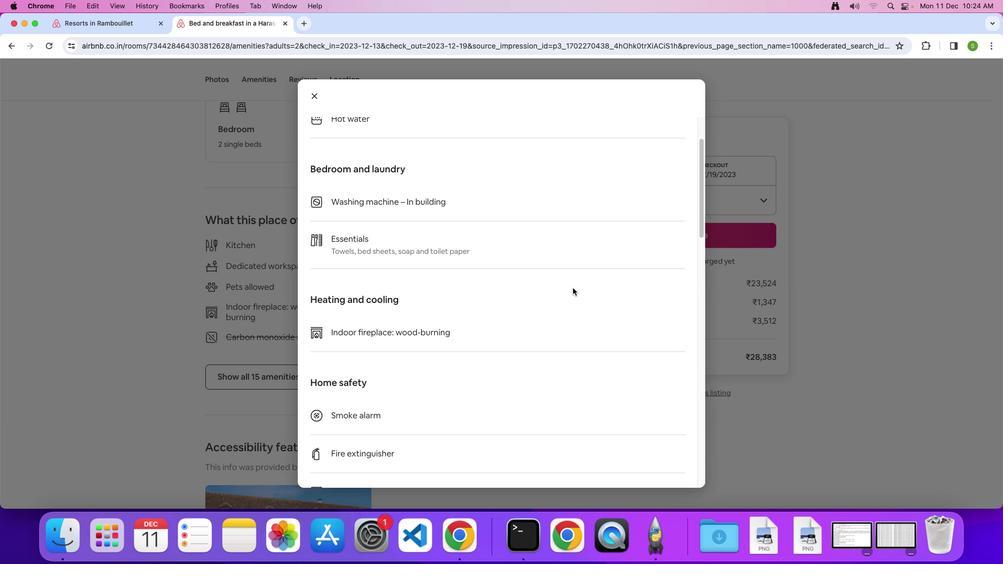 
Action: Mouse scrolled (573, 288) with delta (0, 0)
Screenshot: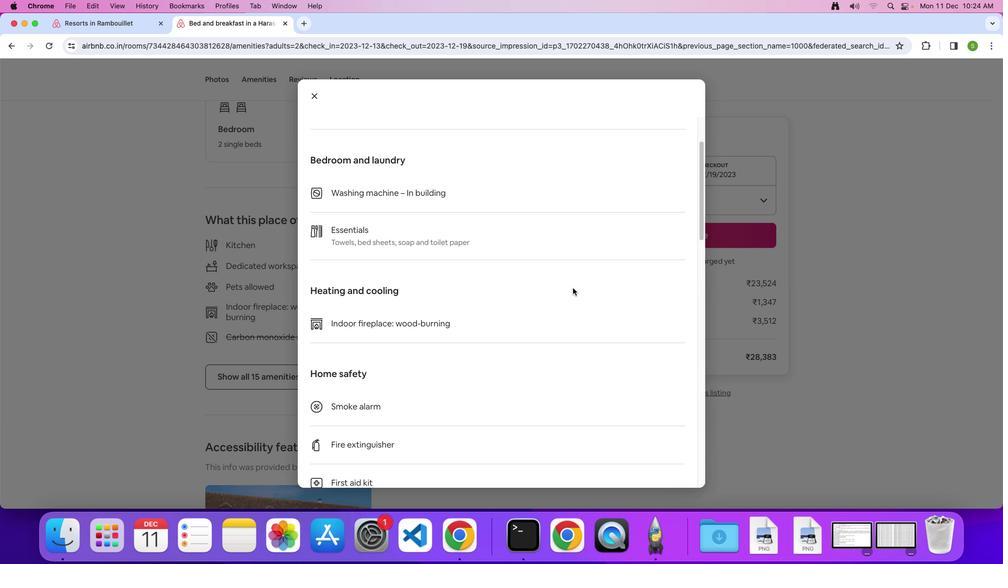 
Action: Mouse scrolled (573, 288) with delta (0, 0)
Screenshot: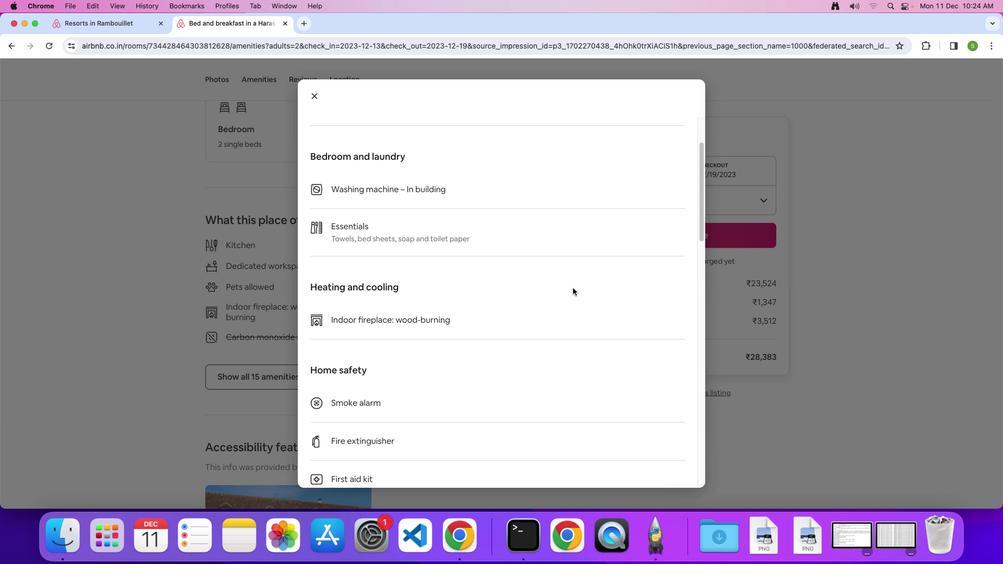 
Action: Mouse scrolled (573, 288) with delta (0, 0)
Screenshot: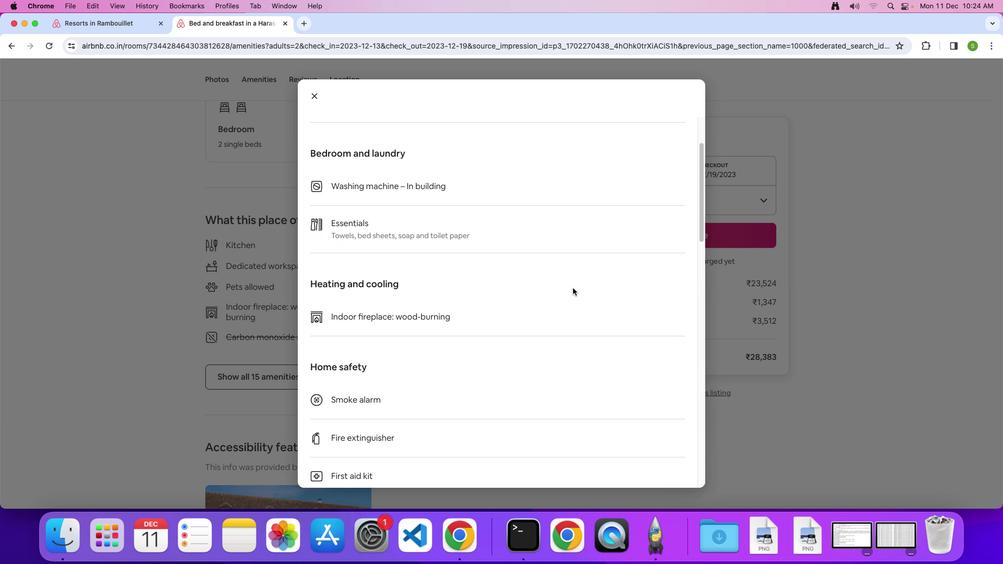 
Action: Mouse scrolled (573, 288) with delta (0, 0)
Screenshot: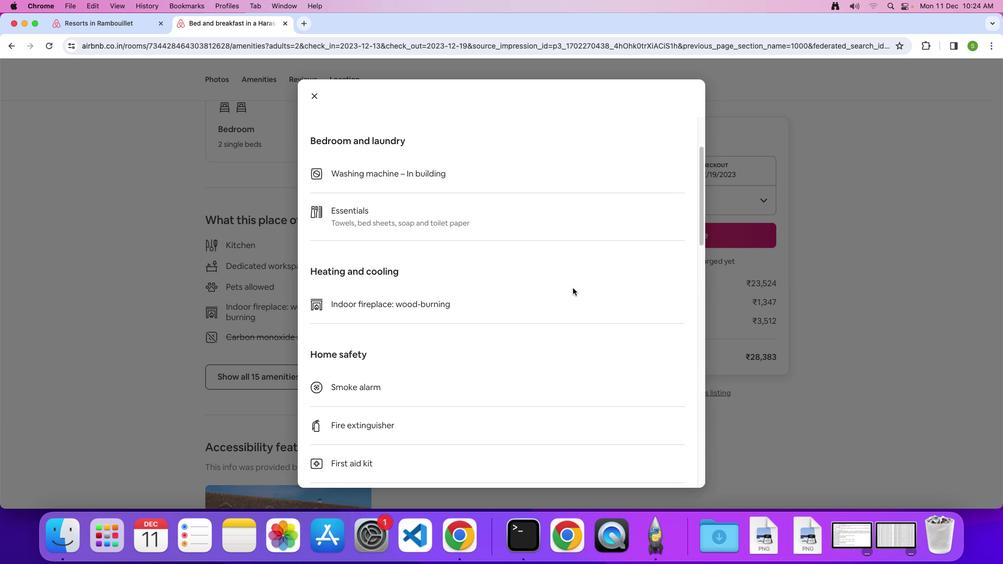 
Action: Mouse scrolled (573, 288) with delta (0, 0)
Screenshot: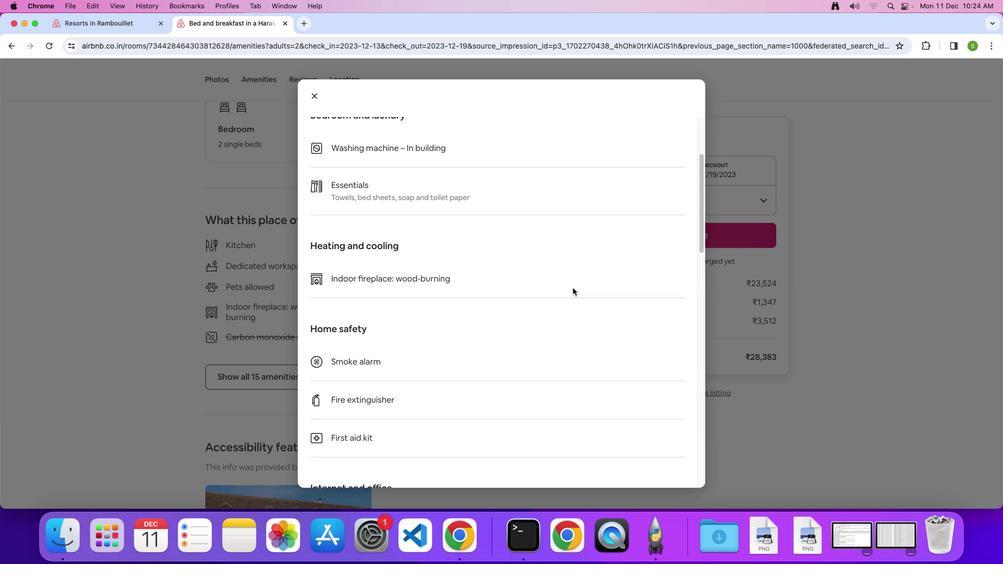 
Action: Mouse scrolled (573, 288) with delta (0, 0)
Screenshot: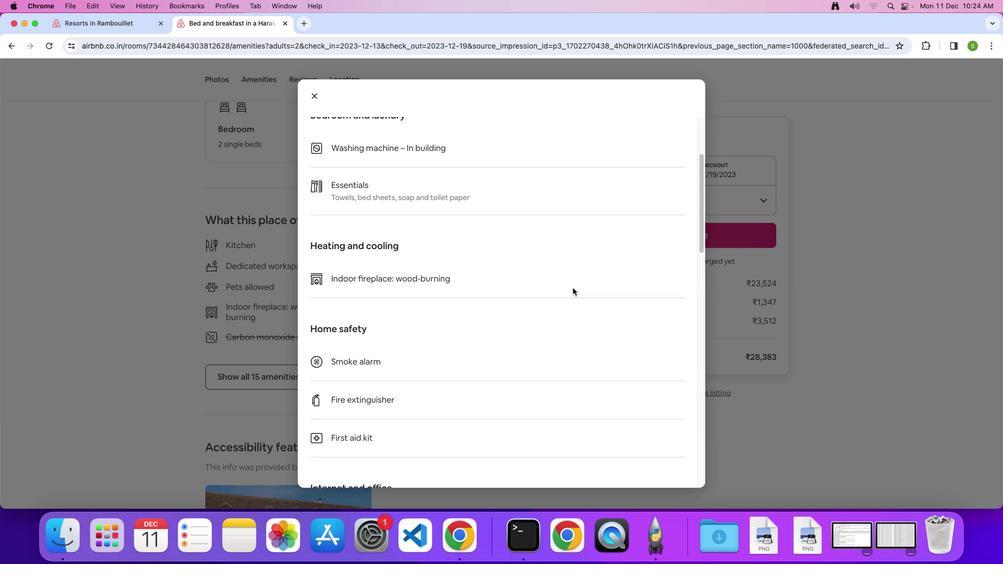 
Action: Mouse scrolled (573, 288) with delta (0, 0)
Screenshot: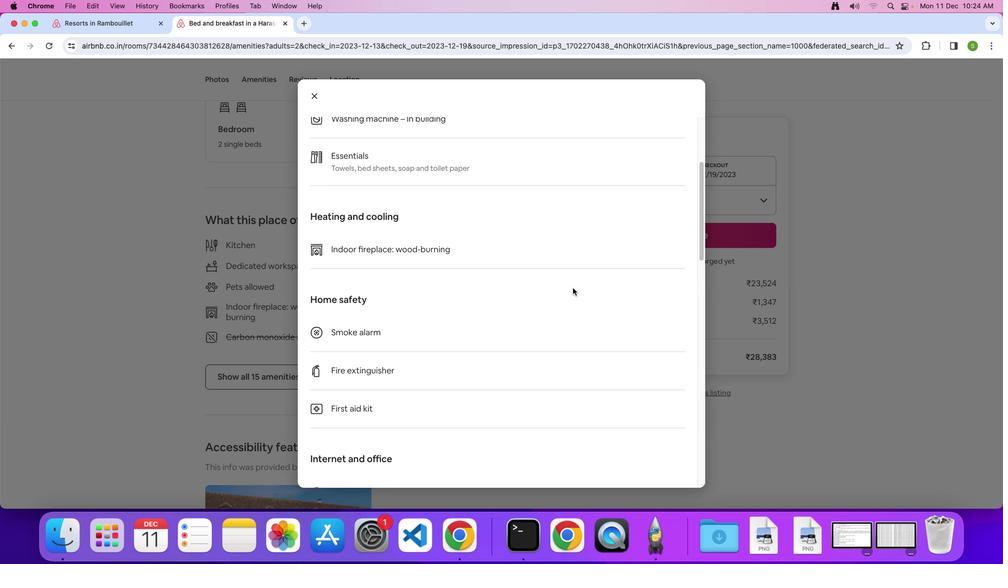 
Action: Mouse scrolled (573, 288) with delta (0, 0)
Screenshot: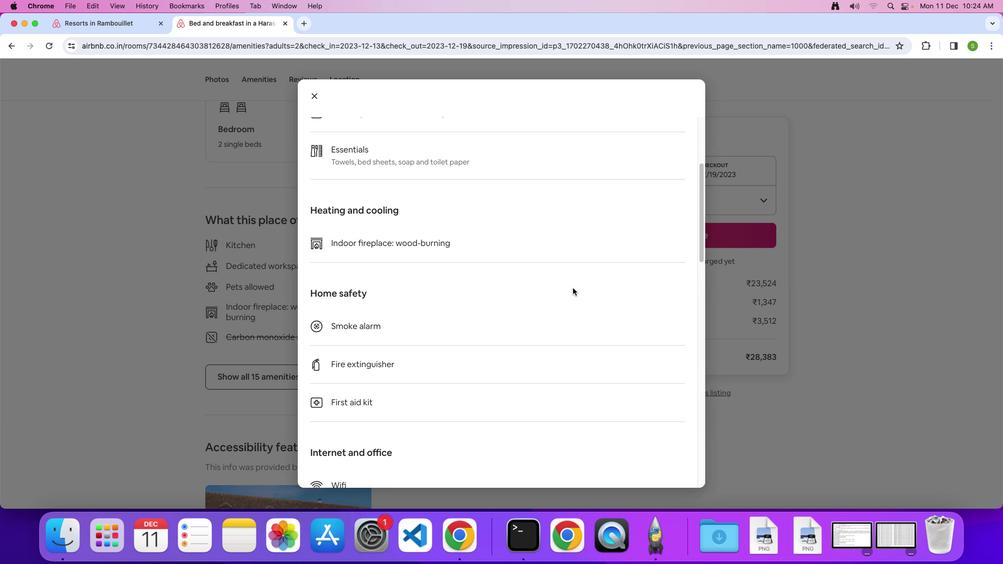 
Action: Mouse scrolled (573, 288) with delta (0, -1)
Screenshot: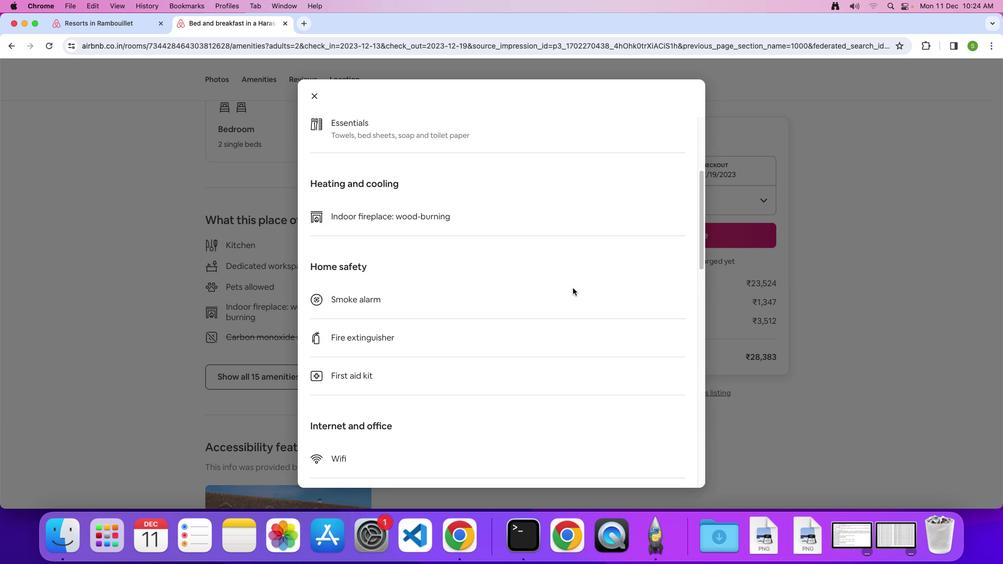 
Action: Mouse scrolled (573, 288) with delta (0, 0)
Screenshot: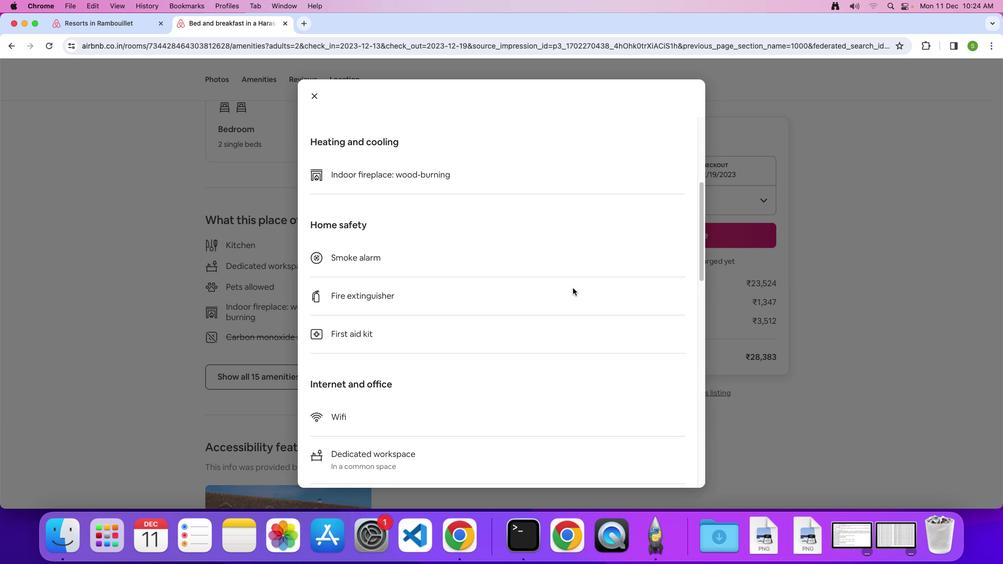 
Action: Mouse scrolled (573, 288) with delta (0, 0)
Screenshot: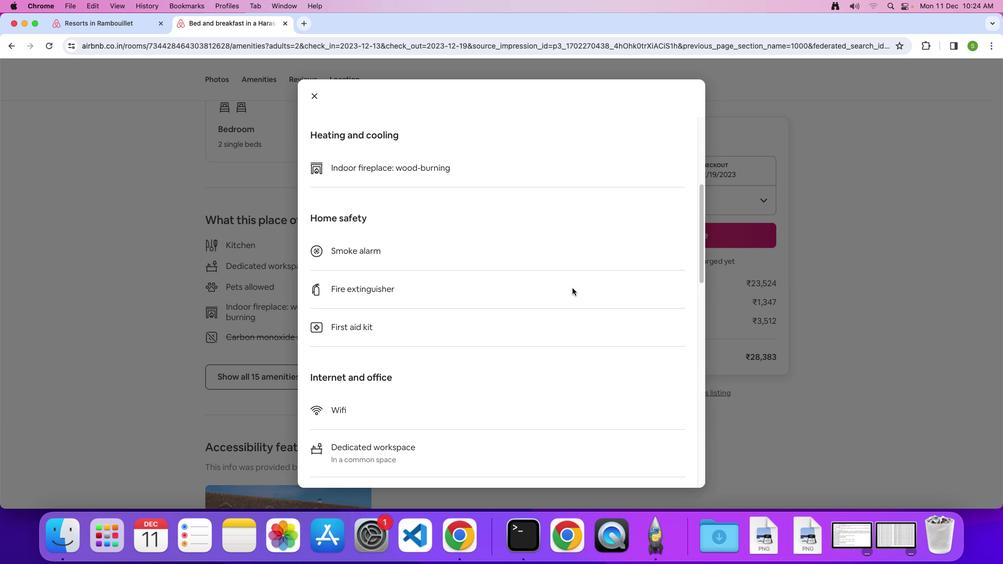 
Action: Mouse scrolled (573, 288) with delta (0, -1)
Screenshot: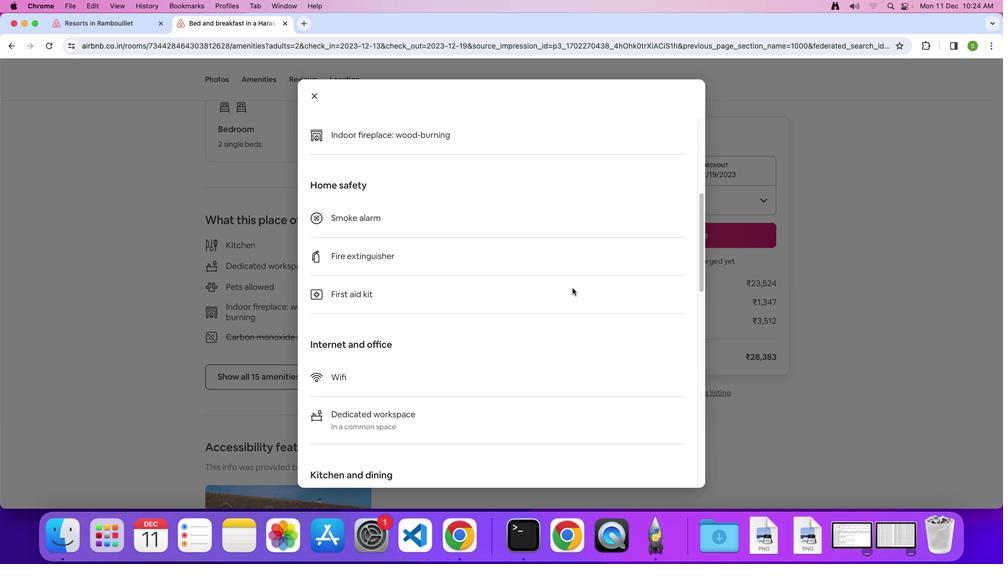 
Action: Mouse moved to (573, 288)
Screenshot: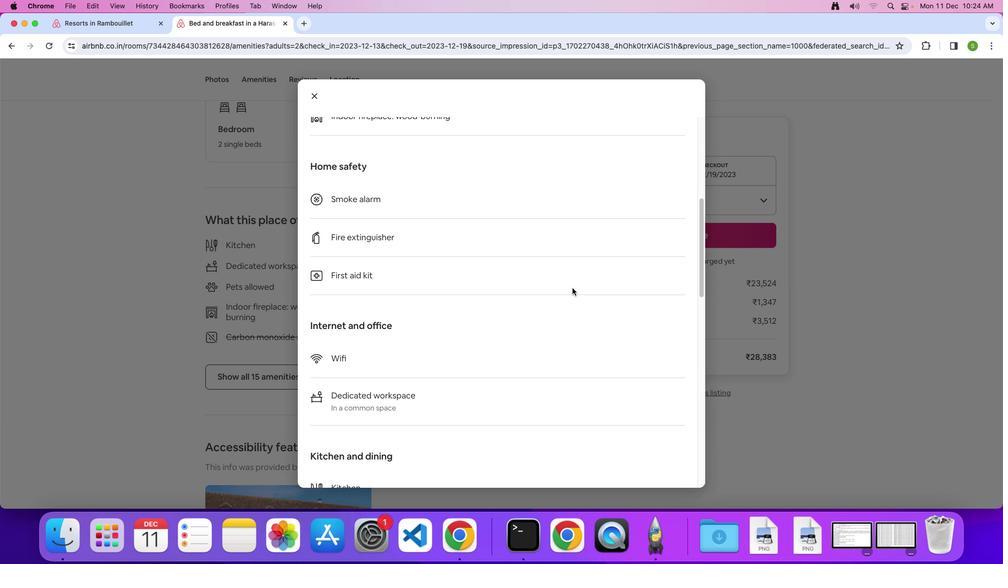 
Action: Mouse scrolled (573, 288) with delta (0, 0)
Screenshot: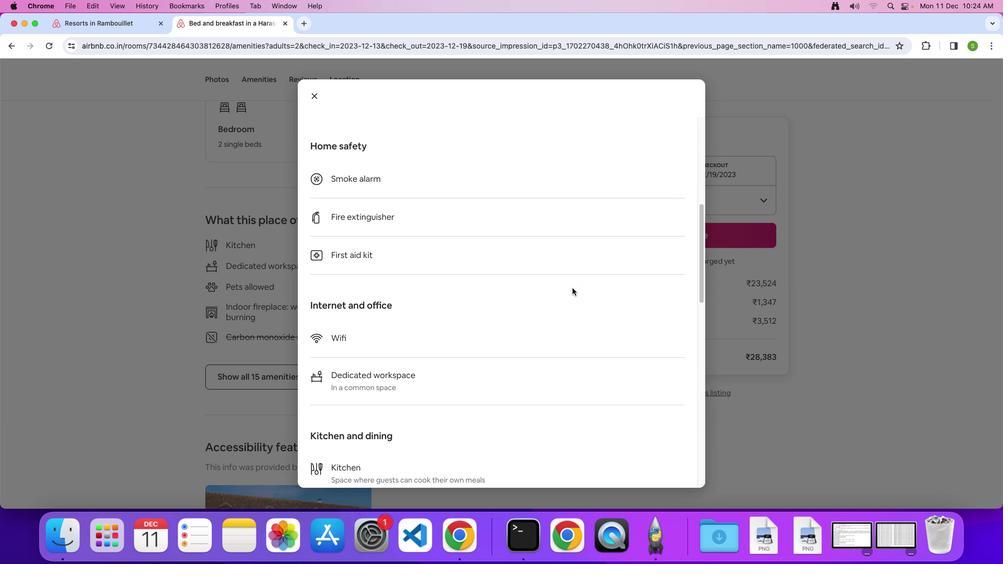 
Action: Mouse scrolled (573, 288) with delta (0, 0)
Screenshot: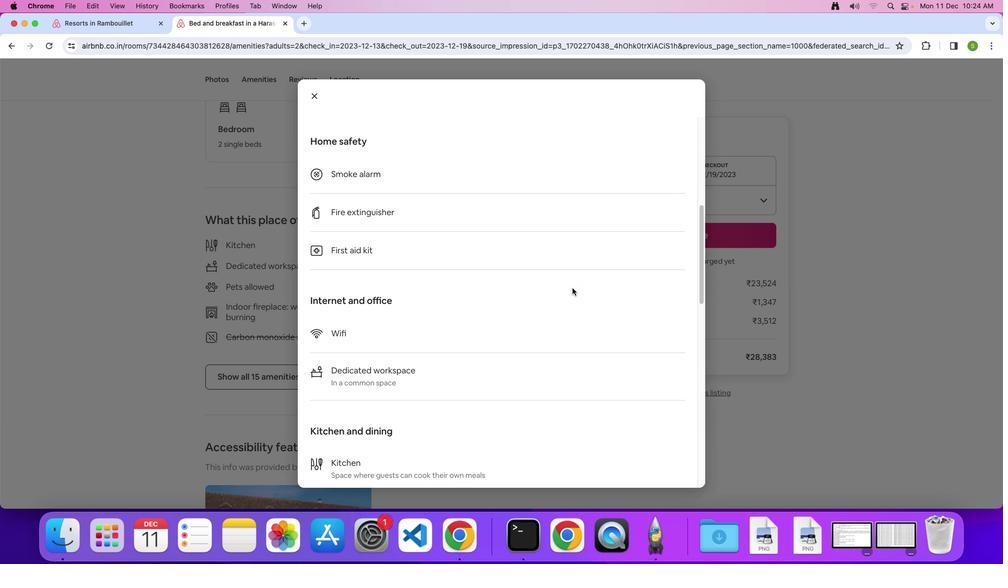 
Action: Mouse scrolled (573, 288) with delta (0, 0)
Screenshot: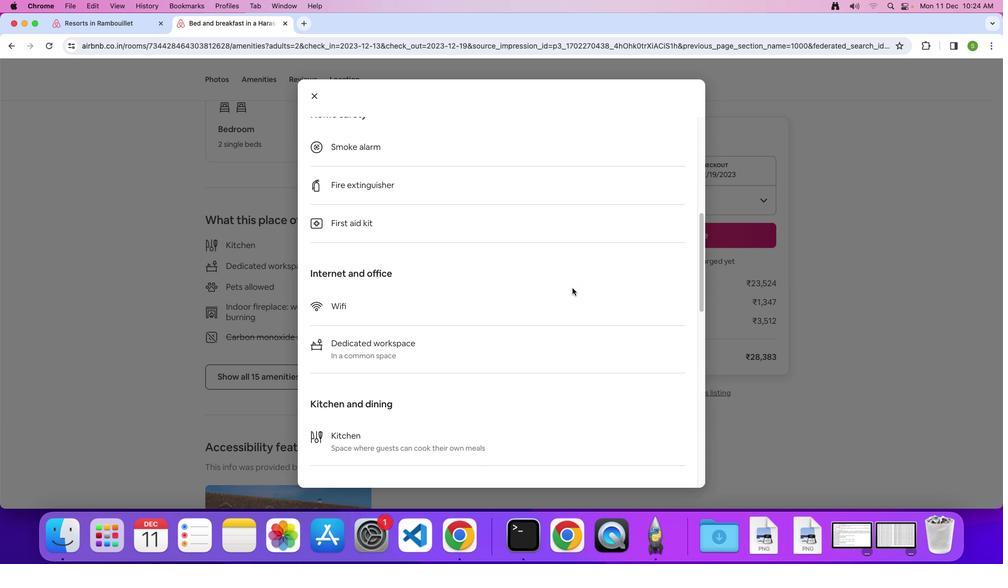 
Action: Mouse scrolled (573, 288) with delta (0, 0)
Screenshot: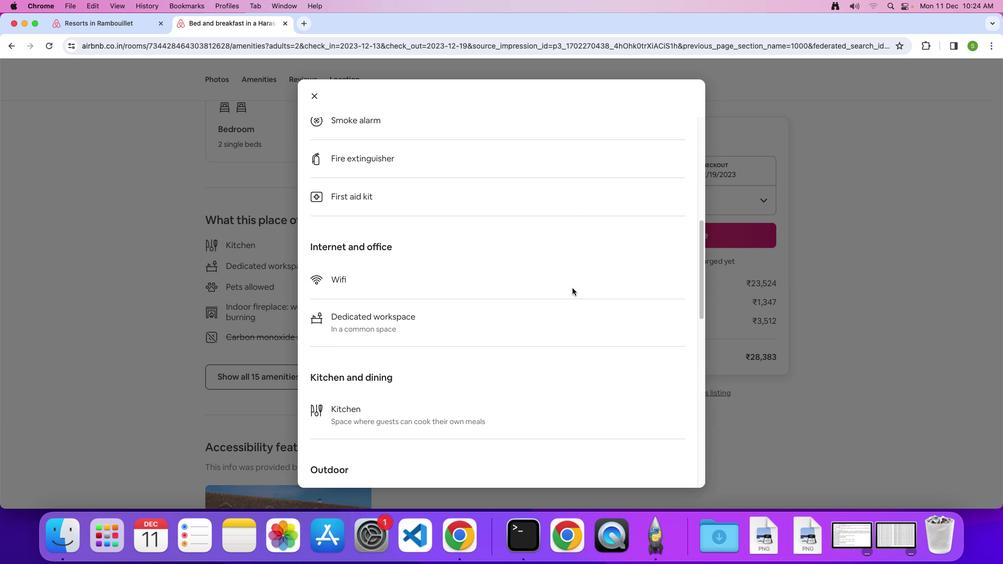 
Action: Mouse scrolled (573, 288) with delta (0, 0)
Screenshot: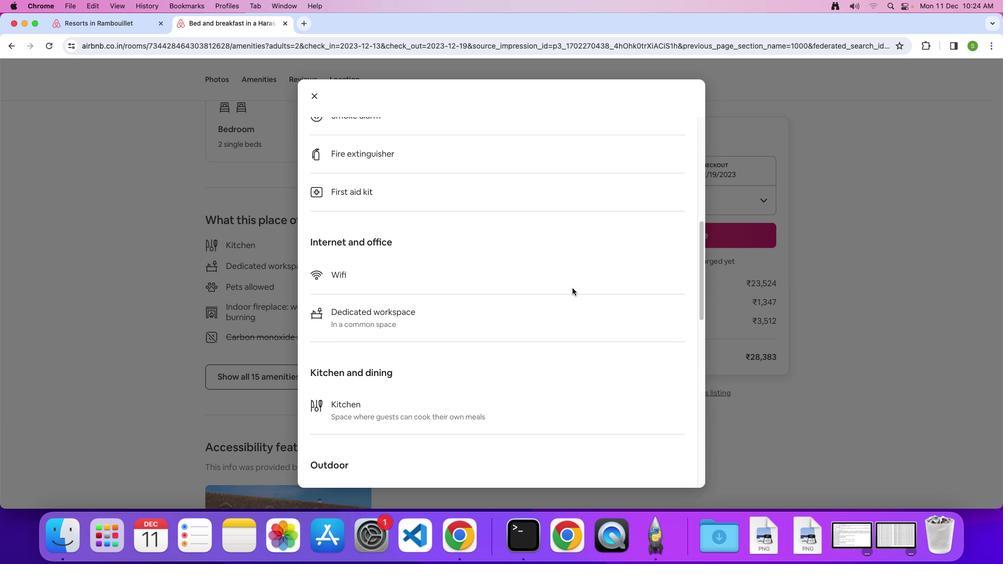 
Action: Mouse scrolled (573, 288) with delta (0, -1)
Screenshot: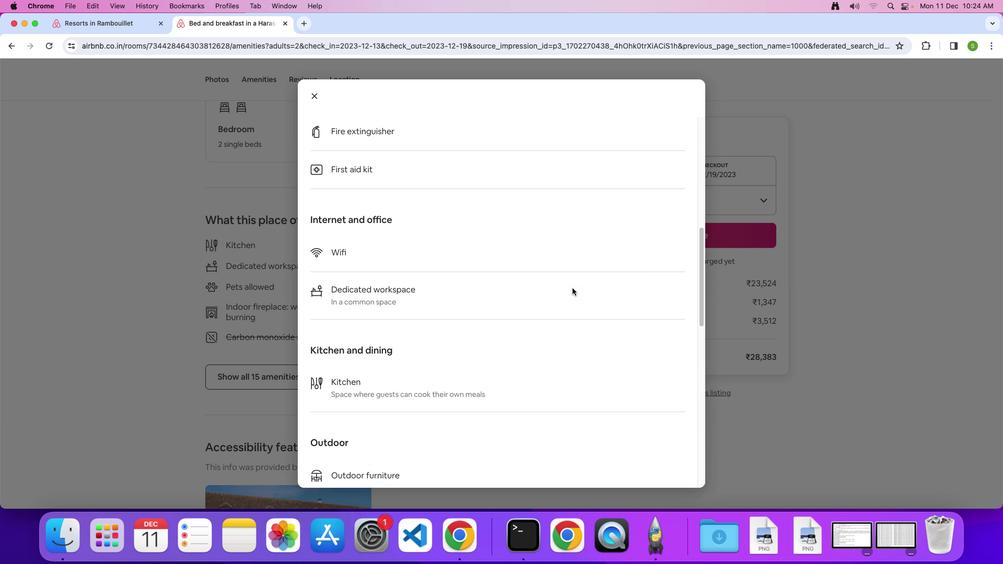 
Action: Mouse scrolled (573, 288) with delta (0, 0)
Screenshot: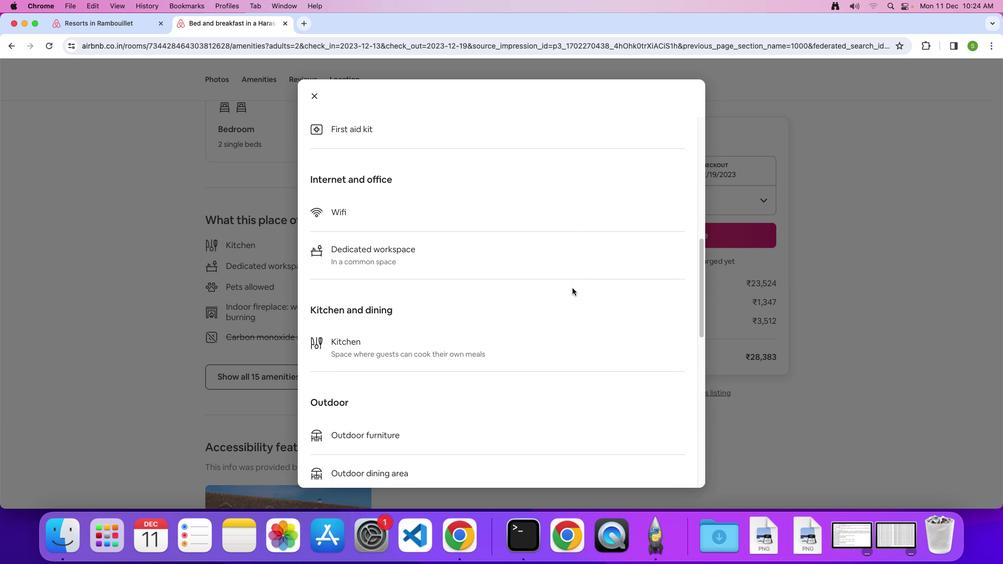 
Action: Mouse scrolled (573, 288) with delta (0, 0)
Screenshot: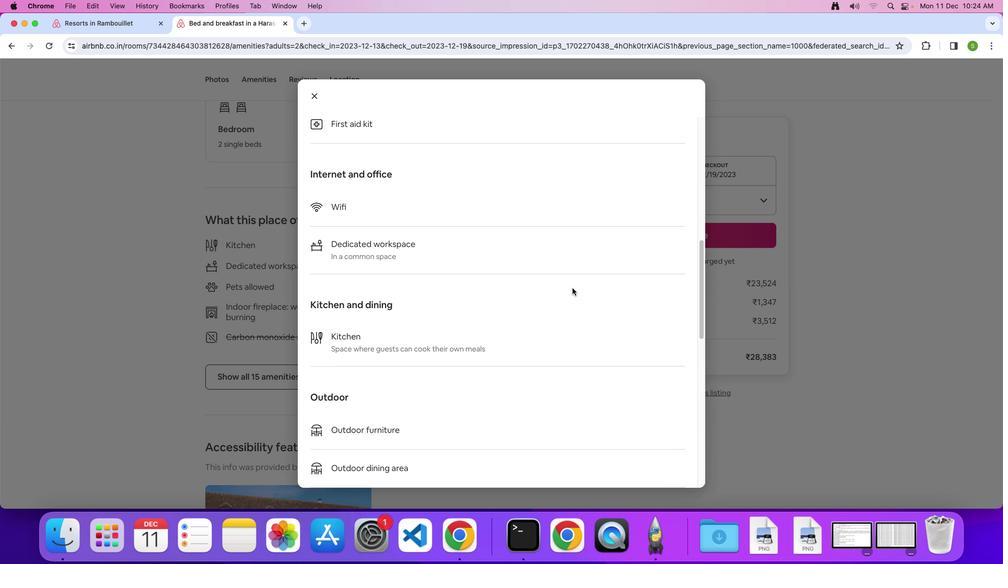 
Action: Mouse scrolled (573, 288) with delta (0, 0)
